 Task: Get directions from Asheville, North Carolina, United States to Baton Rouge, Louisiana, United States  and explore the nearby hotels with guest rating 4 and above during next weekend and 1 guest
Action: Mouse moved to (1168, 0)
Screenshot: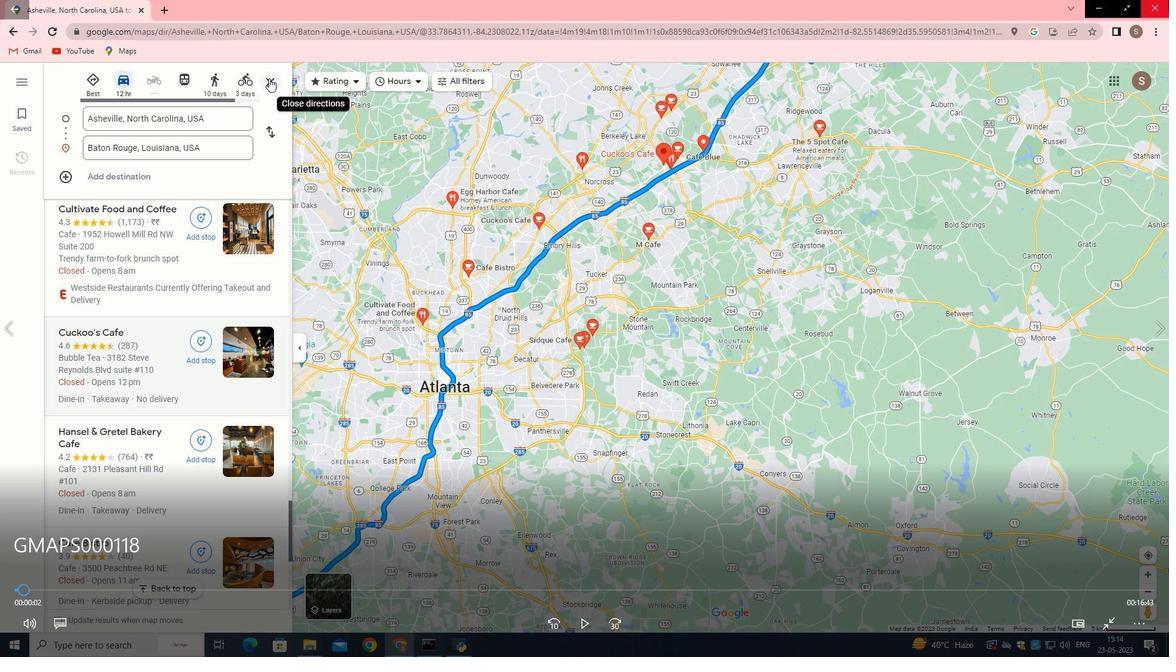 
Action: Mouse pressed left at (1168, 0)
Screenshot: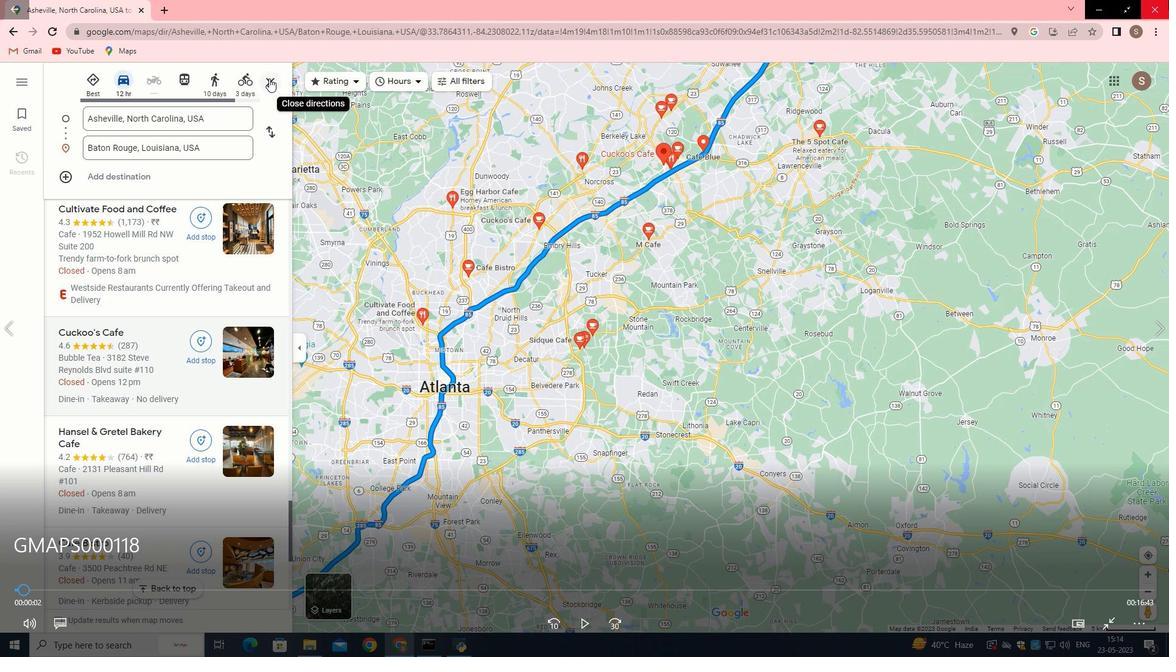
Action: Mouse moved to (383, 643)
Screenshot: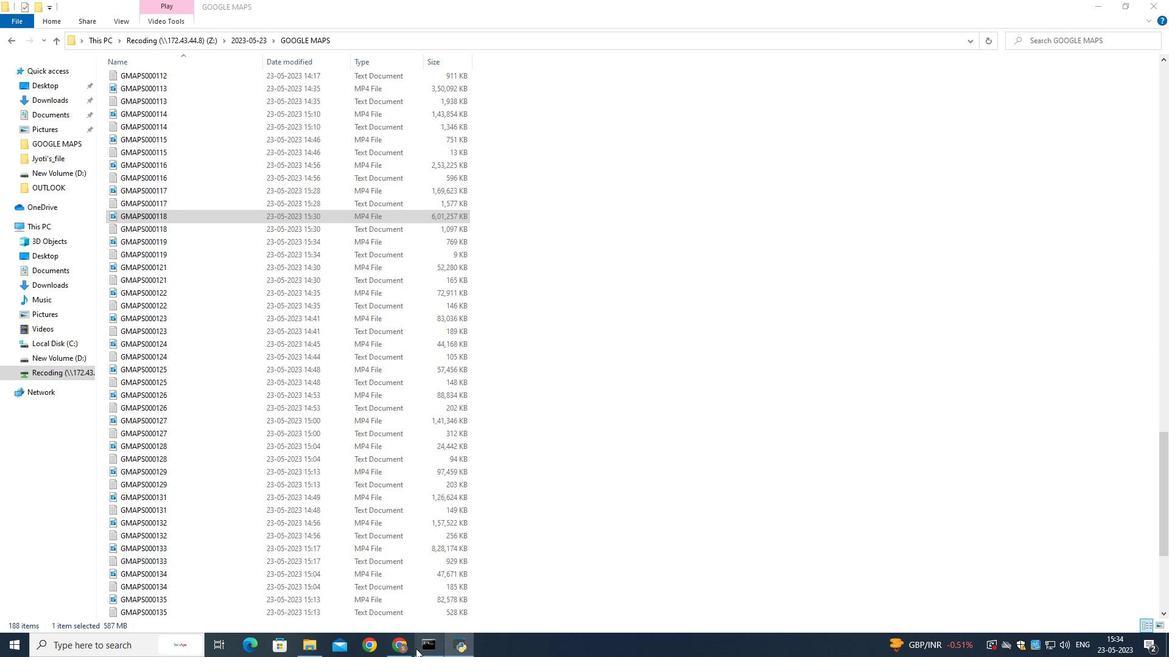 
Action: Mouse pressed left at (383, 643)
Screenshot: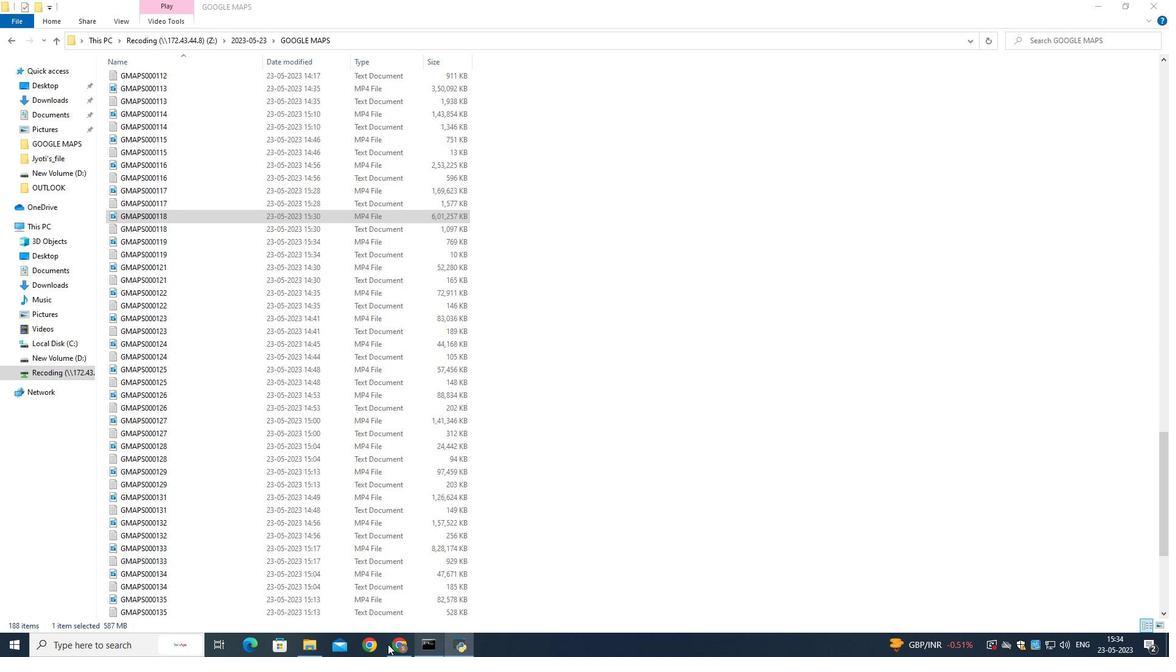 
Action: Mouse moved to (401, 648)
Screenshot: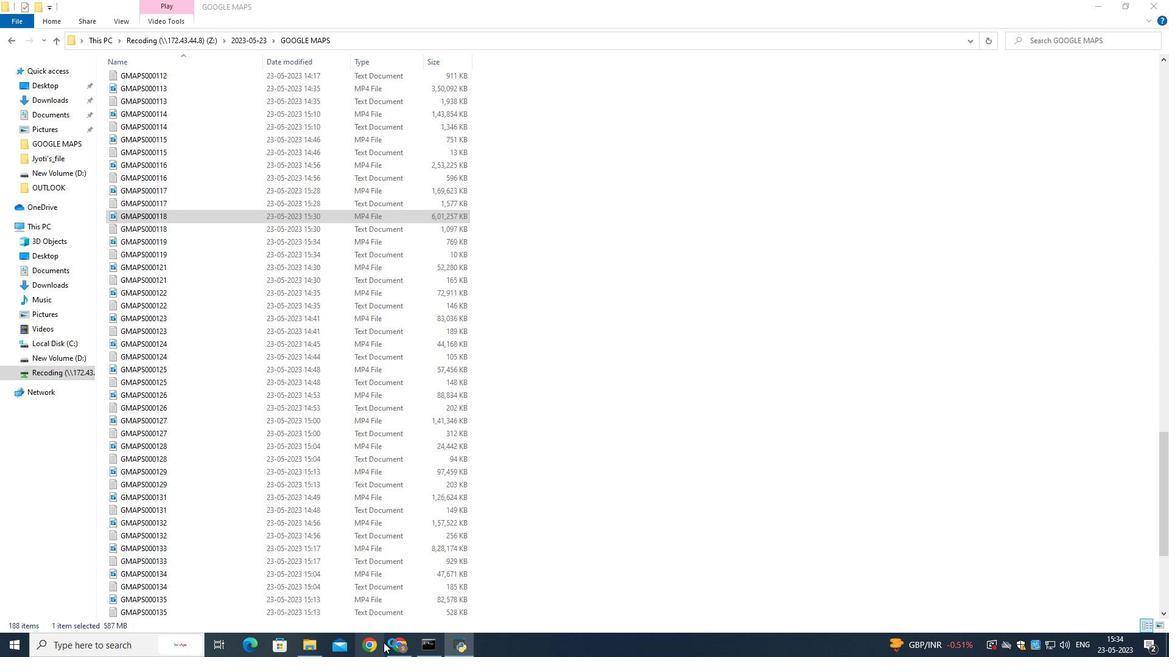 
Action: Mouse pressed left at (401, 648)
Screenshot: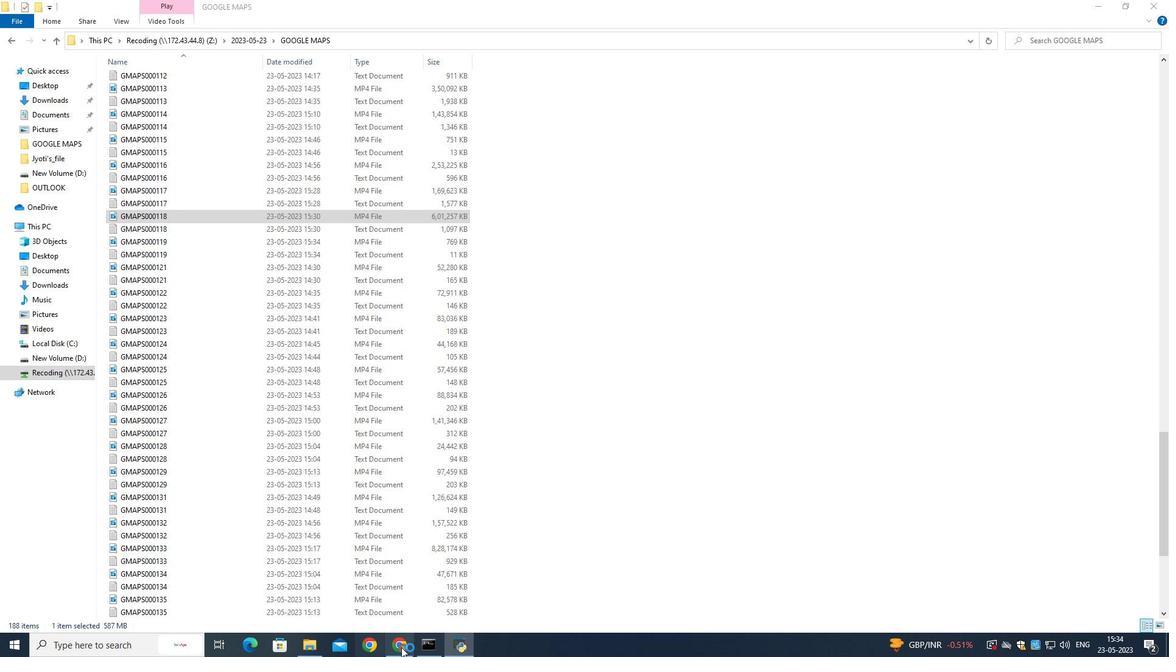 
Action: Mouse moved to (884, 83)
Screenshot: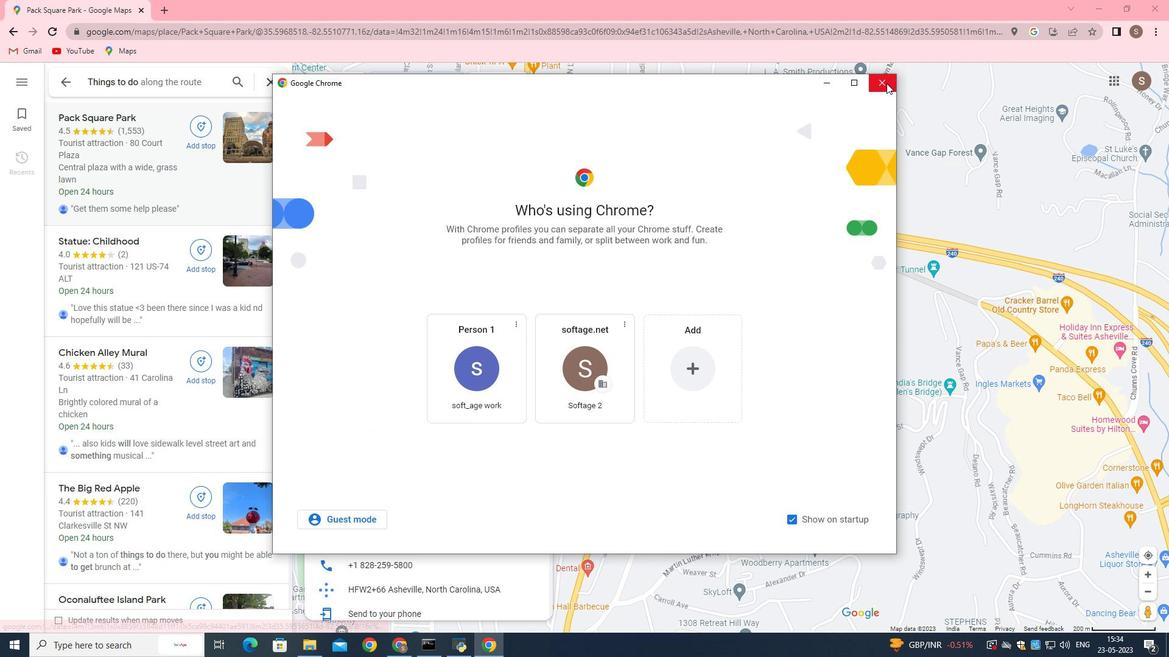 
Action: Mouse pressed left at (884, 83)
Screenshot: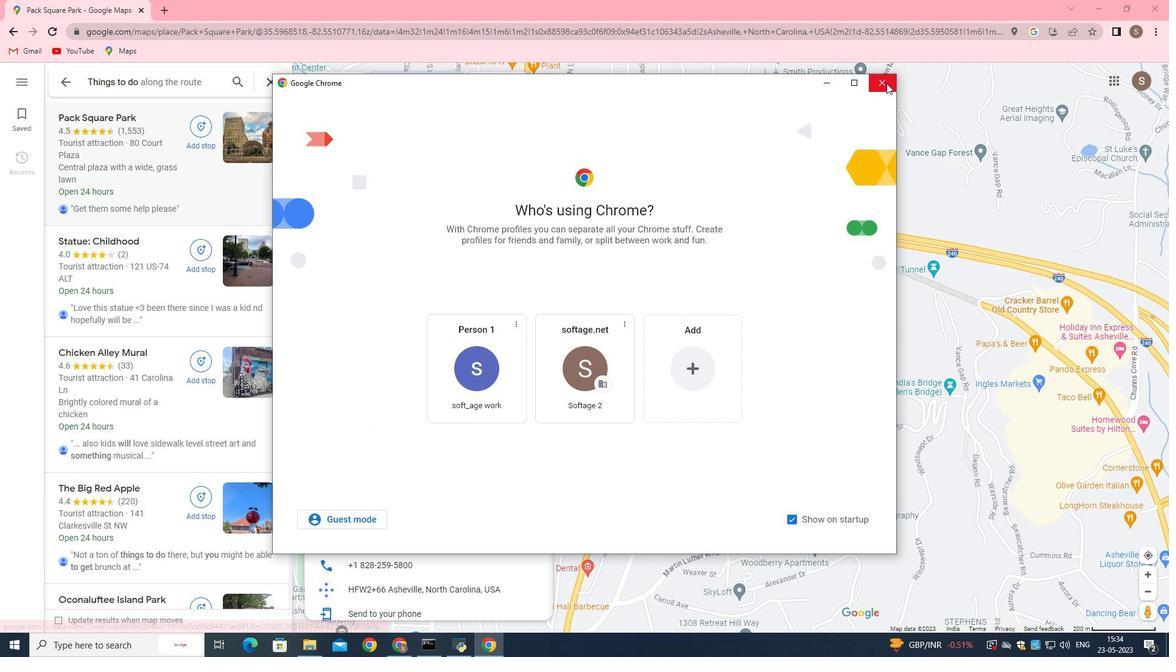 
Action: Mouse moved to (269, 80)
Screenshot: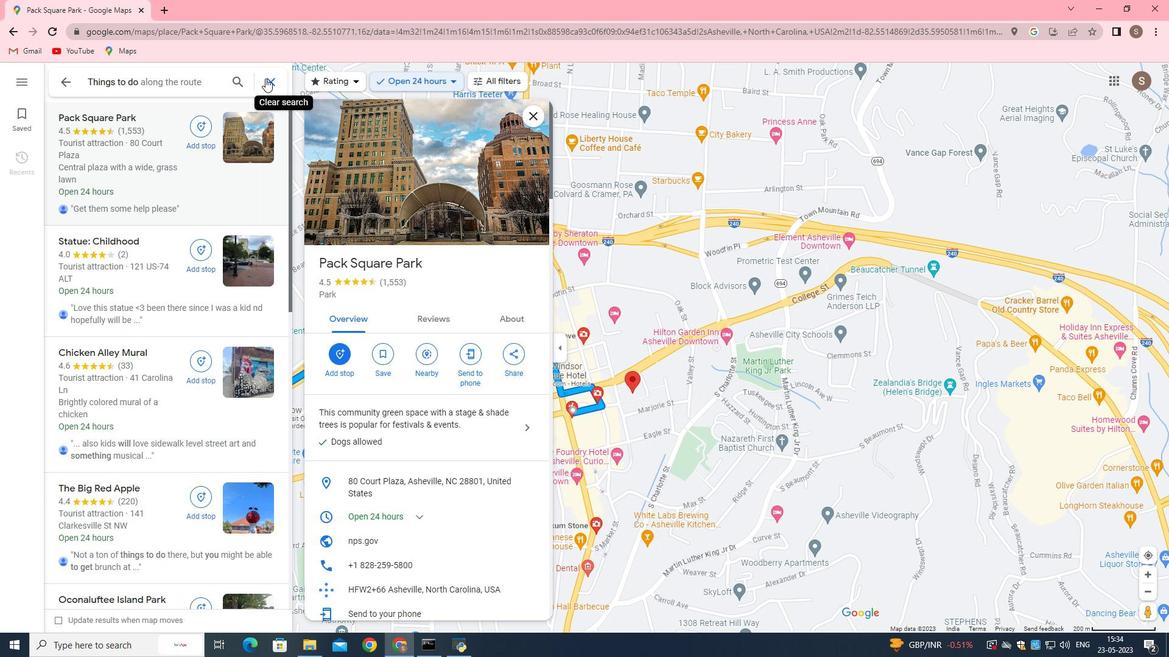 
Action: Mouse pressed left at (269, 80)
Screenshot: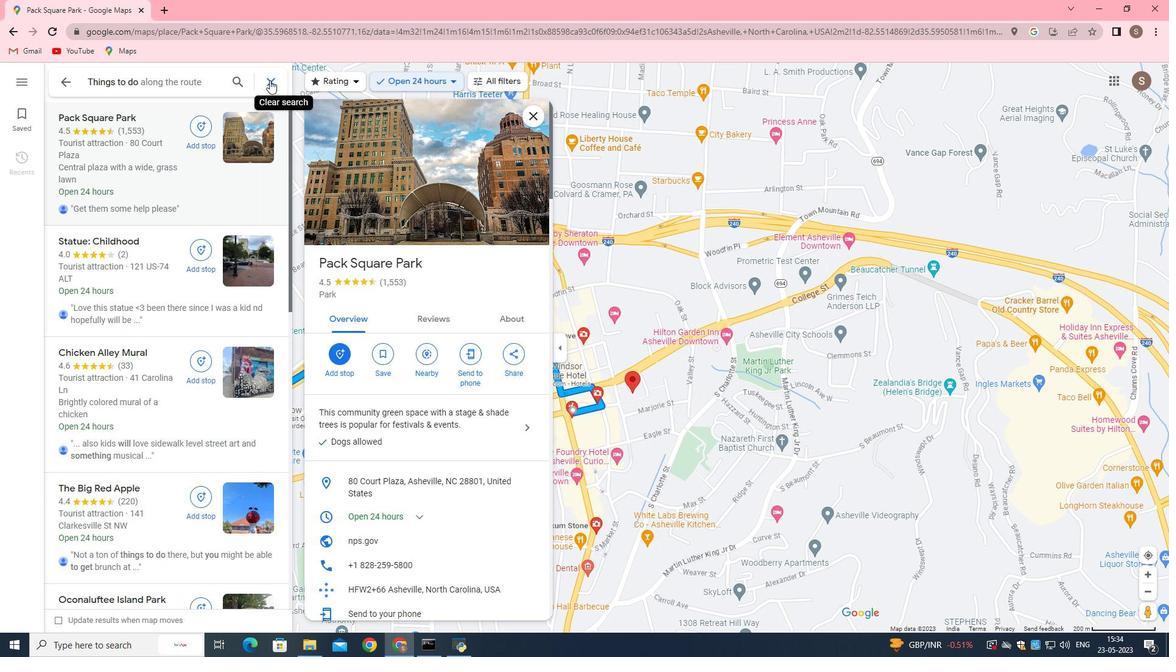 
Action: Mouse moved to (271, 79)
Screenshot: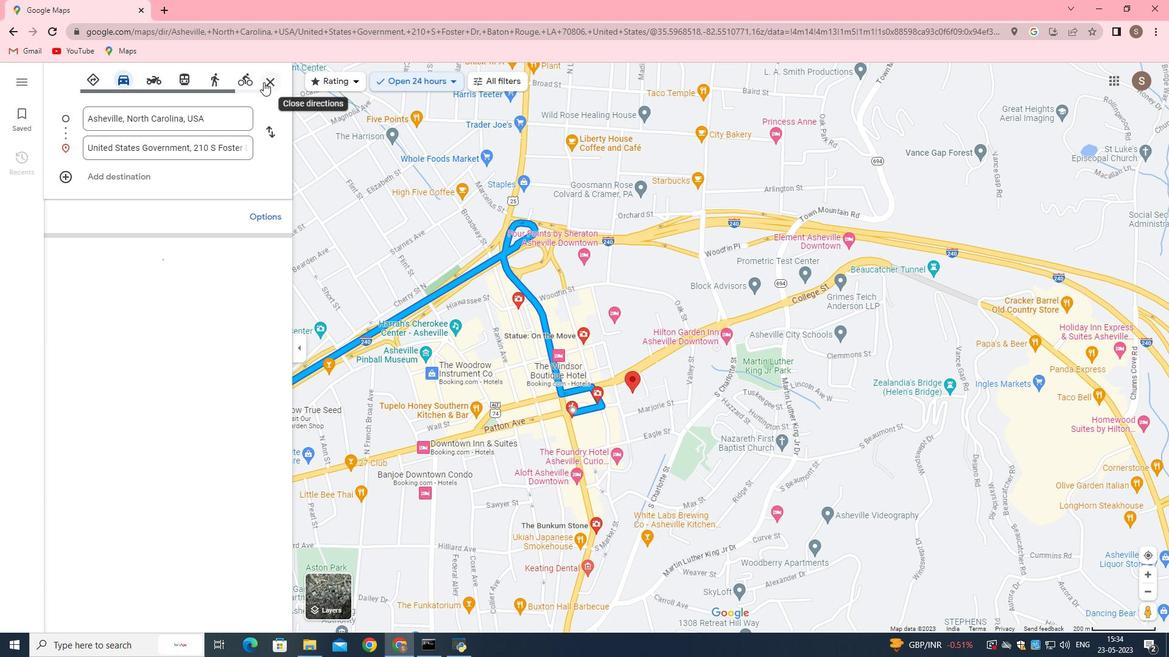 
Action: Mouse pressed left at (271, 79)
Screenshot: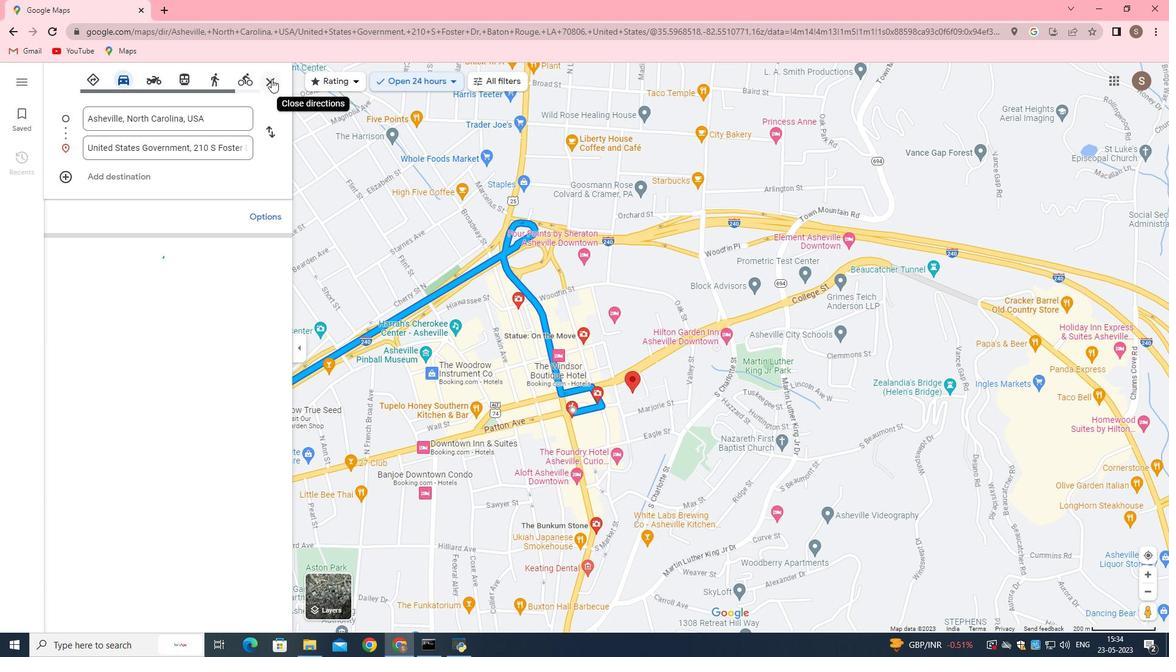 
Action: Mouse moved to (171, 77)
Screenshot: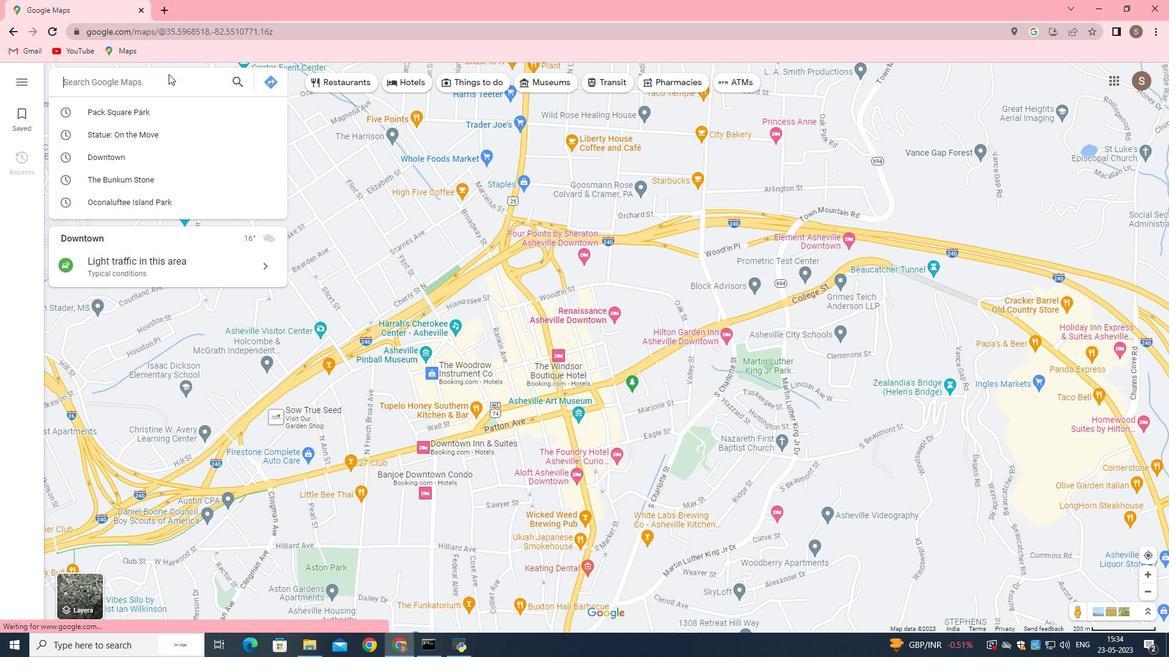 
Action: Mouse pressed left at (171, 77)
Screenshot: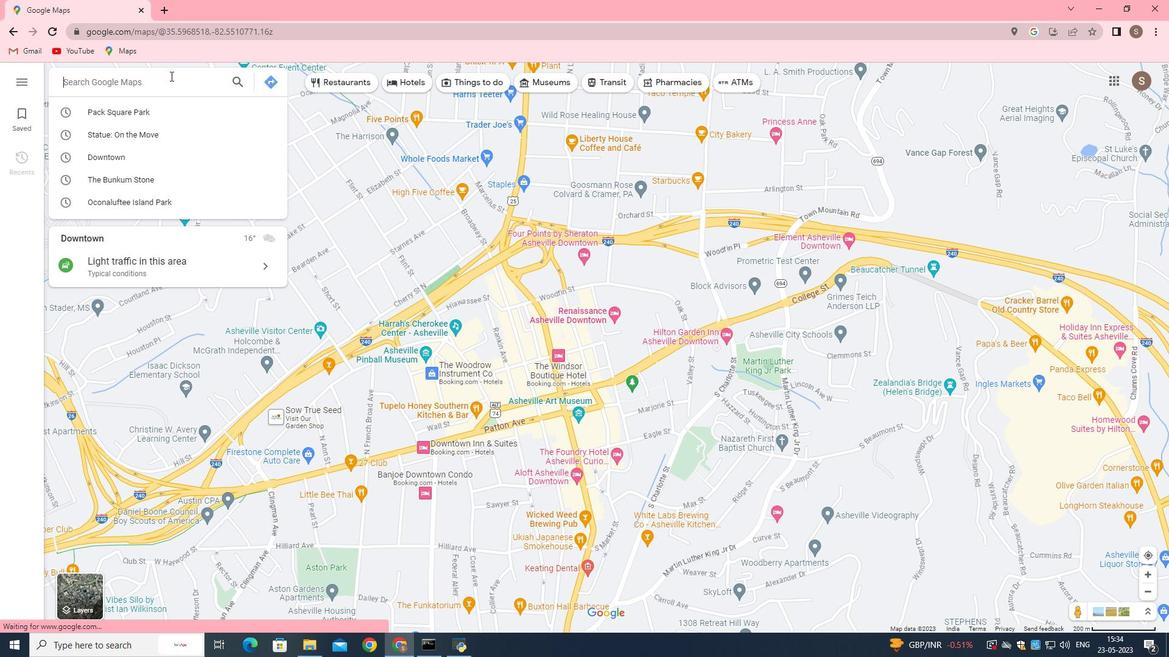 
Action: Mouse moved to (174, 76)
Screenshot: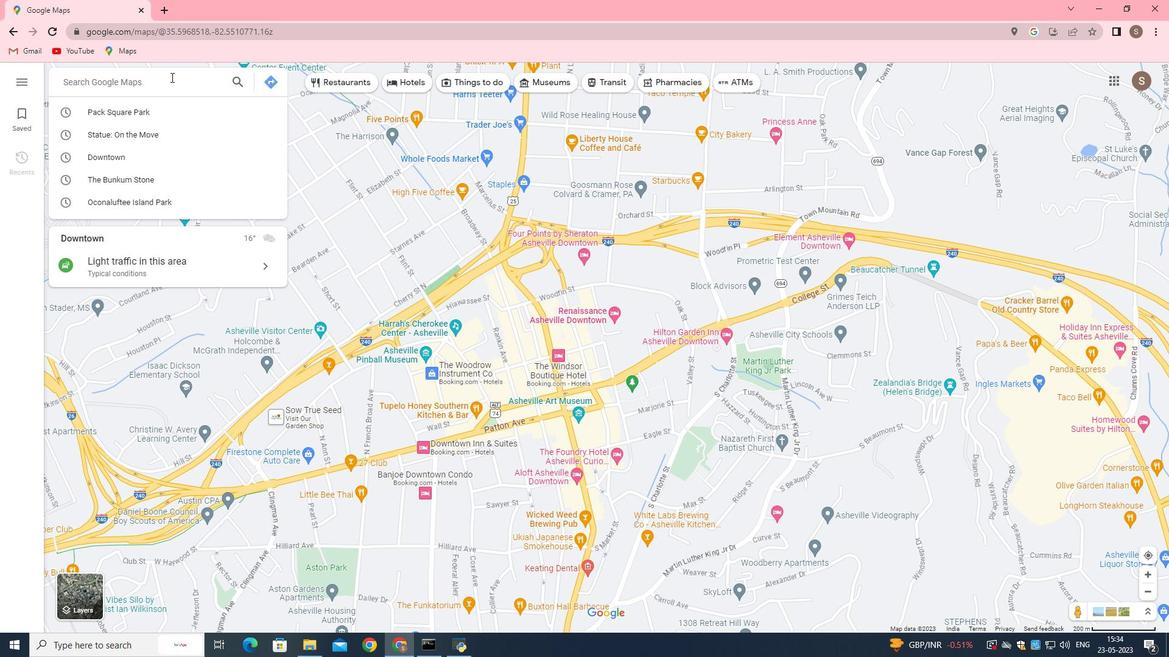 
Action: Key pressed <Key.shift>Asheile<Key.space>,<Key.space>north<Key.space>carolina,<Key.space>united<Key.space>states<Key.enter>
Screenshot: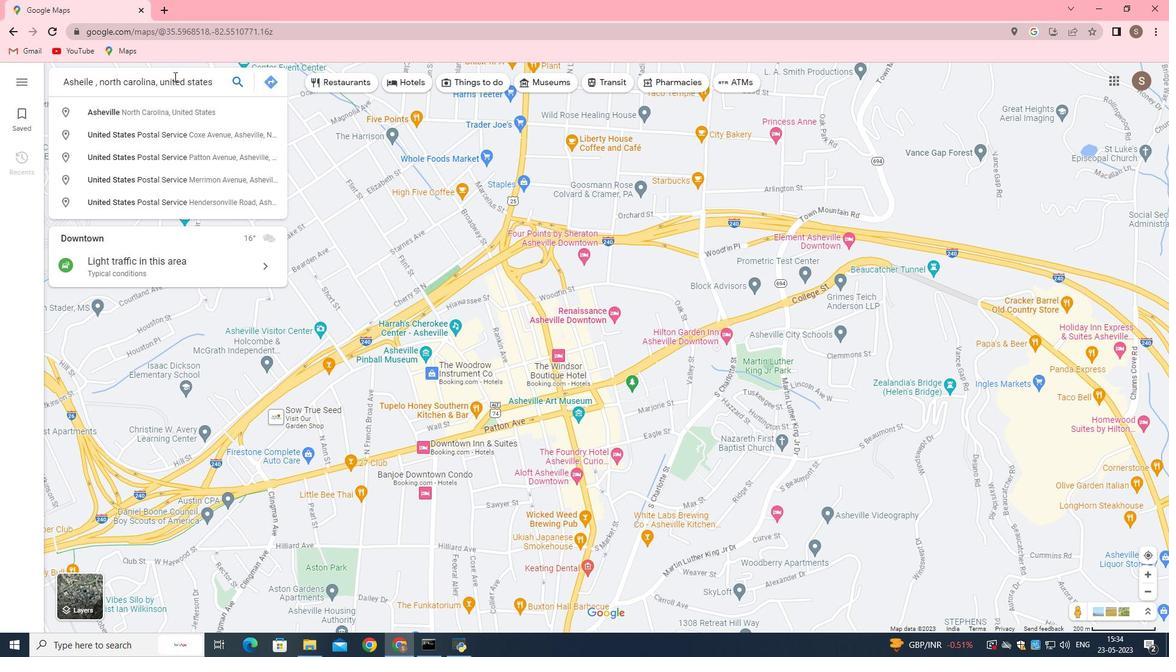 
Action: Mouse moved to (83, 285)
Screenshot: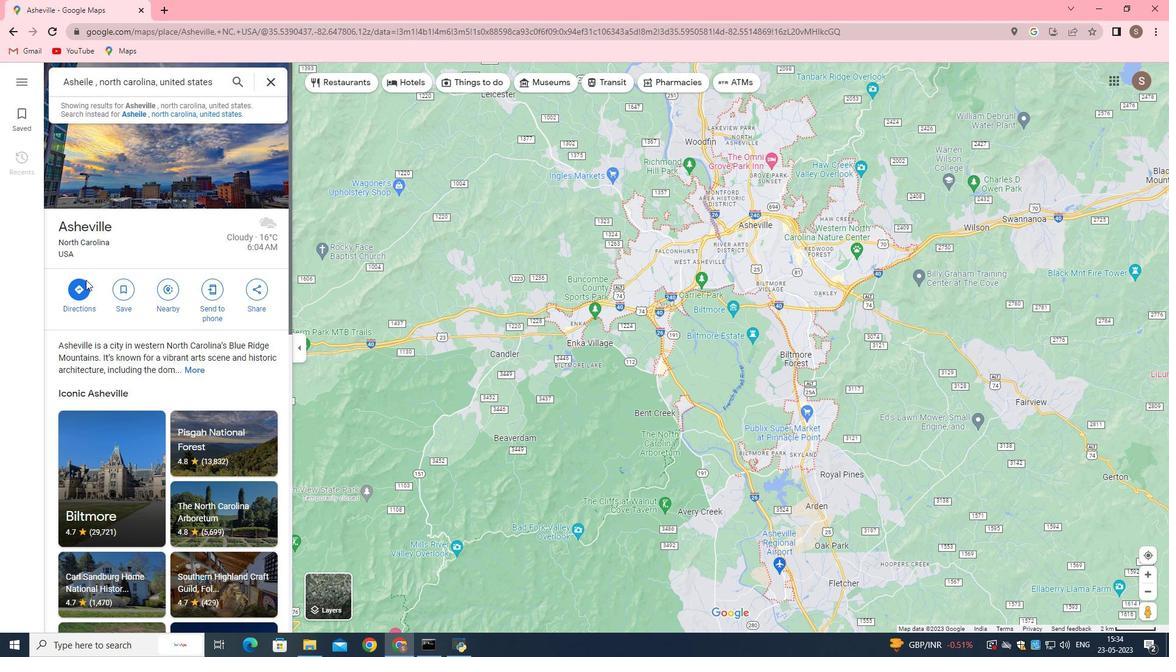 
Action: Mouse pressed left at (83, 285)
Screenshot: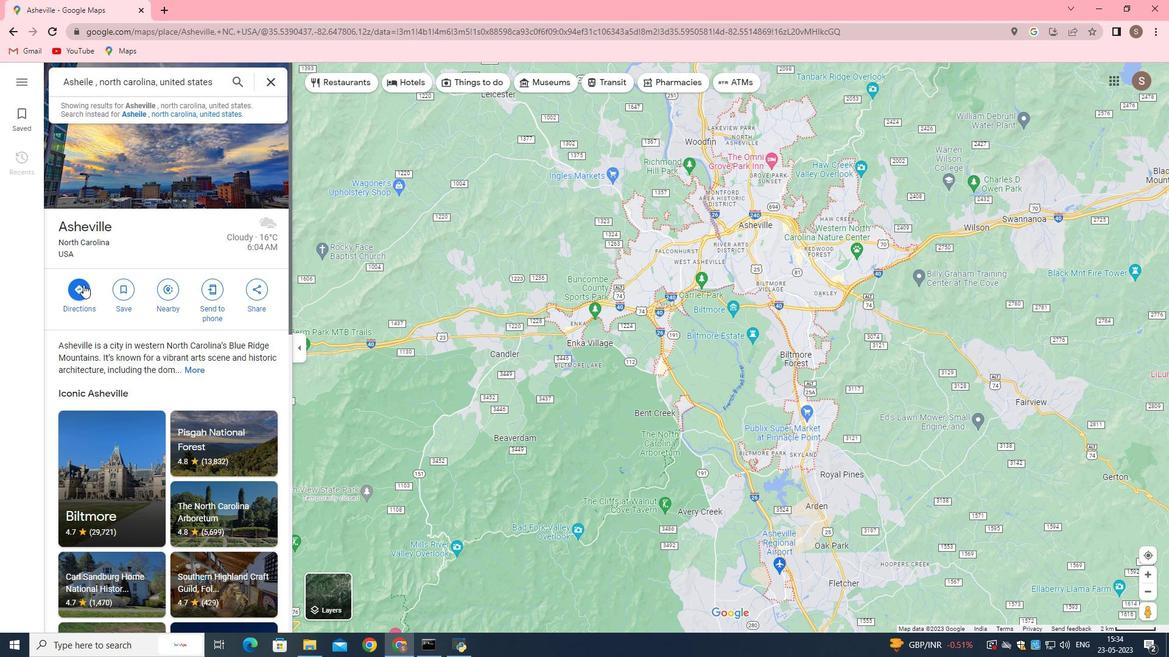 
Action: Mouse moved to (146, 119)
Screenshot: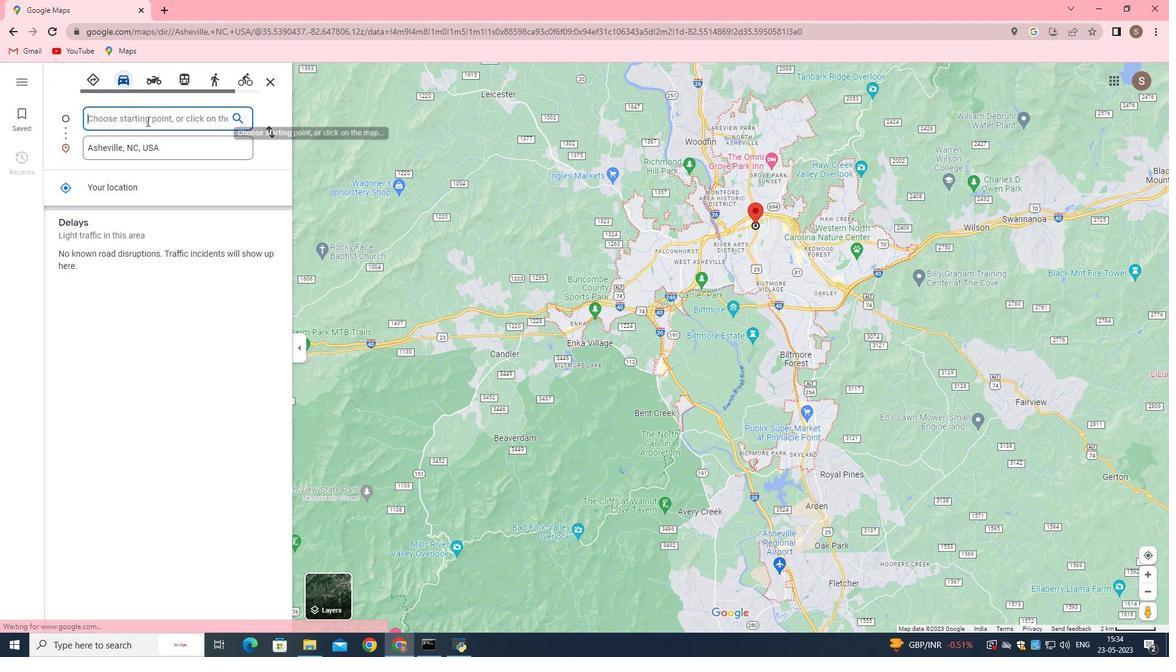 
Action: Mouse pressed left at (146, 119)
Screenshot: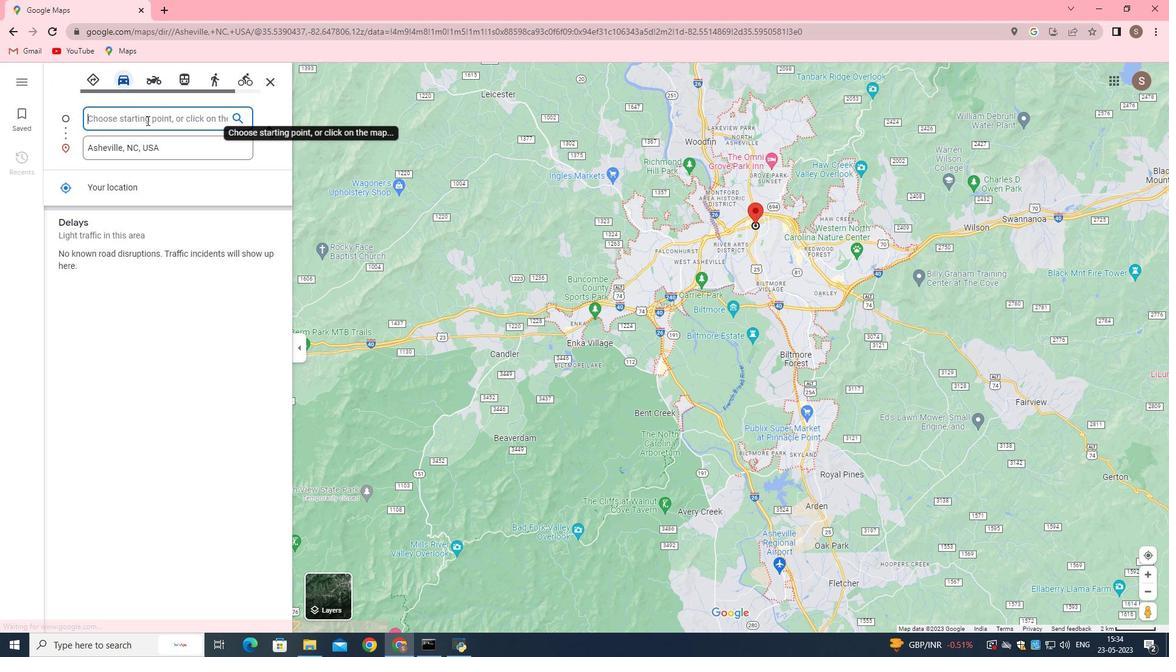 
Action: Key pressed <Key.shift>Baton<Key.space>rouge,<Key.space>louisinan<Key.backspace><Key.backspace><Key.backspace>na<Key.backspace><Key.backspace>ana<Key.space>,<Key.space>united<Key.space>states<Key.enter>
Screenshot: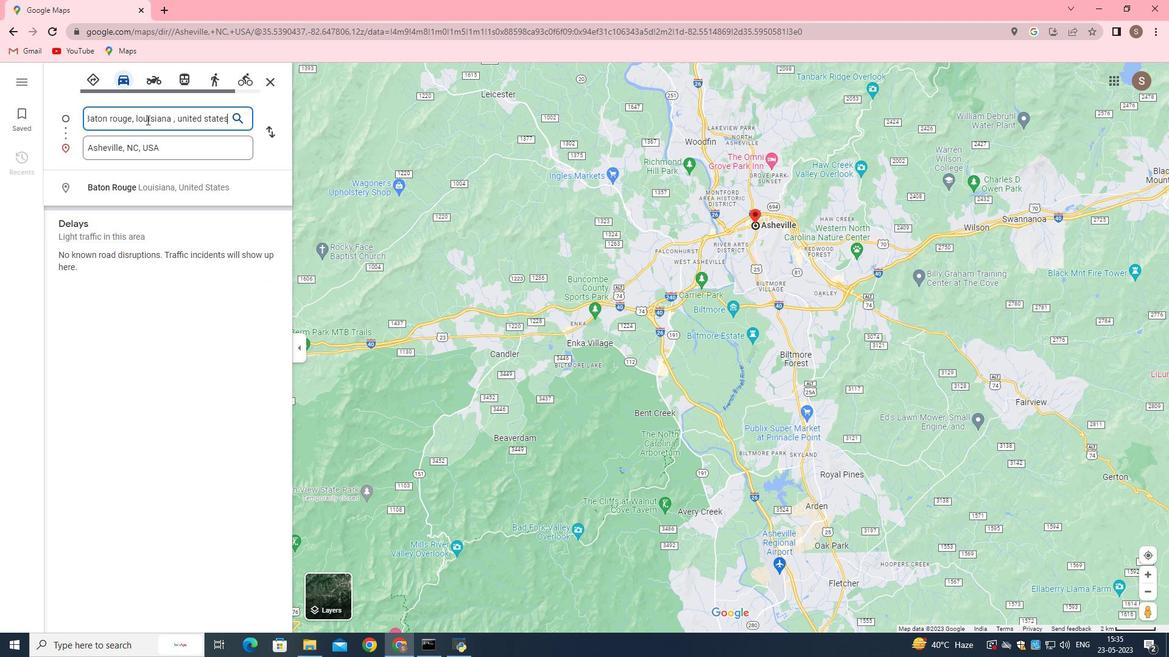 
Action: Mouse moved to (683, 84)
Screenshot: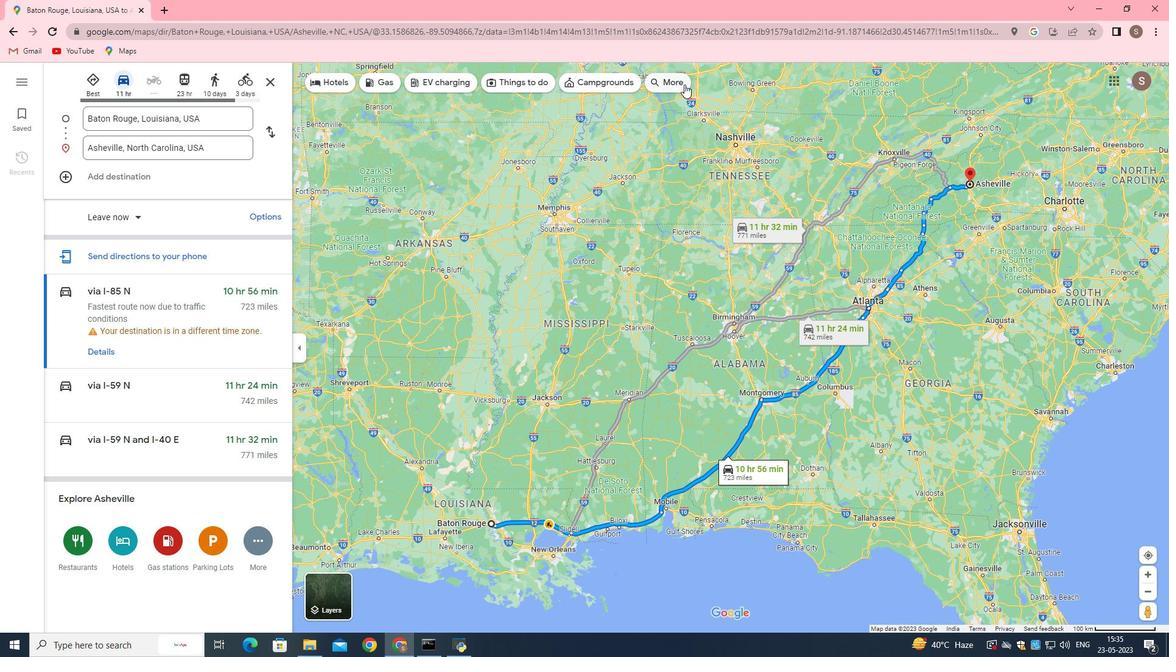 
Action: Mouse pressed left at (683, 84)
Screenshot: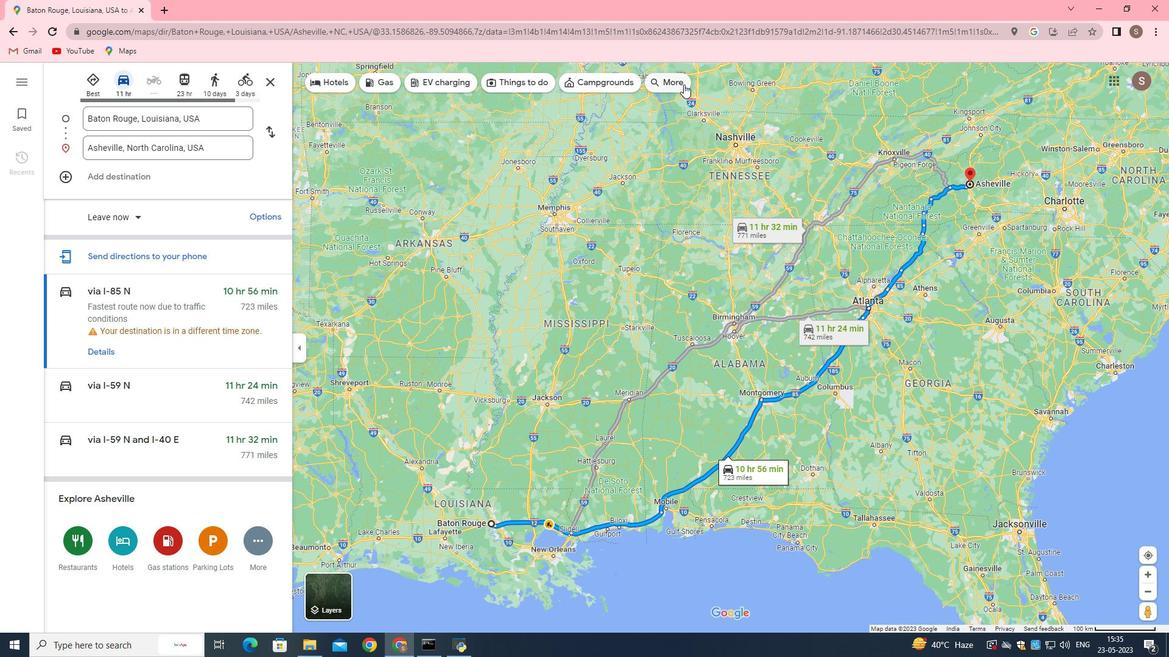 
Action: Mouse moved to (87, 205)
Screenshot: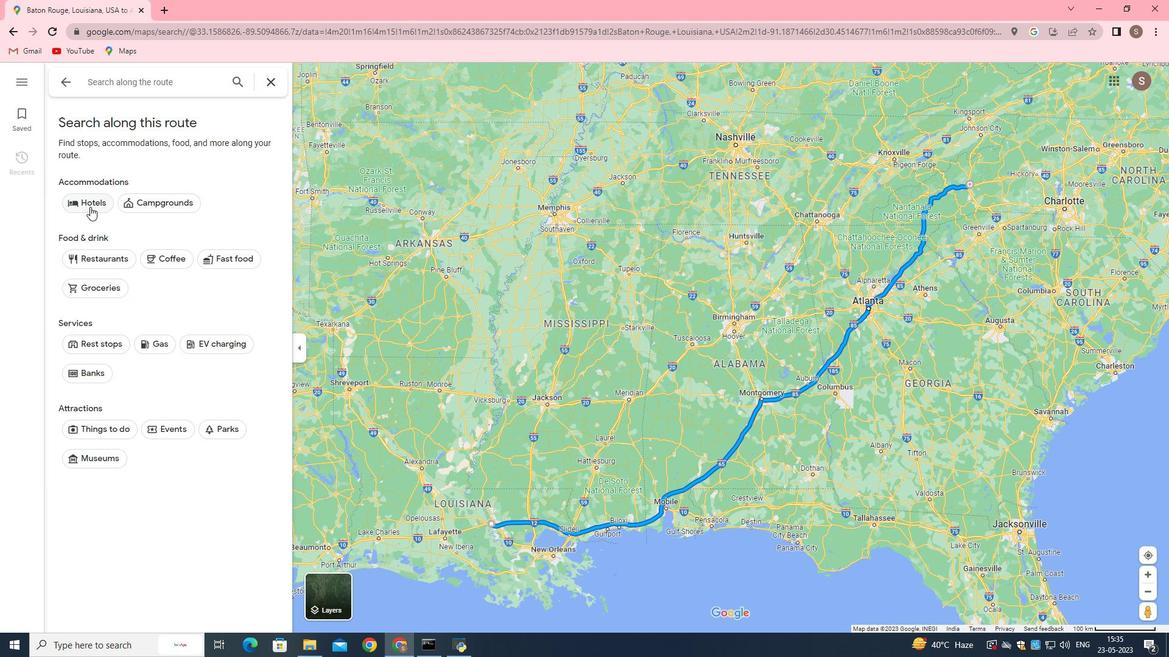 
Action: Mouse pressed left at (87, 205)
Screenshot: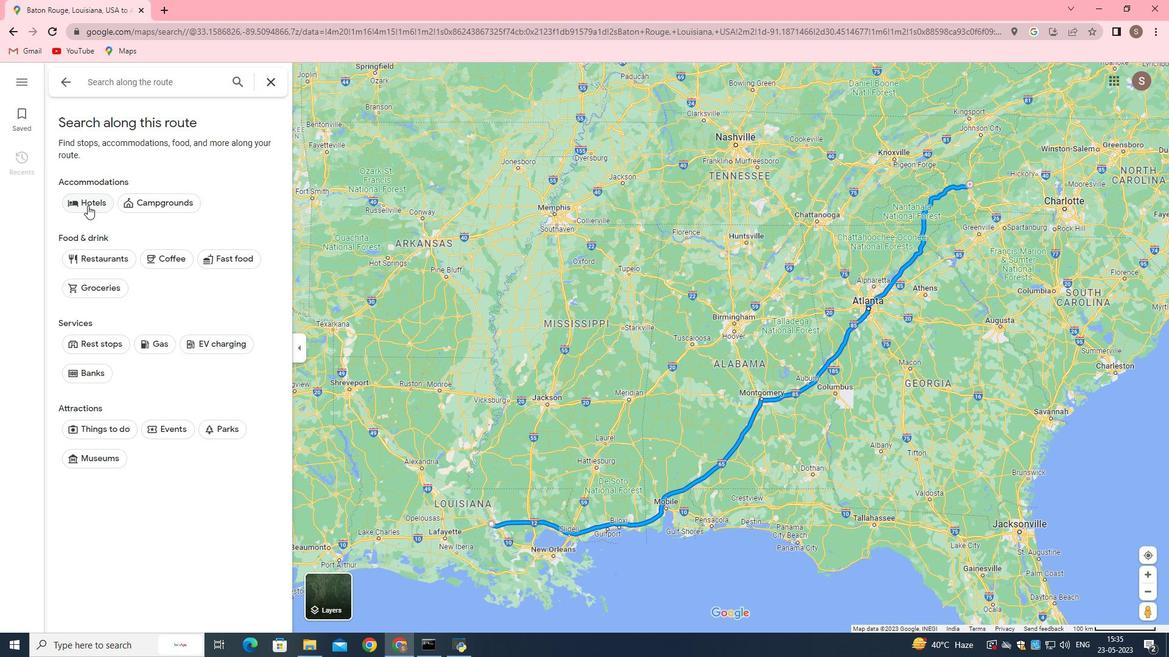 
Action: Mouse moved to (268, 115)
Screenshot: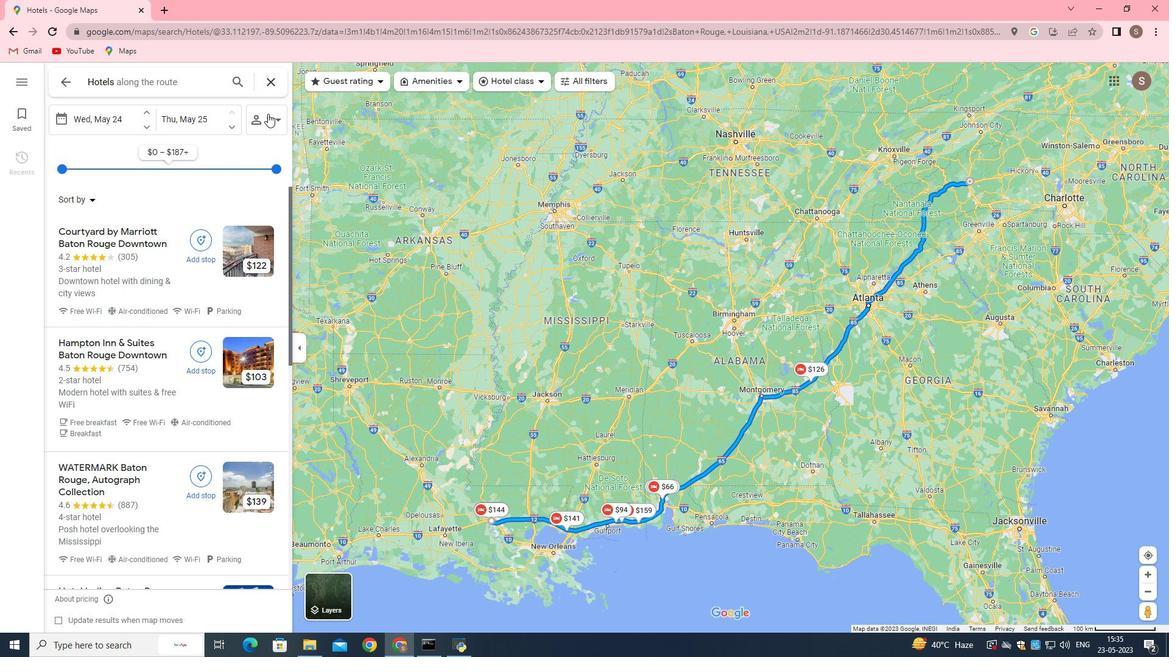 
Action: Mouse pressed left at (268, 115)
Screenshot: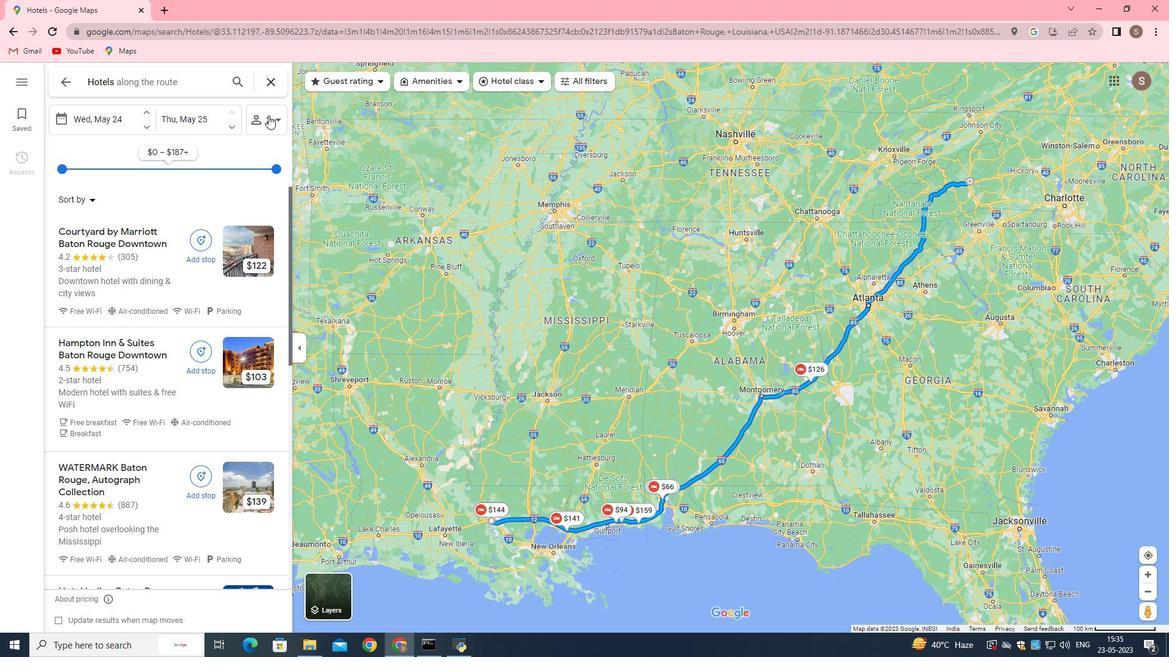 
Action: Mouse moved to (266, 175)
Screenshot: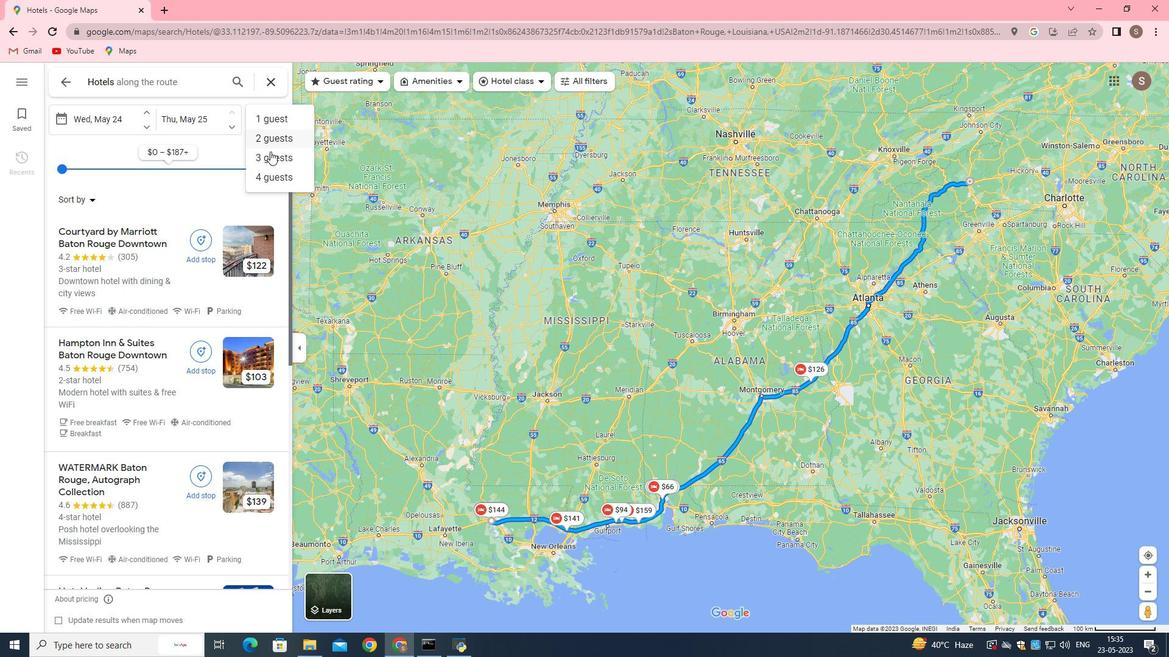 
Action: Mouse pressed left at (266, 175)
Screenshot: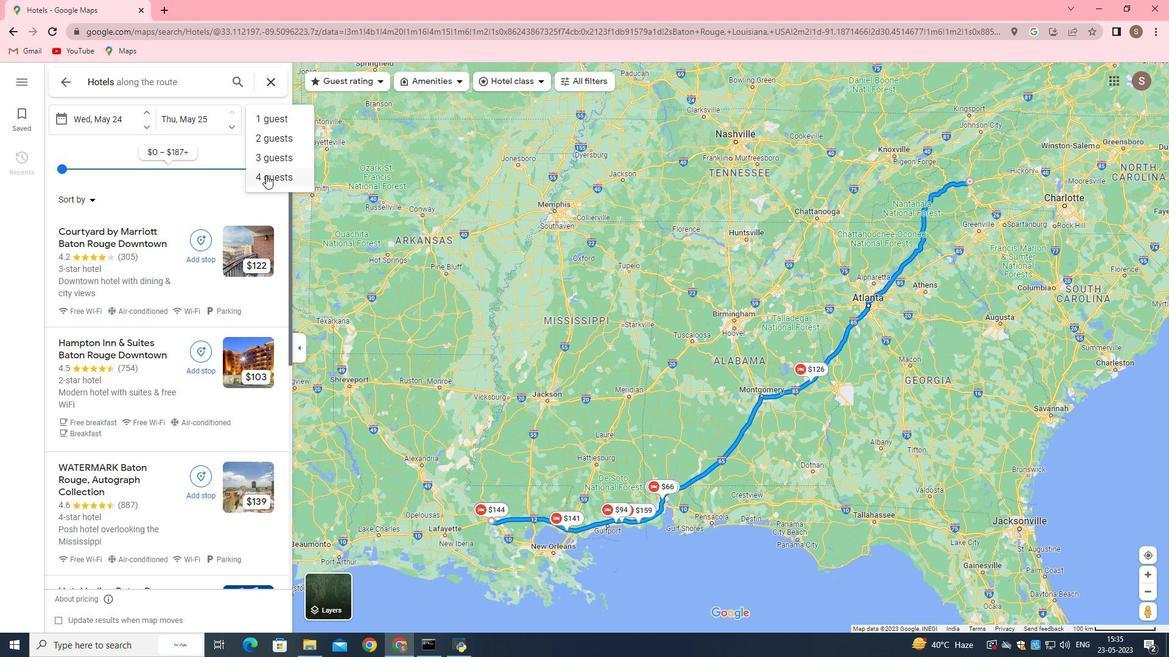 
Action: Mouse moved to (166, 271)
Screenshot: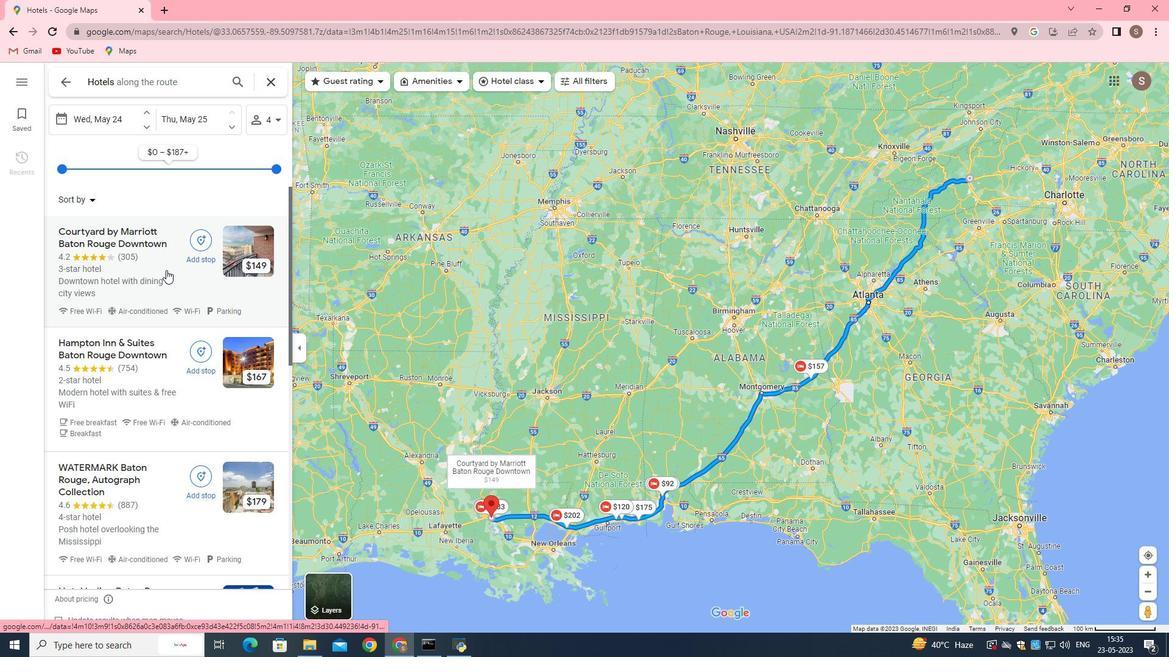 
Action: Mouse scrolled (166, 271) with delta (0, 0)
Screenshot: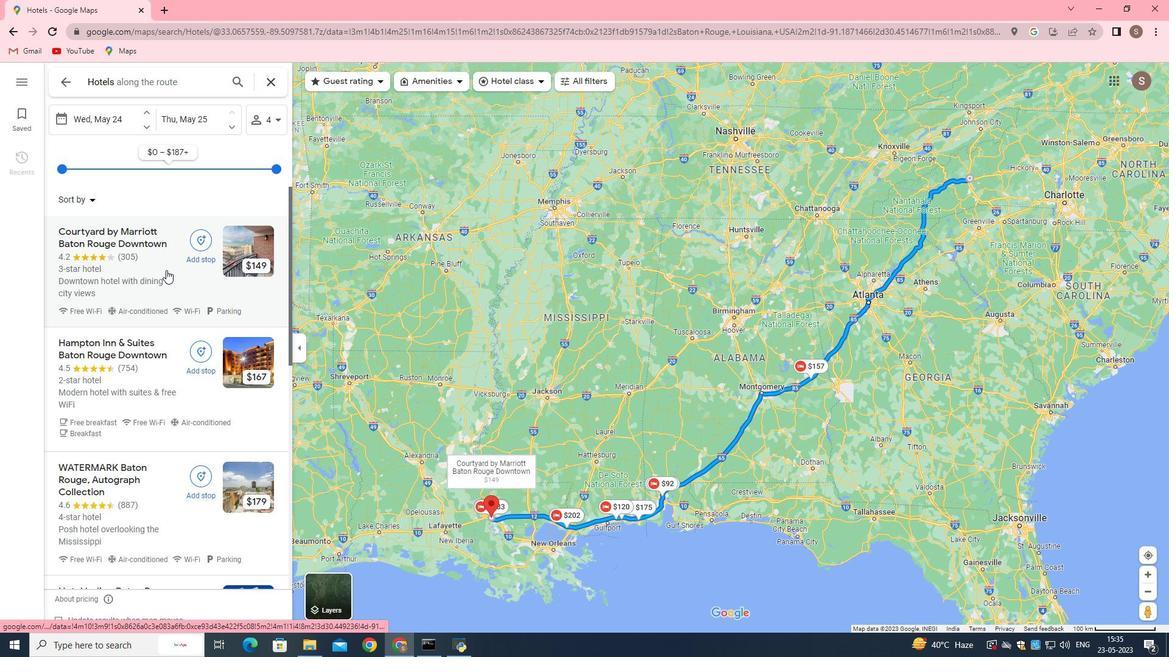 
Action: Mouse moved to (166, 271)
Screenshot: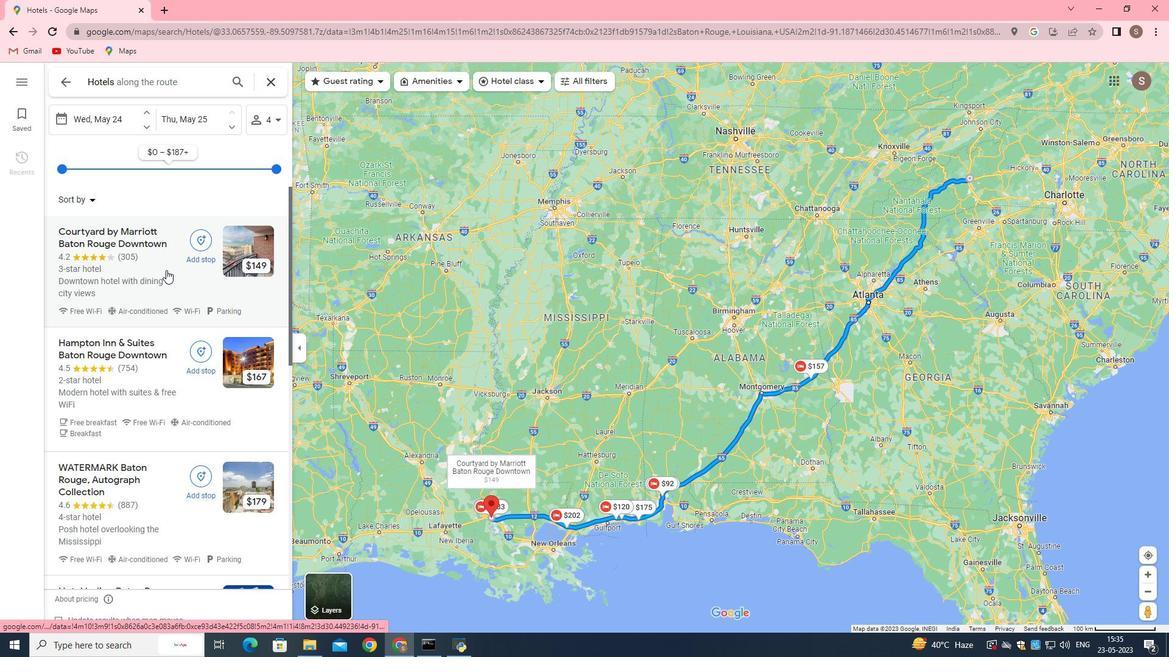 
Action: Mouse scrolled (166, 271) with delta (0, 0)
Screenshot: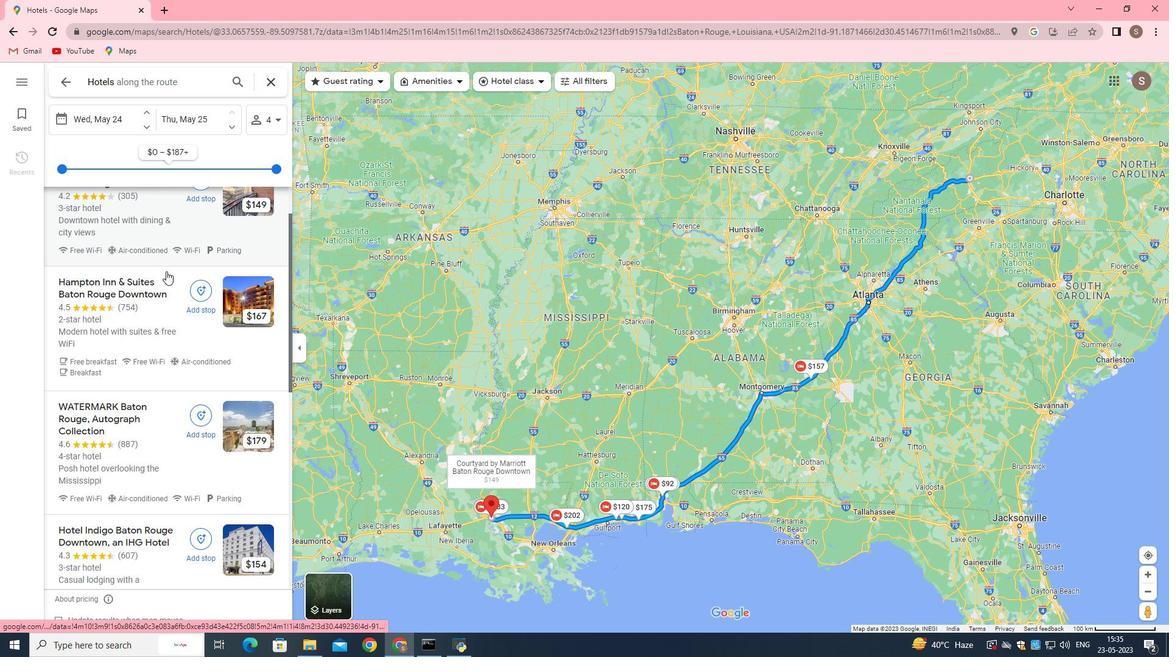 
Action: Mouse scrolled (166, 271) with delta (0, 0)
Screenshot: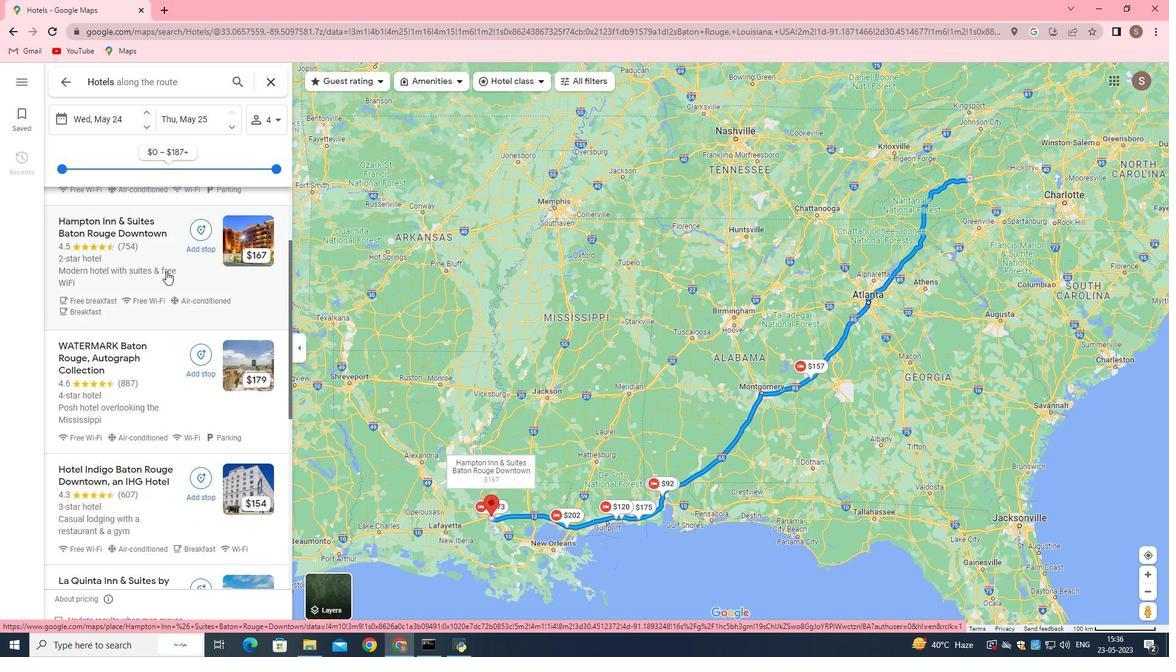 
Action: Mouse scrolled (166, 271) with delta (0, 0)
Screenshot: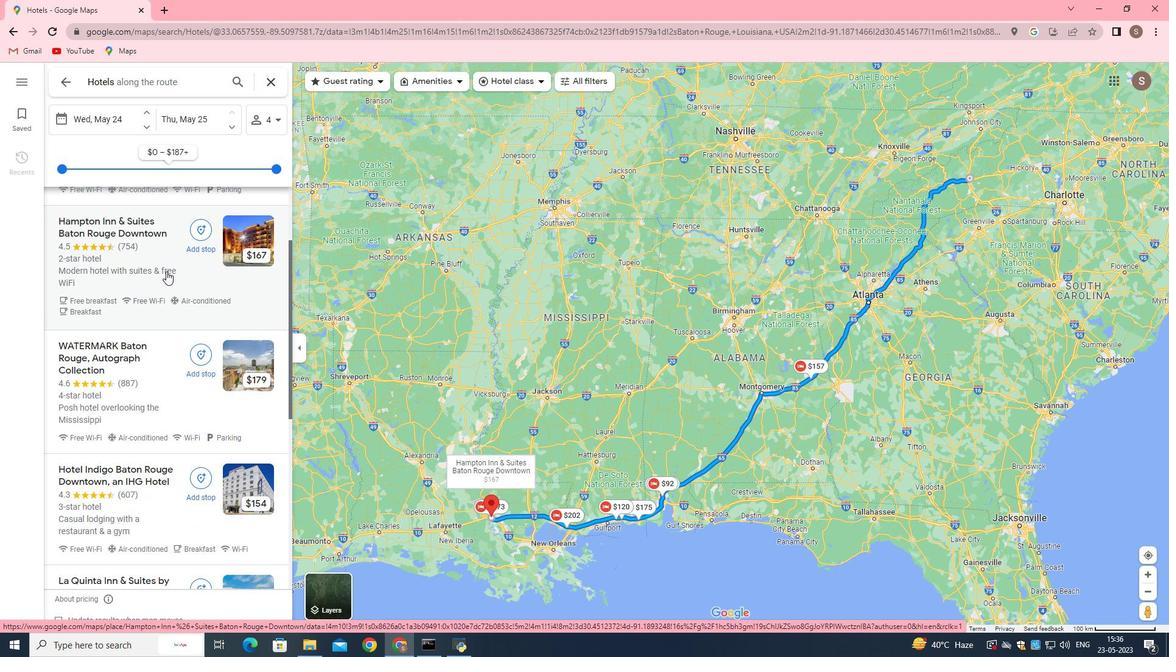 
Action: Mouse scrolled (166, 271) with delta (0, 0)
Screenshot: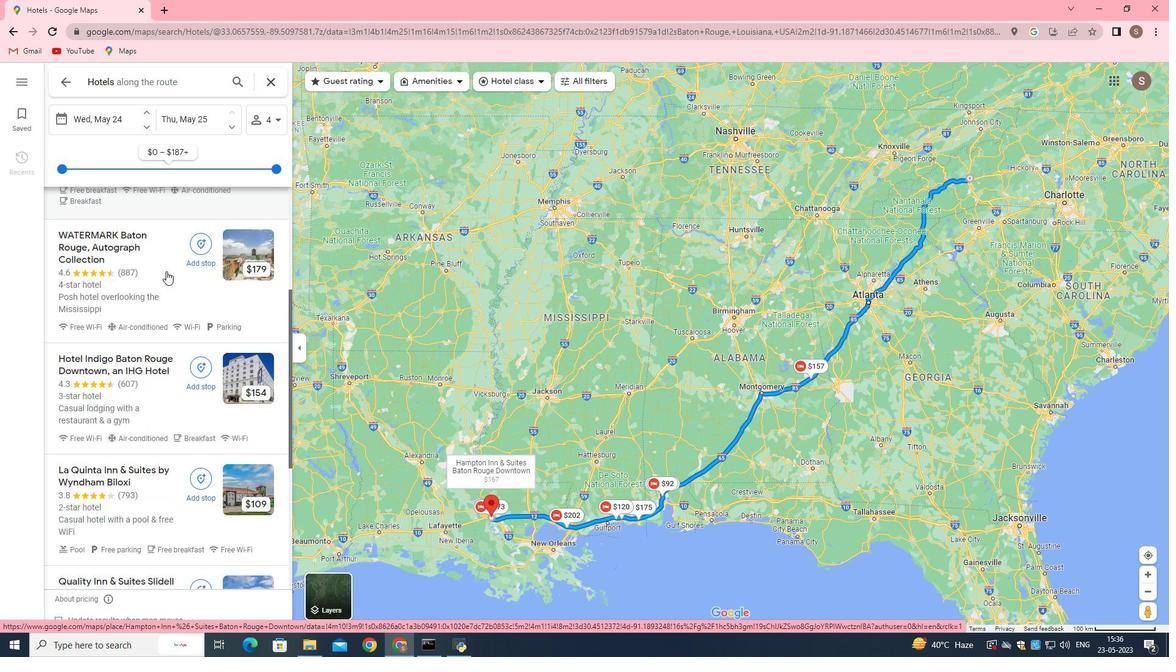 
Action: Mouse scrolled (166, 271) with delta (0, 0)
Screenshot: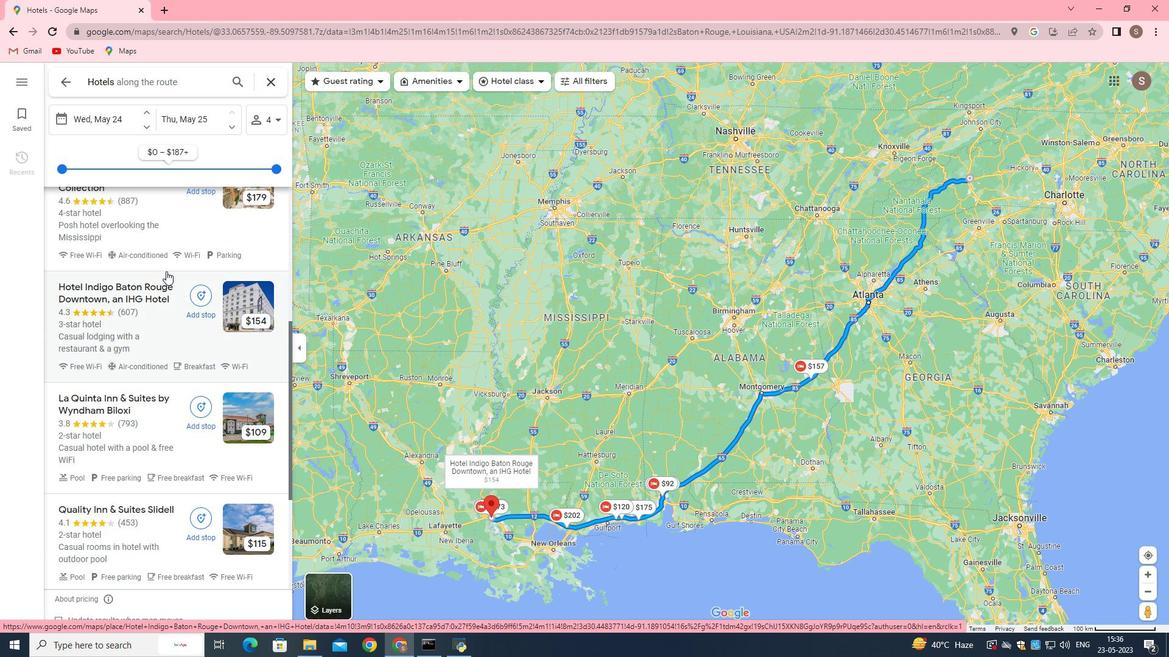 
Action: Mouse scrolled (166, 271) with delta (0, 0)
Screenshot: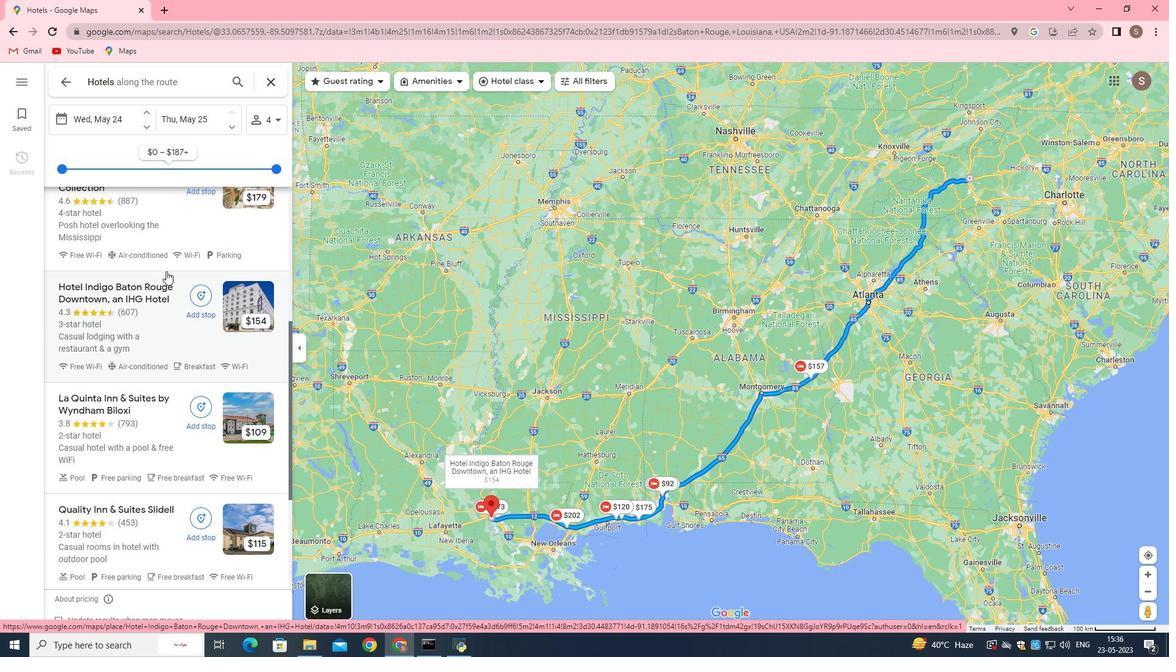 
Action: Mouse moved to (166, 271)
Screenshot: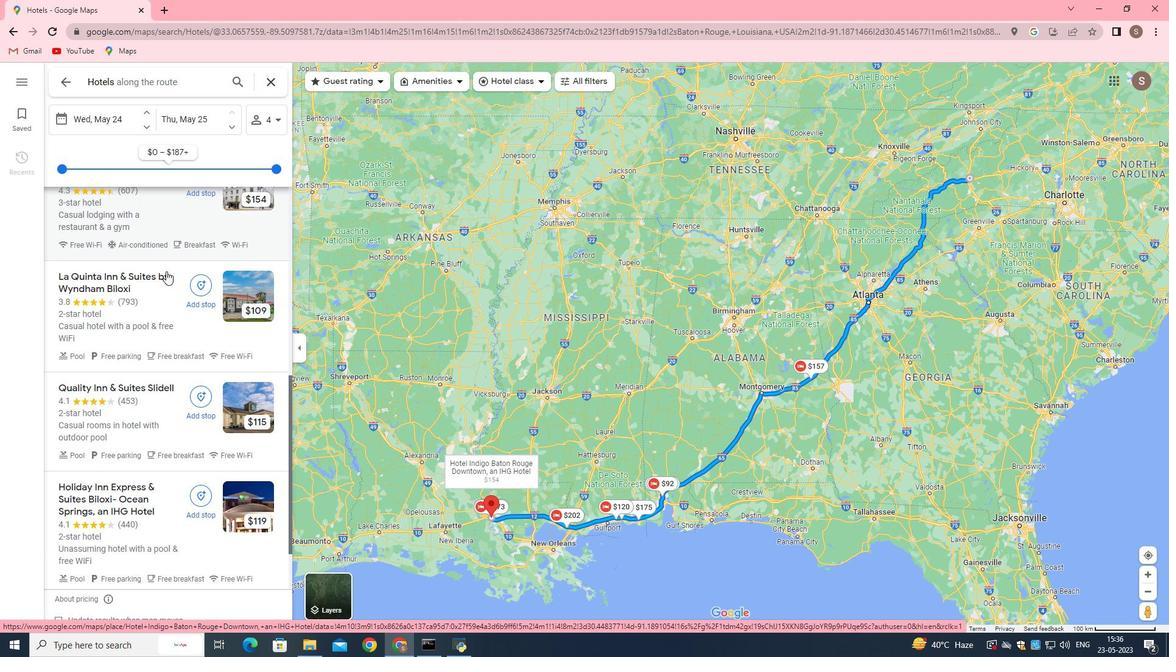 
Action: Mouse scrolled (166, 271) with delta (0, 0)
Screenshot: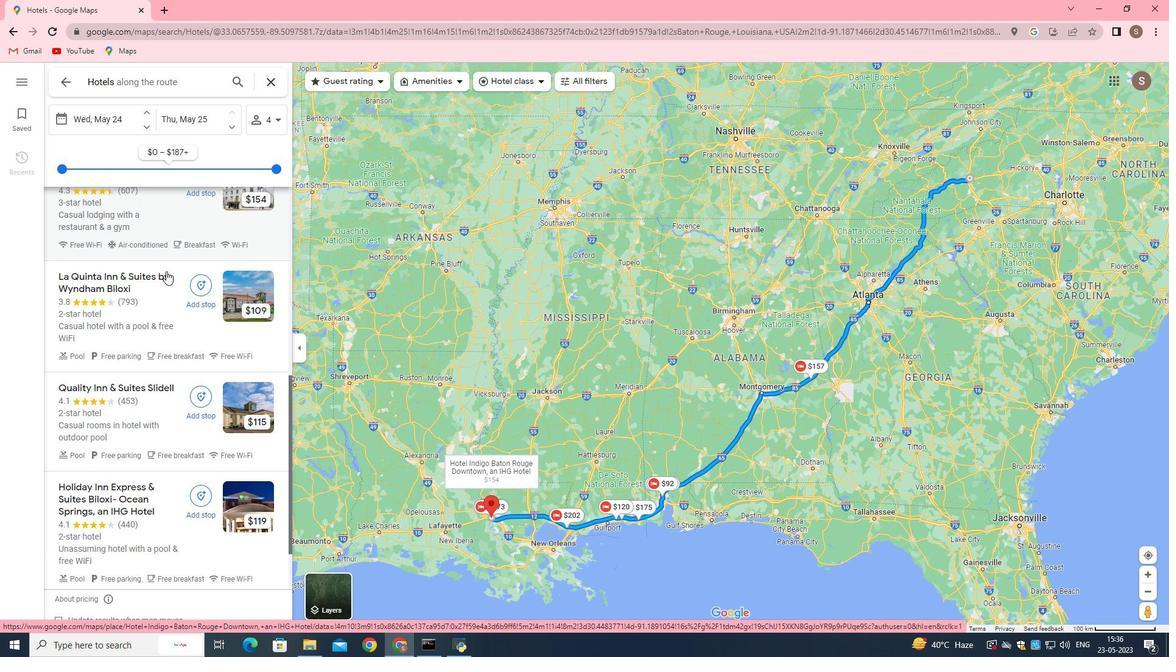 
Action: Mouse moved to (166, 268)
Screenshot: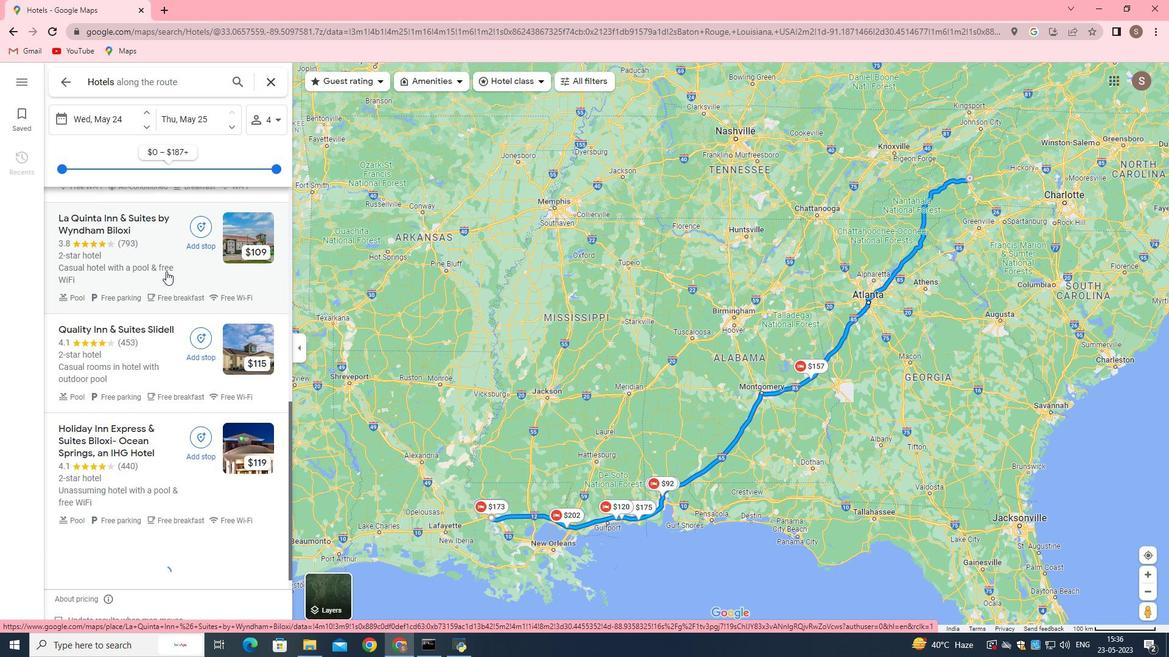 
Action: Mouse scrolled (166, 267) with delta (0, 0)
Screenshot: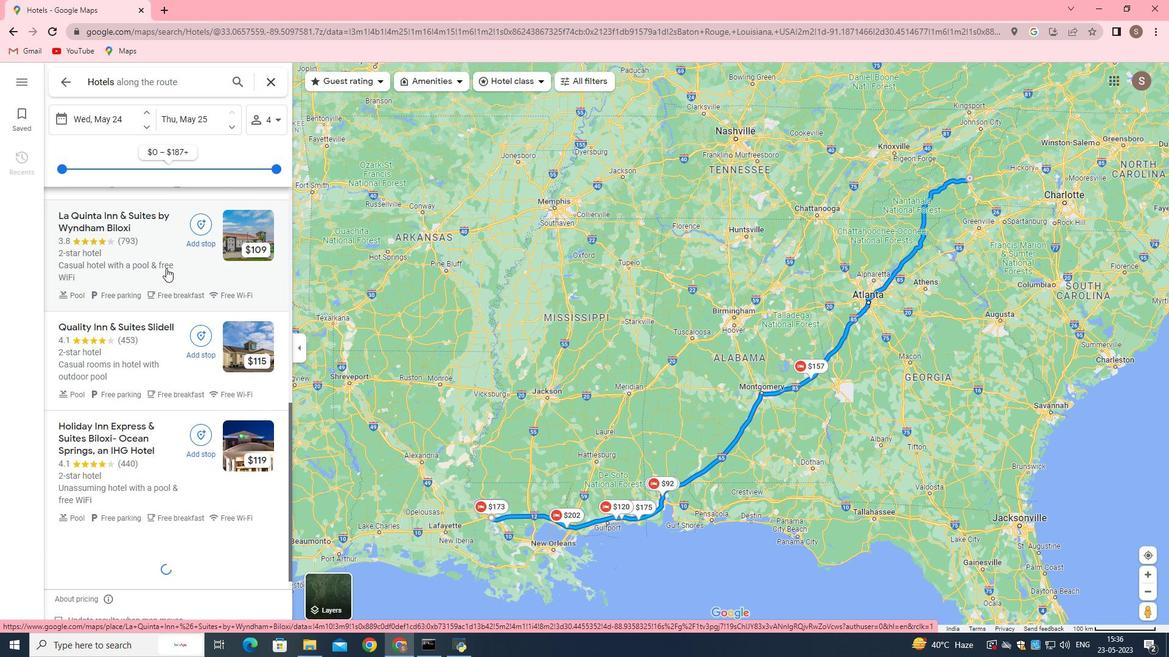 
Action: Mouse scrolled (166, 267) with delta (0, 0)
Screenshot: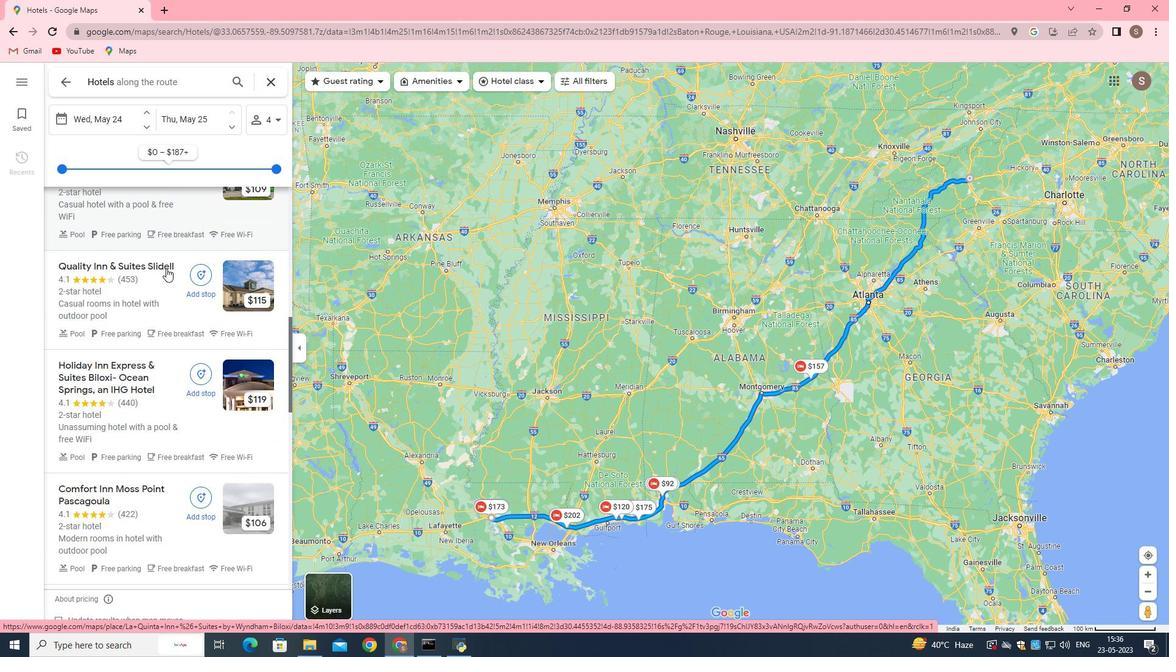 
Action: Mouse scrolled (166, 267) with delta (0, 0)
Screenshot: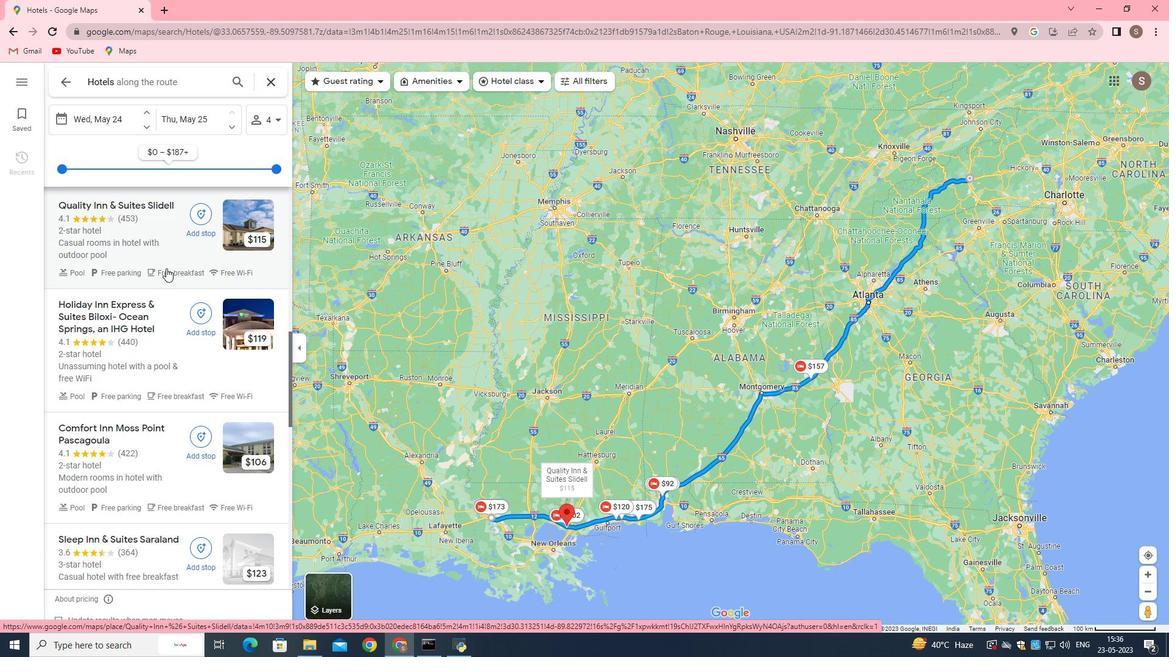 
Action: Mouse scrolled (166, 267) with delta (0, 0)
Screenshot: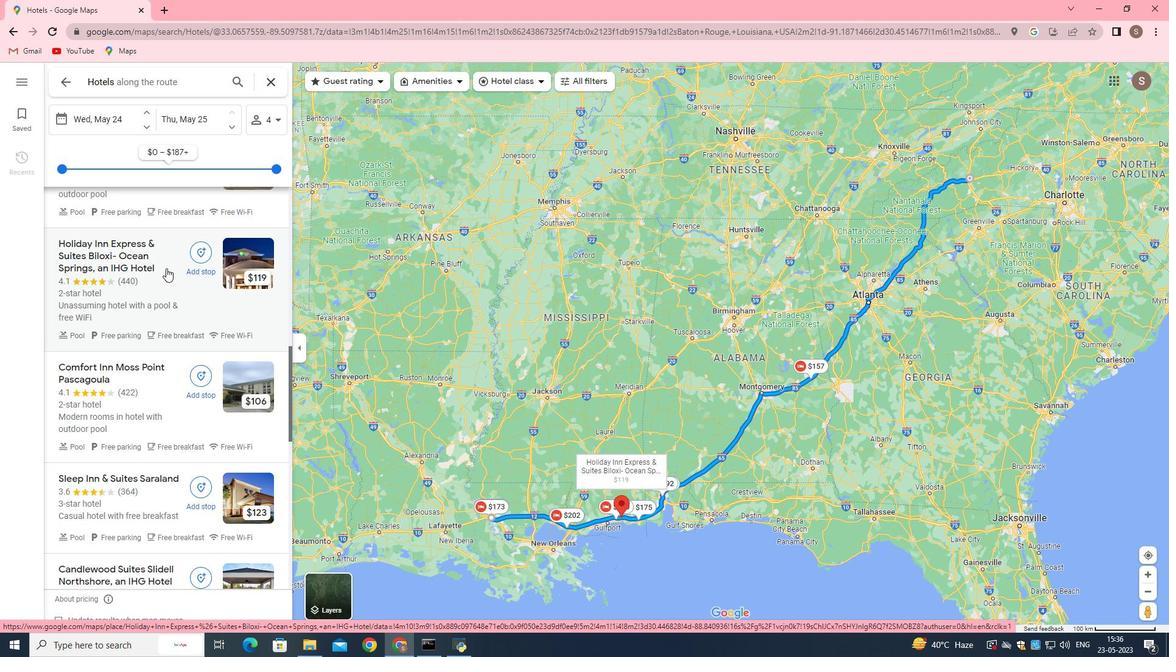 
Action: Mouse scrolled (166, 267) with delta (0, 0)
Screenshot: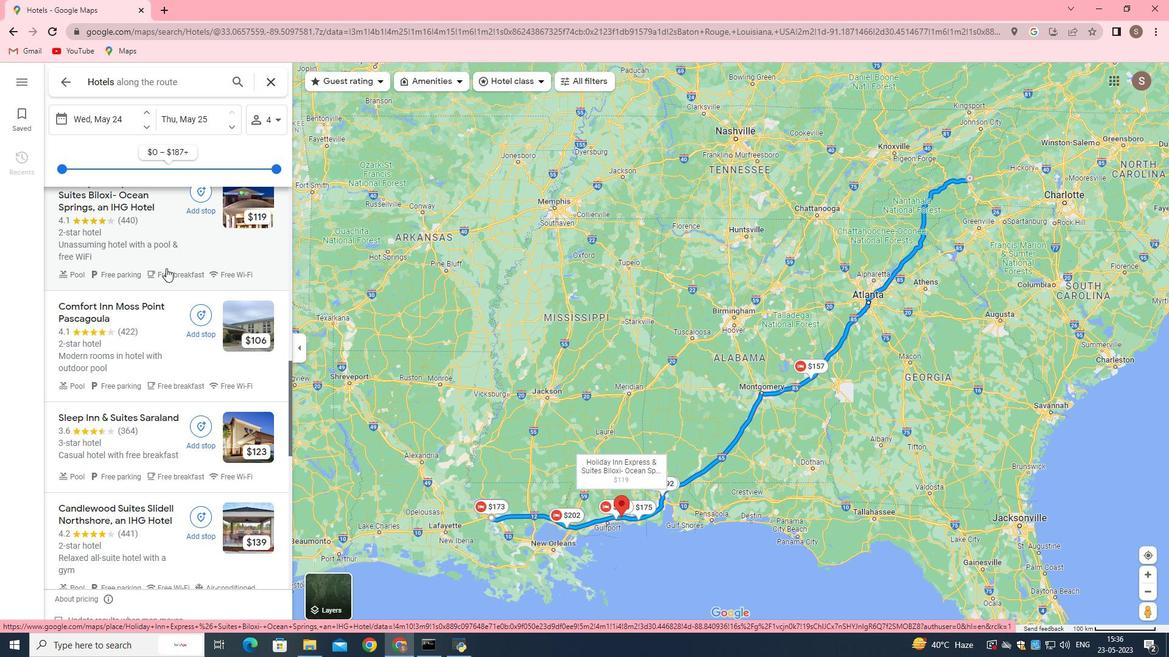 
Action: Mouse scrolled (166, 267) with delta (0, 0)
Screenshot: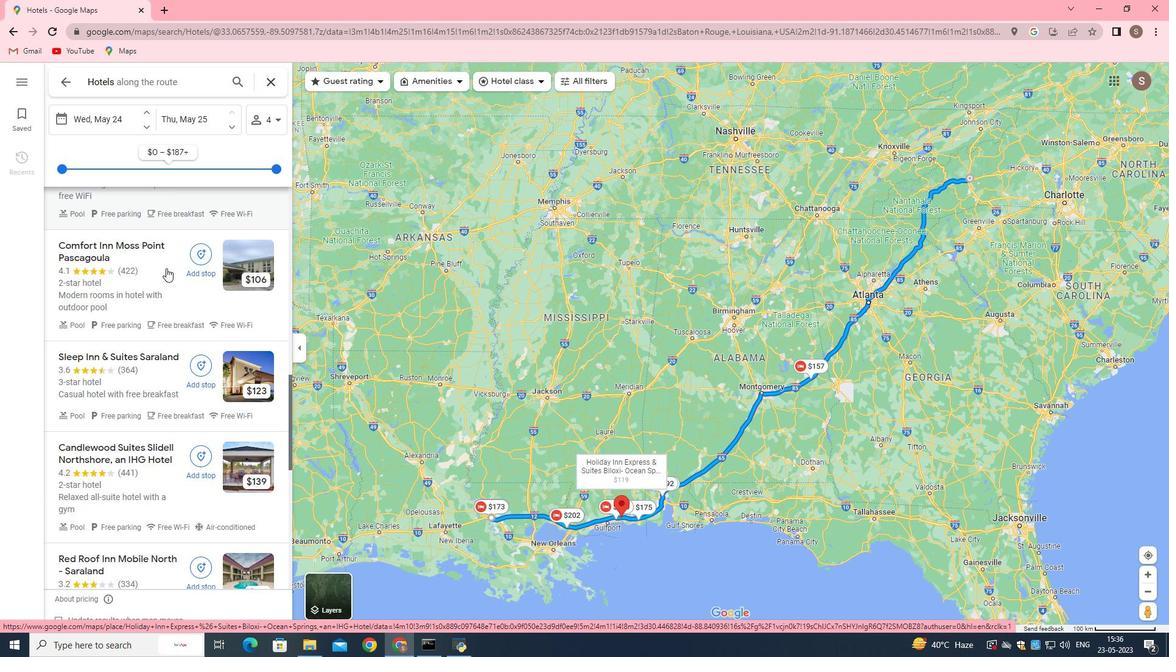 
Action: Mouse moved to (168, 279)
Screenshot: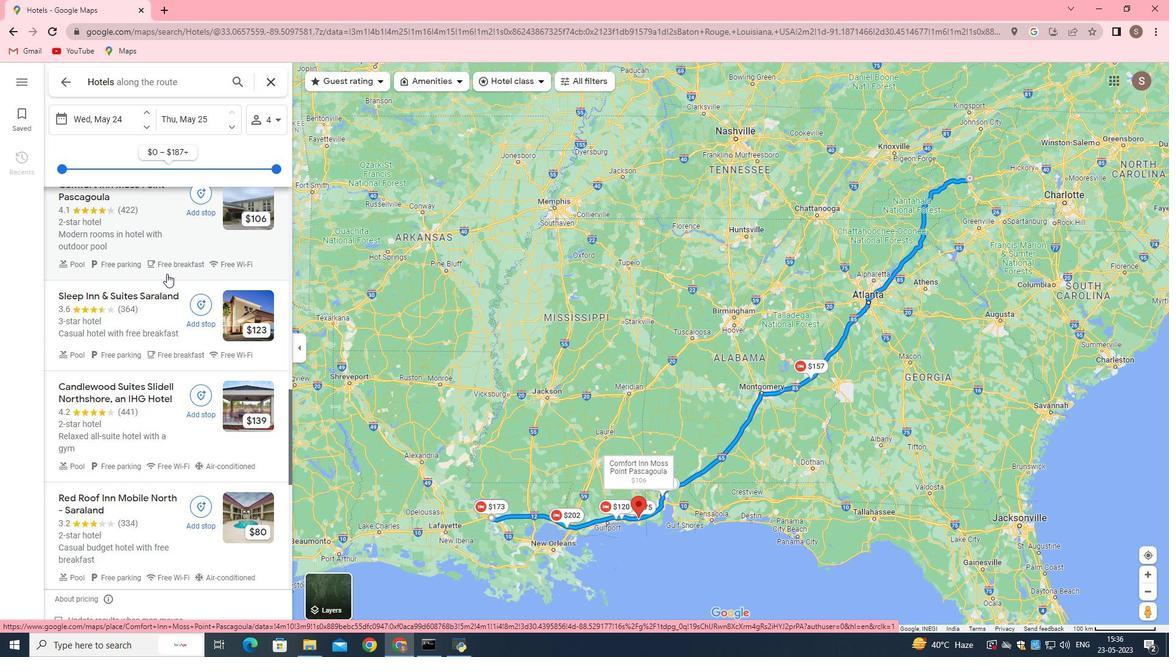 
Action: Mouse scrolled (168, 278) with delta (0, 0)
Screenshot: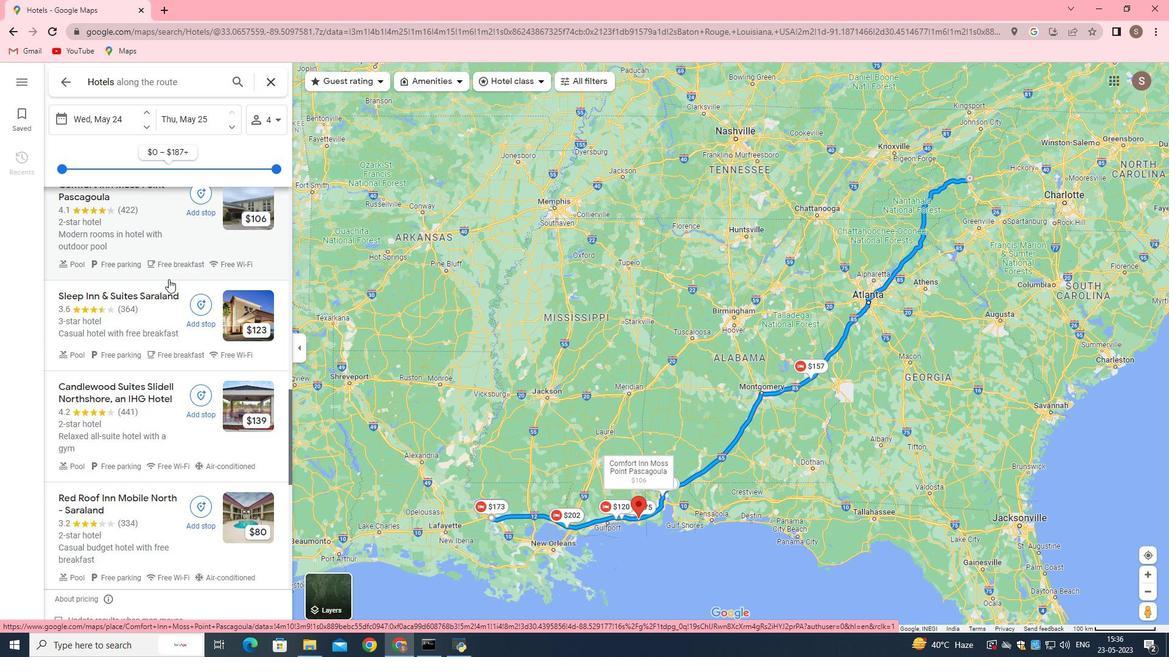 
Action: Mouse scrolled (168, 278) with delta (0, 0)
Screenshot: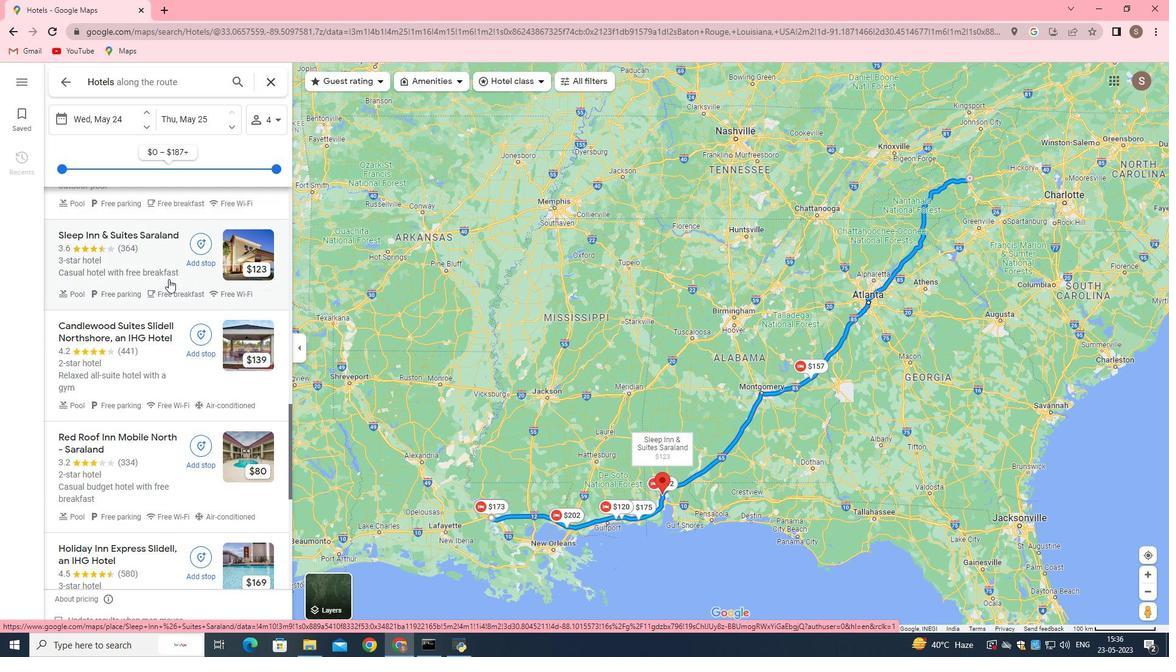 
Action: Mouse scrolled (168, 278) with delta (0, 0)
Screenshot: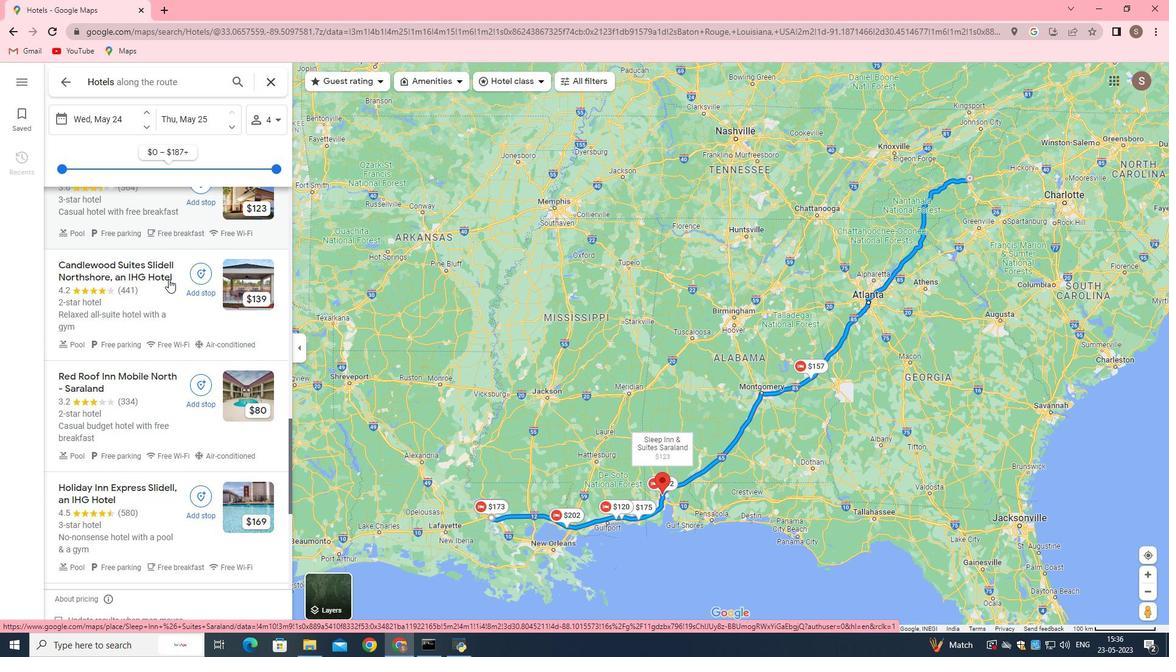 
Action: Mouse moved to (171, 274)
Screenshot: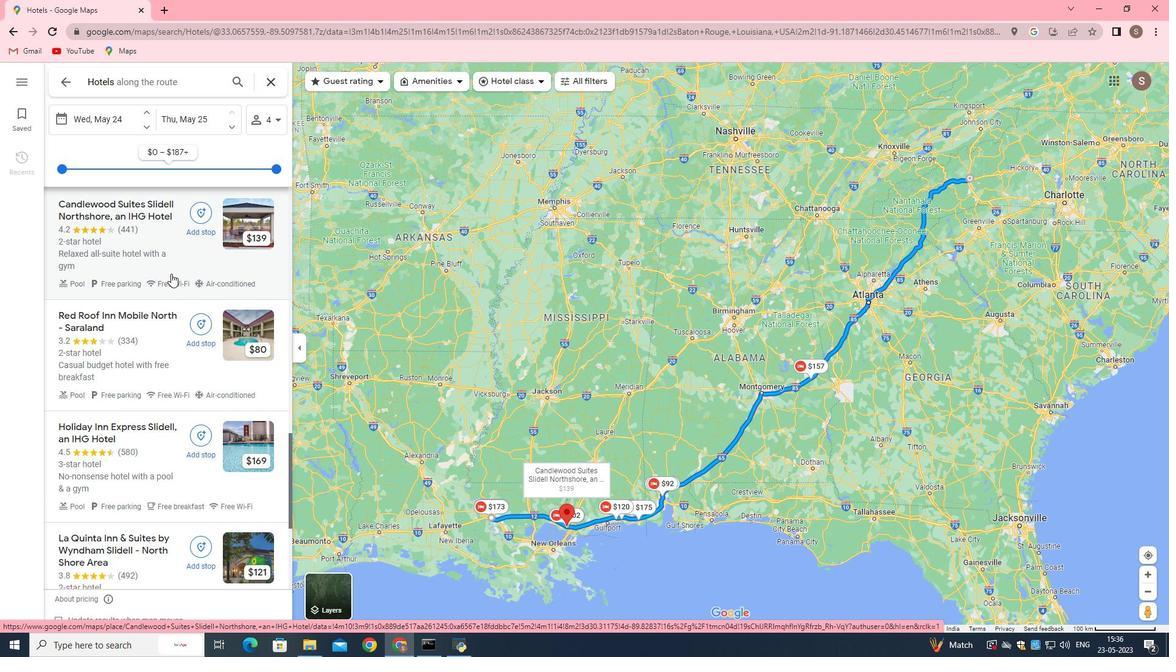 
Action: Mouse scrolled (171, 273) with delta (0, 0)
Screenshot: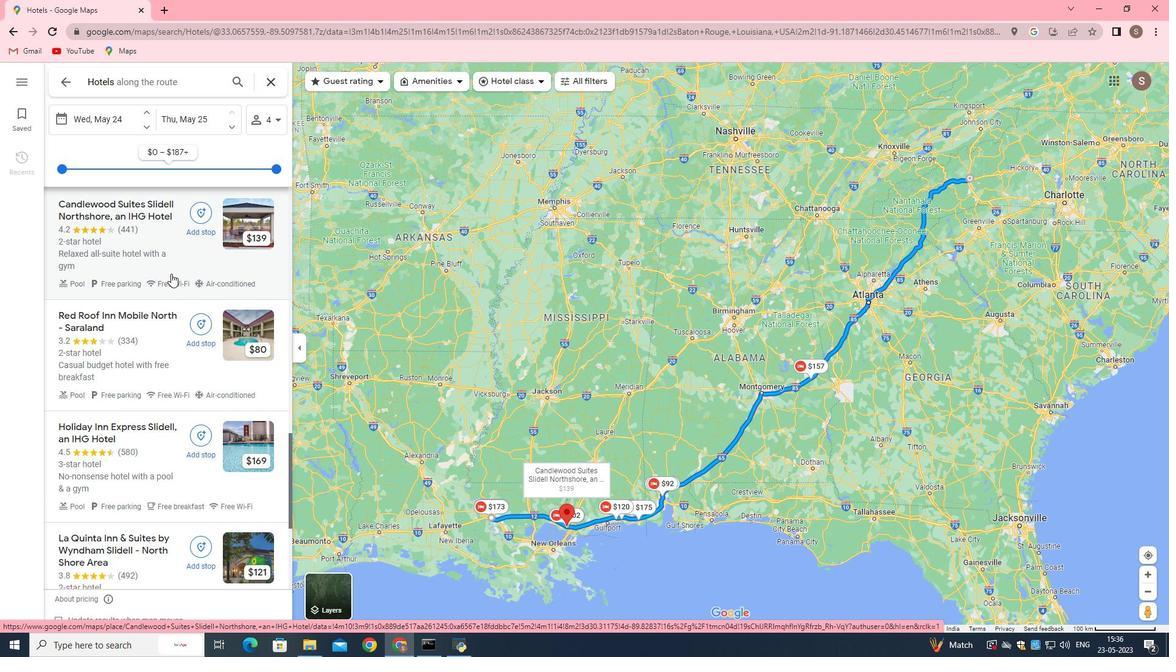 
Action: Mouse scrolled (171, 273) with delta (0, 0)
Screenshot: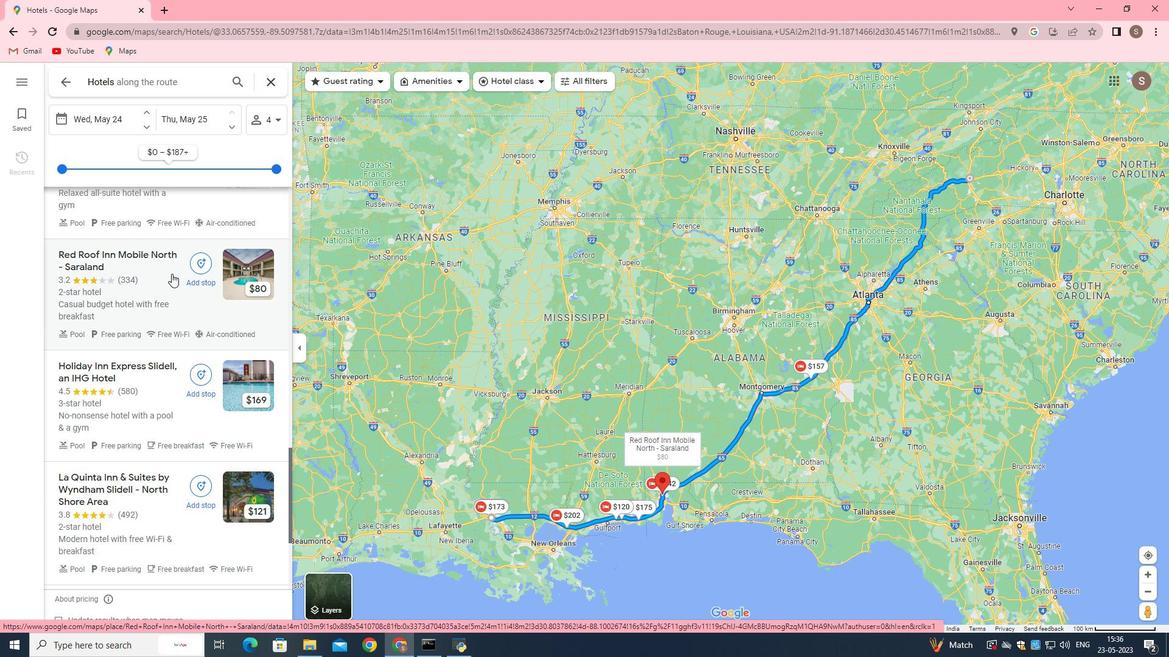 
Action: Mouse moved to (174, 277)
Screenshot: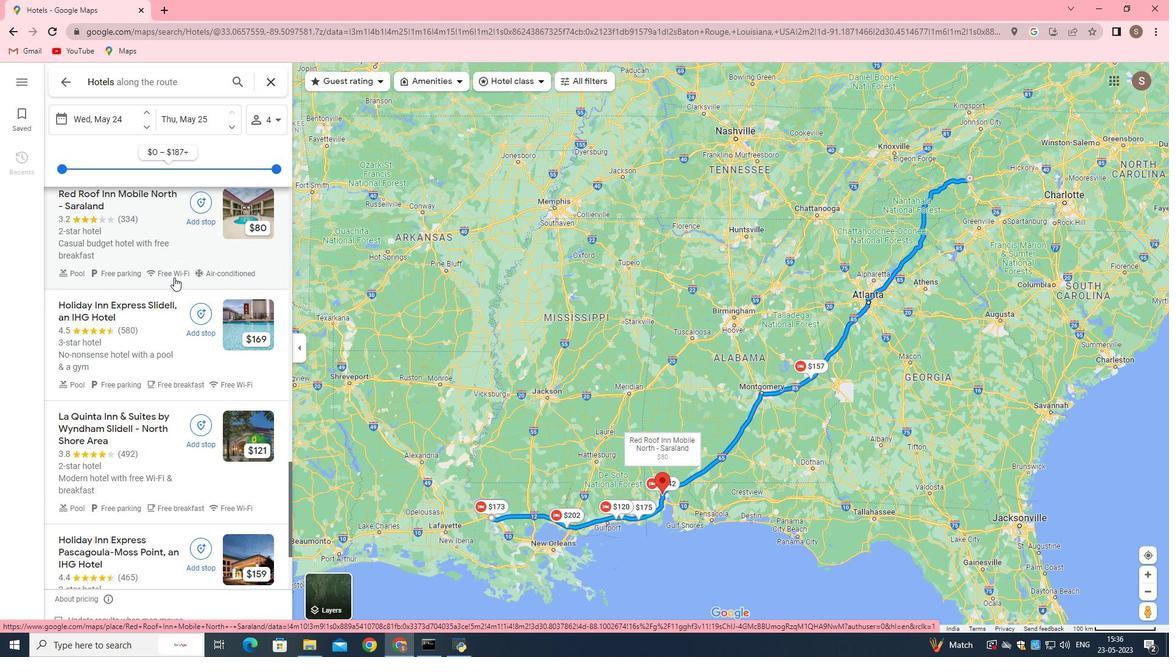 
Action: Mouse scrolled (174, 277) with delta (0, 0)
Screenshot: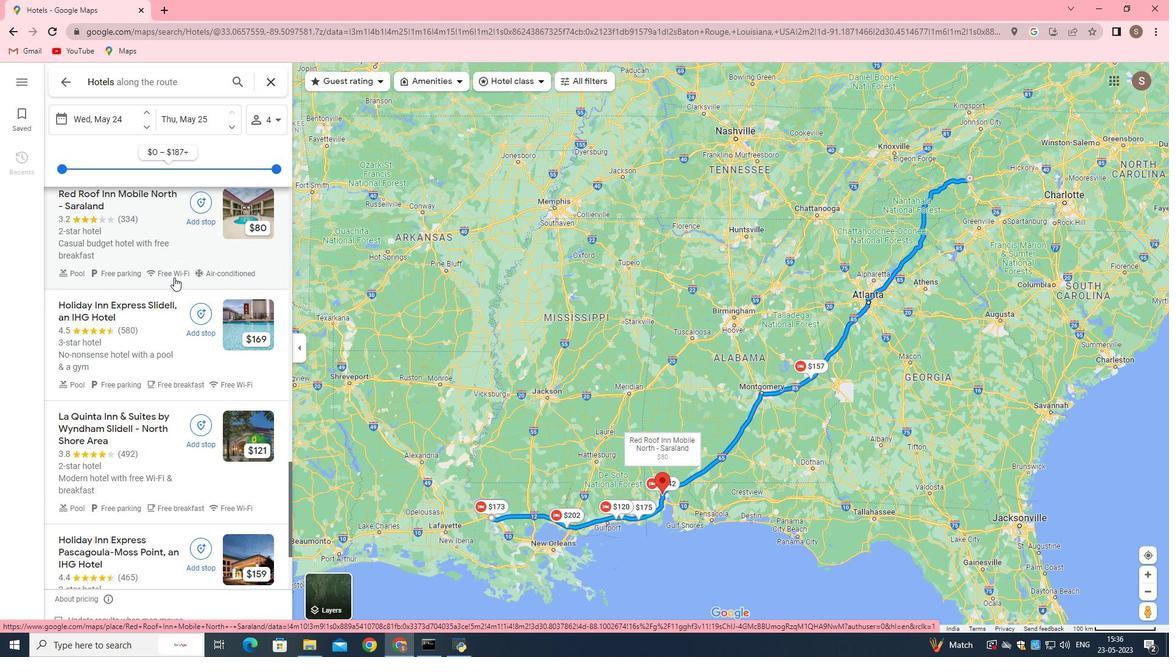 
Action: Mouse scrolled (174, 278) with delta (0, 0)
Screenshot: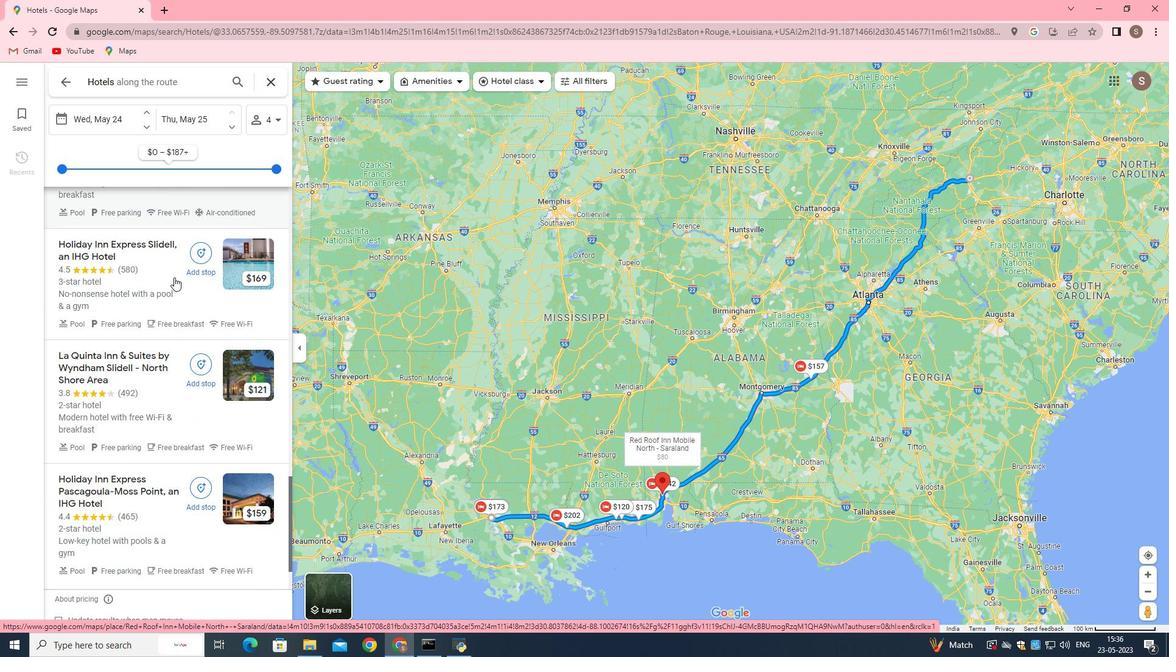 
Action: Mouse moved to (174, 277)
Screenshot: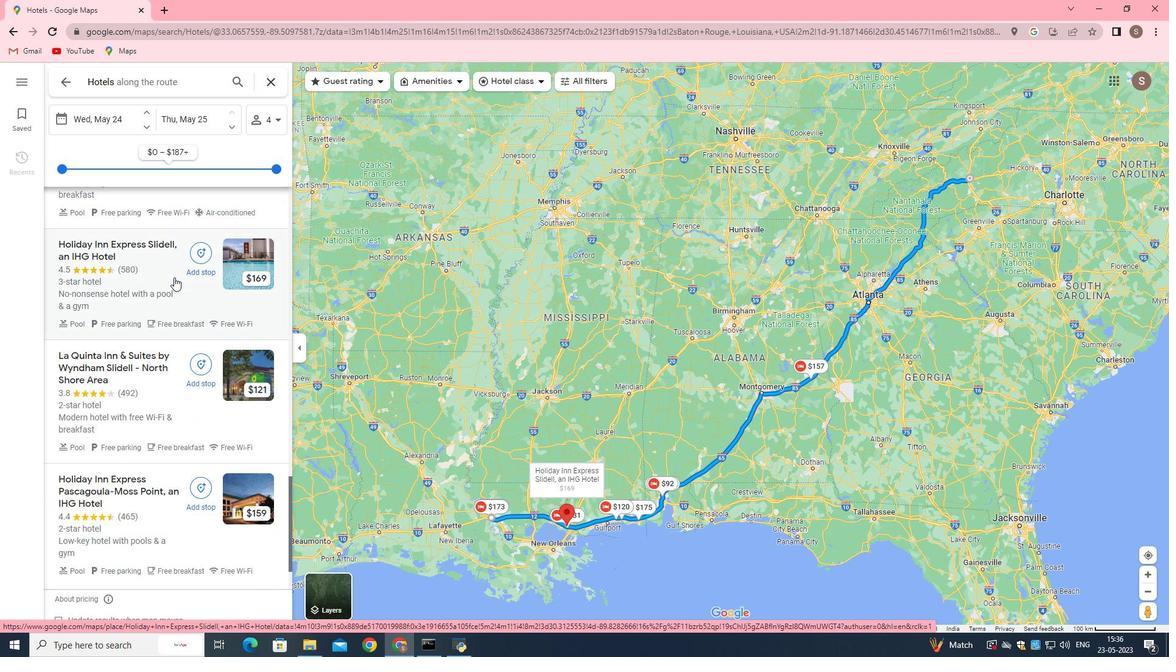 
Action: Mouse scrolled (174, 277) with delta (0, 0)
Screenshot: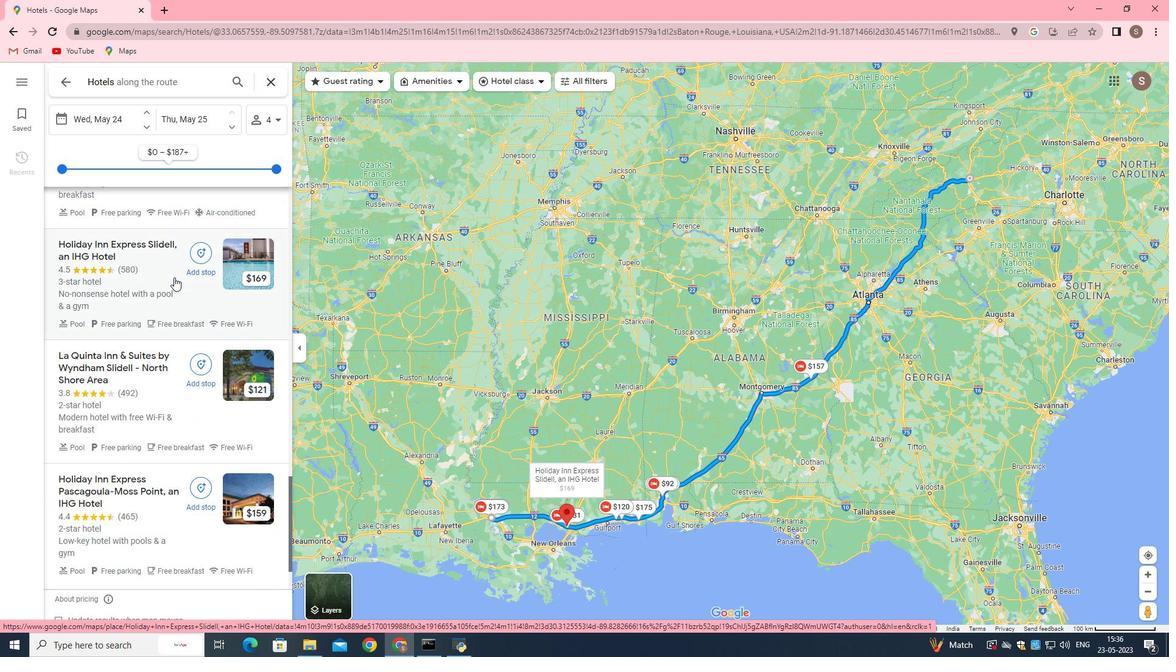 
Action: Mouse moved to (174, 275)
Screenshot: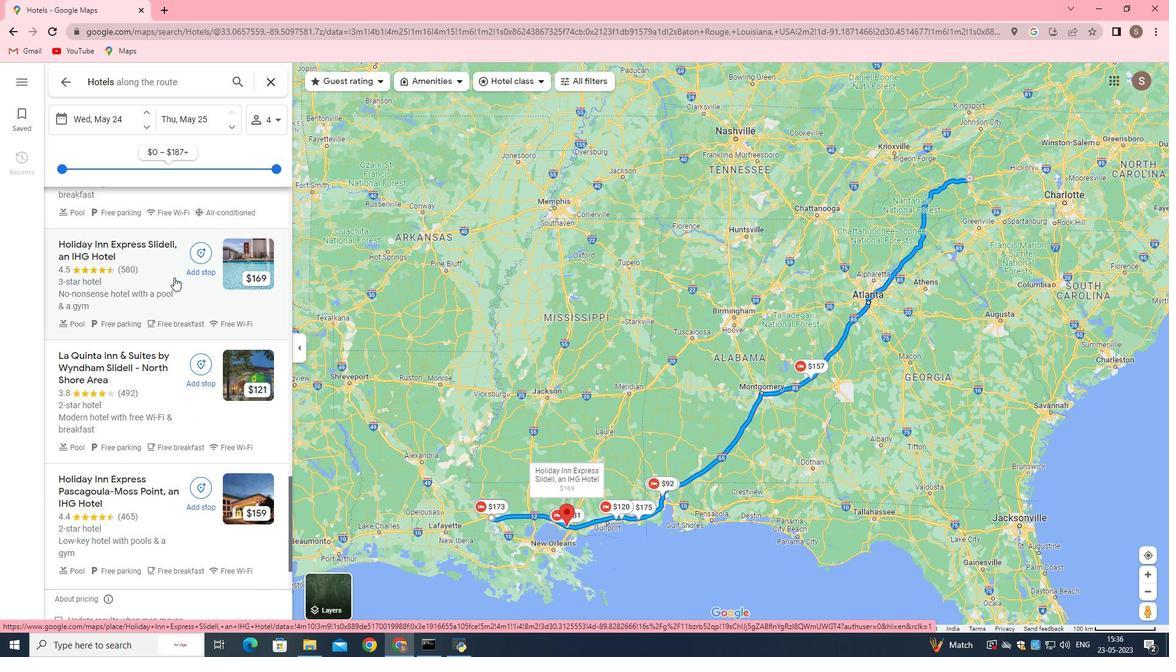
Action: Mouse scrolled (174, 276) with delta (0, 0)
Screenshot: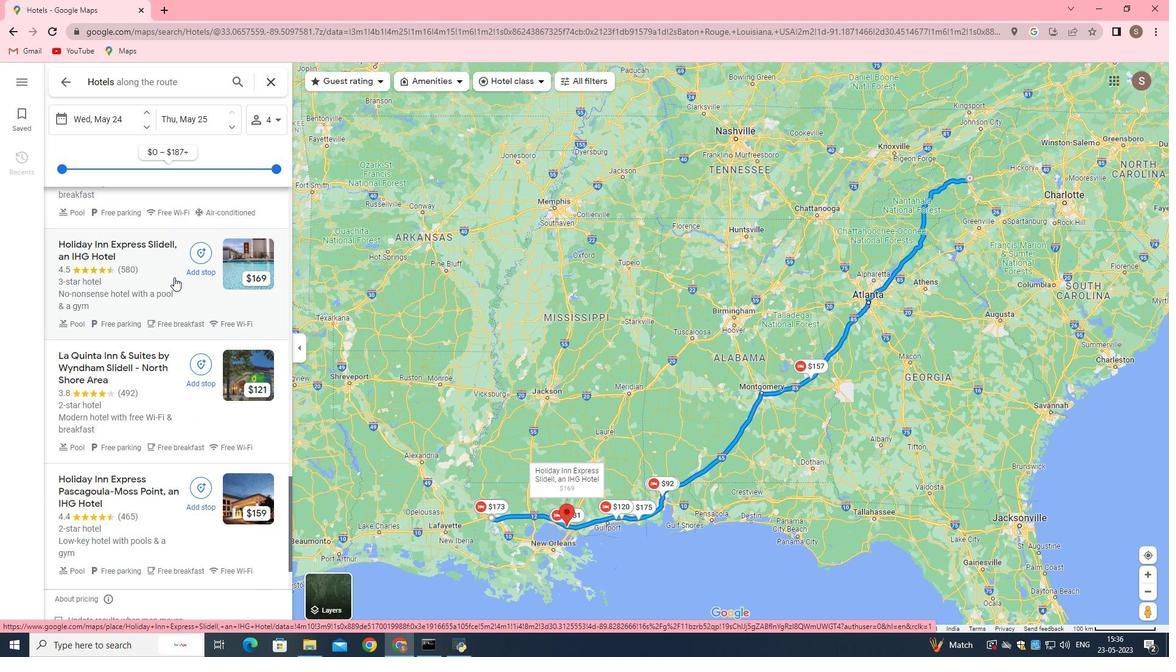 
Action: Mouse moved to (174, 275)
Screenshot: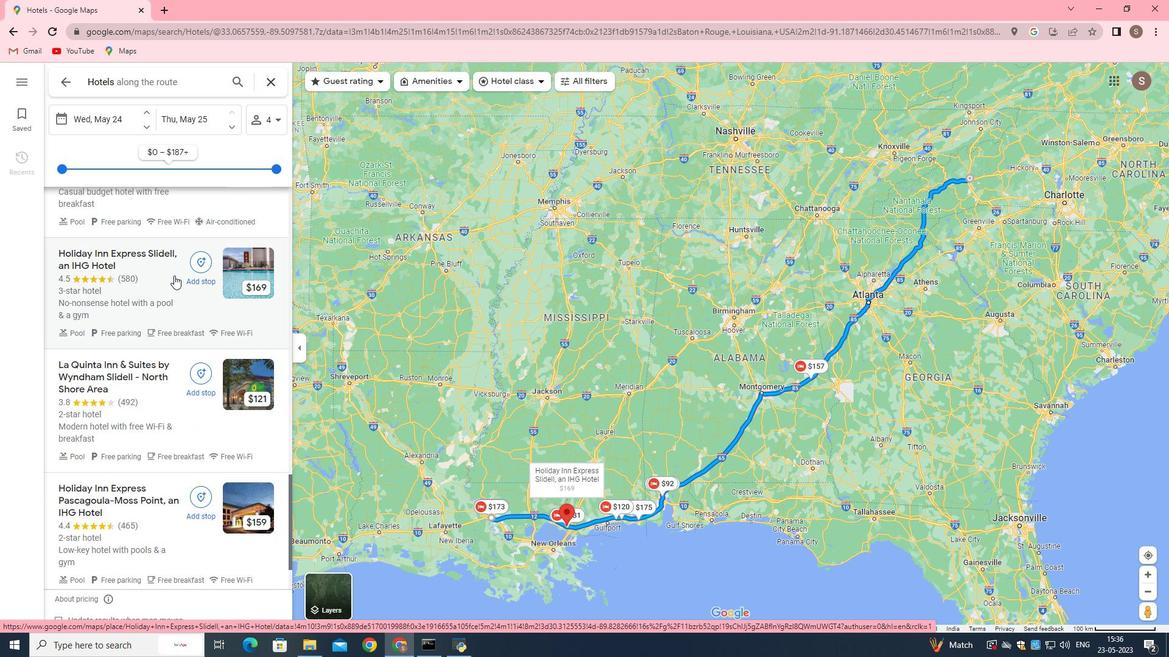 
Action: Mouse scrolled (174, 275) with delta (0, 0)
Screenshot: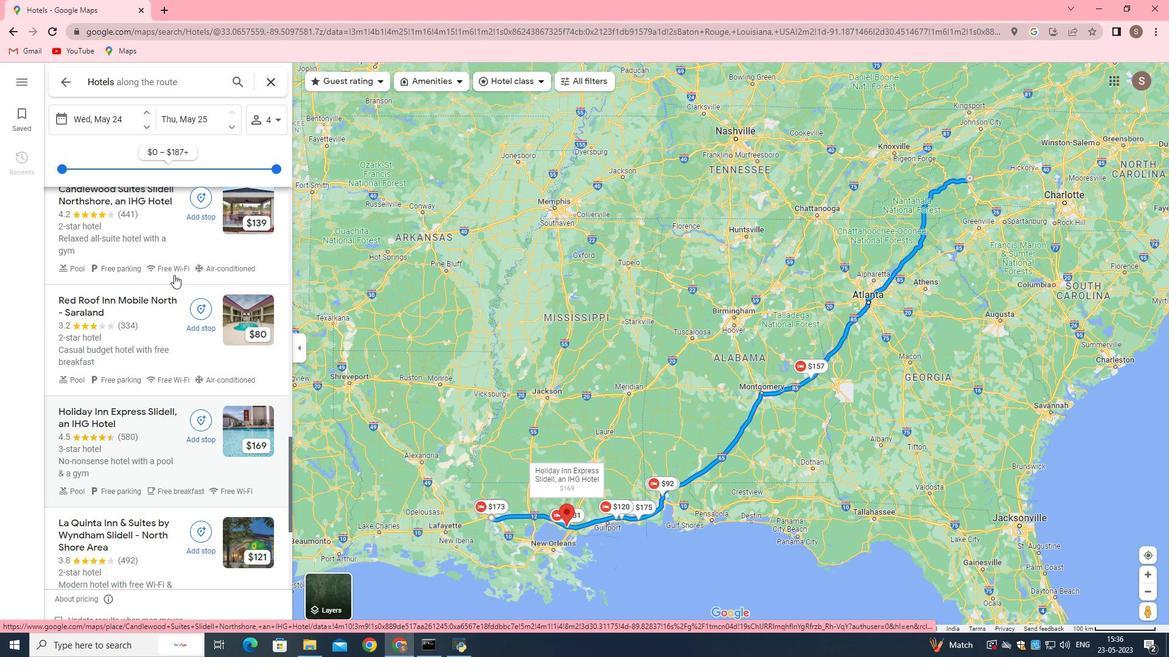 
Action: Mouse scrolled (174, 275) with delta (0, 0)
Screenshot: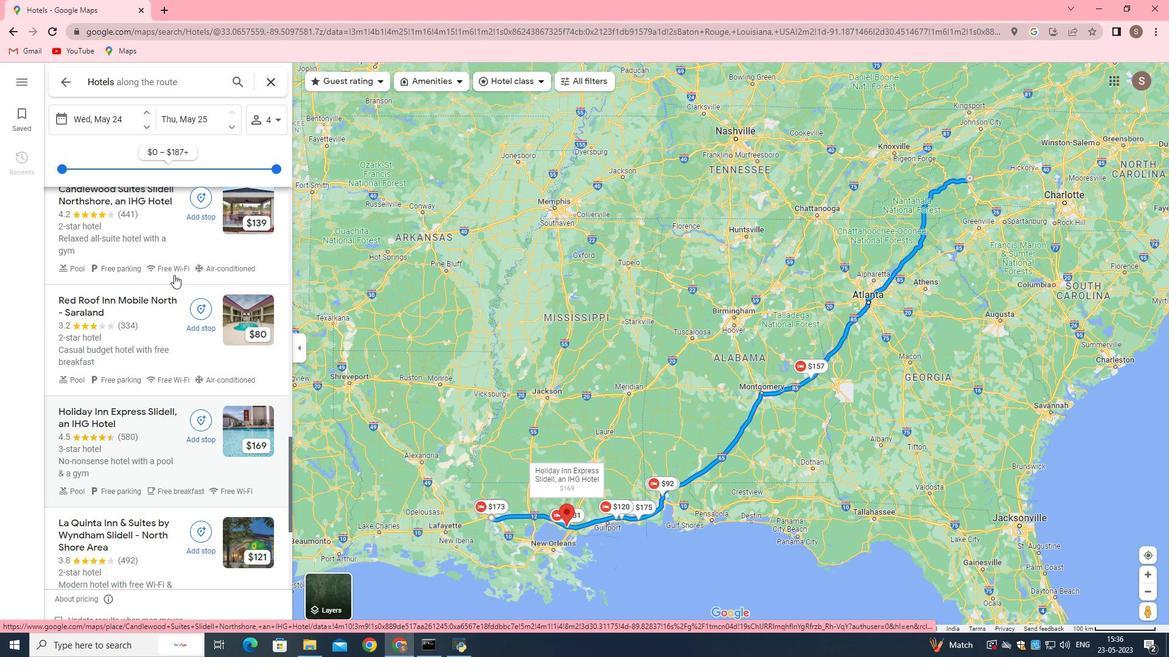 
Action: Mouse scrolled (174, 275) with delta (0, 0)
Screenshot: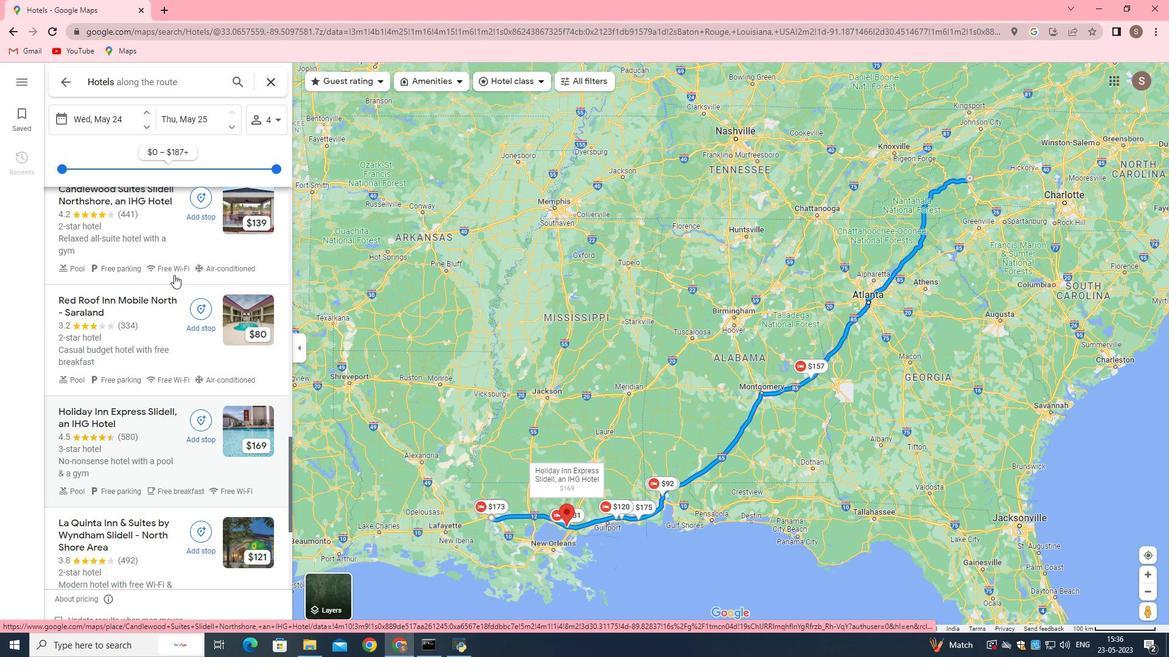 
Action: Mouse scrolled (174, 275) with delta (0, 0)
Screenshot: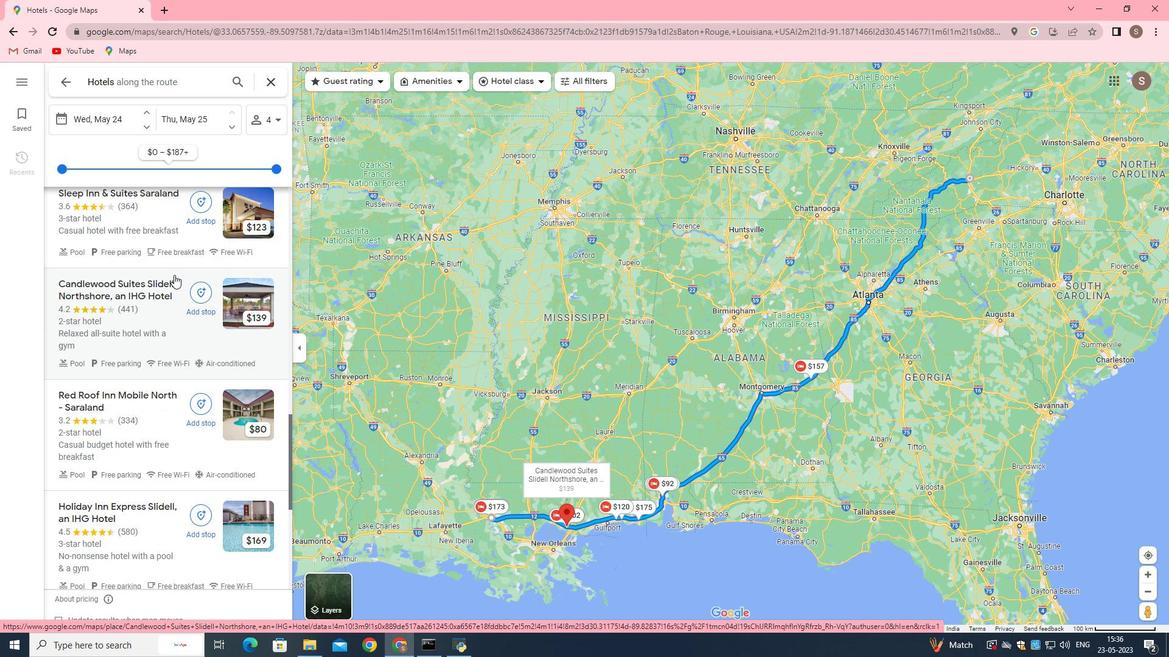 
Action: Mouse scrolled (174, 275) with delta (0, 0)
Screenshot: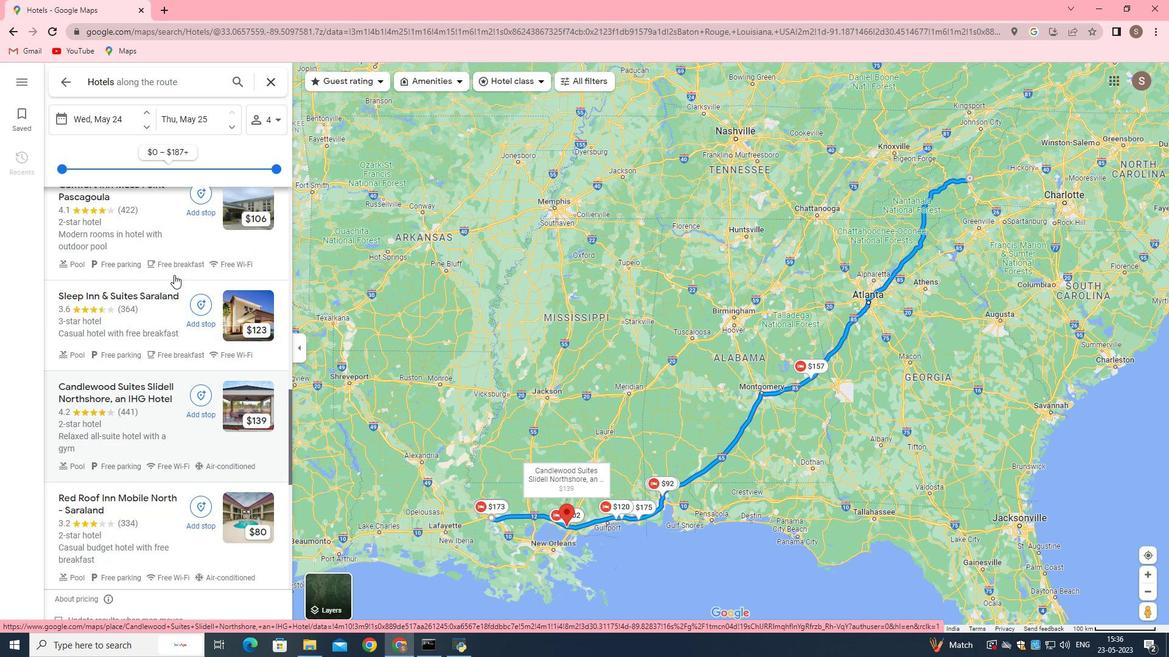 
Action: Mouse scrolled (174, 275) with delta (0, 0)
Screenshot: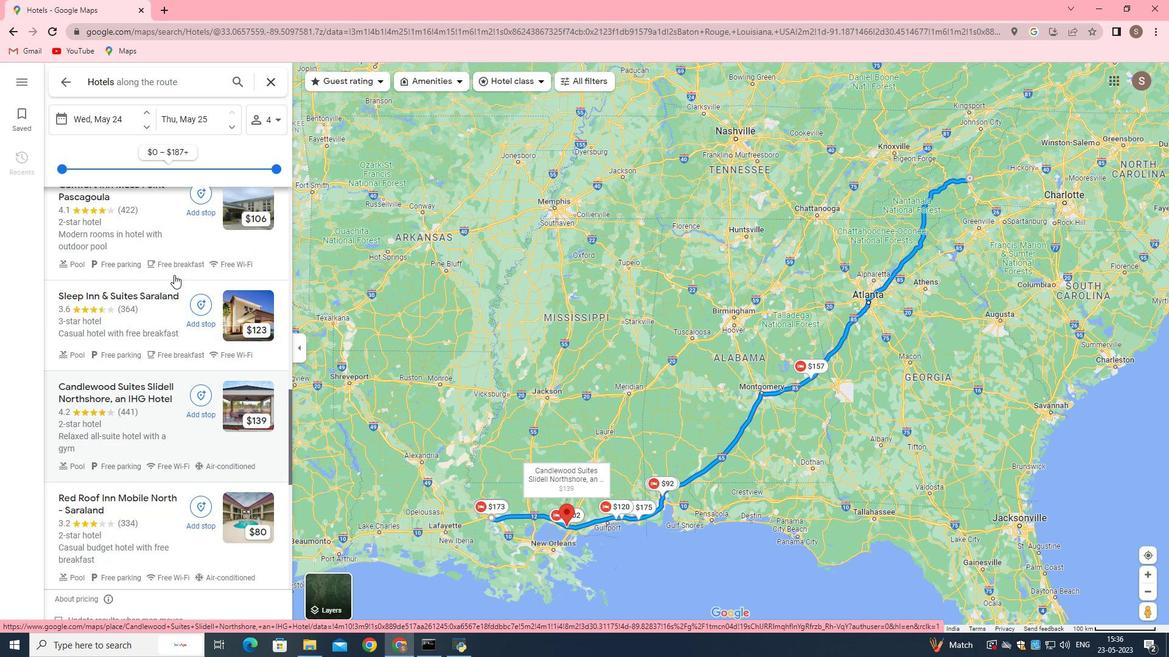 
Action: Mouse scrolled (174, 275) with delta (0, 0)
Screenshot: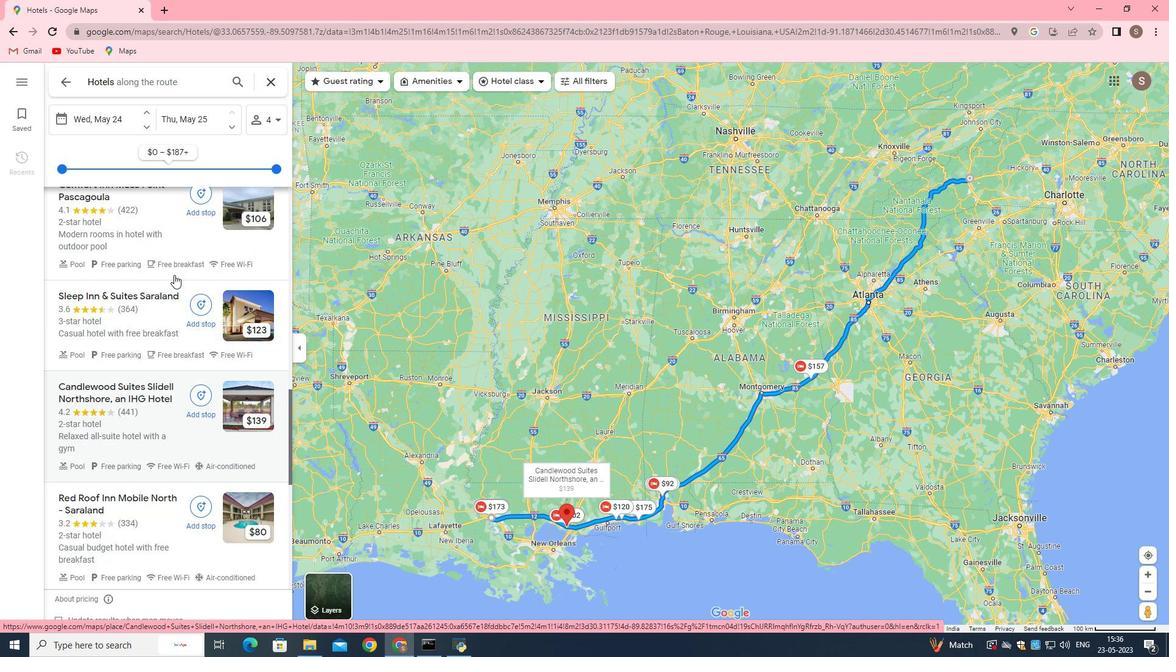 
Action: Mouse scrolled (174, 275) with delta (0, 0)
Screenshot: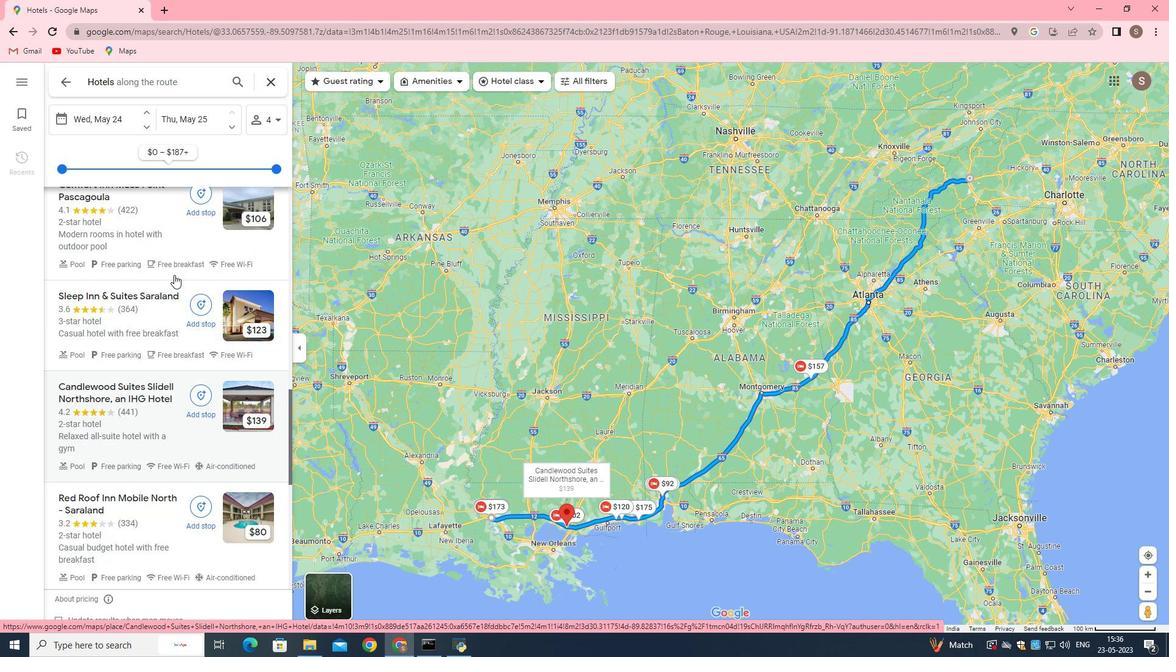 
Action: Mouse scrolled (174, 275) with delta (0, 0)
Screenshot: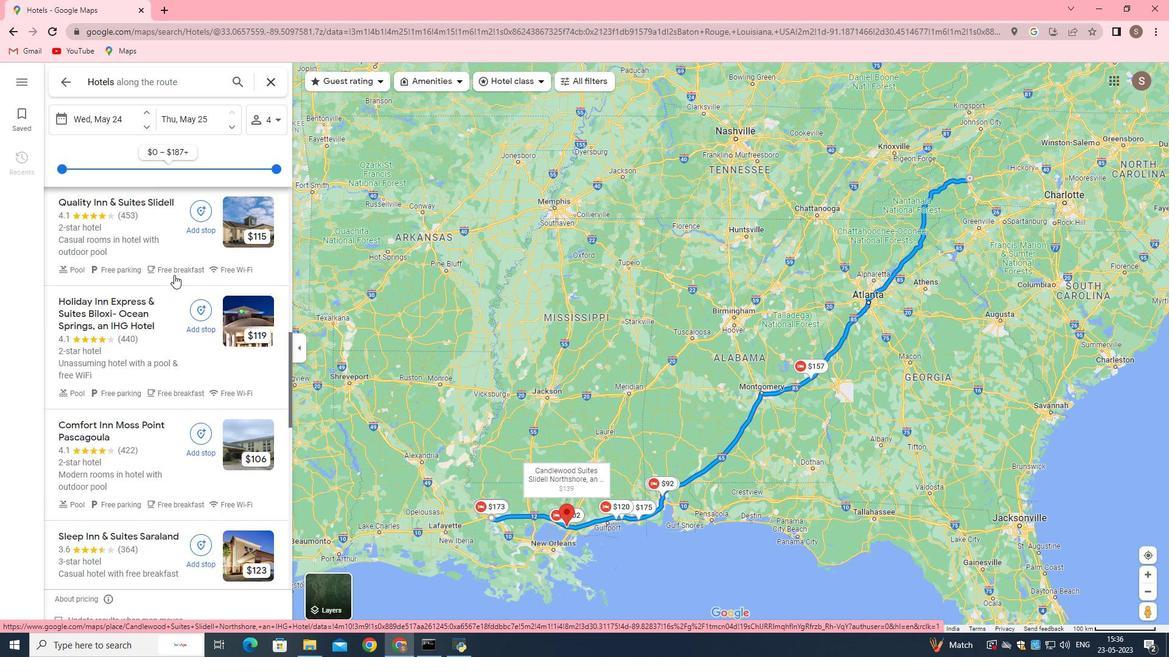 
Action: Mouse scrolled (174, 275) with delta (0, 0)
Screenshot: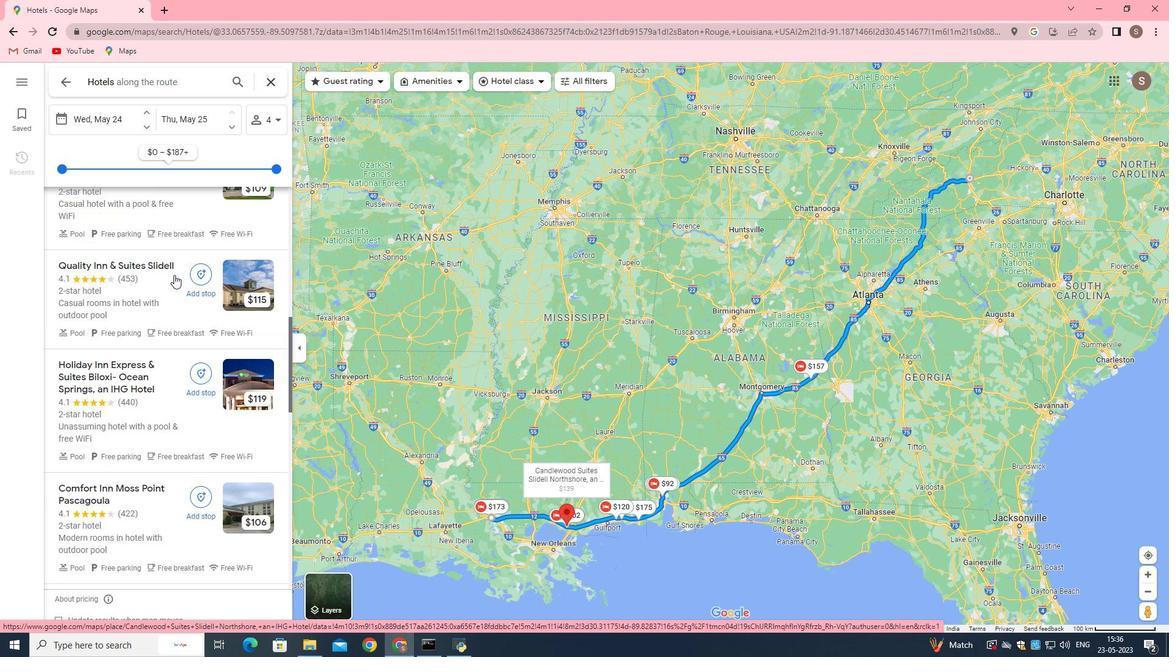 
Action: Mouse scrolled (174, 275) with delta (0, 0)
Screenshot: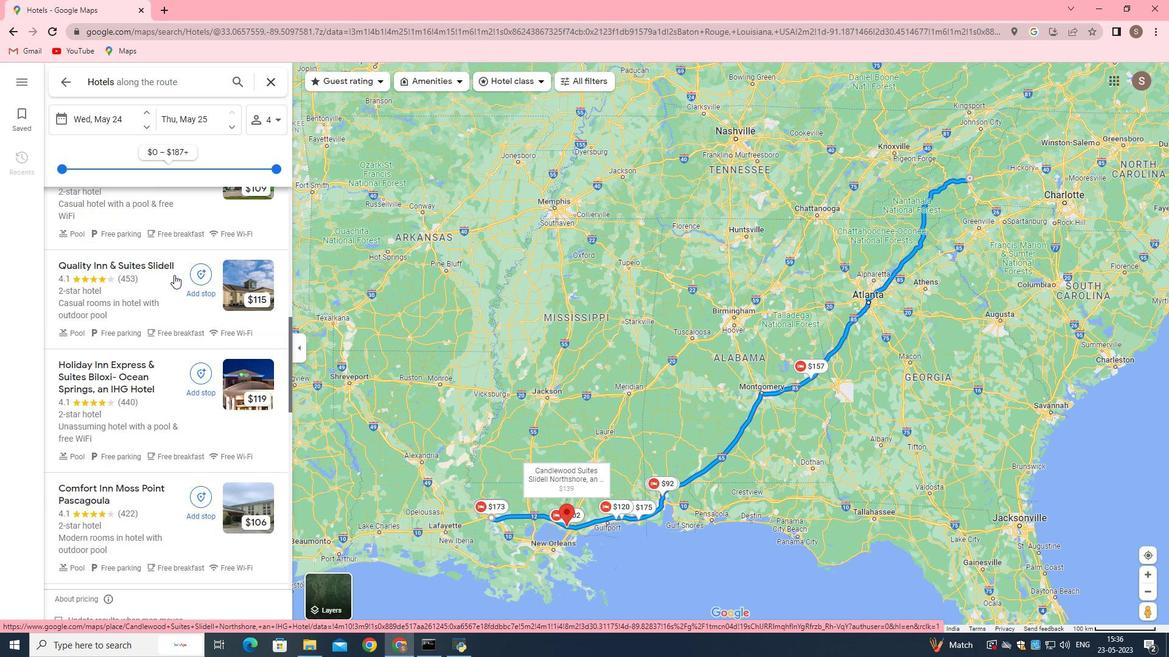 
Action: Mouse scrolled (174, 275) with delta (0, 0)
Screenshot: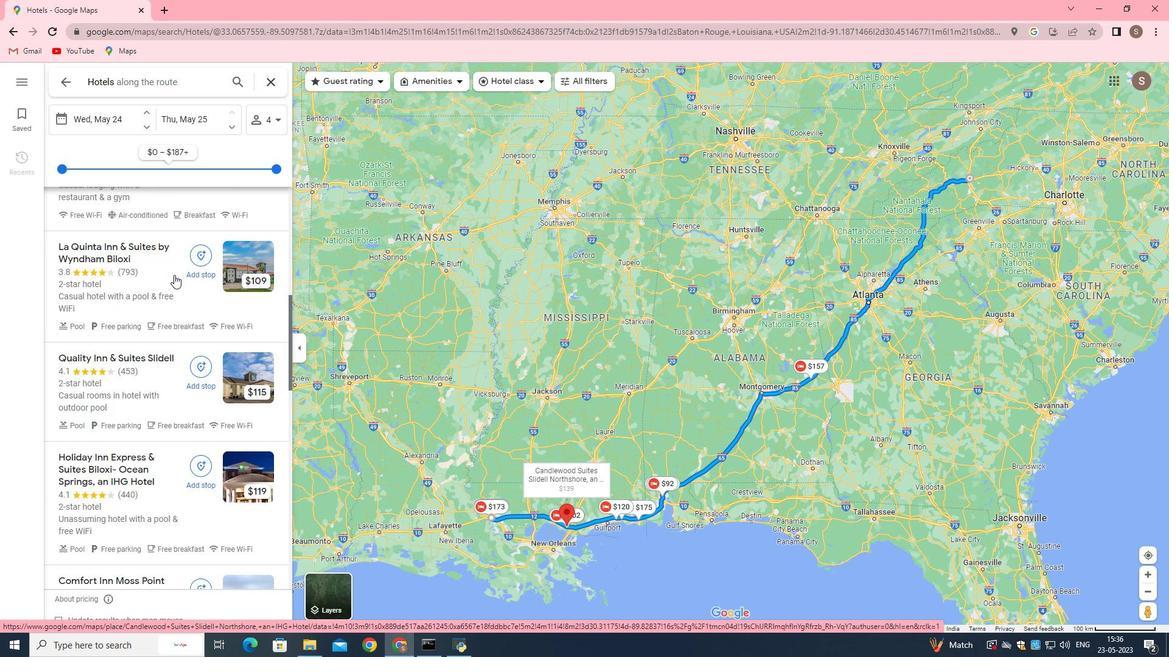 
Action: Mouse scrolled (174, 275) with delta (0, 0)
Screenshot: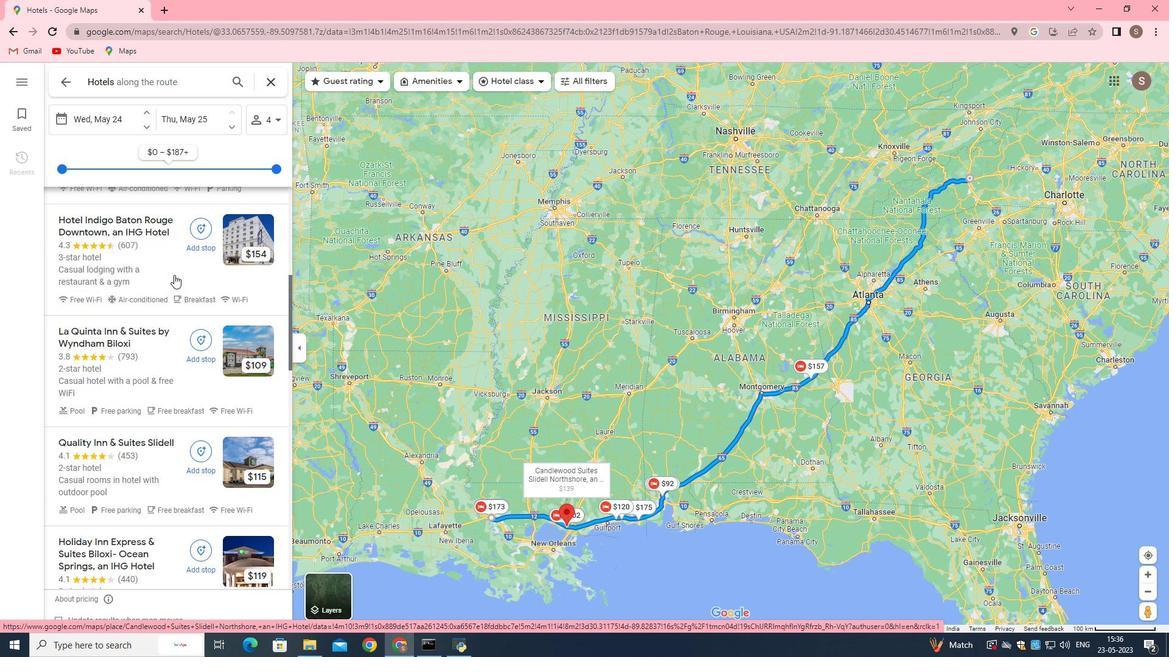 
Action: Mouse scrolled (174, 275) with delta (0, 0)
Screenshot: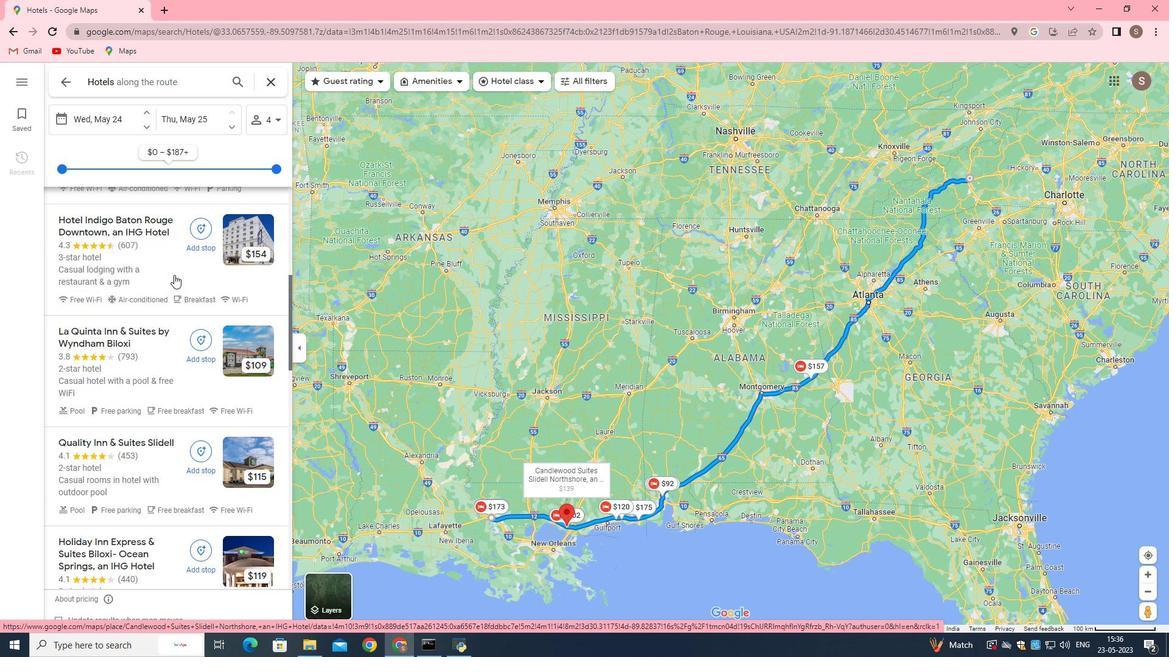 
Action: Mouse scrolled (174, 275) with delta (0, 0)
Screenshot: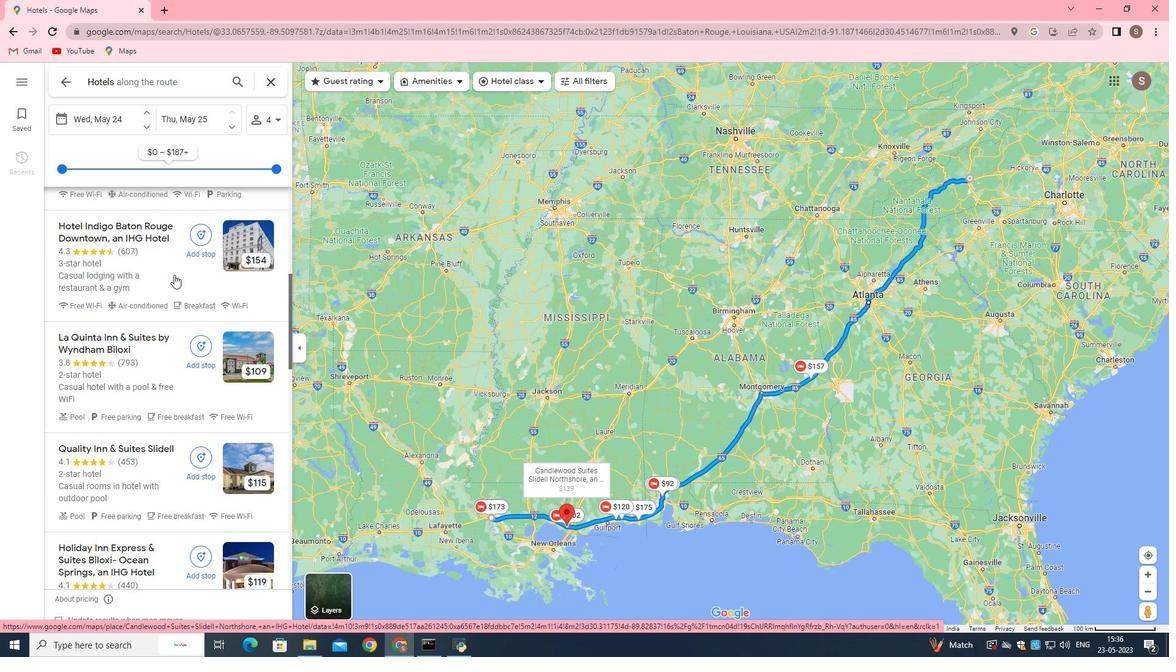 
Action: Mouse scrolled (174, 275) with delta (0, 0)
Screenshot: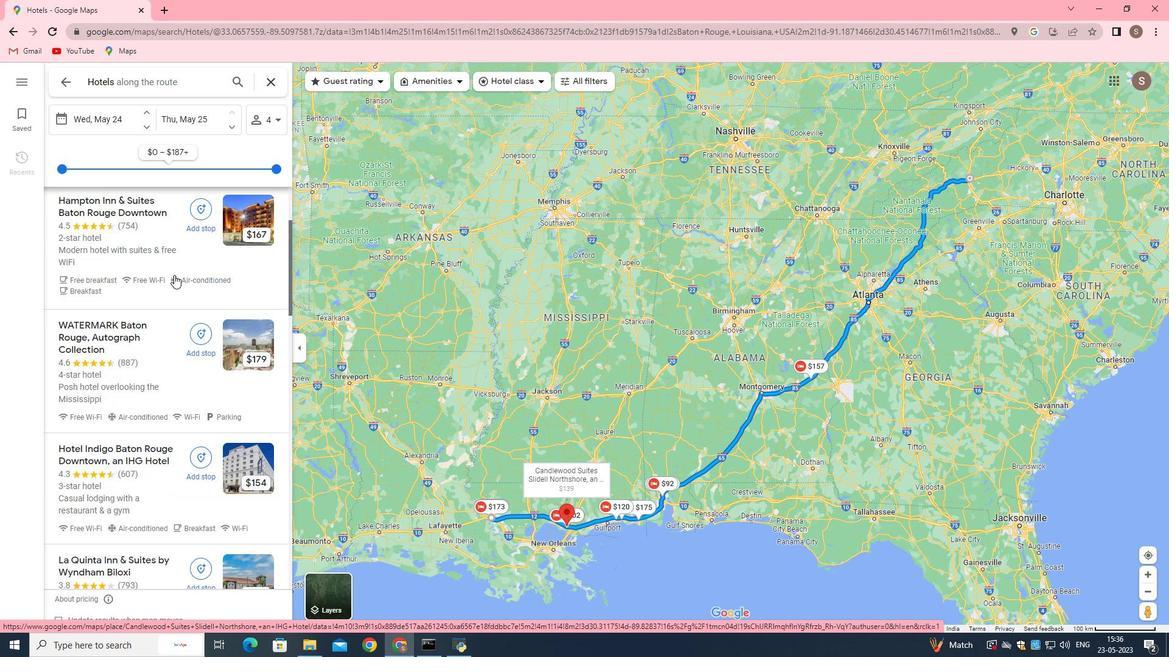 
Action: Mouse scrolled (174, 275) with delta (0, 0)
Screenshot: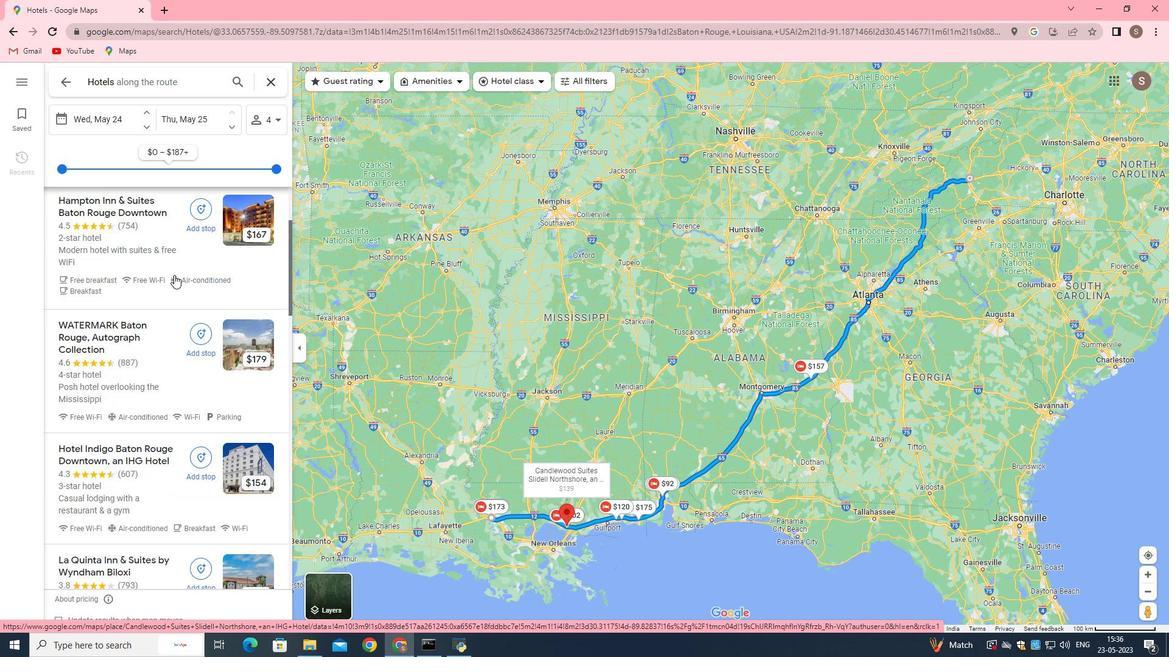 
Action: Mouse scrolled (174, 275) with delta (0, 0)
Screenshot: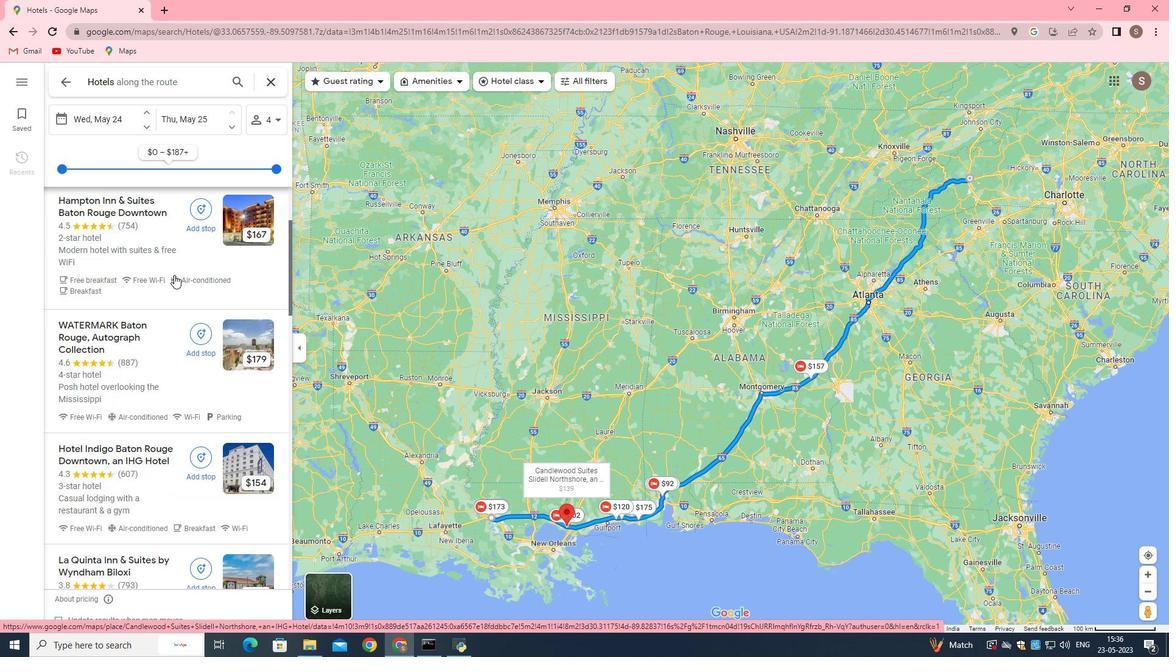 
Action: Mouse scrolled (174, 275) with delta (0, 0)
Screenshot: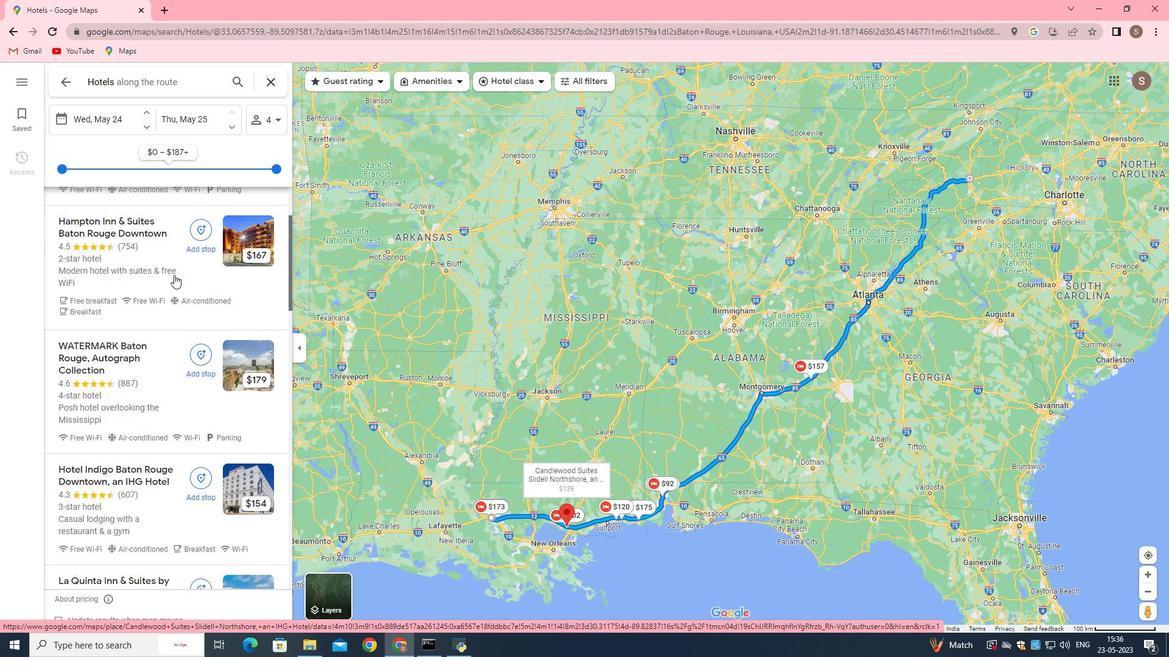 
Action: Mouse scrolled (174, 275) with delta (0, 0)
Screenshot: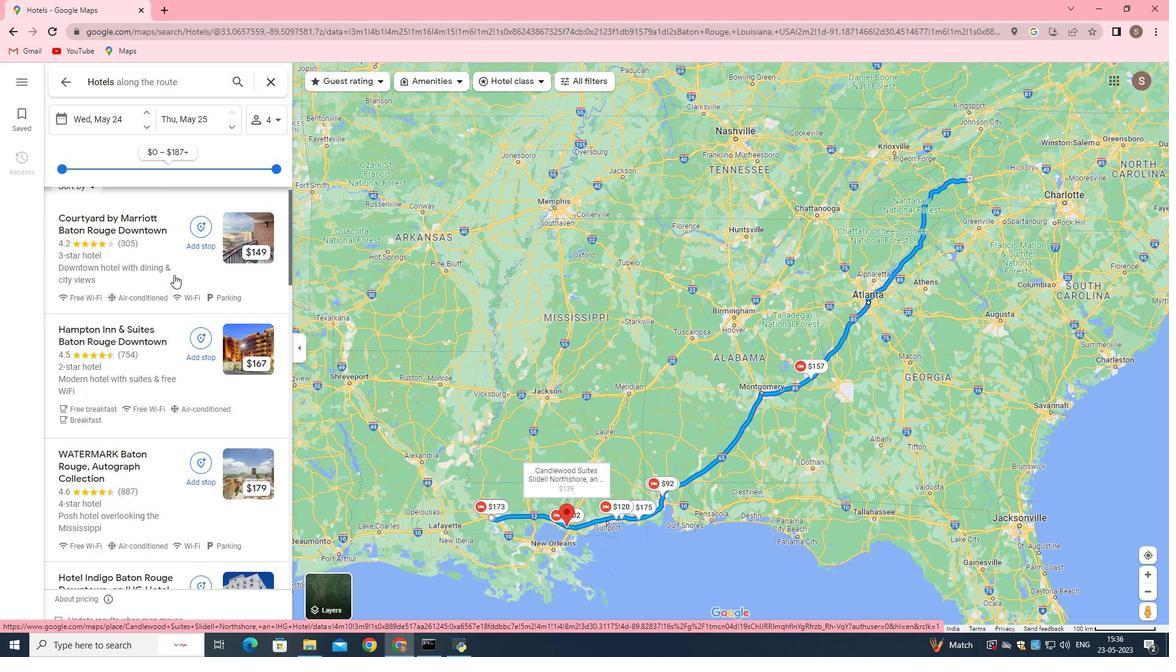 
Action: Mouse scrolled (174, 275) with delta (0, 0)
Screenshot: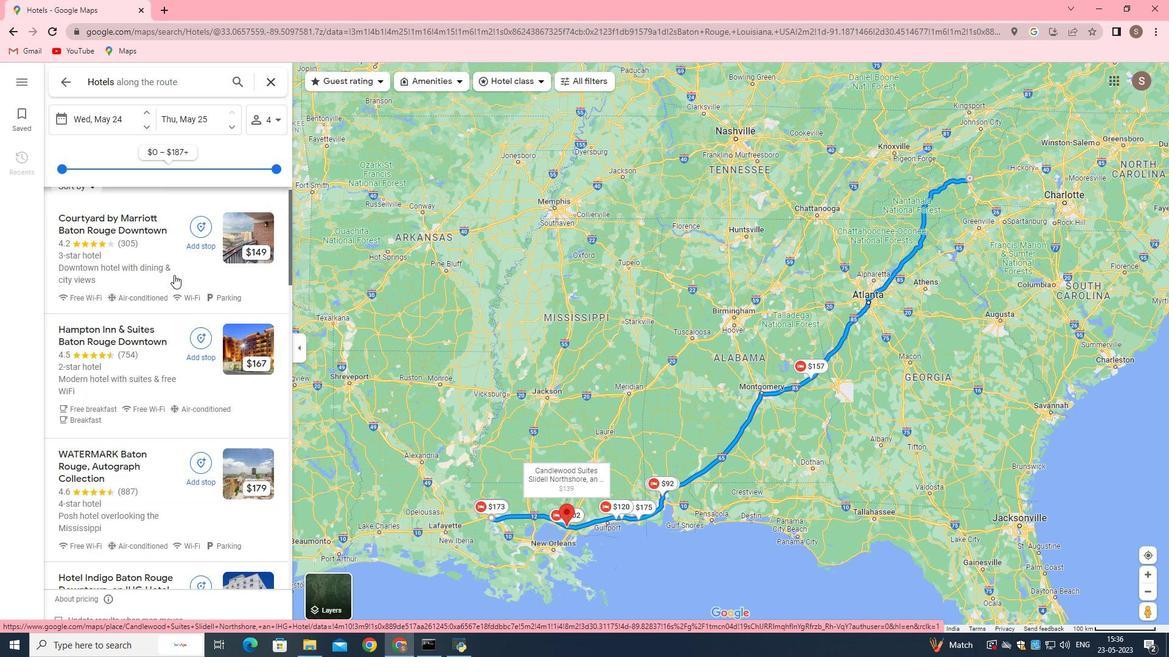 
Action: Mouse scrolled (174, 275) with delta (0, 0)
Screenshot: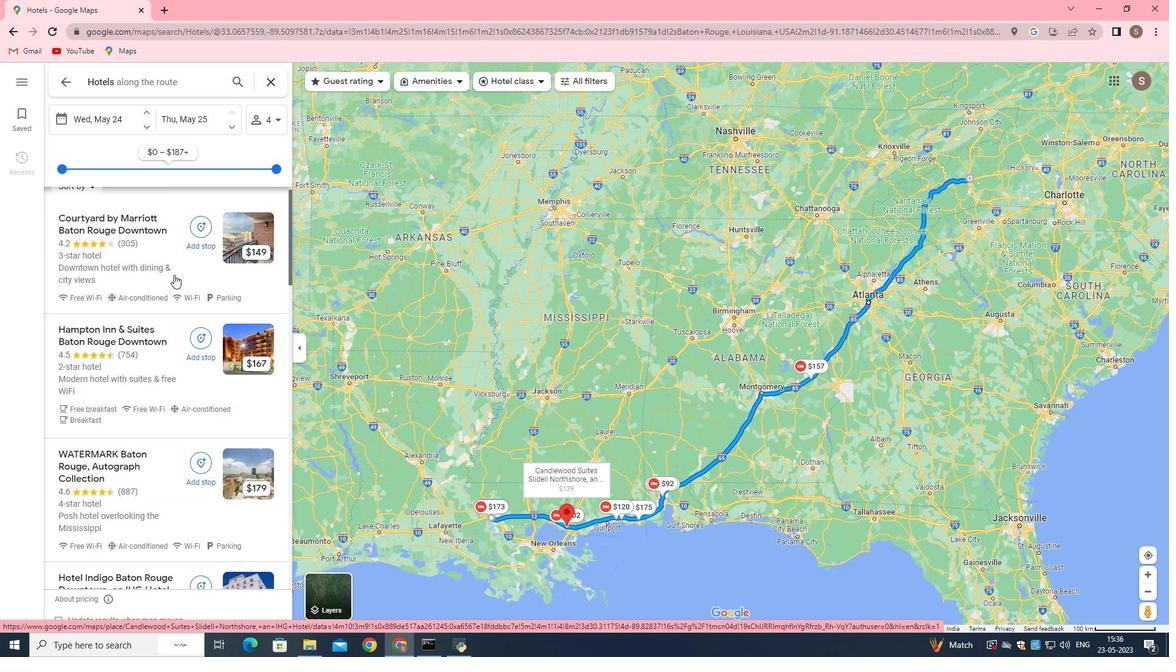
Action: Mouse scrolled (174, 275) with delta (0, 0)
Screenshot: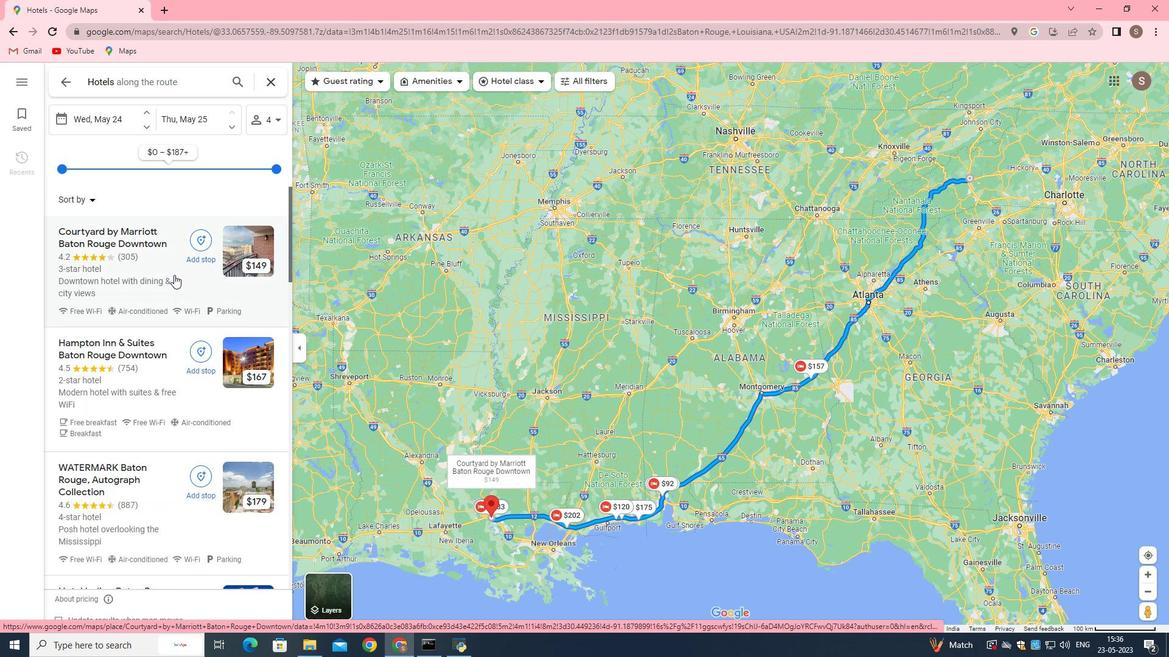 
Action: Mouse scrolled (174, 275) with delta (0, 0)
Screenshot: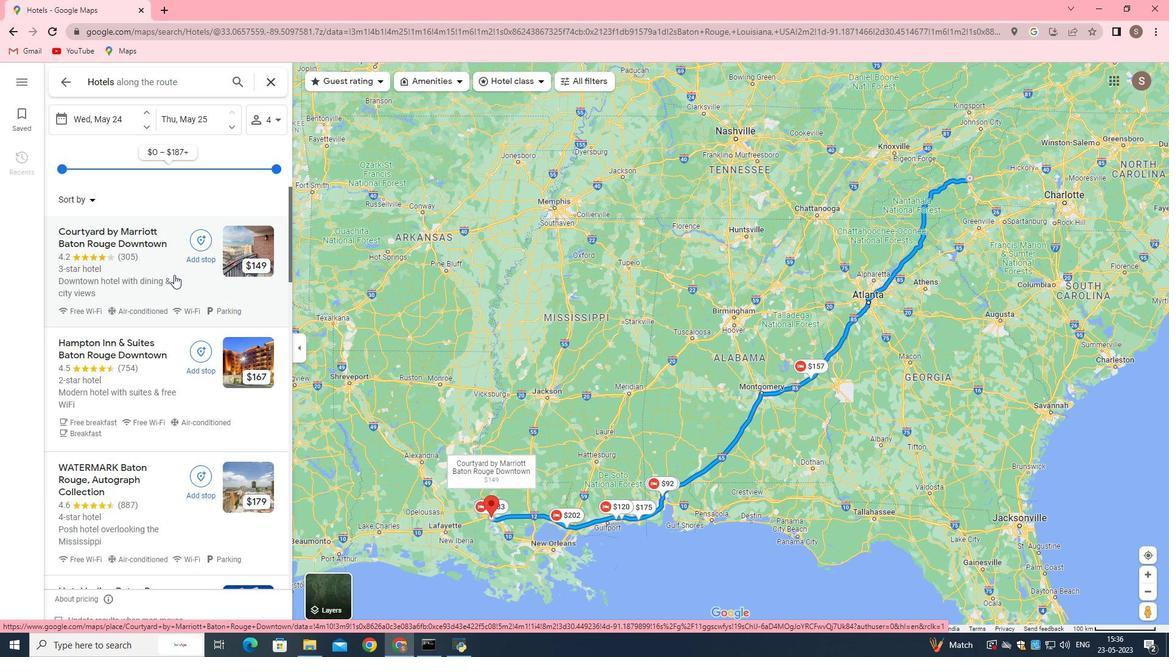
Action: Mouse scrolled (174, 275) with delta (0, 0)
Screenshot: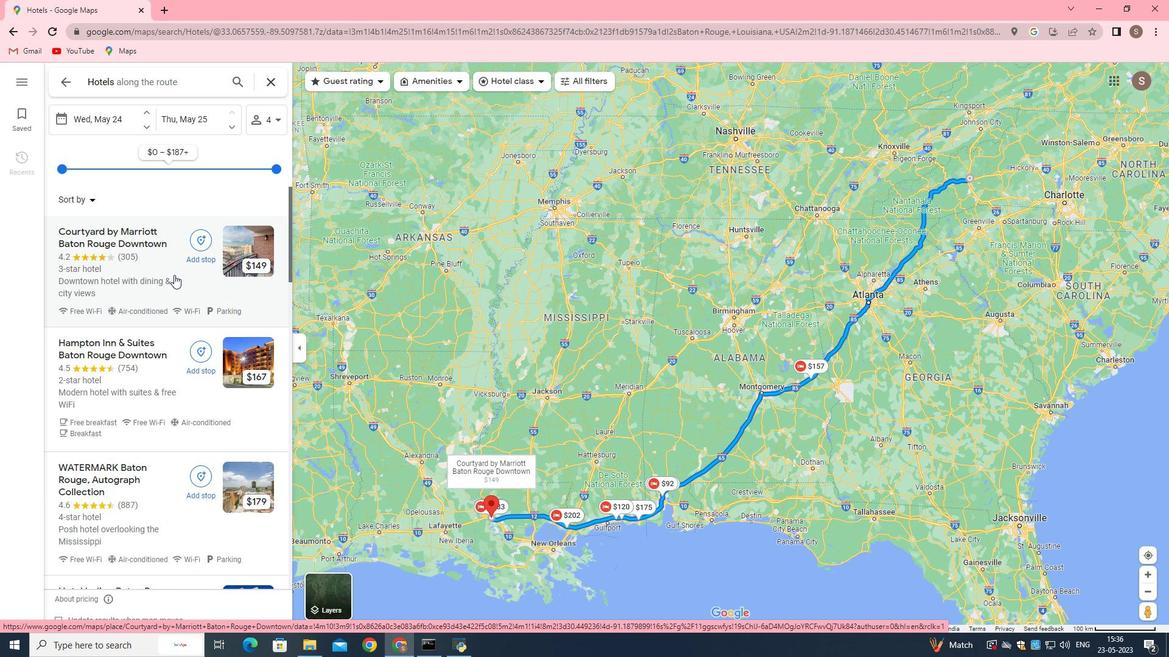 
Action: Mouse scrolled (174, 275) with delta (0, 0)
Screenshot: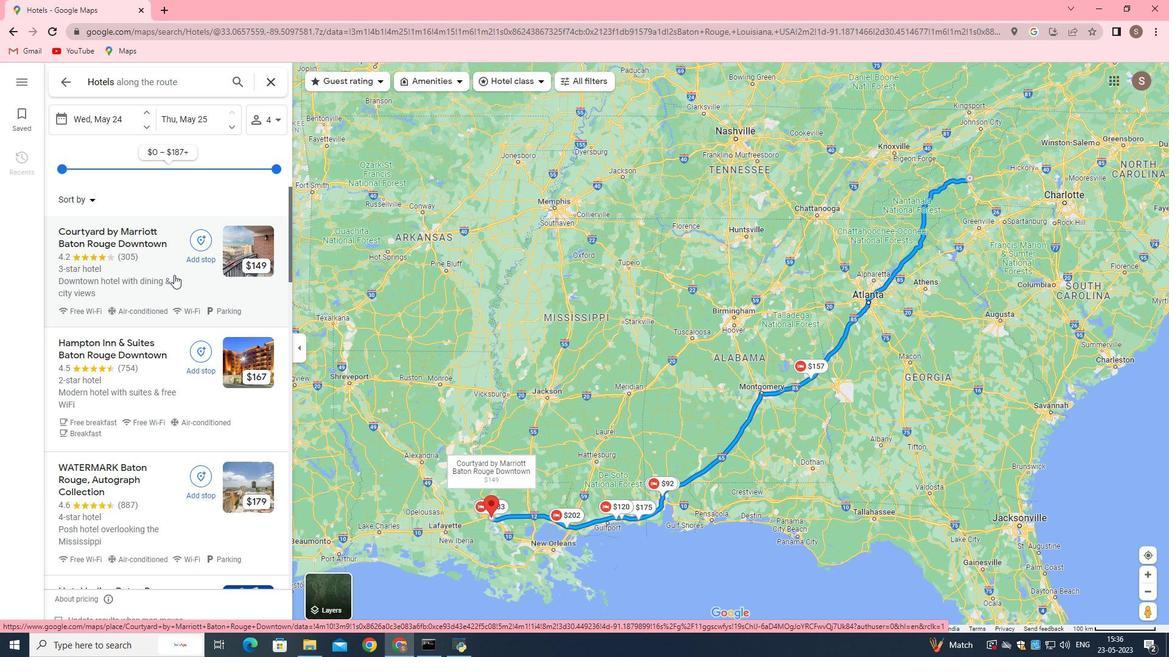 
Action: Mouse moved to (236, 249)
Screenshot: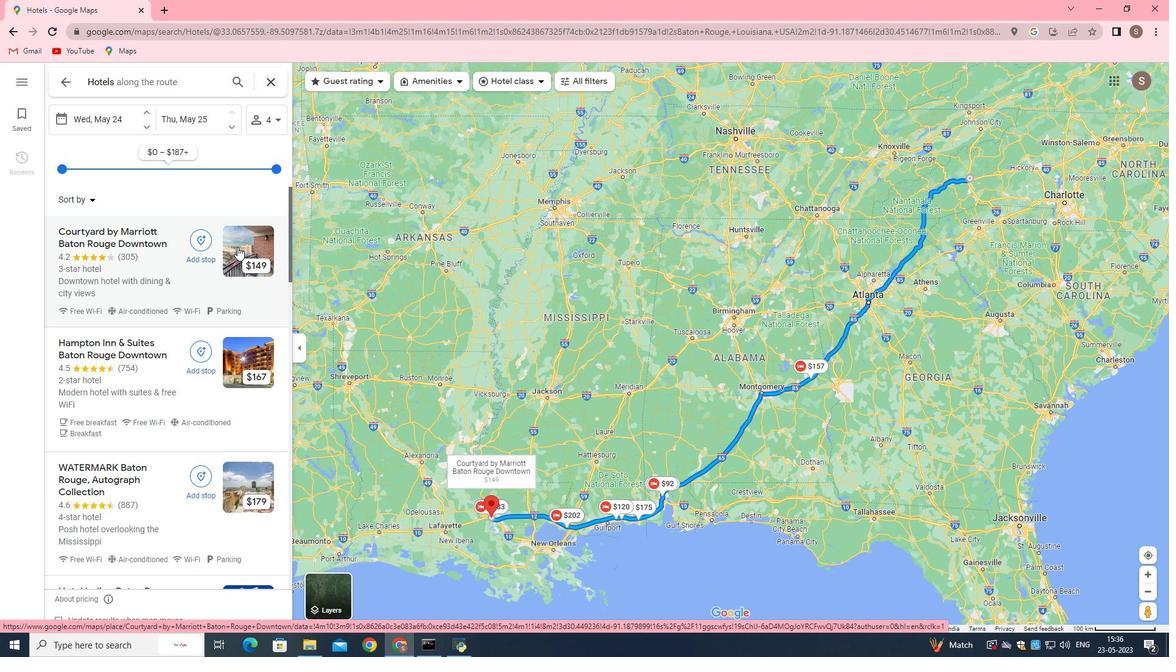 
Action: Mouse scrolled (236, 249) with delta (0, 0)
Screenshot: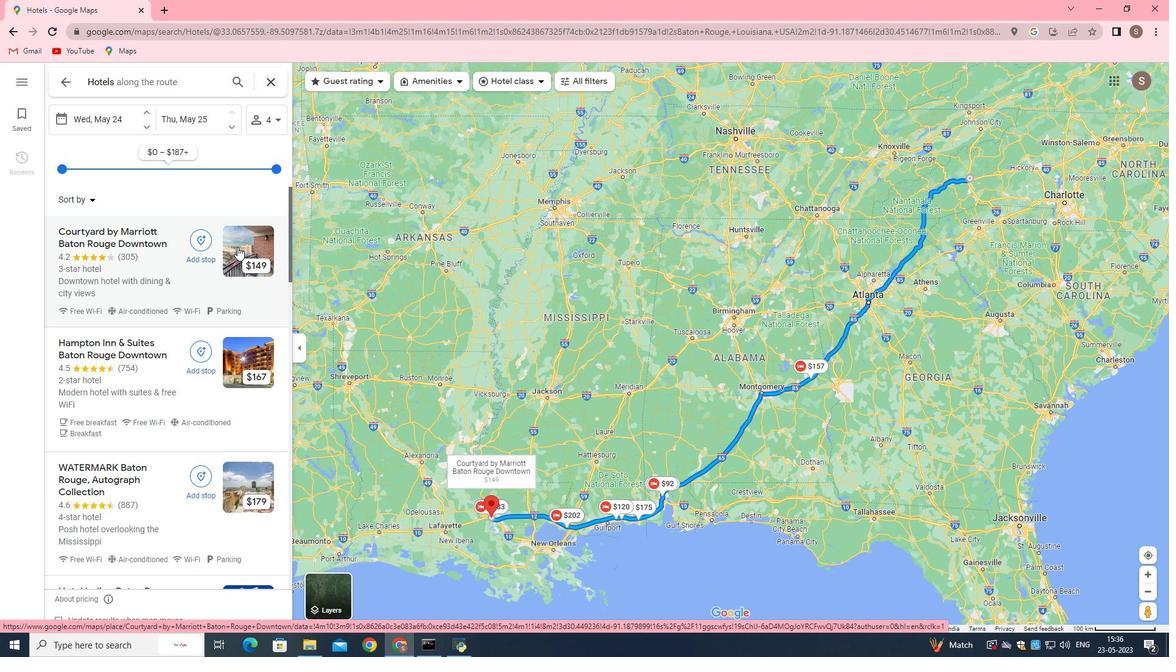 
Action: Mouse moved to (234, 255)
Screenshot: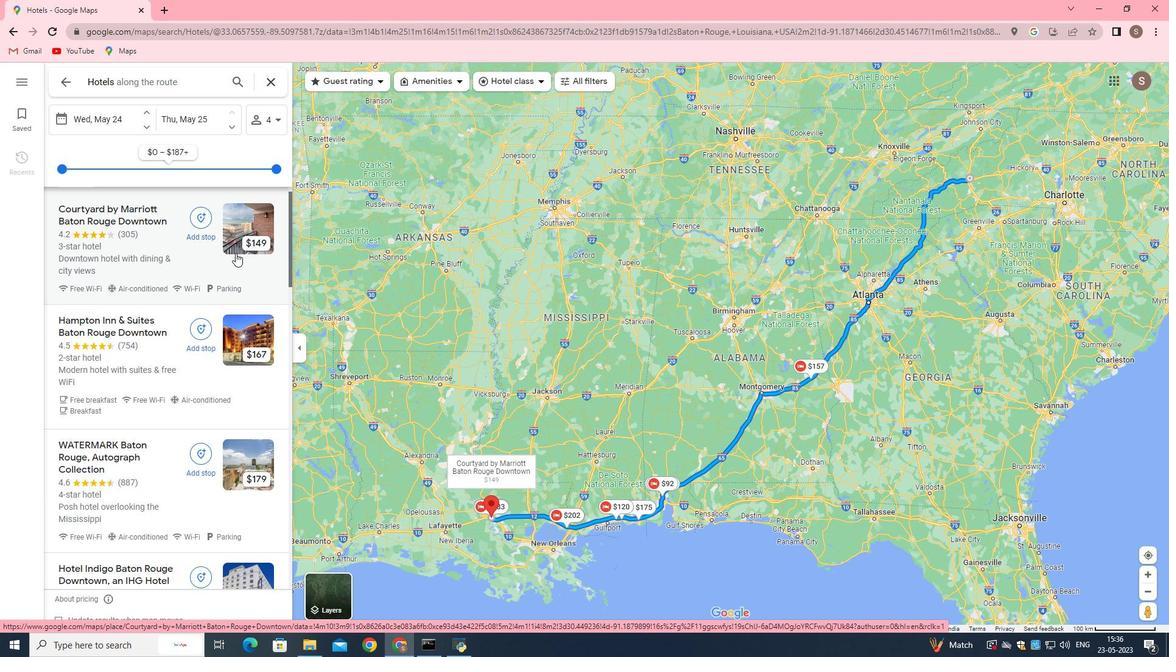 
Action: Mouse scrolled (234, 255) with delta (0, 0)
Screenshot: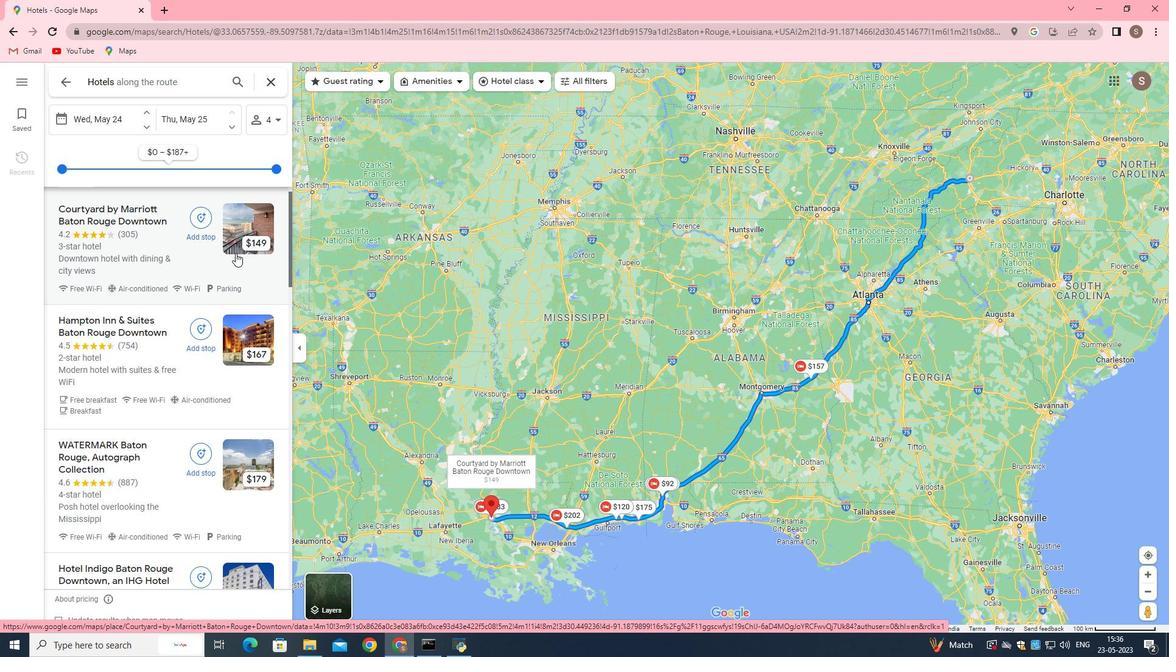 
Action: Mouse moved to (239, 224)
Screenshot: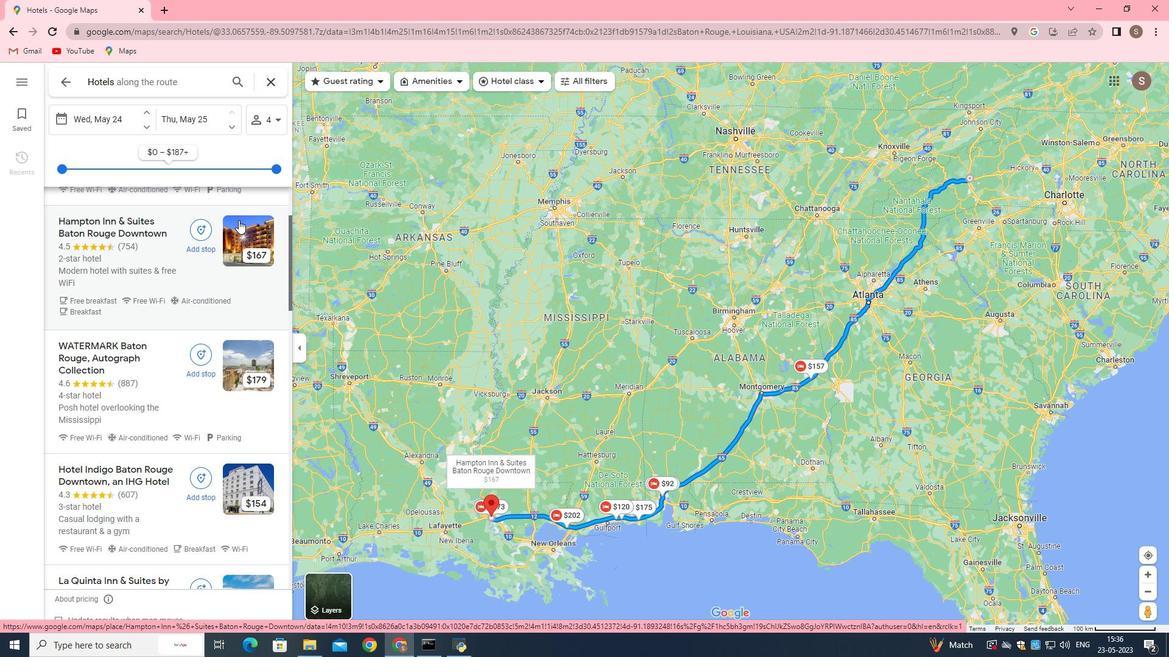 
Action: Mouse pressed left at (239, 224)
Screenshot: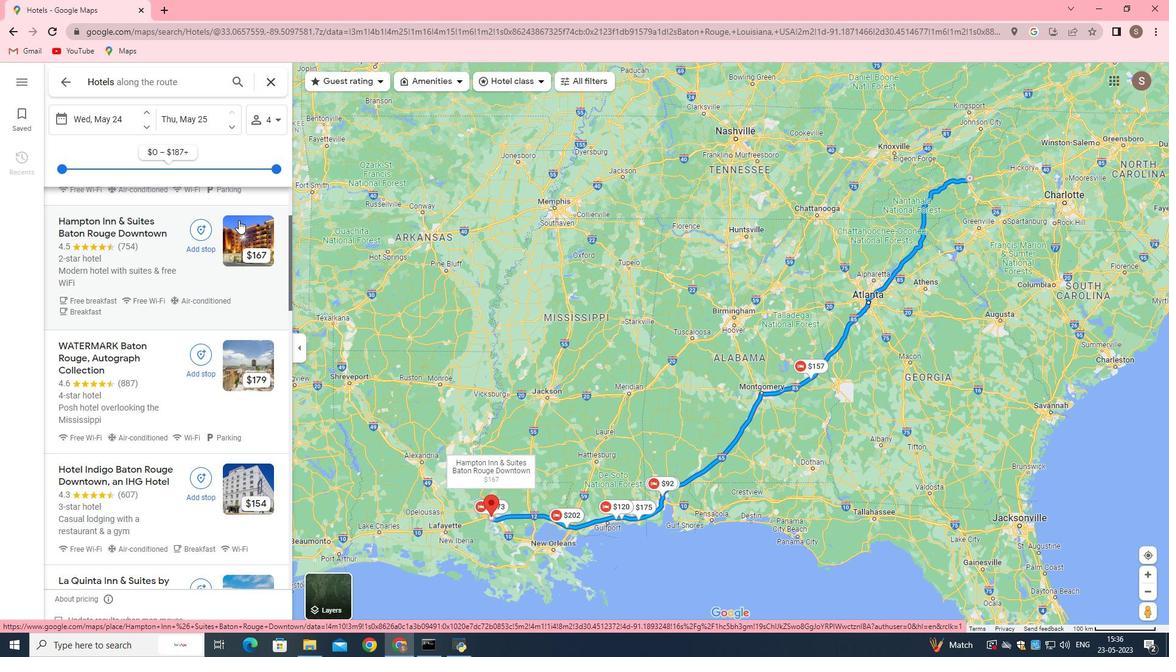 
Action: Mouse moved to (350, 183)
Screenshot: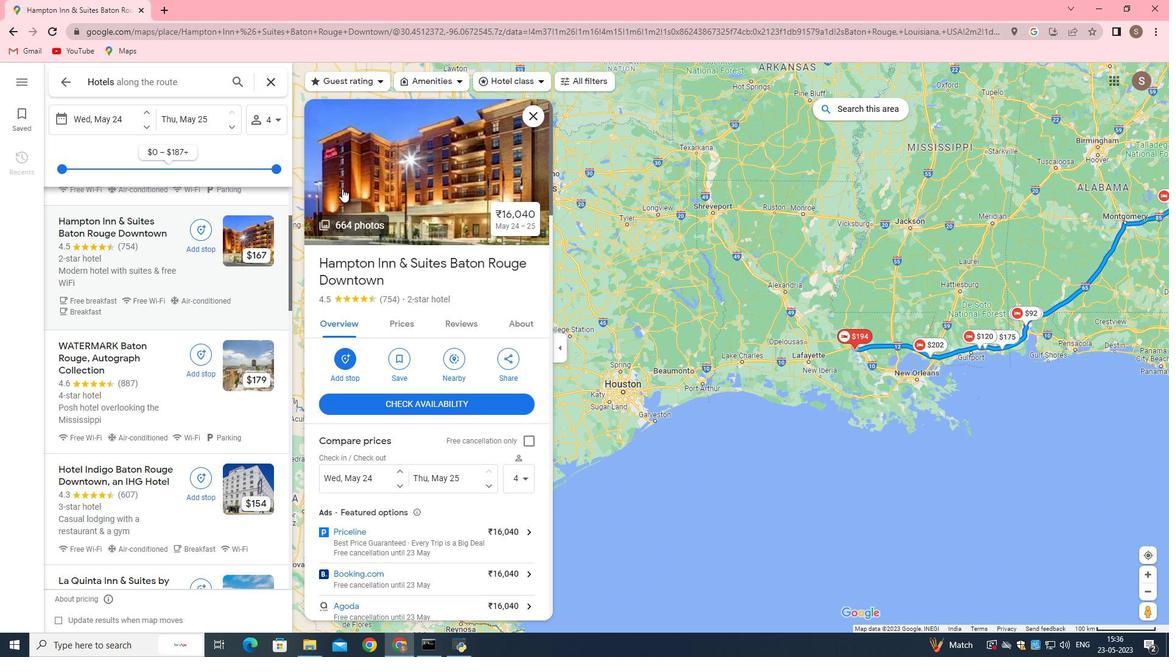 
Action: Mouse pressed left at (350, 183)
Screenshot: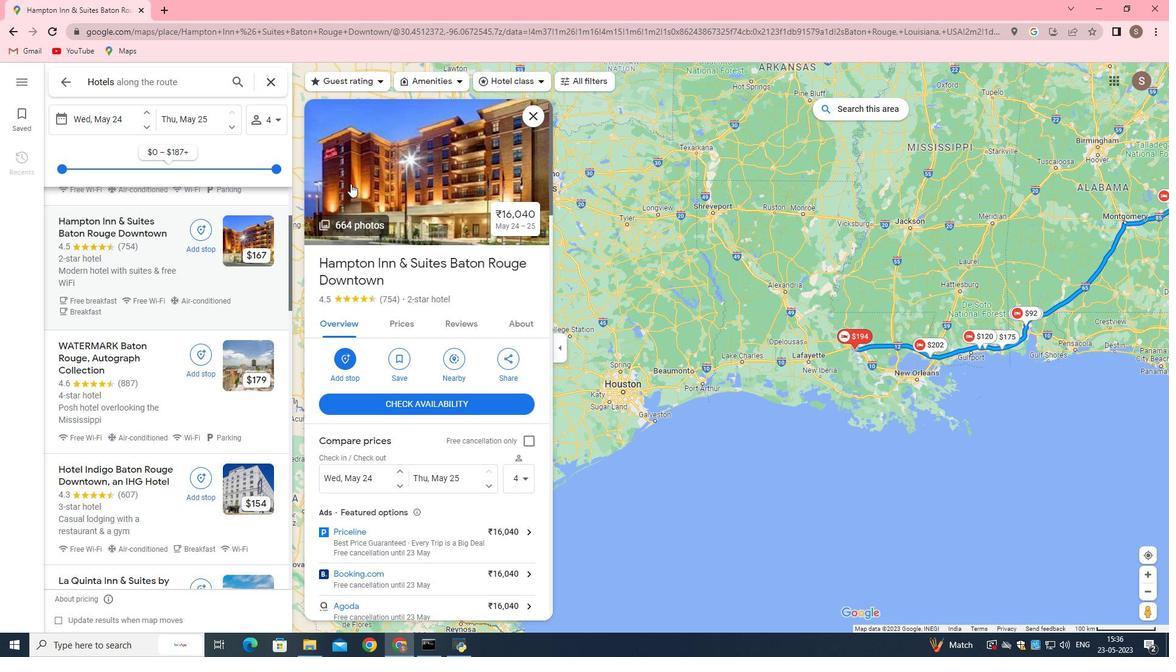 
Action: Mouse moved to (197, 379)
Screenshot: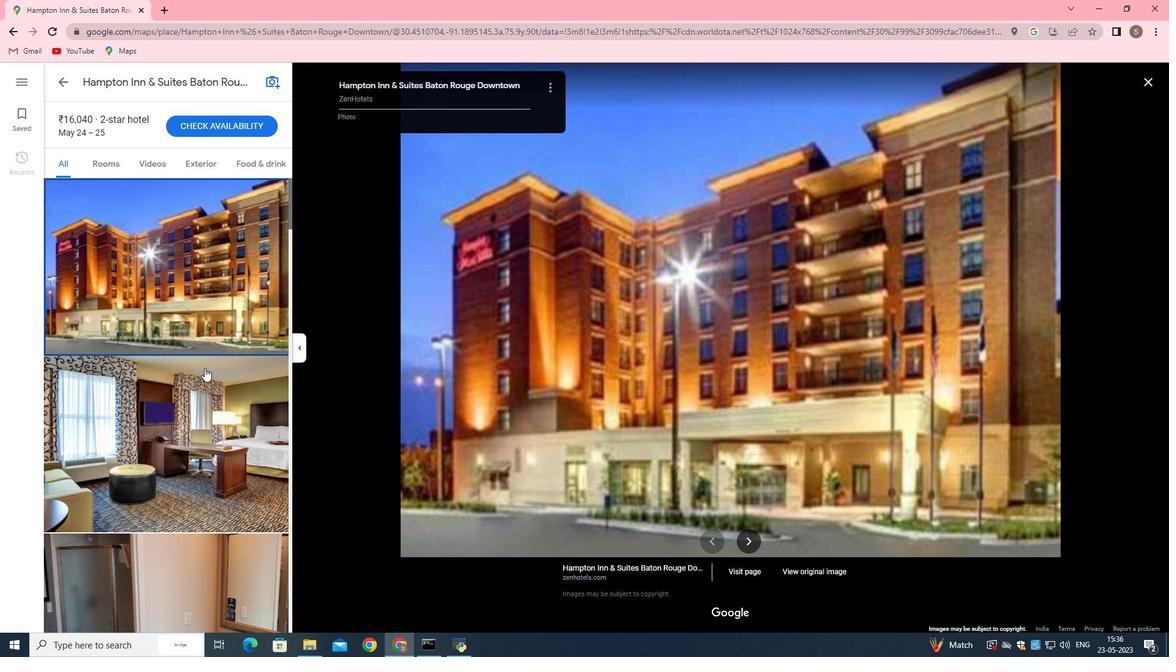 
Action: Mouse pressed left at (197, 379)
Screenshot: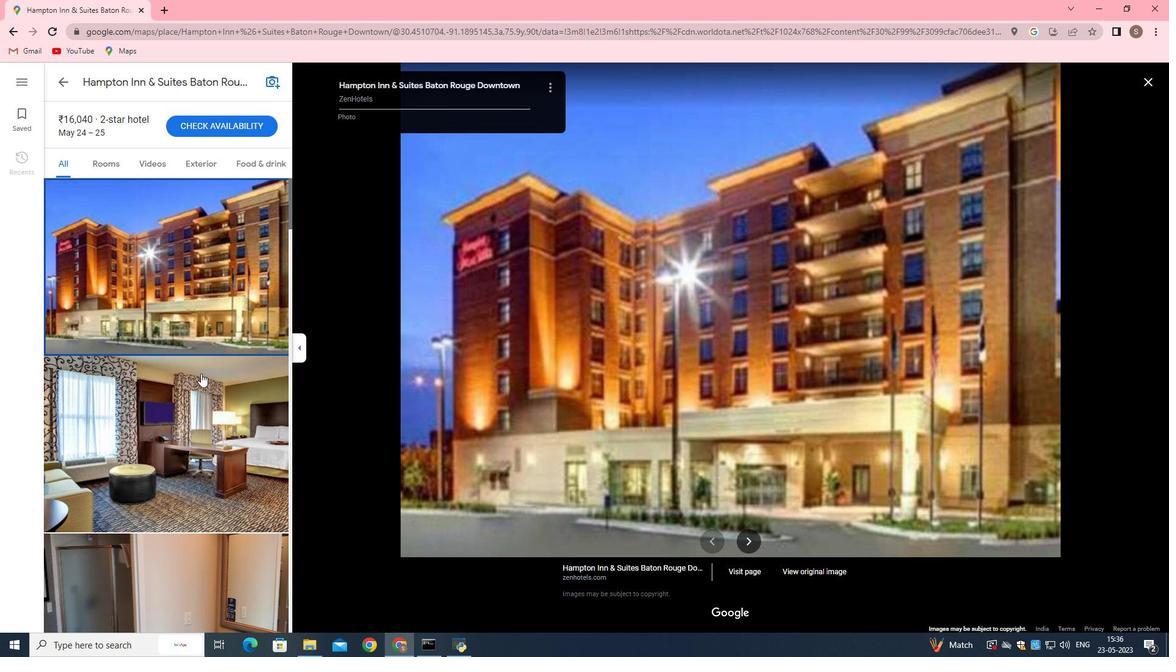 
Action: Mouse moved to (197, 375)
Screenshot: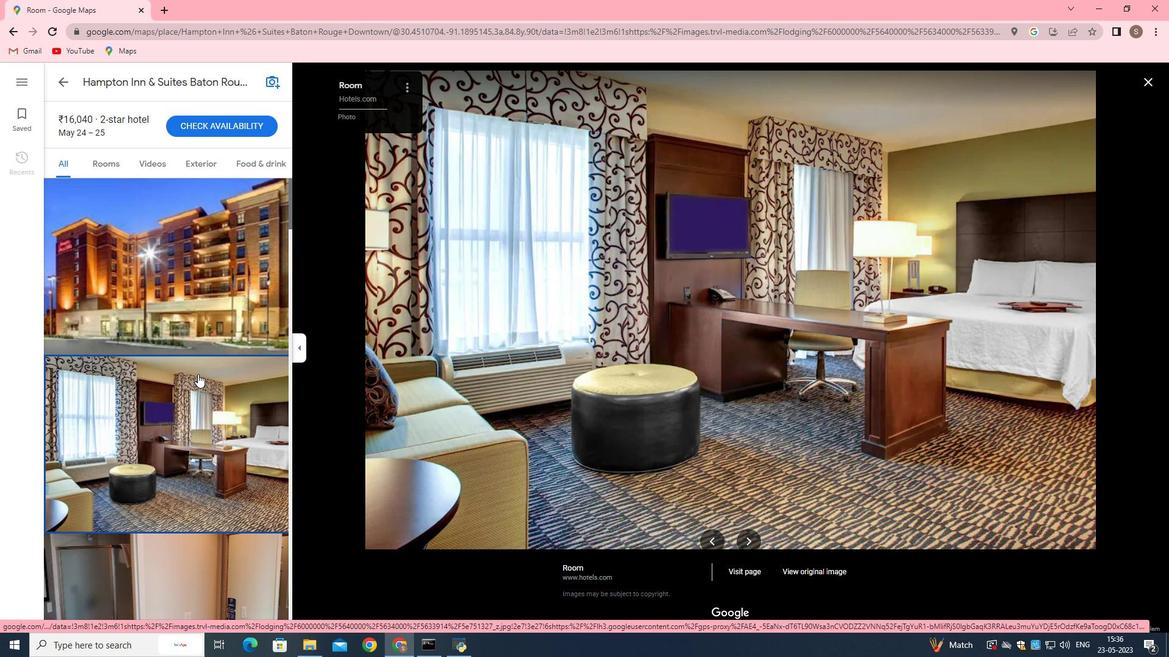 
Action: Mouse scrolled (197, 374) with delta (0, 0)
Screenshot: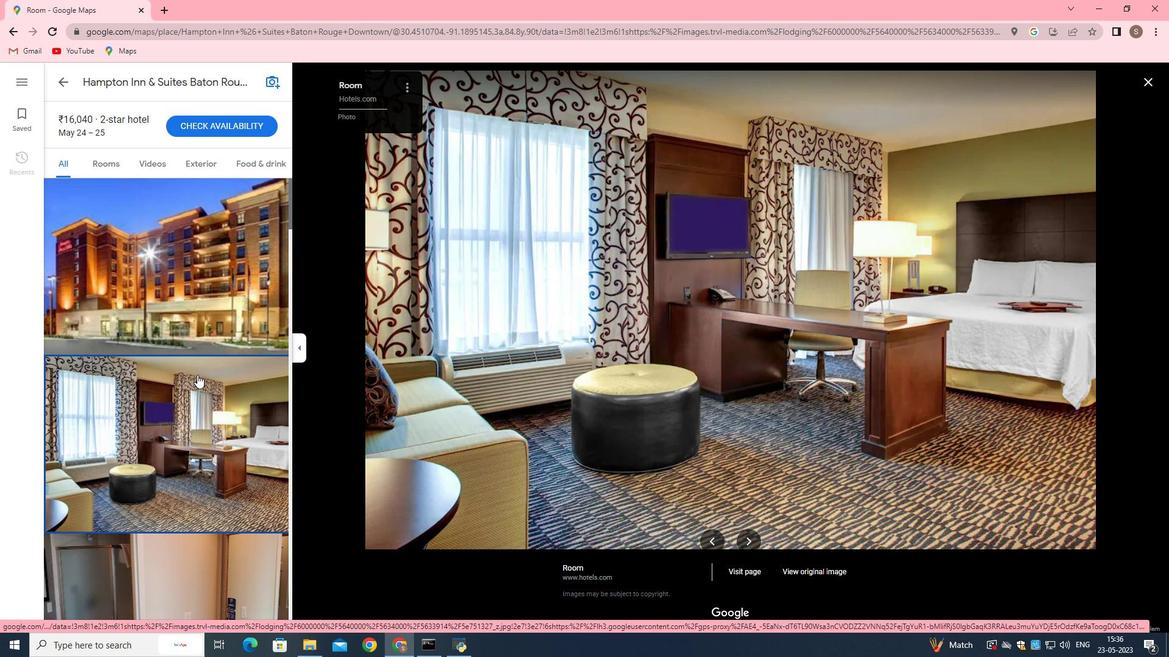 
Action: Mouse scrolled (197, 374) with delta (0, 0)
Screenshot: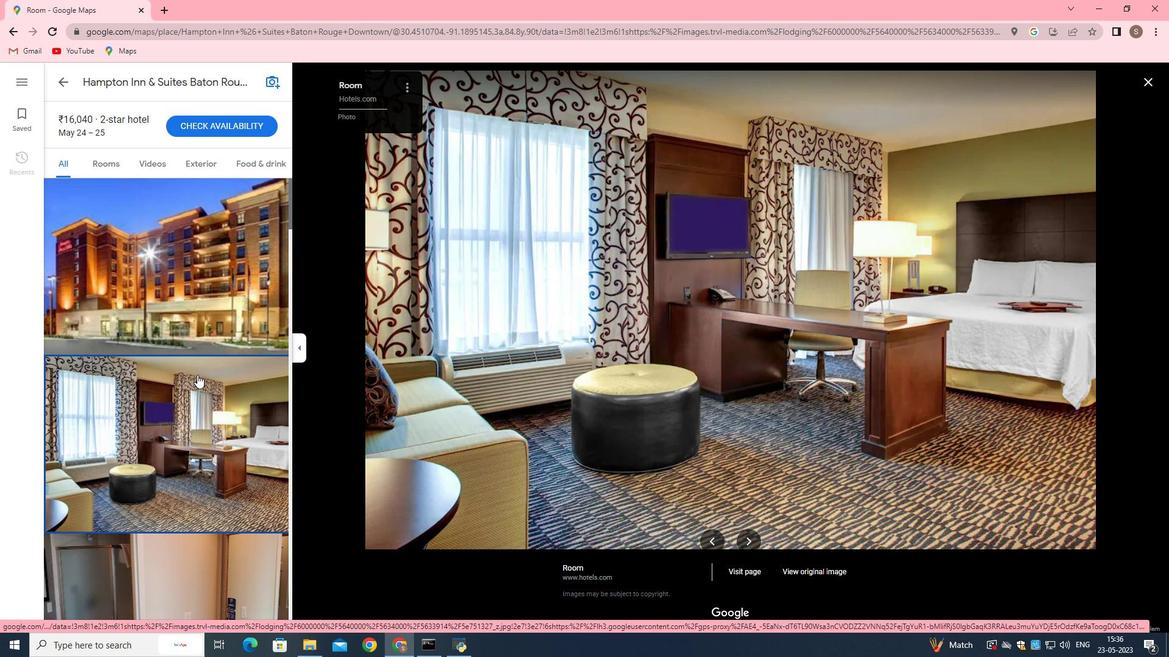 
Action: Mouse scrolled (197, 374) with delta (0, 0)
Screenshot: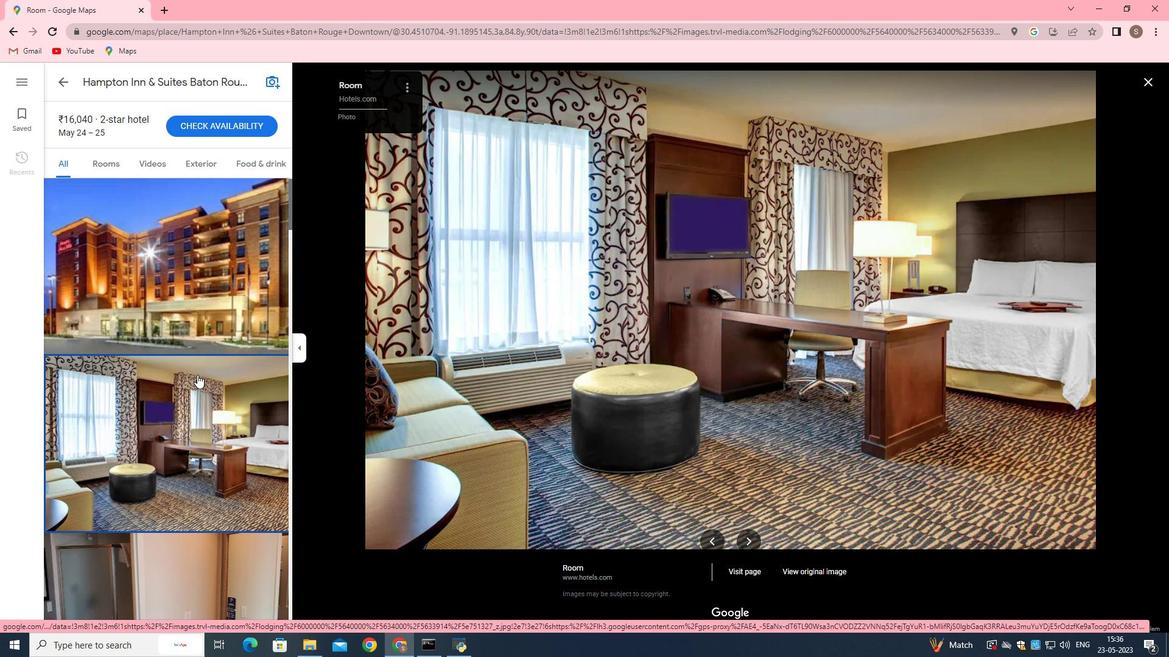 
Action: Mouse scrolled (197, 374) with delta (0, 0)
Screenshot: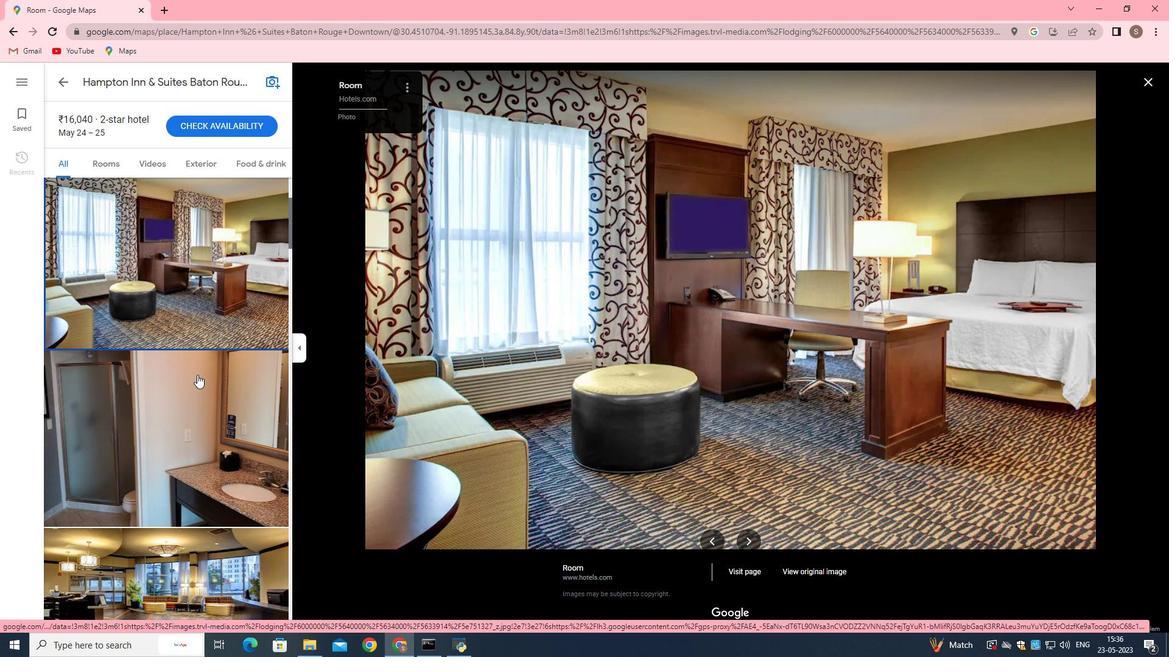 
Action: Mouse moved to (749, 538)
Screenshot: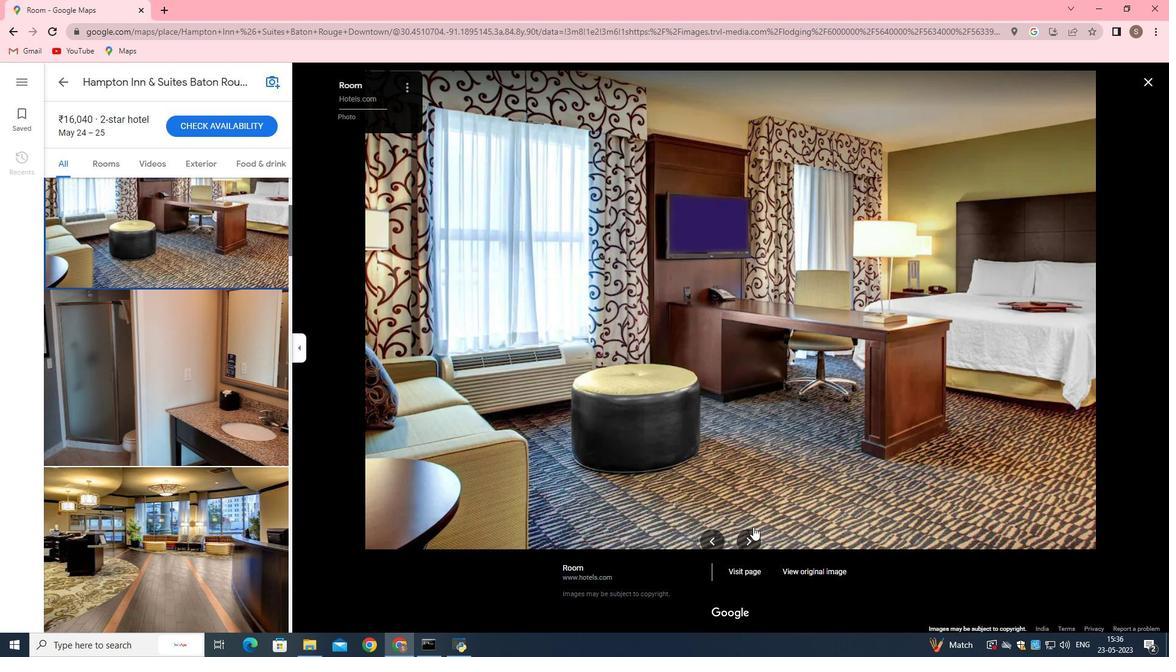 
Action: Mouse pressed left at (749, 538)
Screenshot: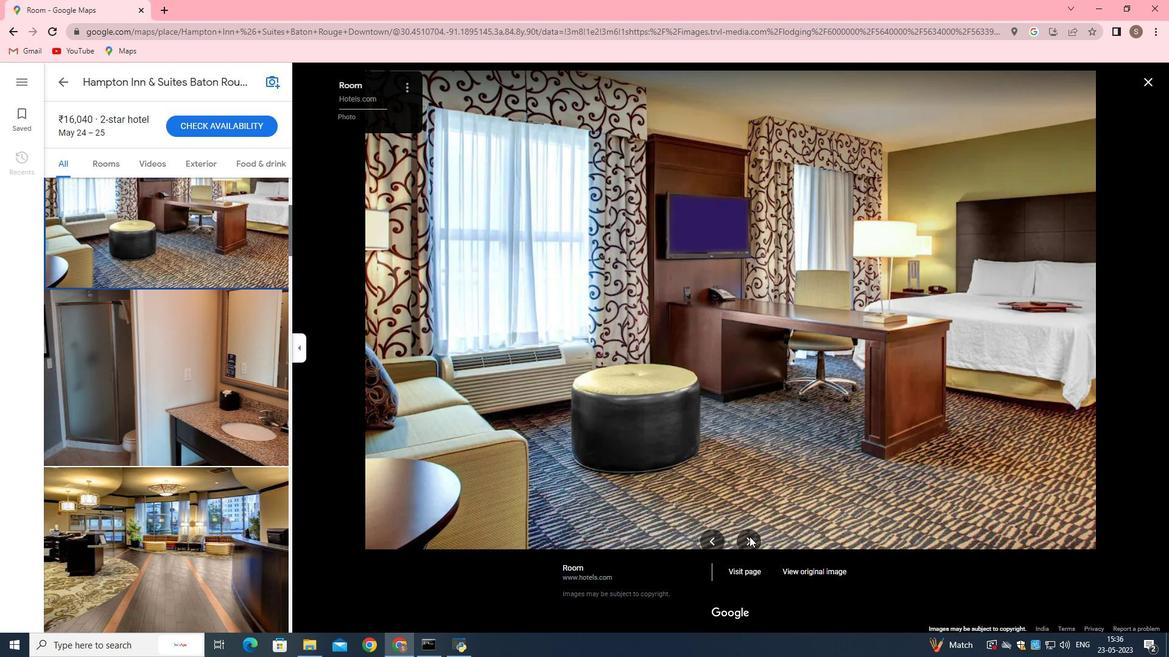 
Action: Mouse moved to (748, 540)
Screenshot: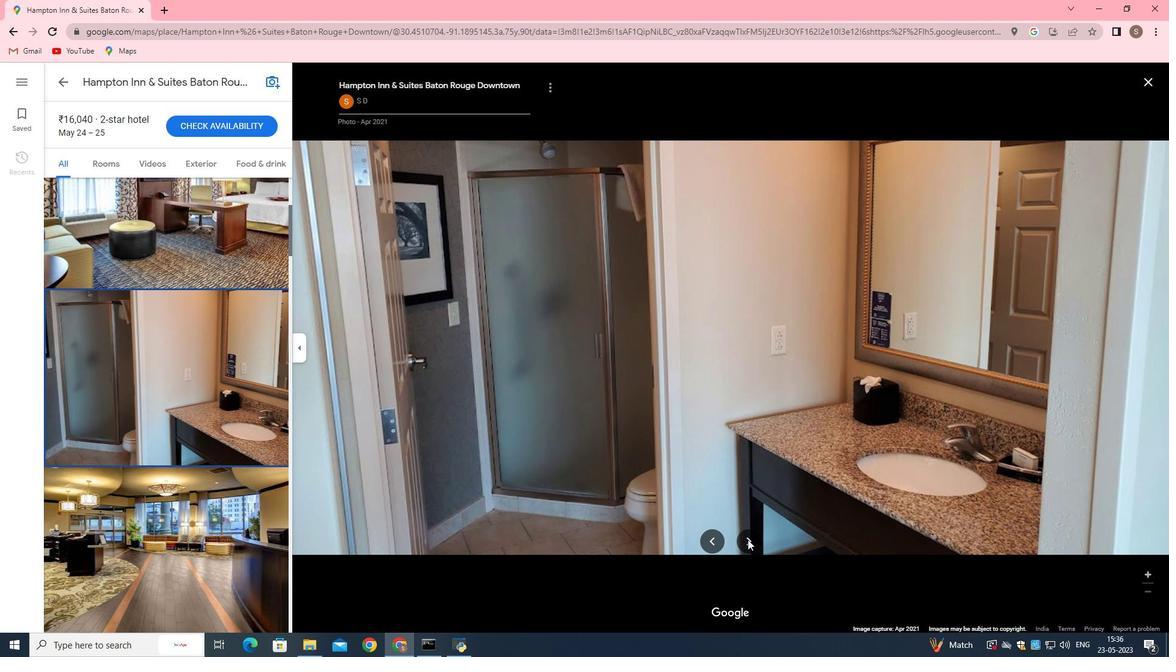 
Action: Mouse pressed left at (748, 540)
Screenshot: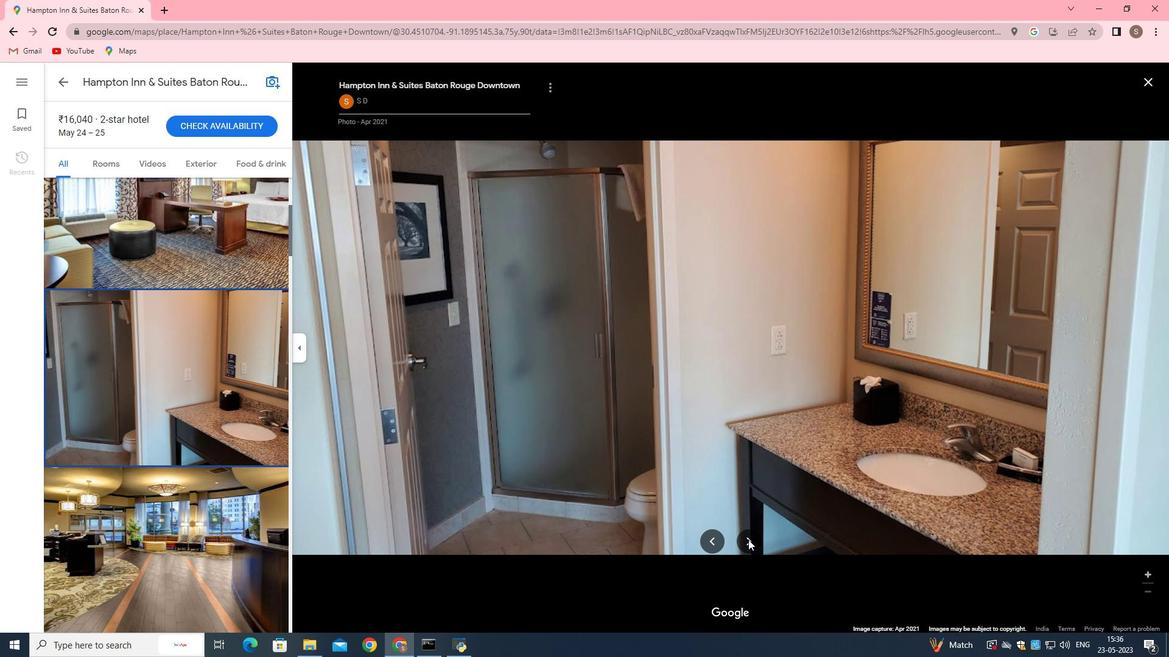 
Action: Mouse pressed left at (748, 540)
Screenshot: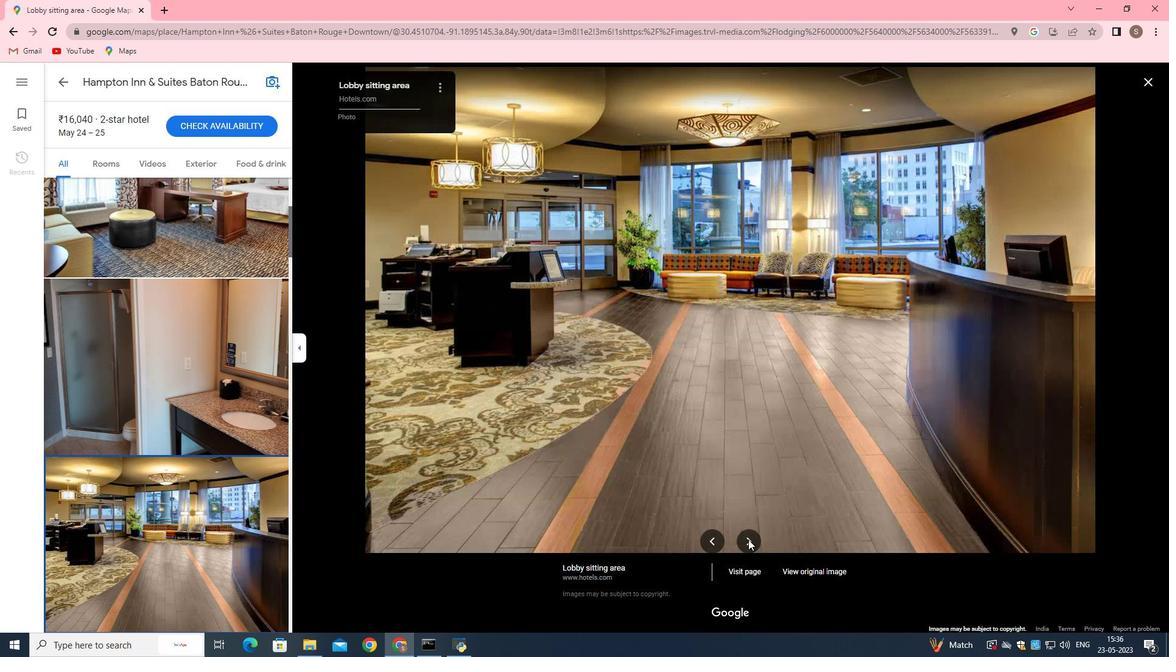 
Action: Mouse pressed left at (748, 540)
Screenshot: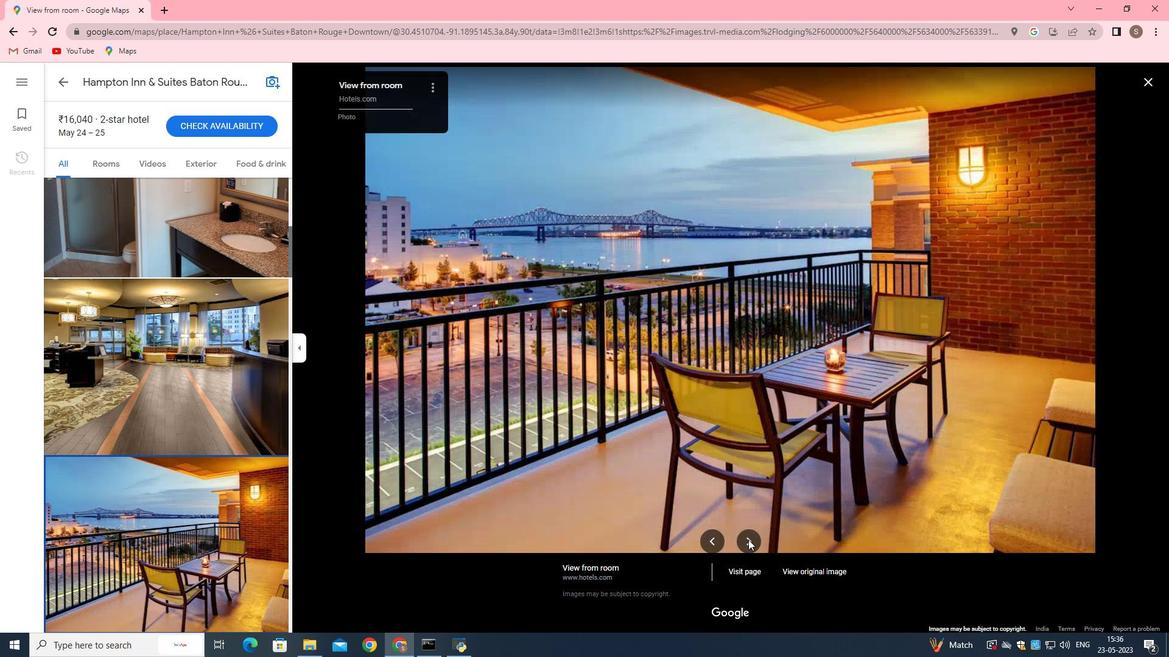 
Action: Mouse pressed left at (748, 540)
Screenshot: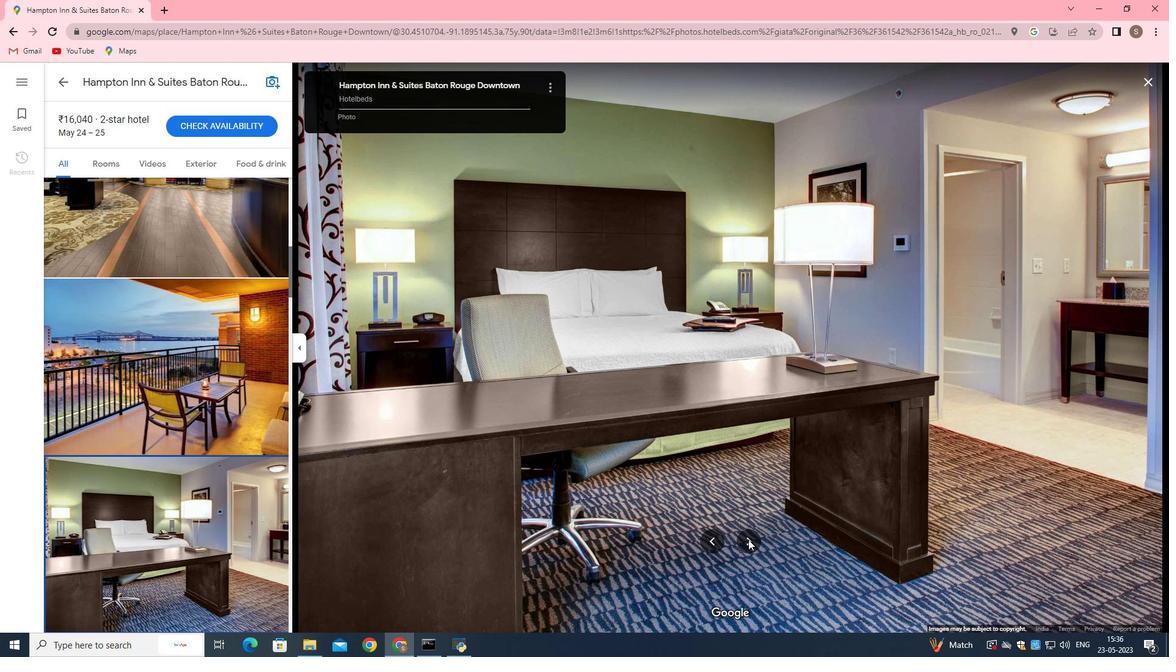 
Action: Mouse pressed left at (748, 540)
Screenshot: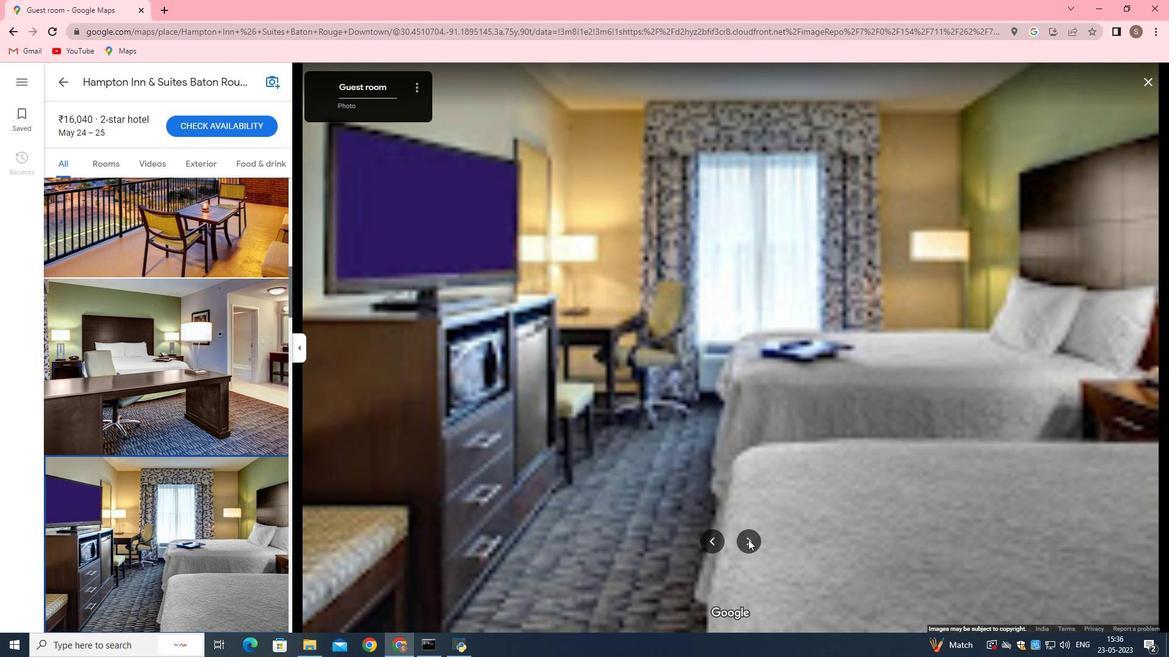 
Action: Mouse pressed left at (748, 540)
Screenshot: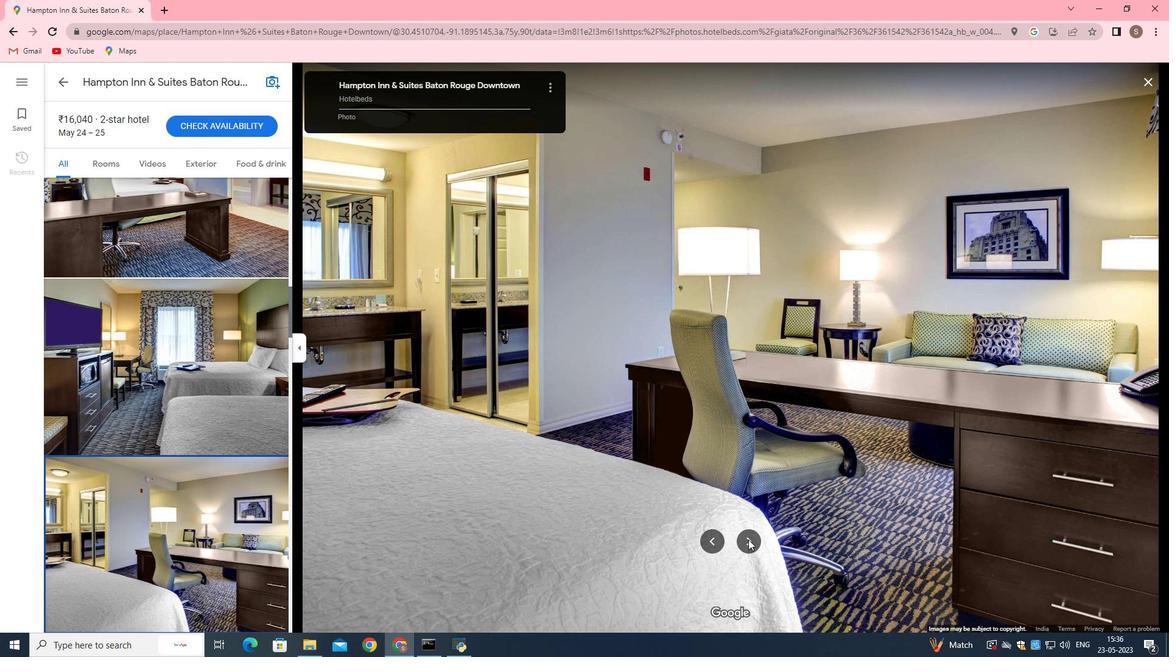 
Action: Mouse moved to (748, 538)
Screenshot: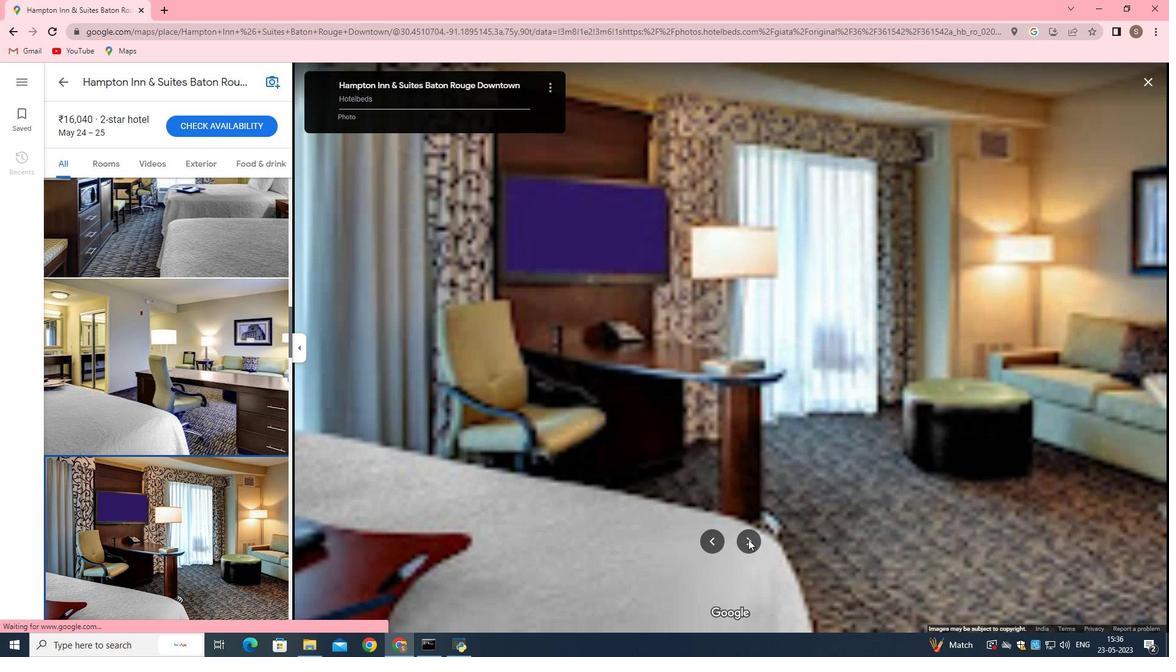 
Action: Mouse pressed left at (748, 538)
Screenshot: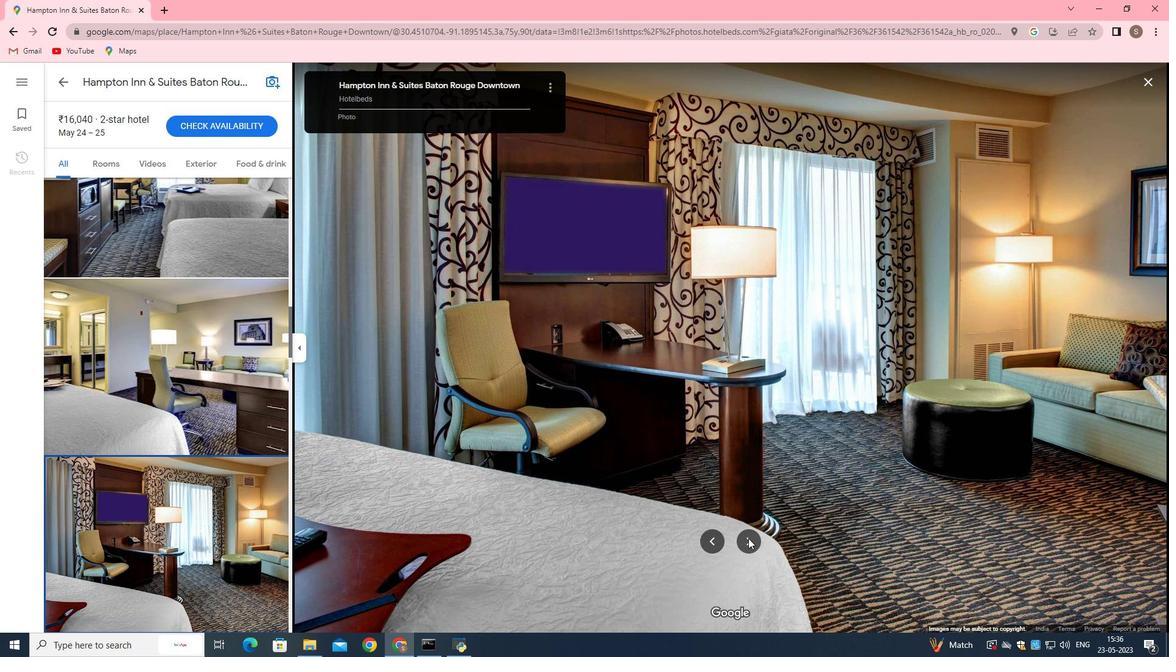 
Action: Mouse pressed left at (748, 538)
Screenshot: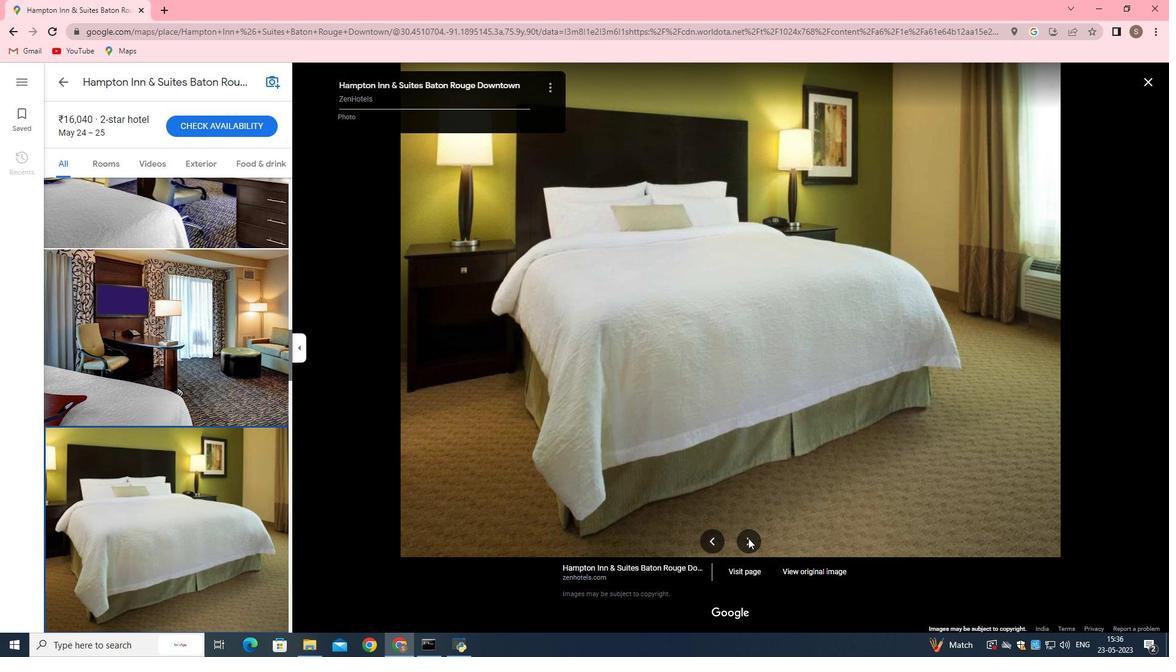 
Action: Mouse moved to (155, 166)
Screenshot: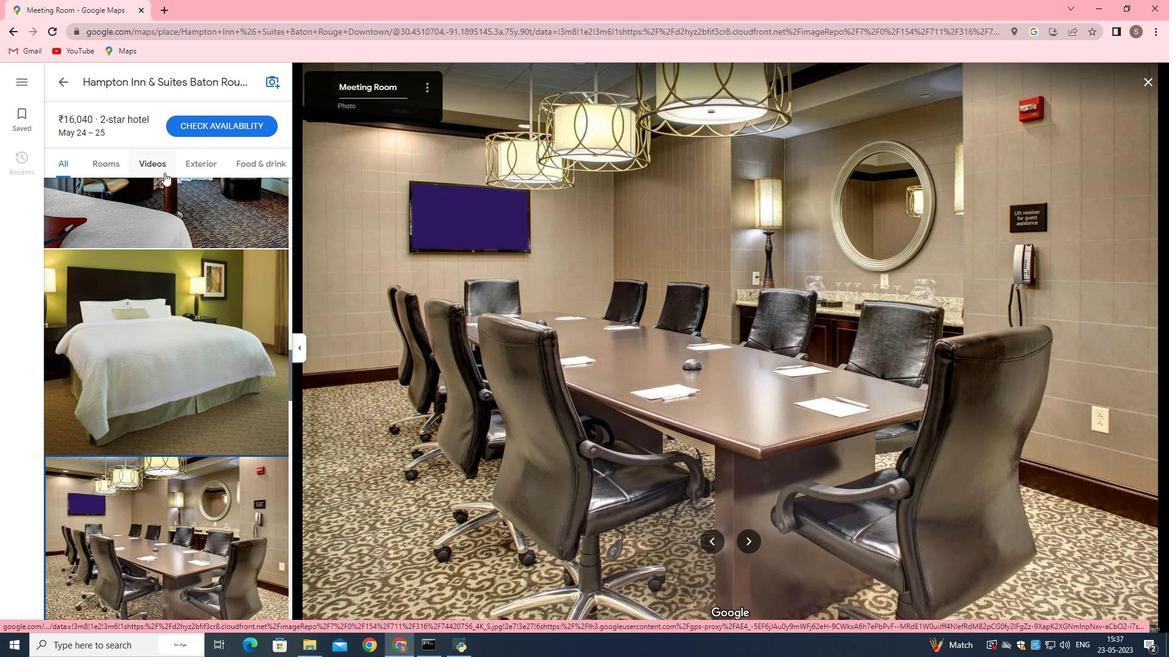 
Action: Mouse pressed left at (155, 166)
Screenshot: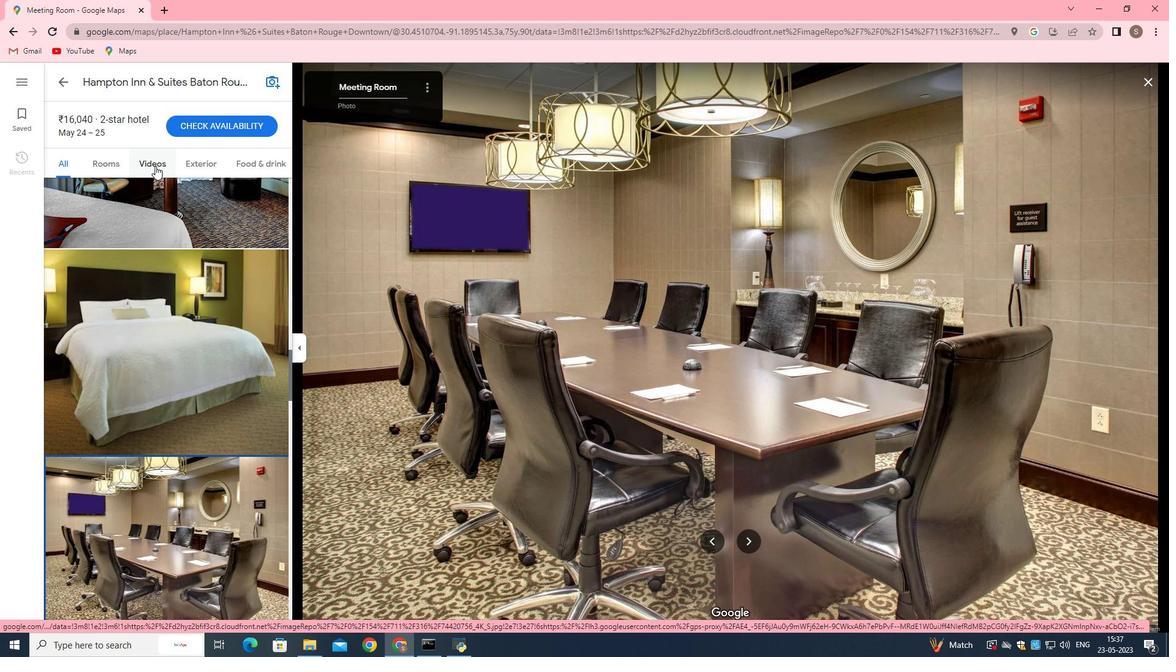 
Action: Mouse moved to (240, 375)
Screenshot: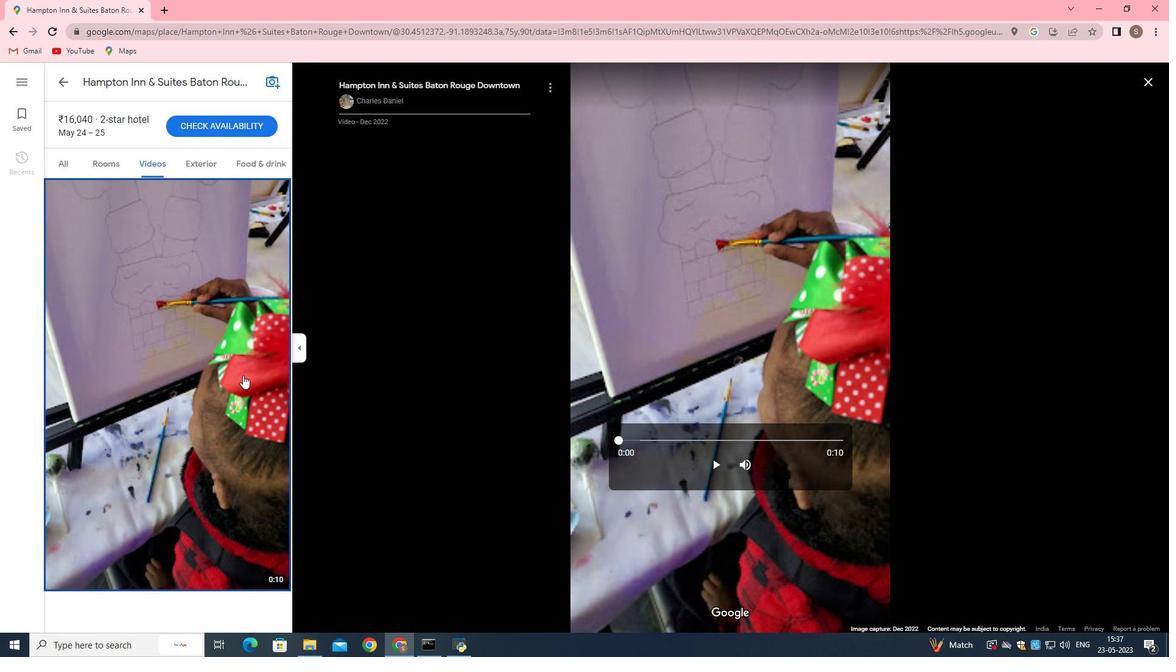 
Action: Mouse scrolled (240, 375) with delta (0, 0)
Screenshot: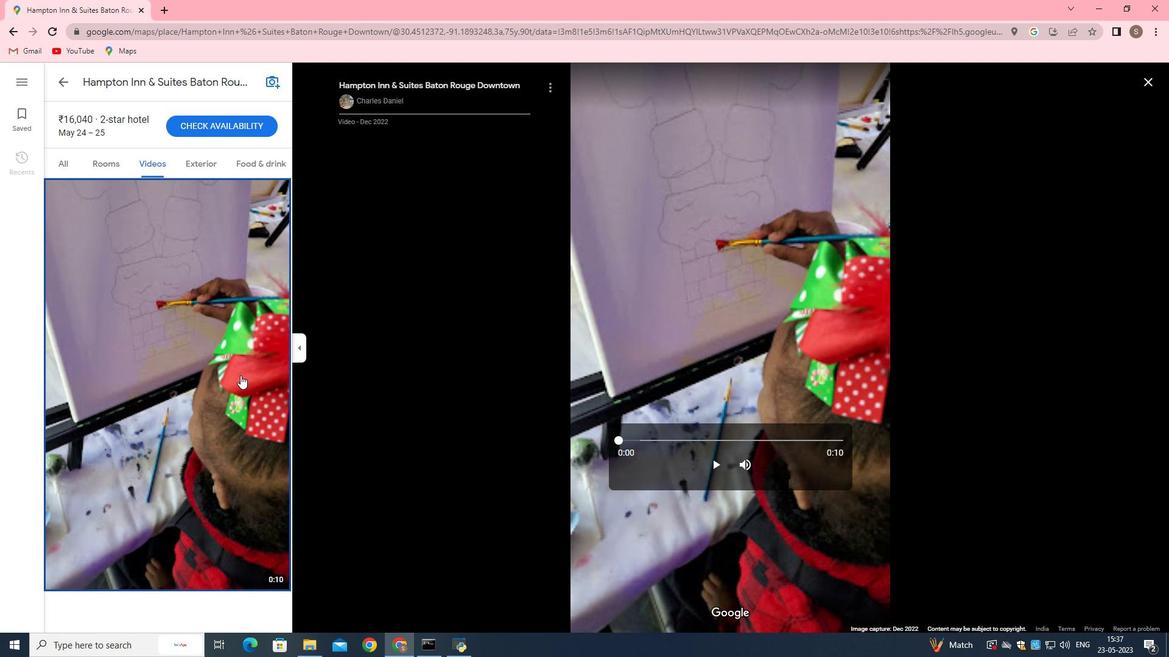 
Action: Mouse scrolled (240, 375) with delta (0, 0)
Screenshot: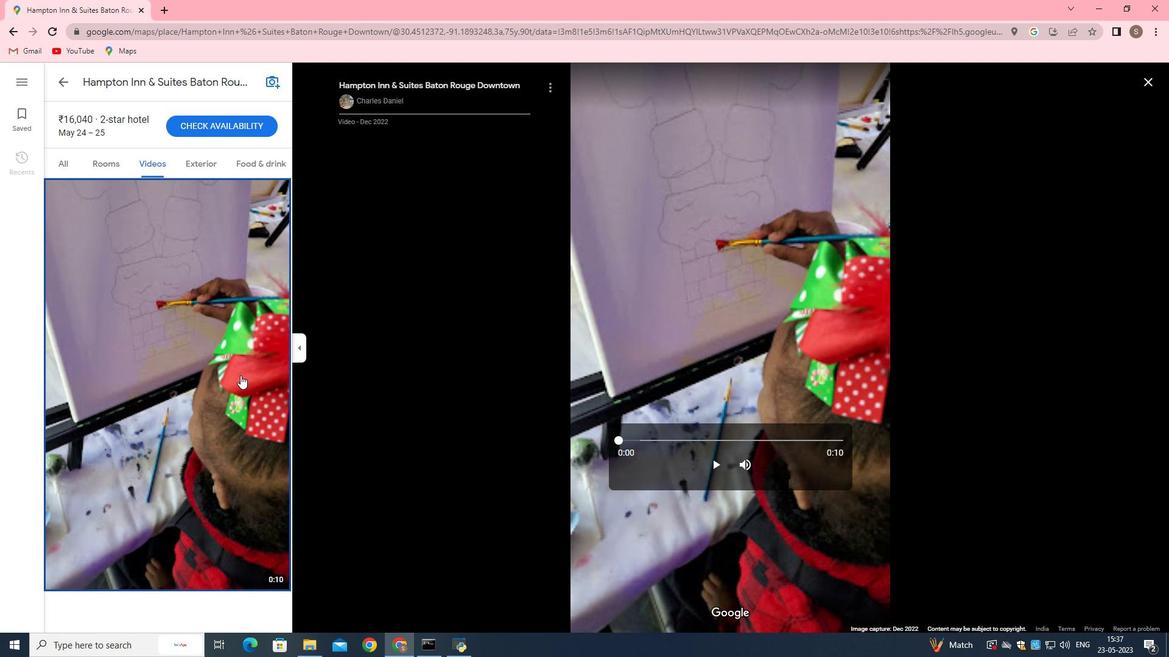 
Action: Mouse scrolled (240, 375) with delta (0, 0)
Screenshot: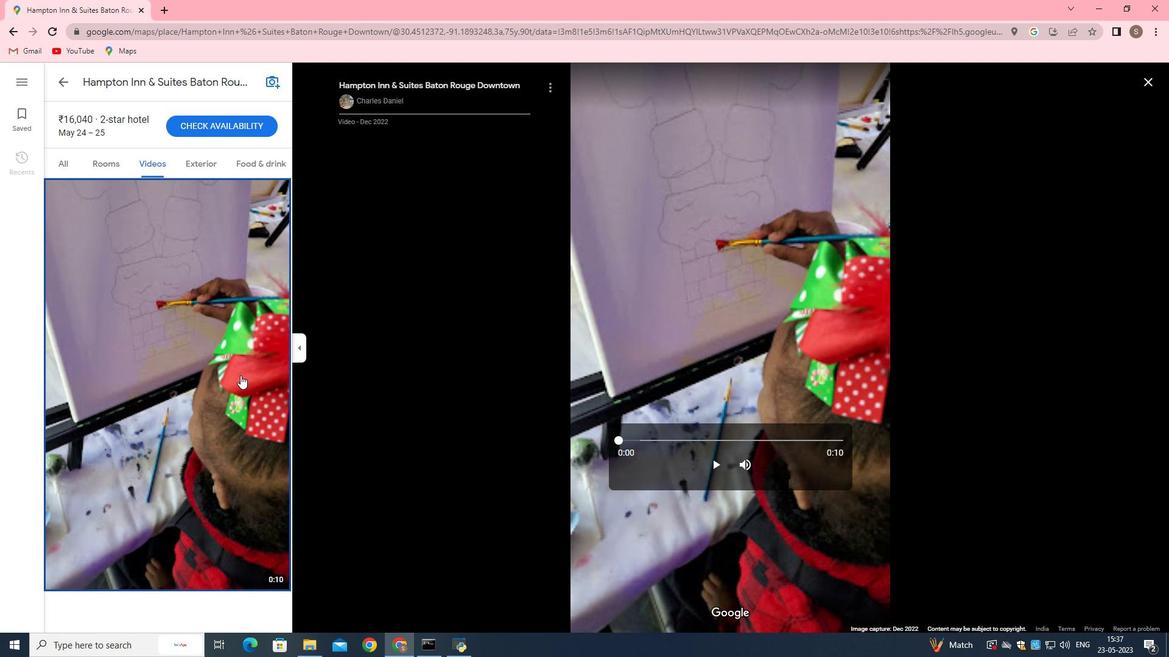 
Action: Mouse moved to (714, 461)
Screenshot: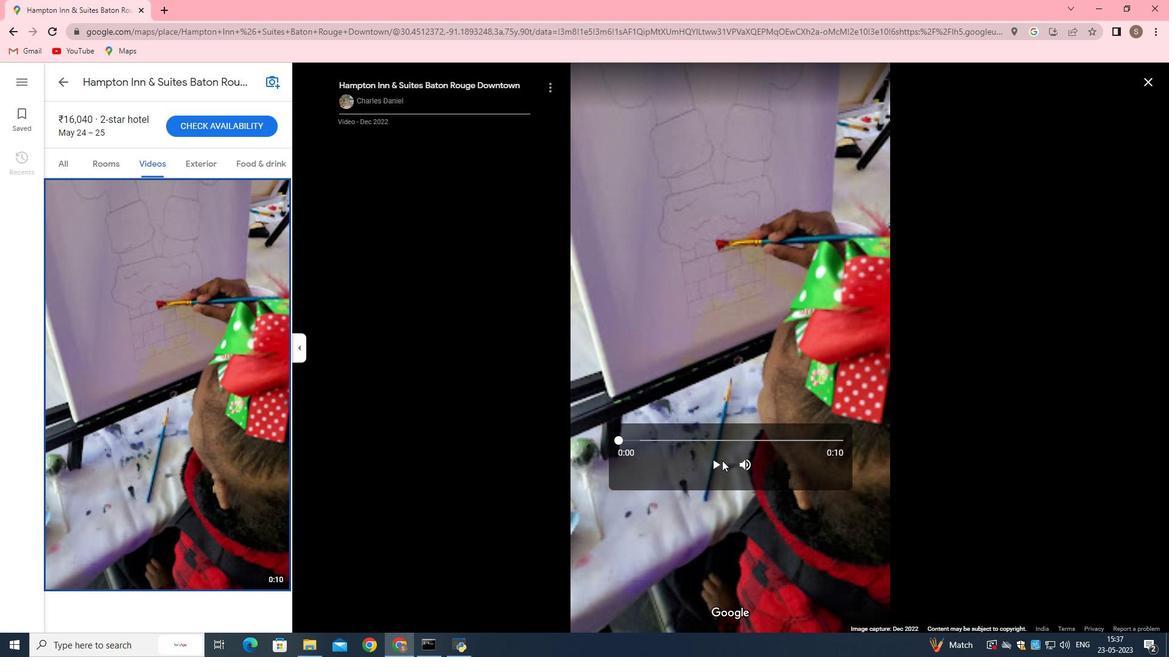 
Action: Mouse pressed left at (714, 461)
Screenshot: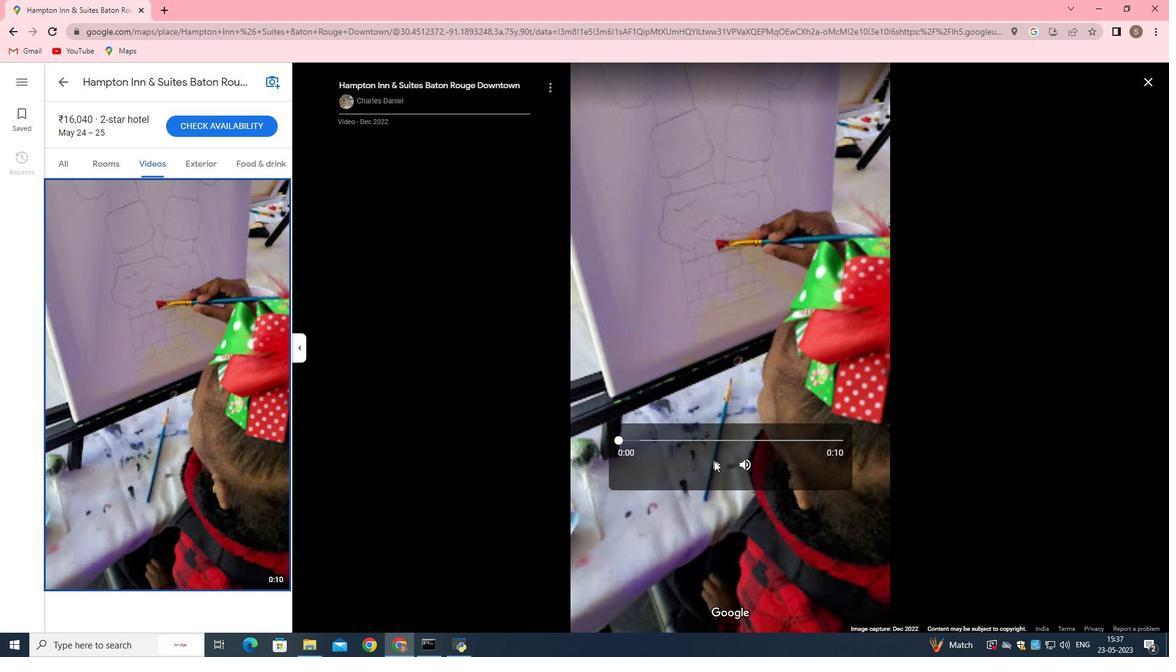 
Action: Mouse moved to (203, 166)
Screenshot: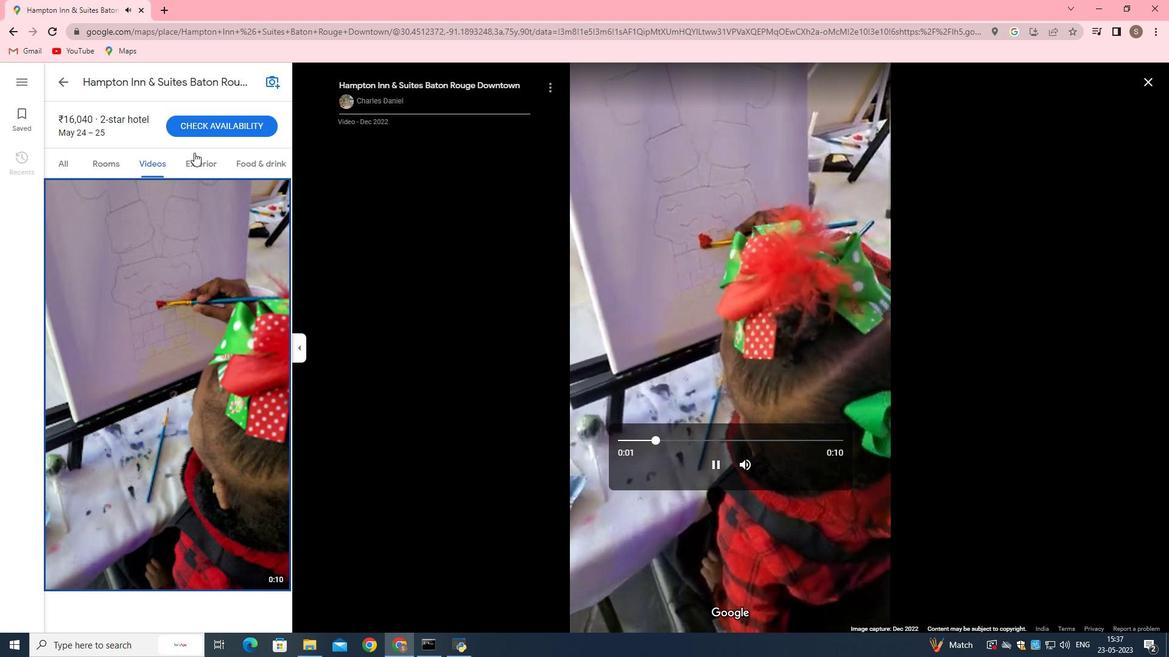 
Action: Mouse pressed left at (203, 166)
Screenshot: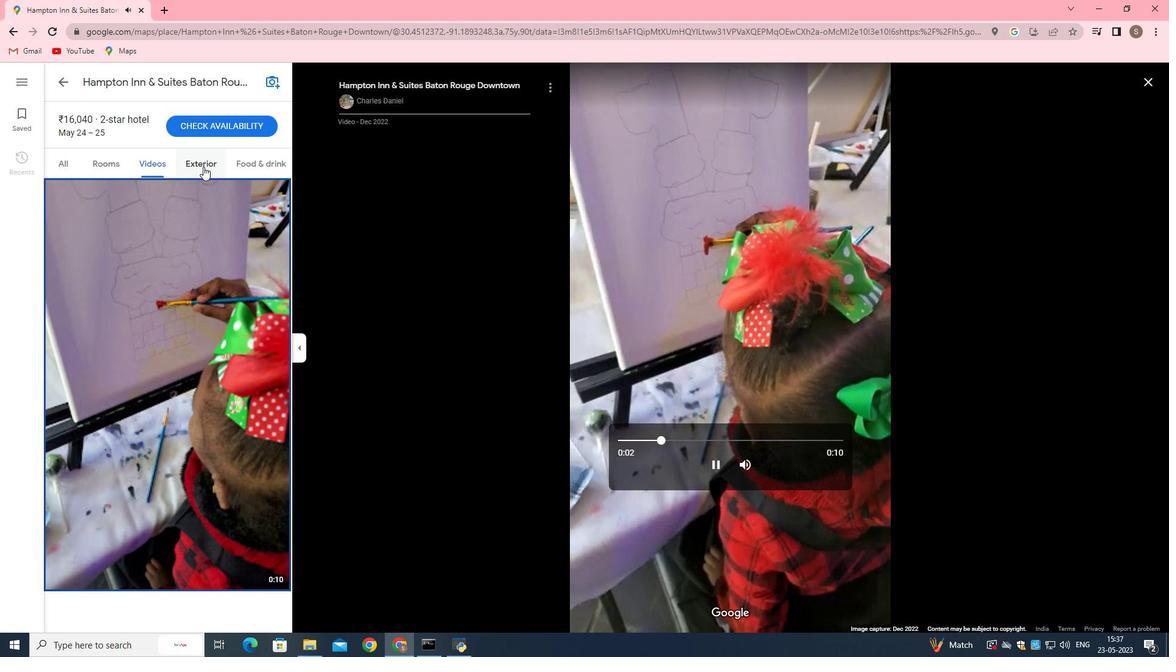 
Action: Mouse moved to (177, 229)
Screenshot: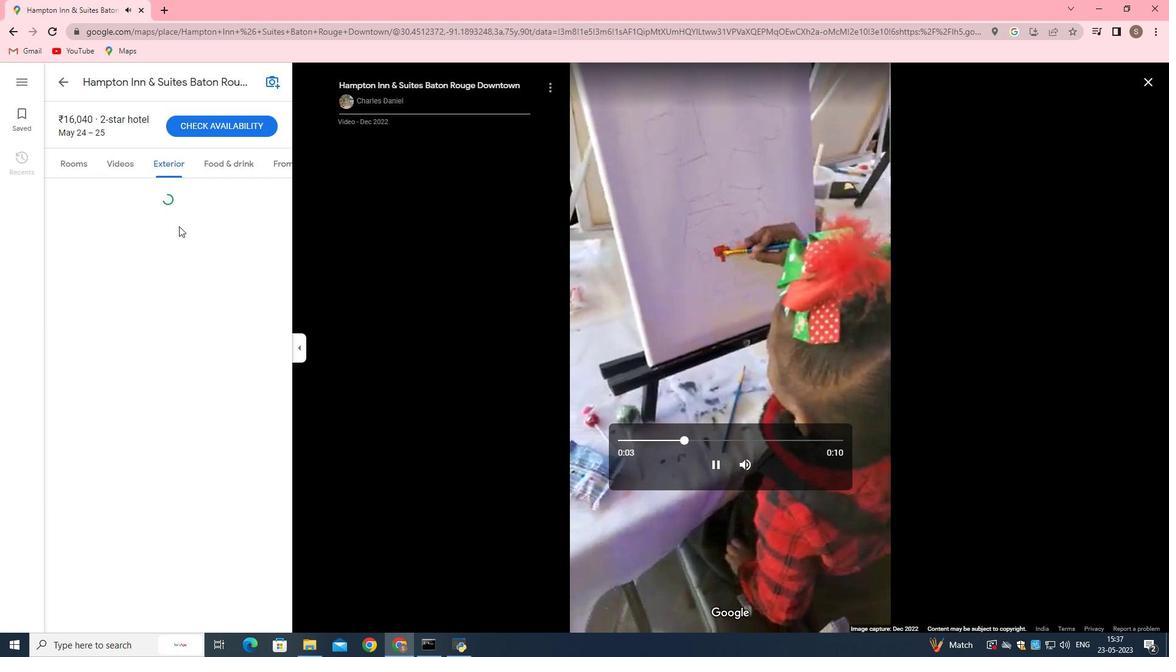 
Action: Mouse scrolled (177, 228) with delta (0, 0)
Screenshot: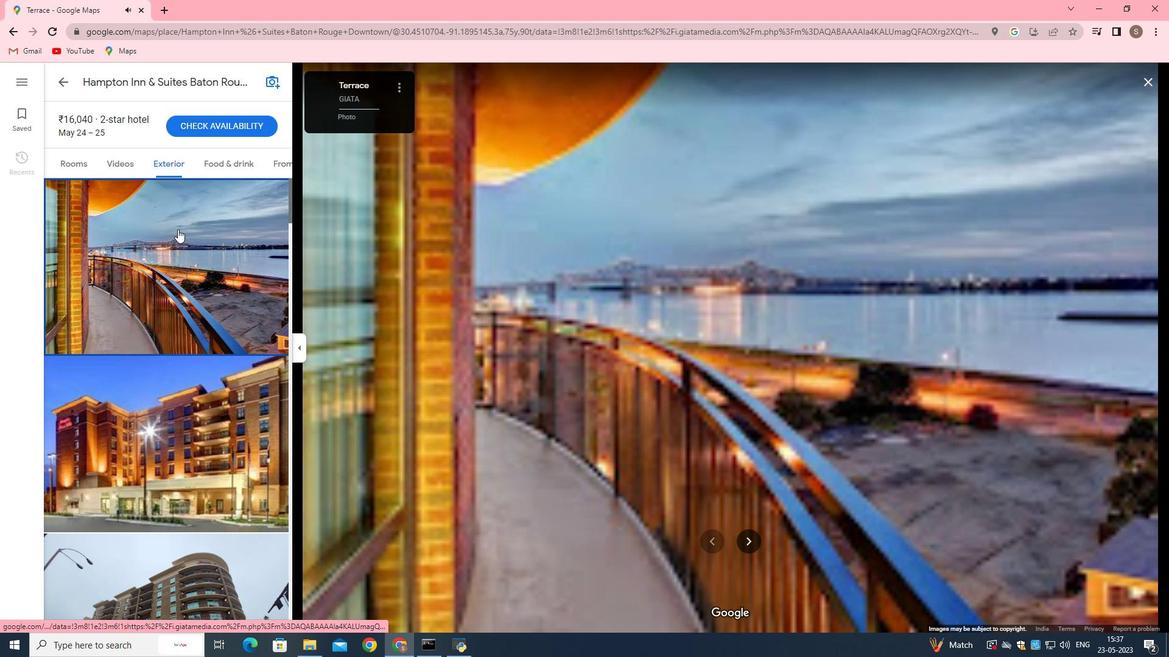 
Action: Mouse scrolled (177, 228) with delta (0, 0)
Screenshot: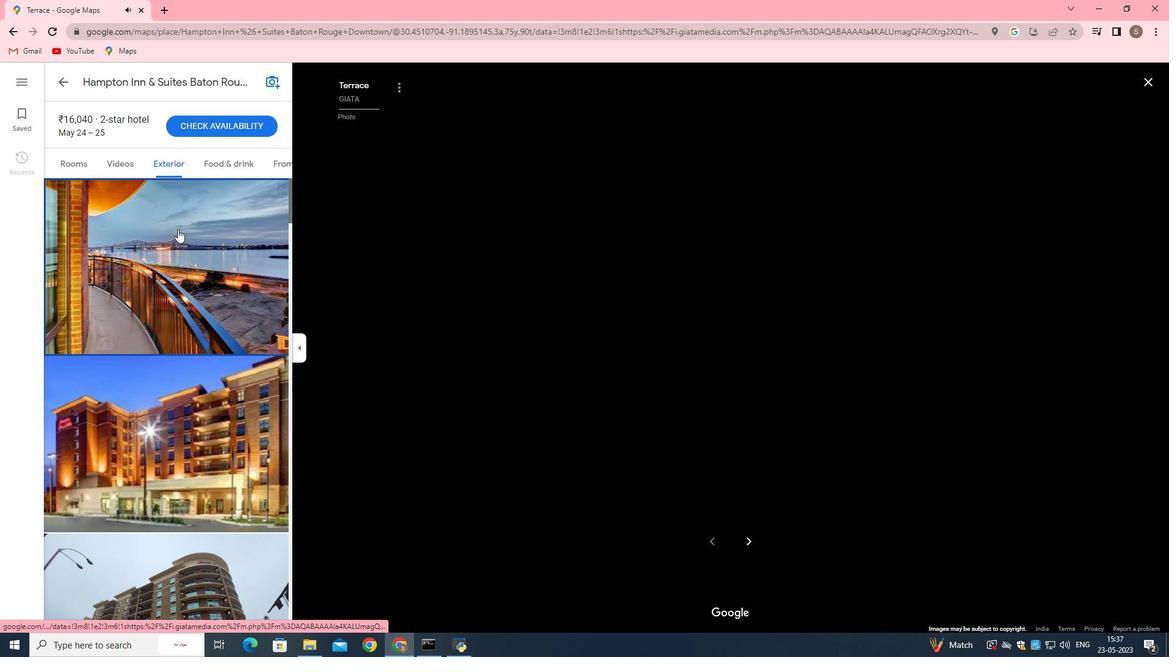 
Action: Mouse scrolled (177, 228) with delta (0, 0)
Screenshot: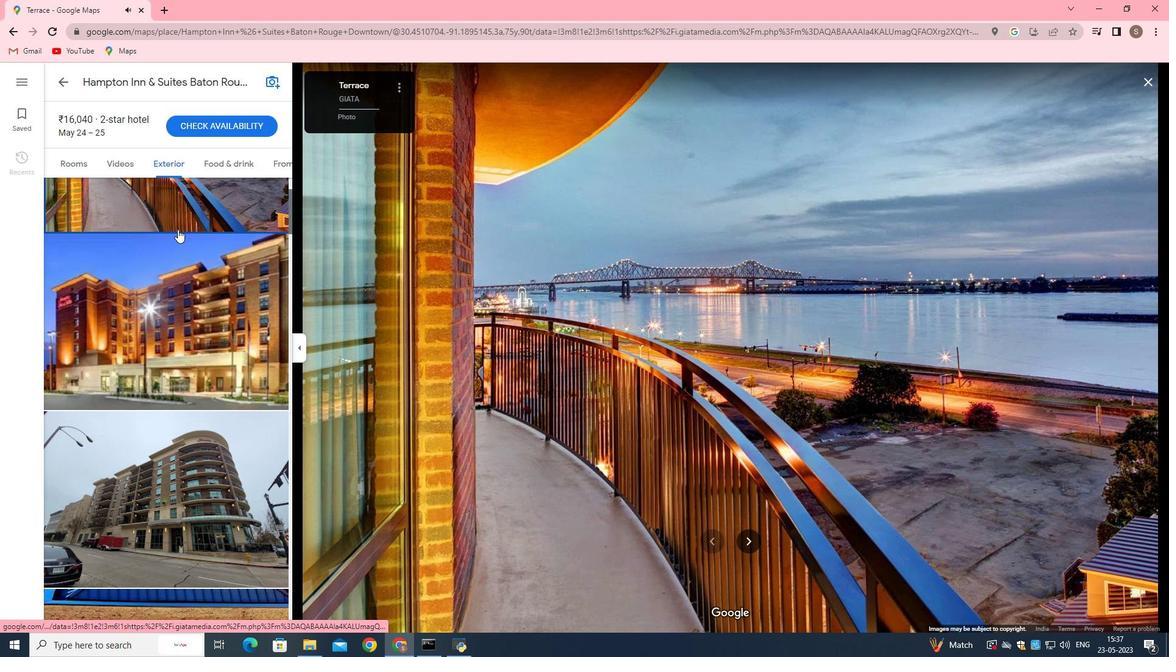 
Action: Mouse scrolled (177, 228) with delta (0, 0)
Screenshot: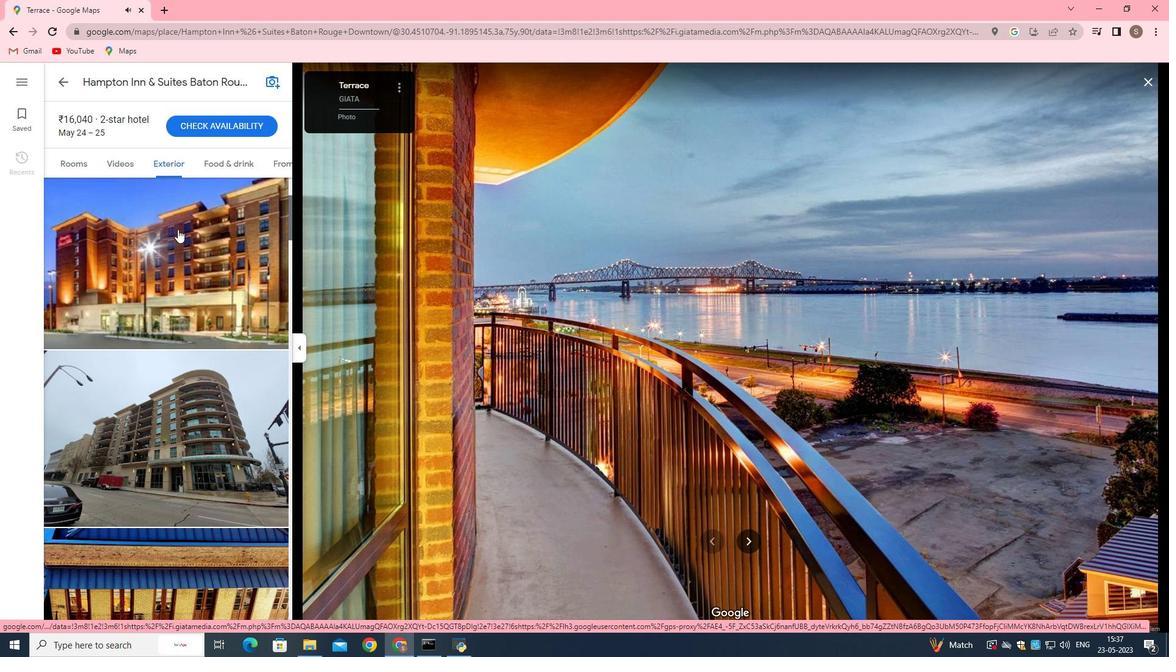
Action: Mouse scrolled (177, 228) with delta (0, 0)
Screenshot: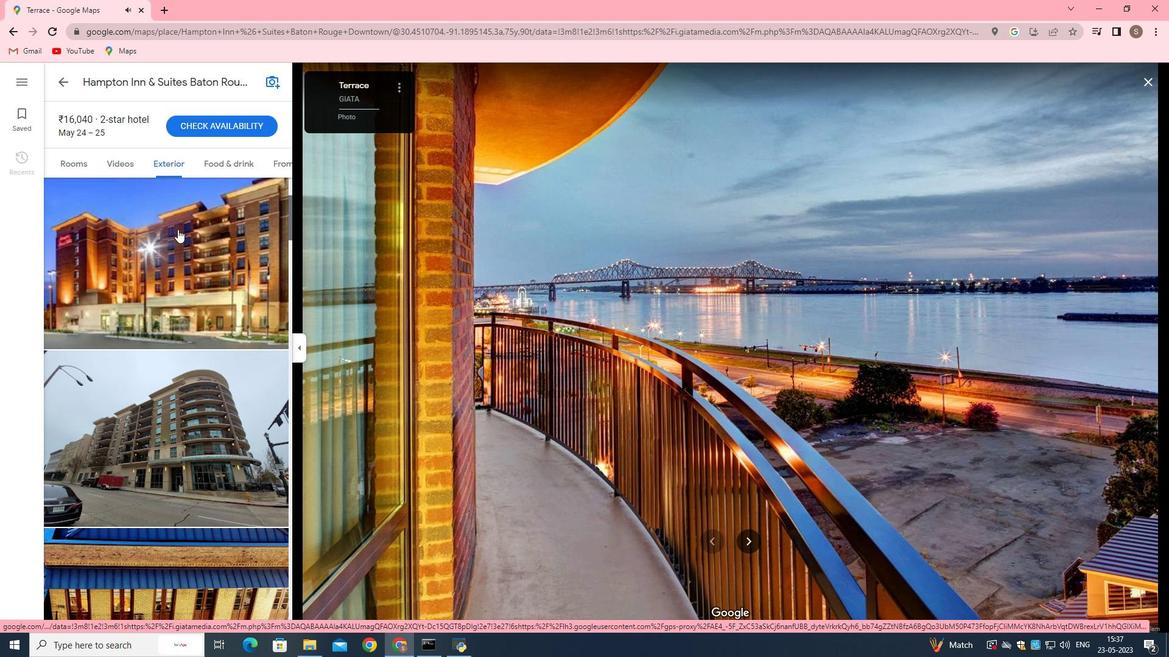 
Action: Mouse scrolled (177, 228) with delta (0, 0)
Screenshot: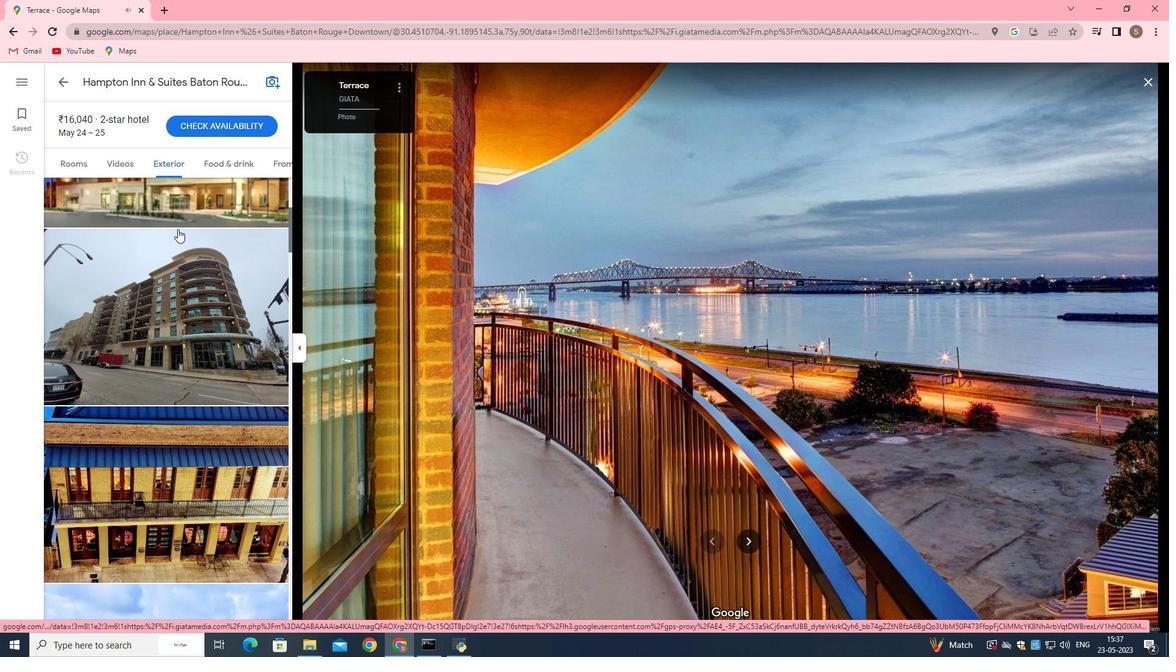 
Action: Mouse scrolled (177, 228) with delta (0, 0)
Screenshot: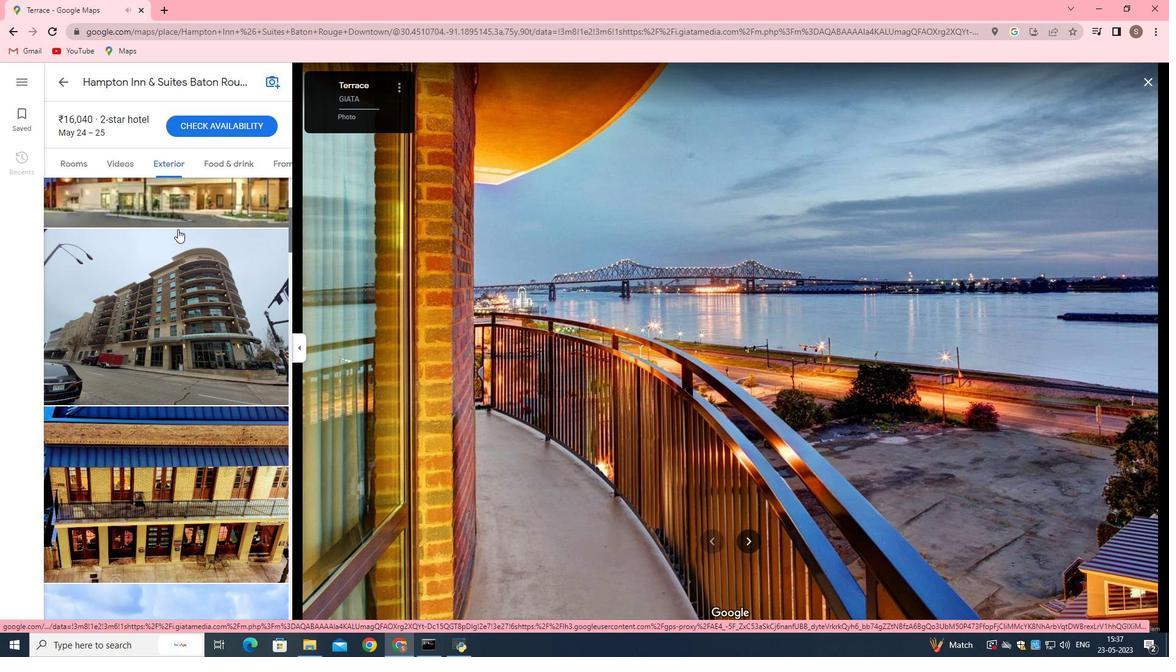 
Action: Mouse scrolled (177, 228) with delta (0, 0)
Screenshot: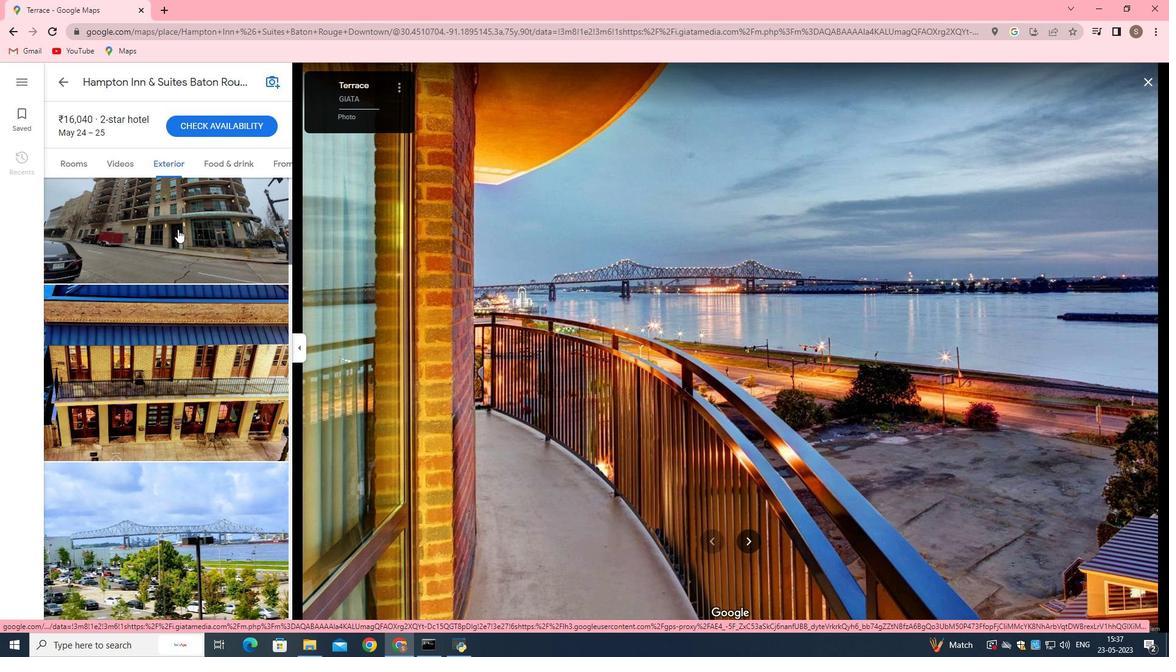 
Action: Mouse scrolled (177, 228) with delta (0, 0)
Screenshot: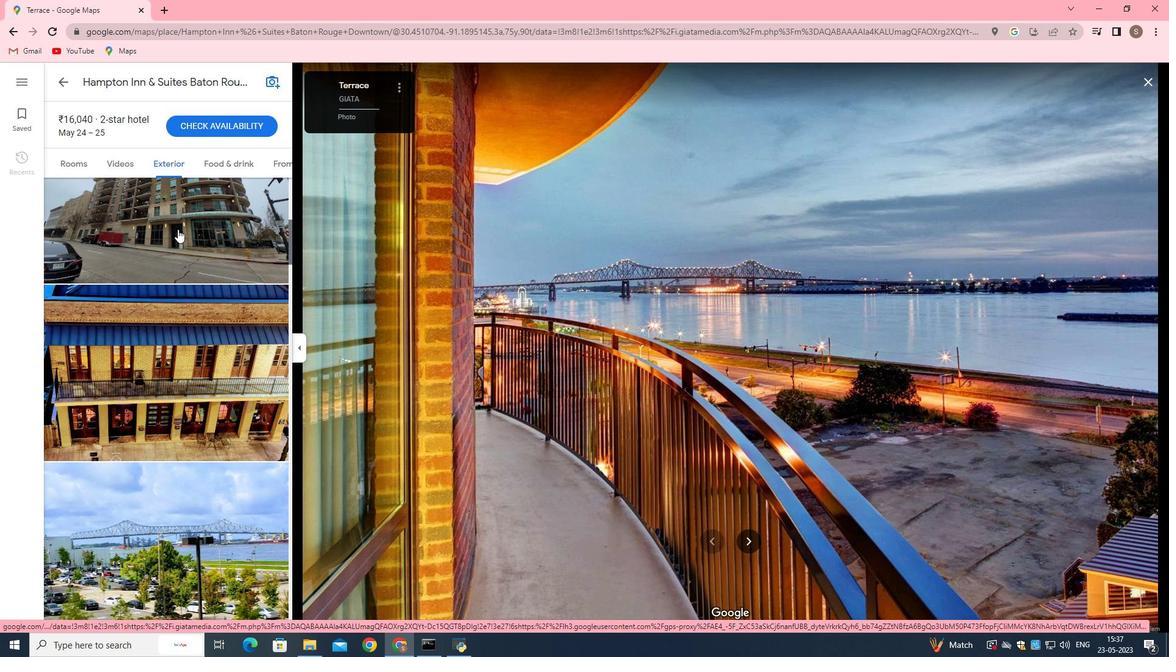 
Action: Mouse moved to (177, 230)
Screenshot: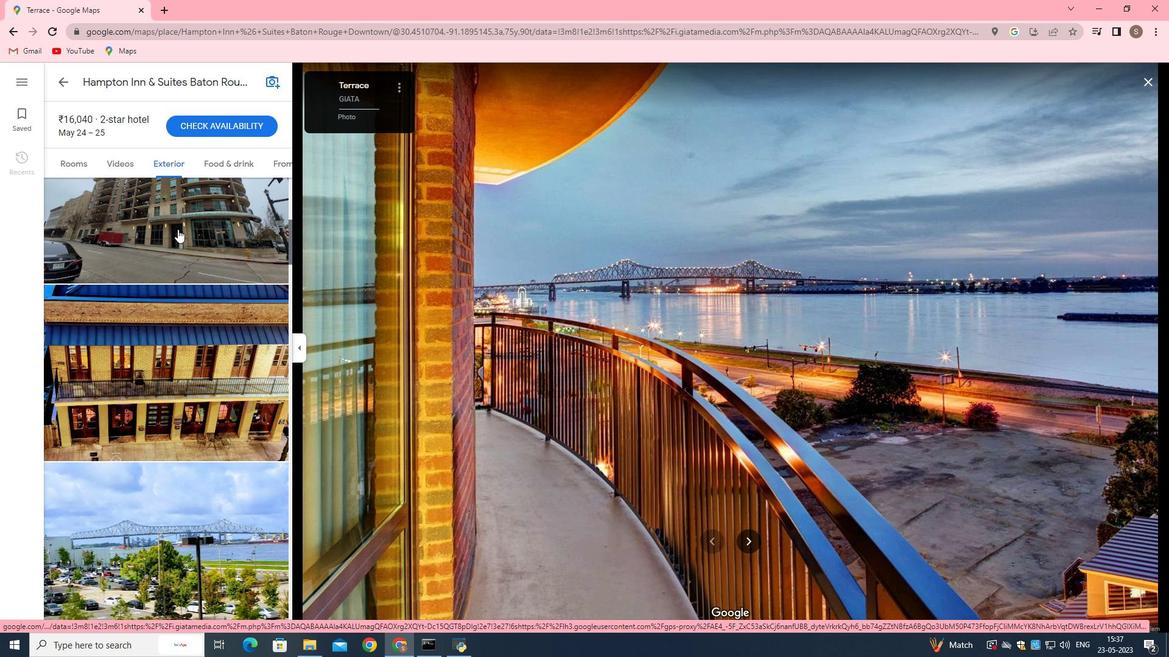 
Action: Mouse scrolled (177, 229) with delta (0, 0)
Screenshot: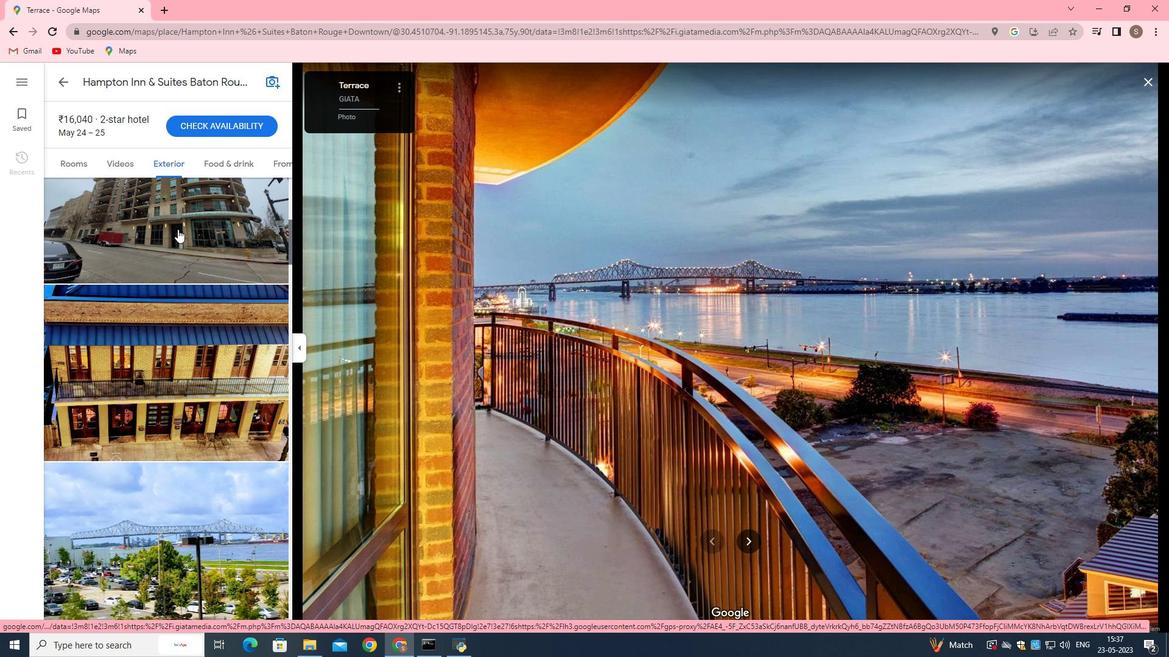 
Action: Mouse moved to (177, 230)
Screenshot: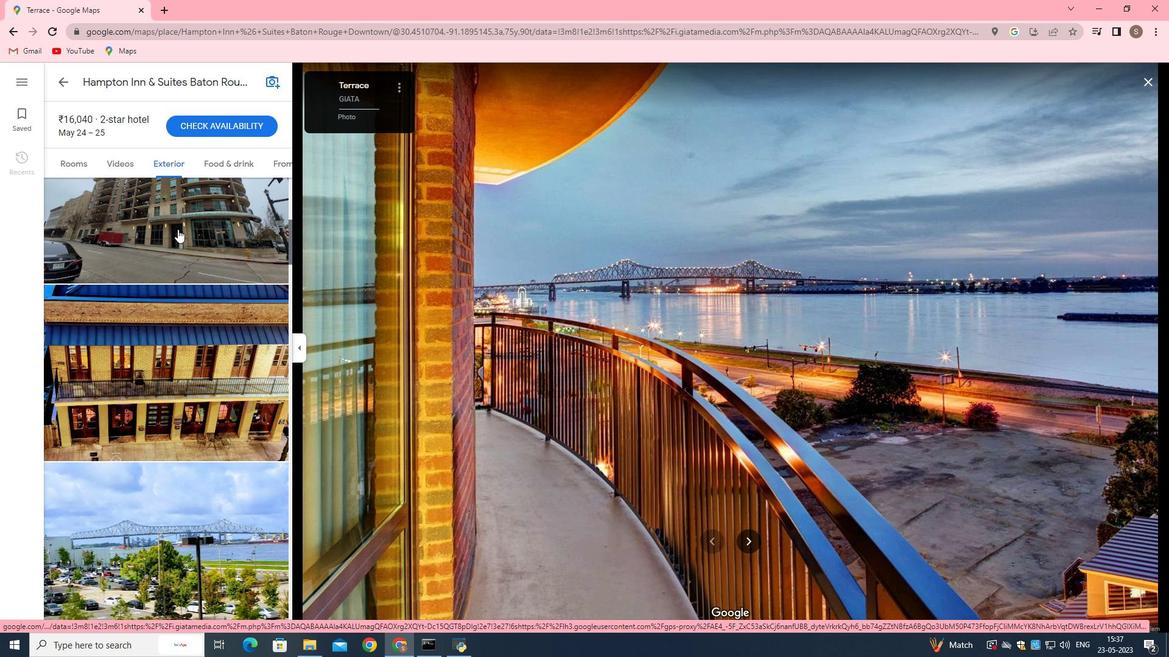 
Action: Mouse scrolled (177, 229) with delta (0, 0)
Screenshot: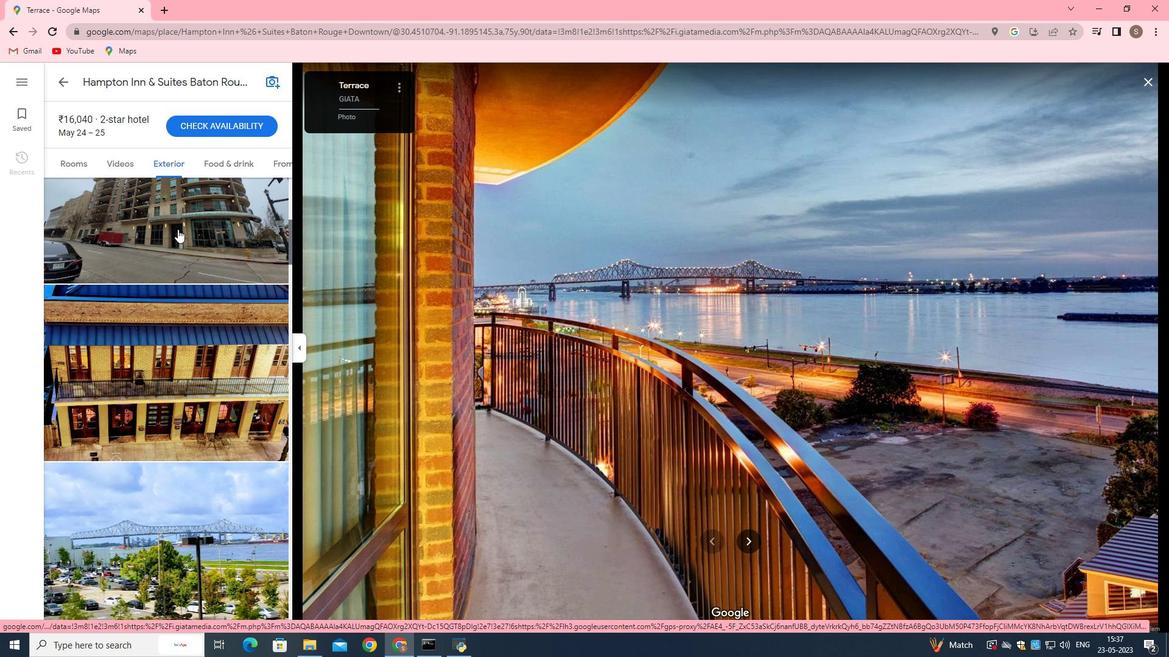 
Action: Mouse scrolled (177, 229) with delta (0, 0)
Screenshot: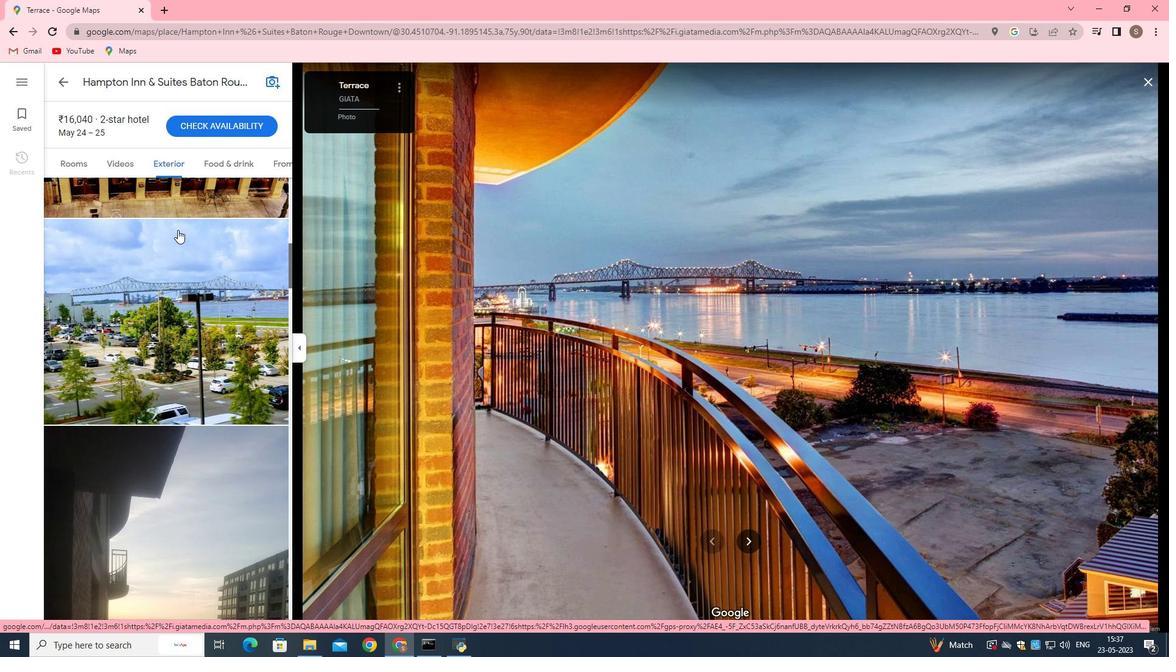 
Action: Mouse scrolled (177, 229) with delta (0, 0)
Screenshot: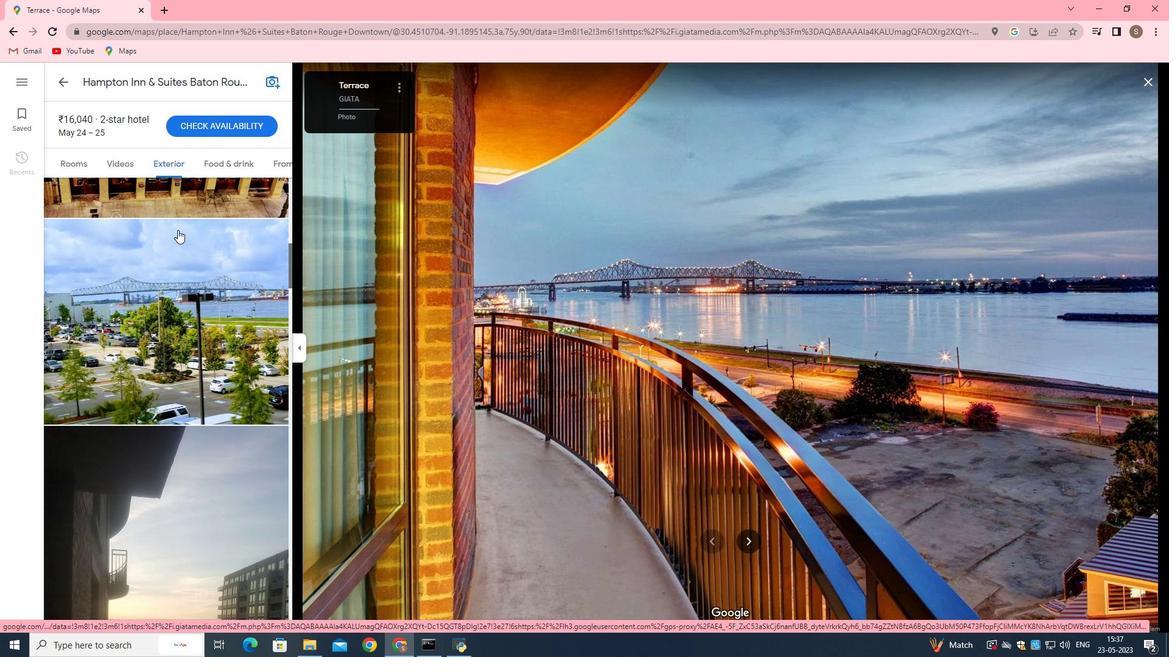 
Action: Mouse scrolled (177, 229) with delta (0, 0)
Screenshot: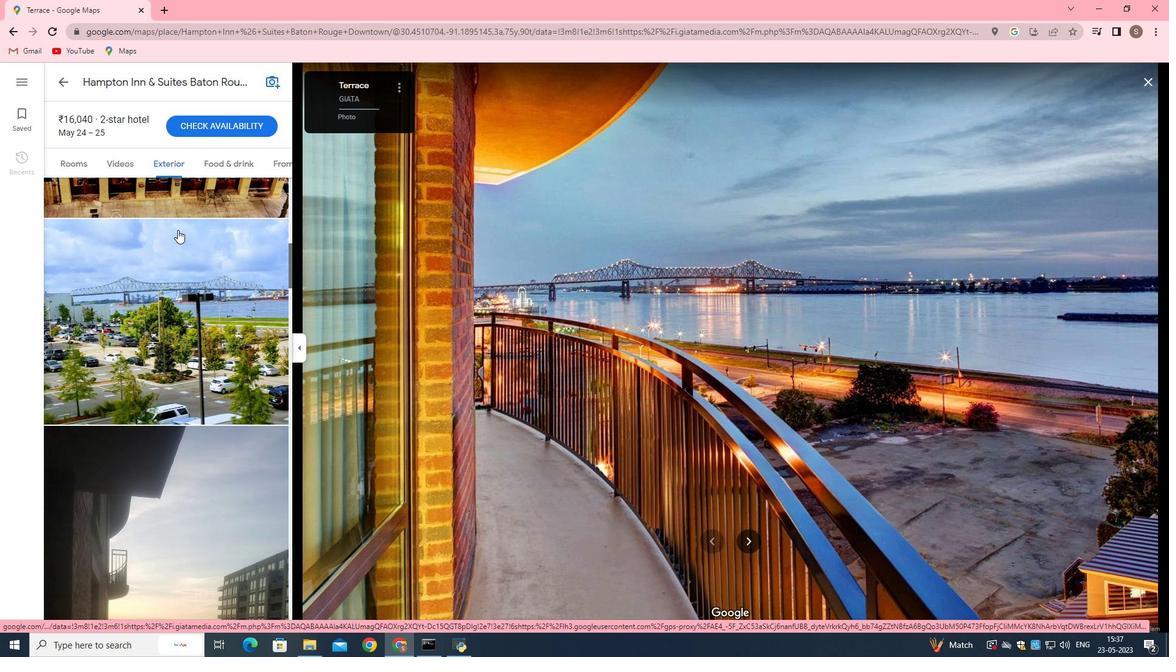 
Action: Mouse scrolled (177, 229) with delta (0, 0)
Screenshot: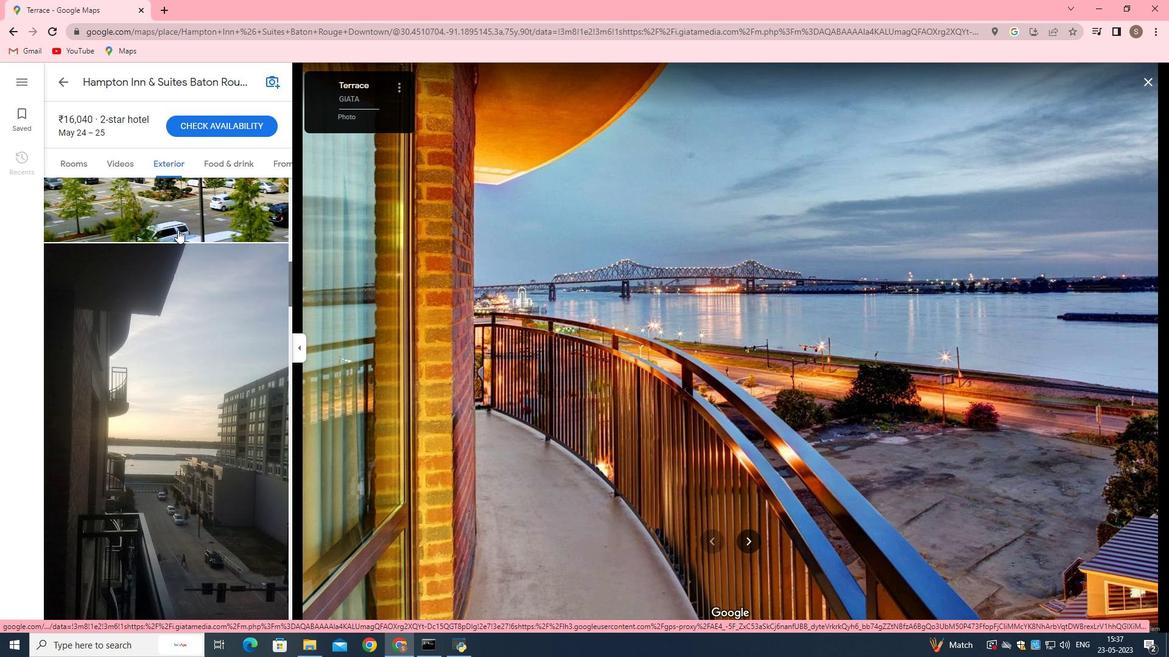 
Action: Mouse scrolled (177, 229) with delta (0, 0)
Screenshot: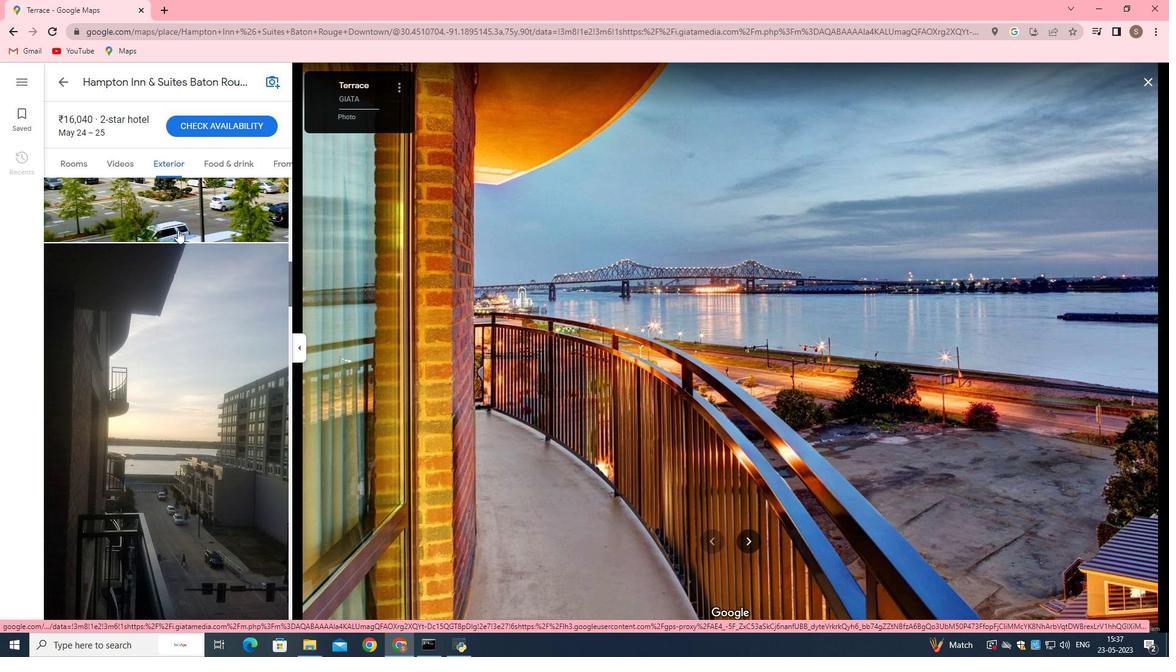 
Action: Mouse scrolled (177, 229) with delta (0, 0)
Screenshot: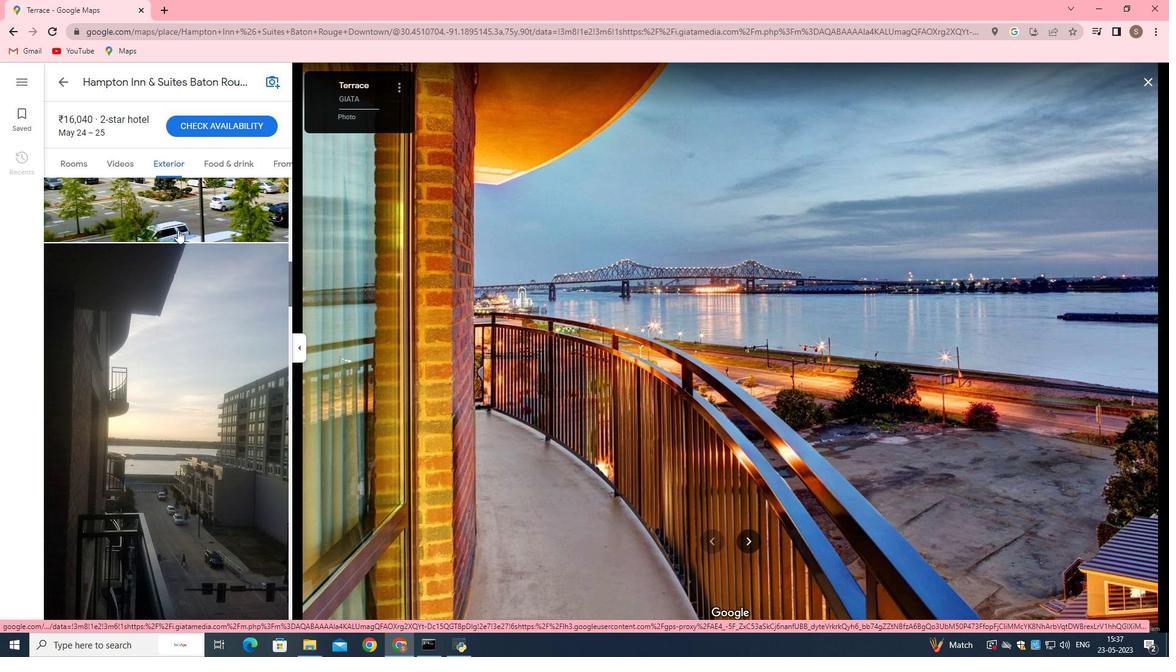 
Action: Mouse scrolled (177, 229) with delta (0, 0)
Screenshot: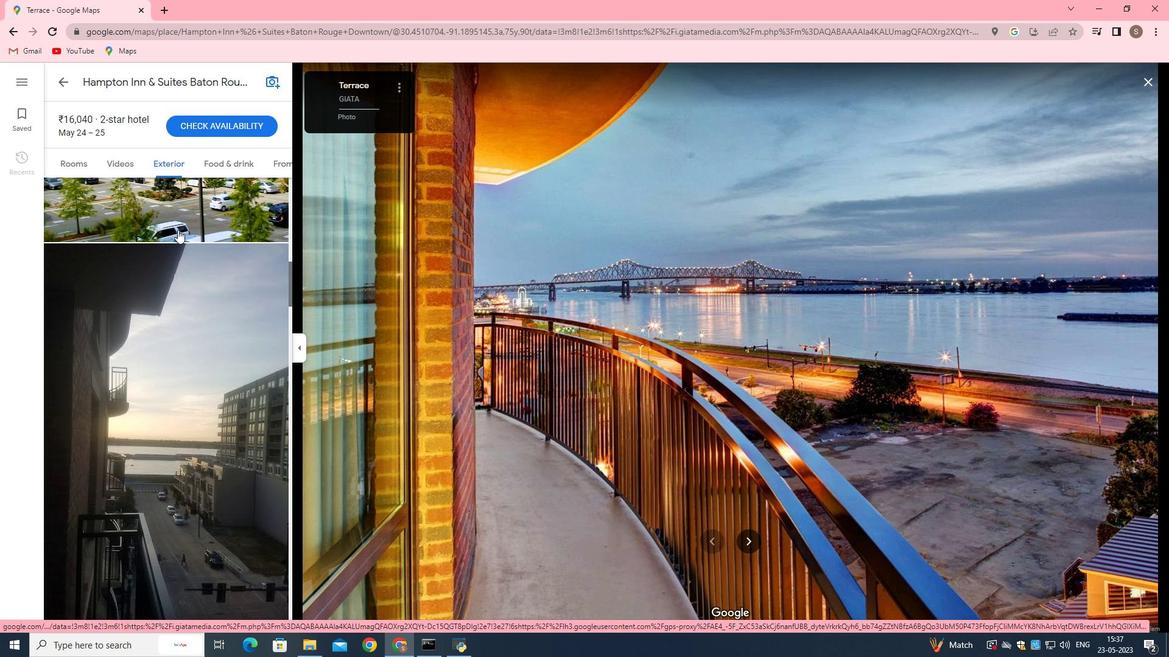 
Action: Mouse scrolled (177, 229) with delta (0, 0)
Screenshot: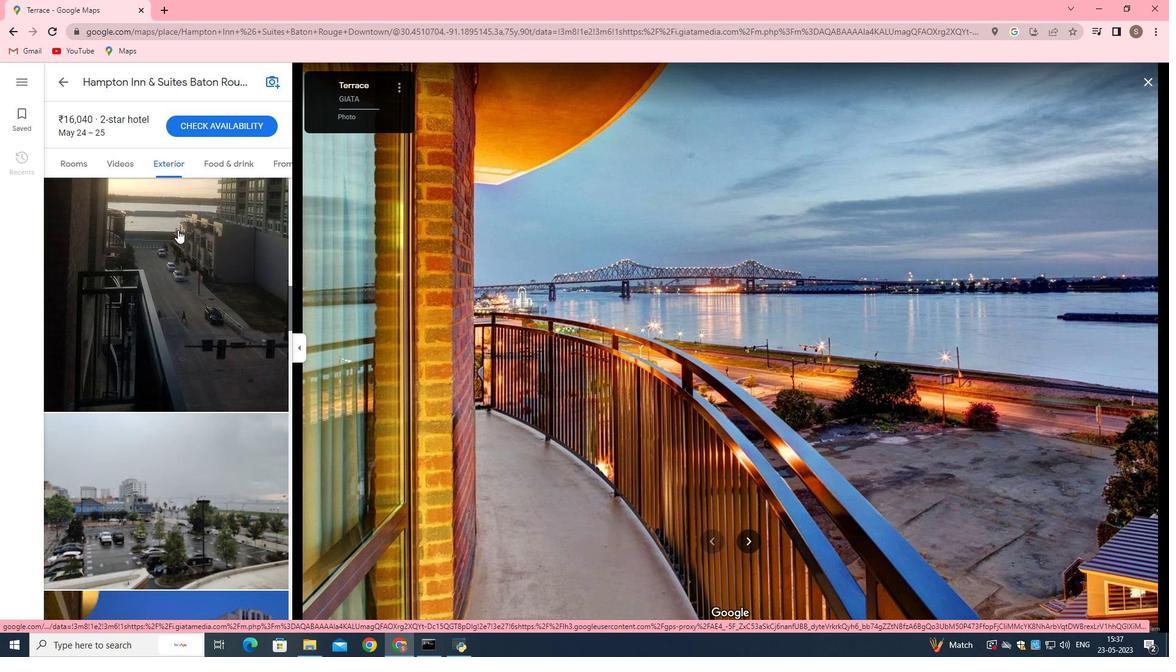 
Action: Mouse scrolled (177, 229) with delta (0, 0)
Screenshot: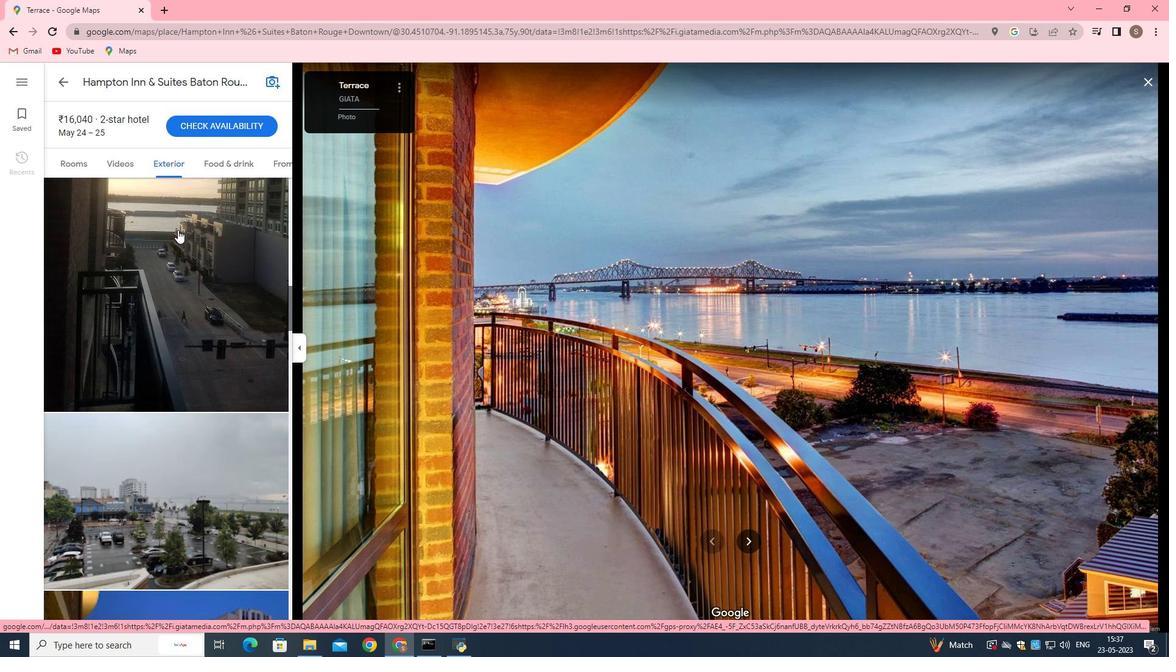 
Action: Mouse scrolled (177, 229) with delta (0, 0)
Screenshot: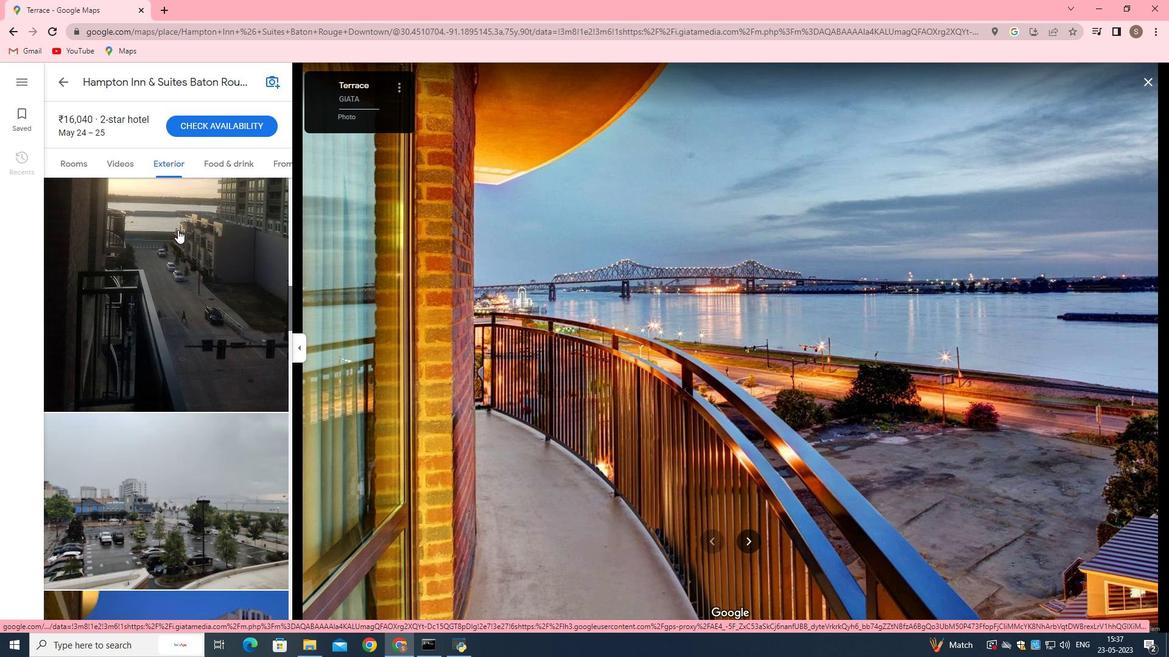 
Action: Mouse scrolled (177, 229) with delta (0, 0)
Screenshot: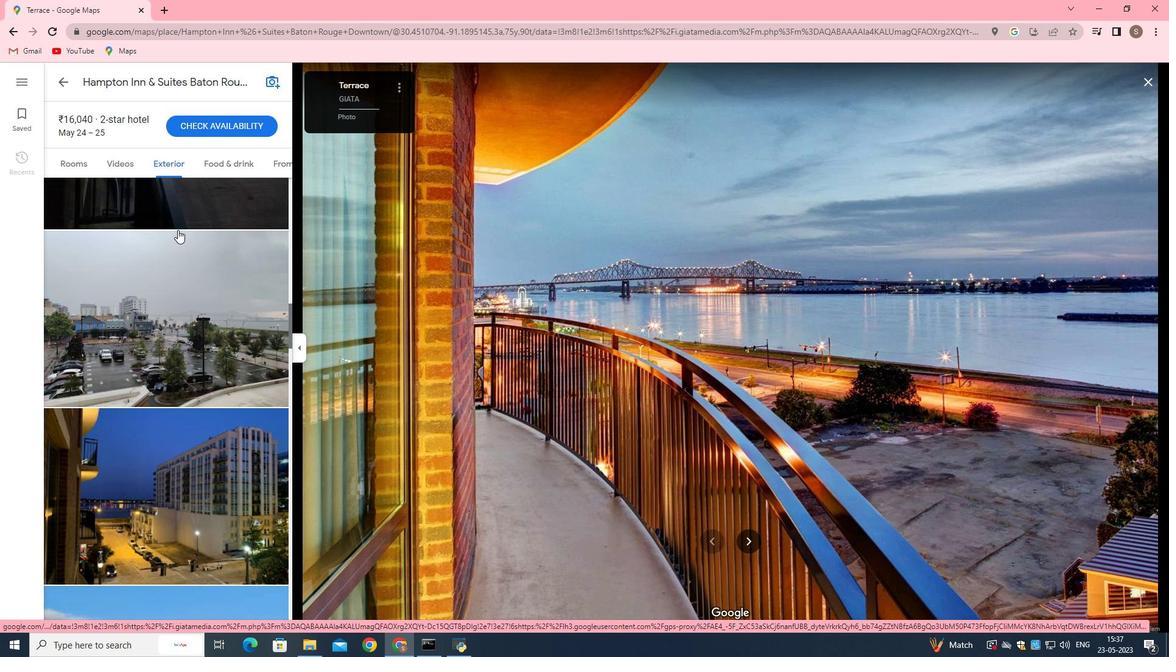 
Action: Mouse scrolled (177, 229) with delta (0, 0)
Screenshot: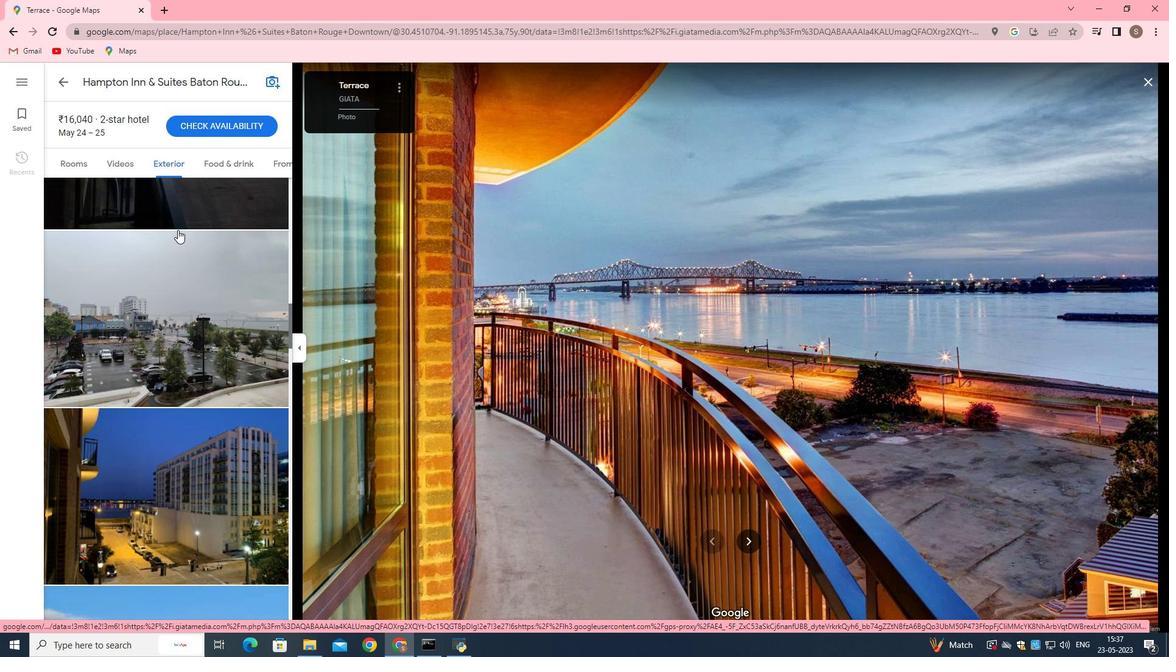 
Action: Mouse scrolled (177, 229) with delta (0, 0)
Screenshot: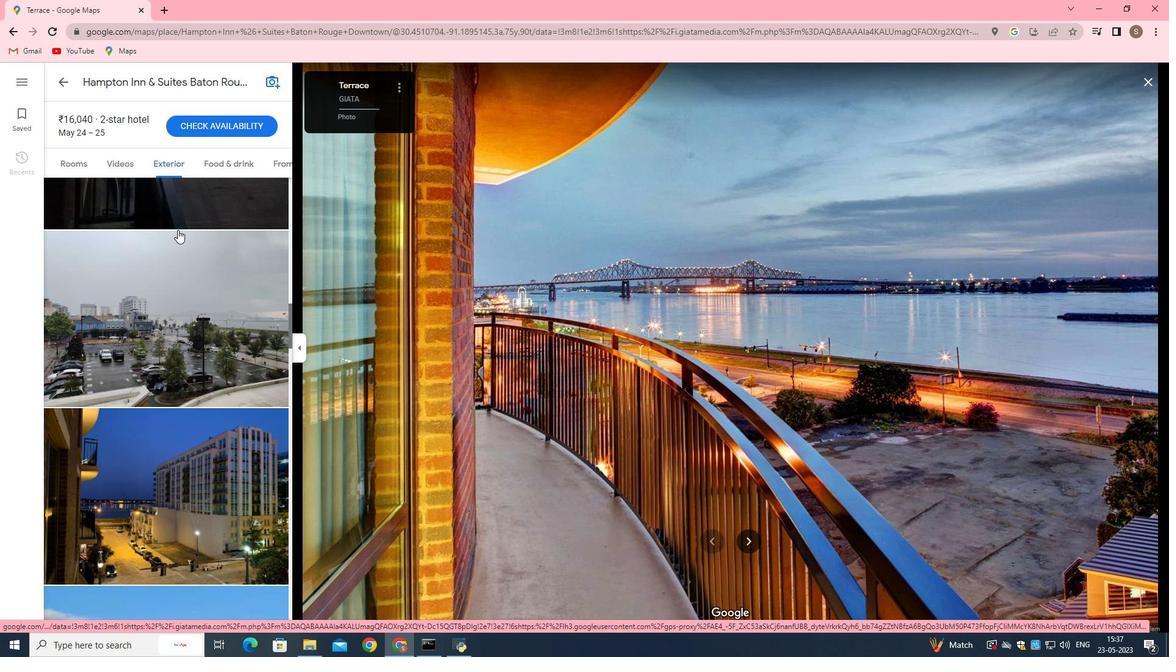 
Action: Mouse scrolled (177, 229) with delta (0, 0)
Screenshot: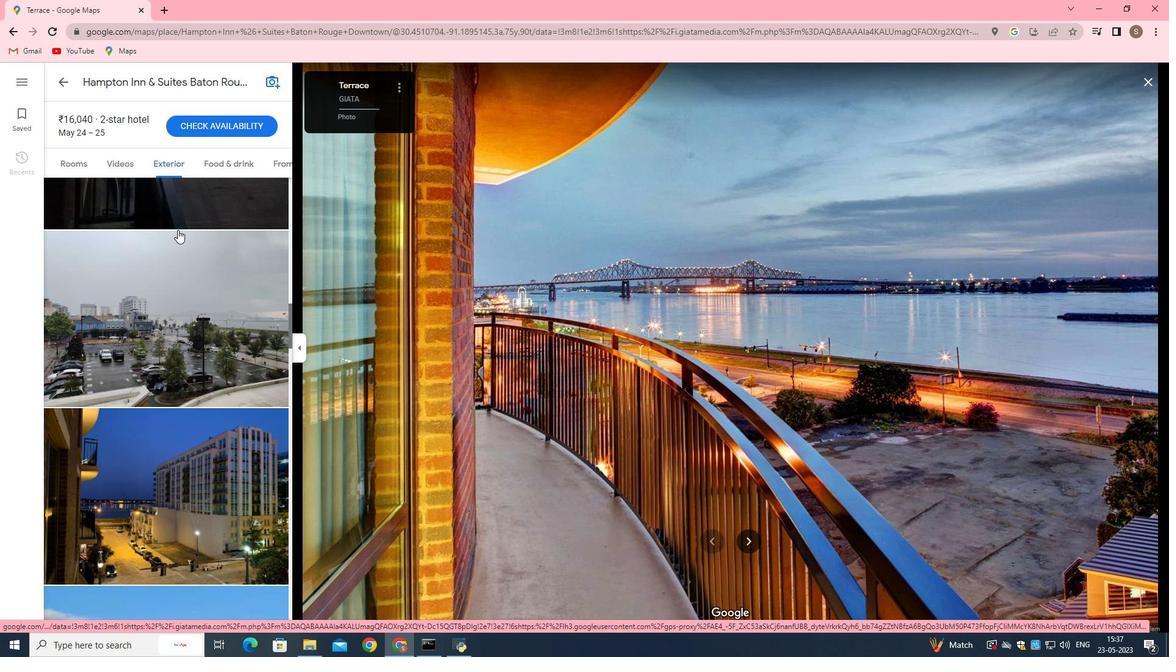 
Action: Mouse scrolled (177, 229) with delta (0, 0)
Screenshot: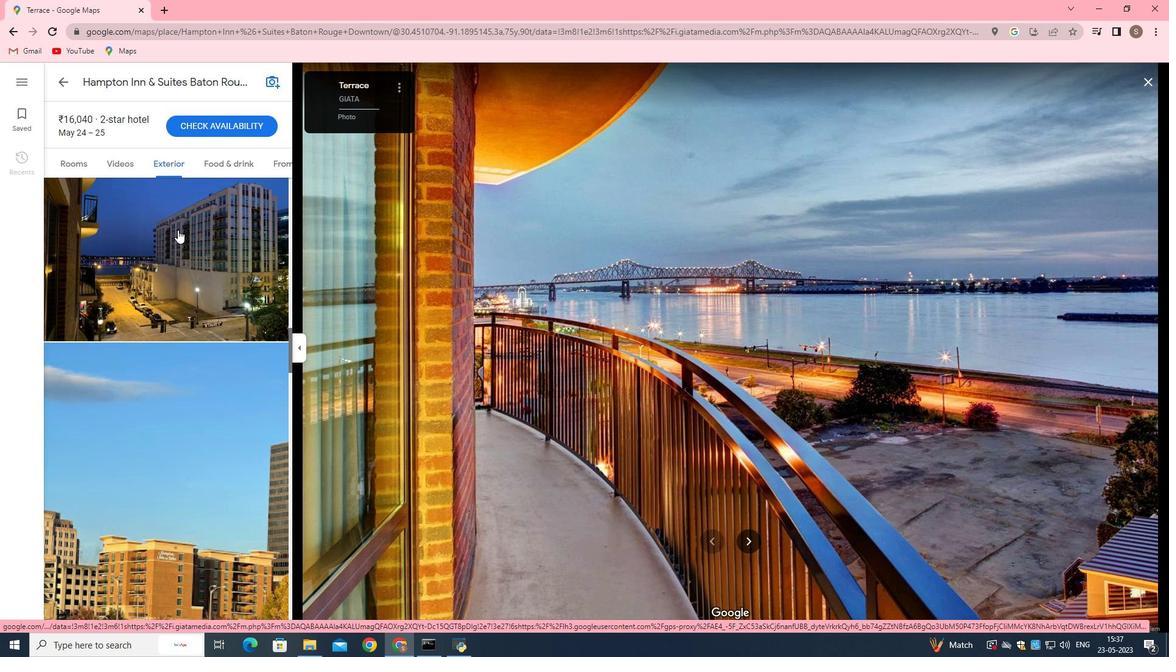 
Action: Mouse scrolled (177, 229) with delta (0, 0)
Screenshot: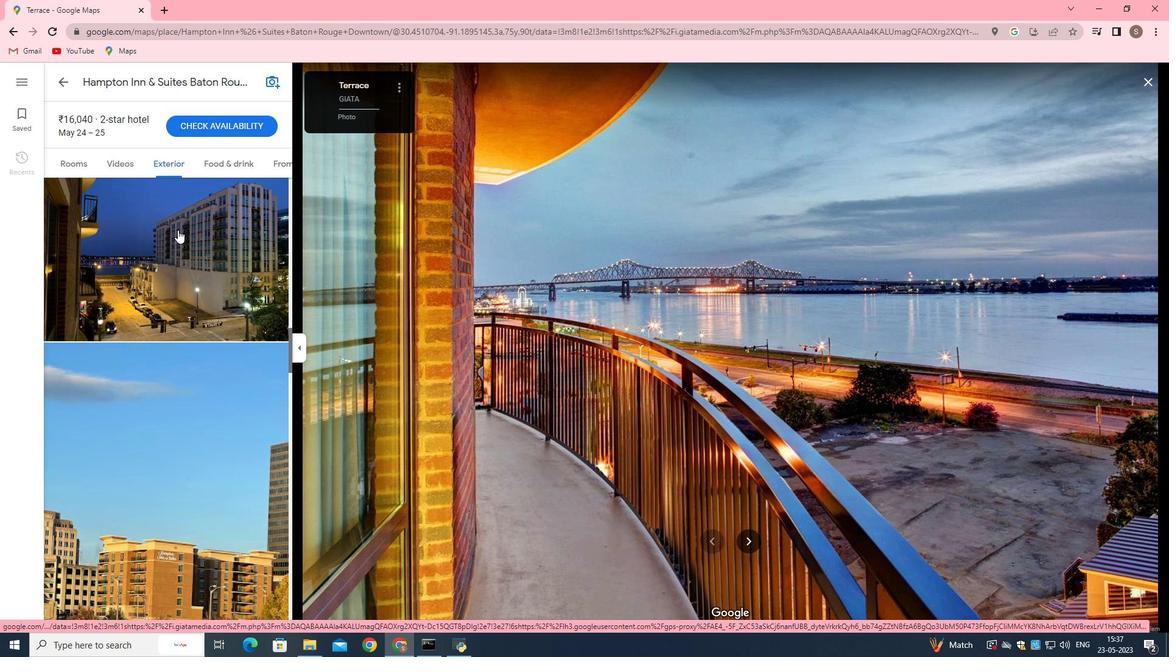 
Action: Mouse scrolled (177, 229) with delta (0, 0)
Screenshot: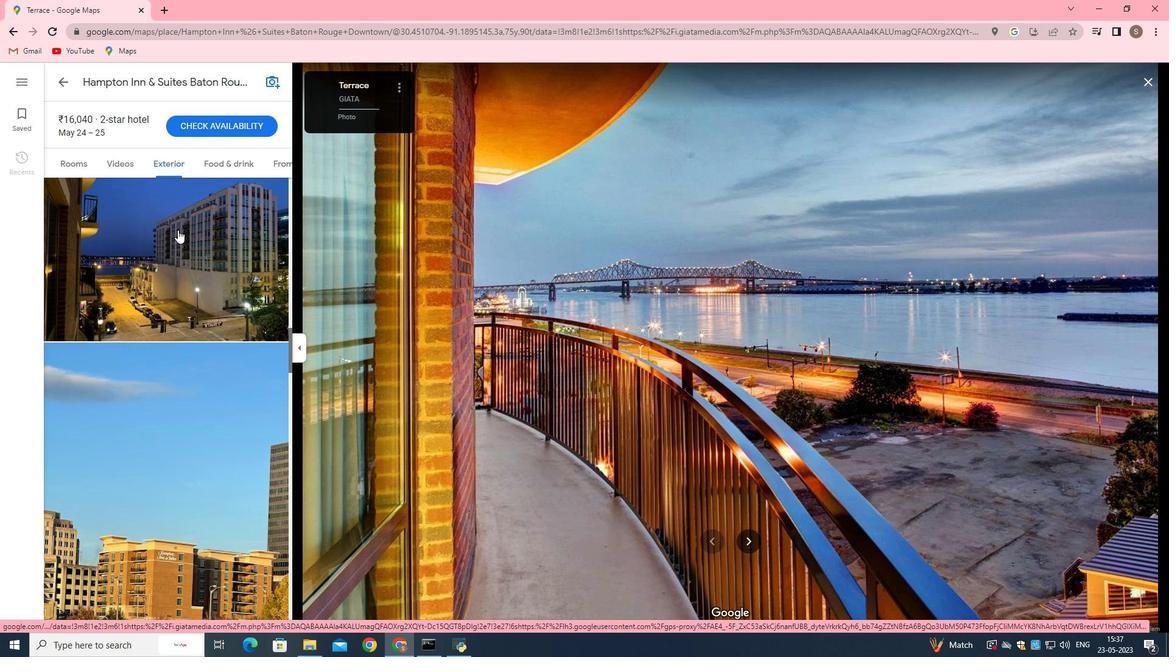 
Action: Mouse scrolled (177, 229) with delta (0, 0)
Screenshot: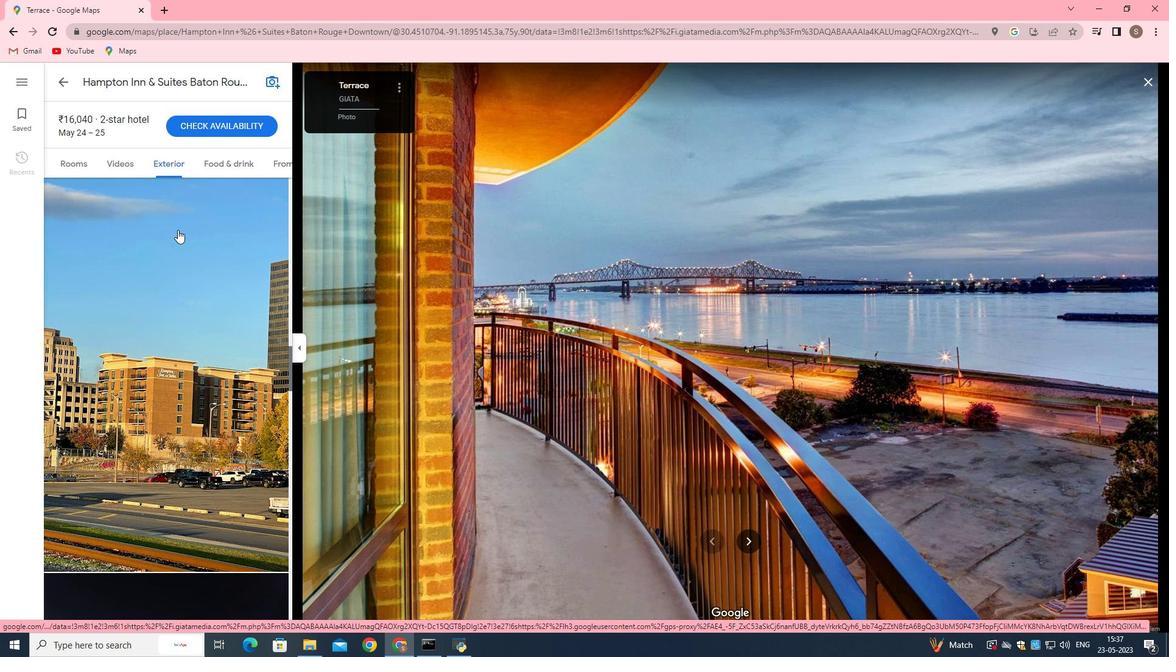
Action: Mouse scrolled (177, 229) with delta (0, 0)
Screenshot: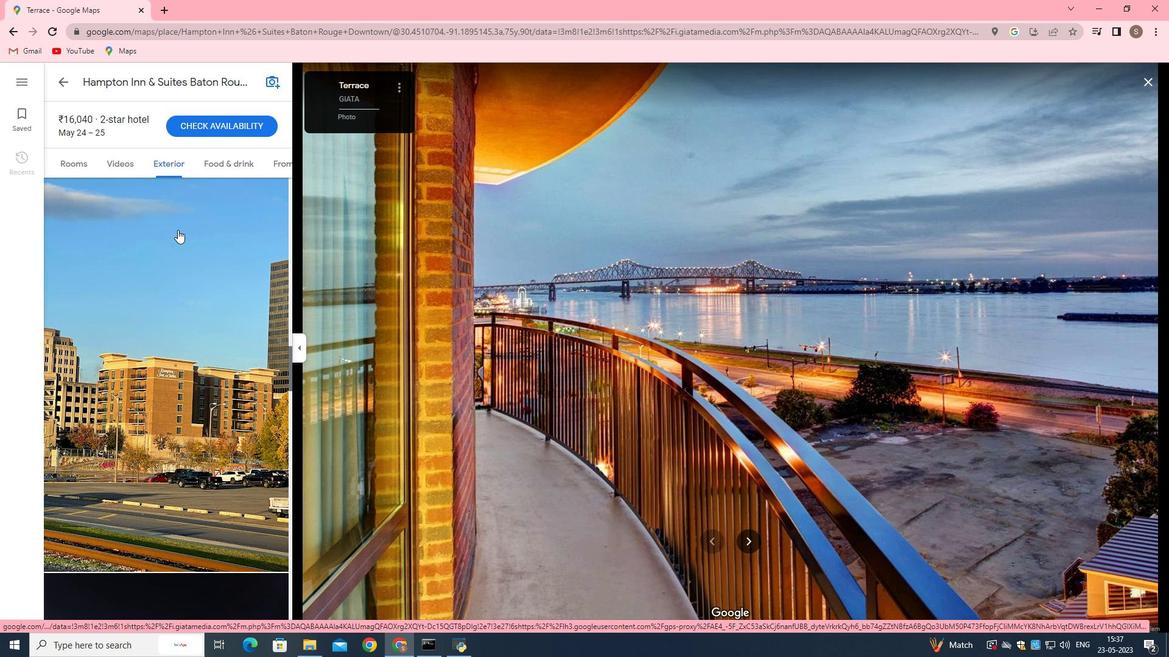 
Action: Mouse scrolled (177, 229) with delta (0, 0)
Screenshot: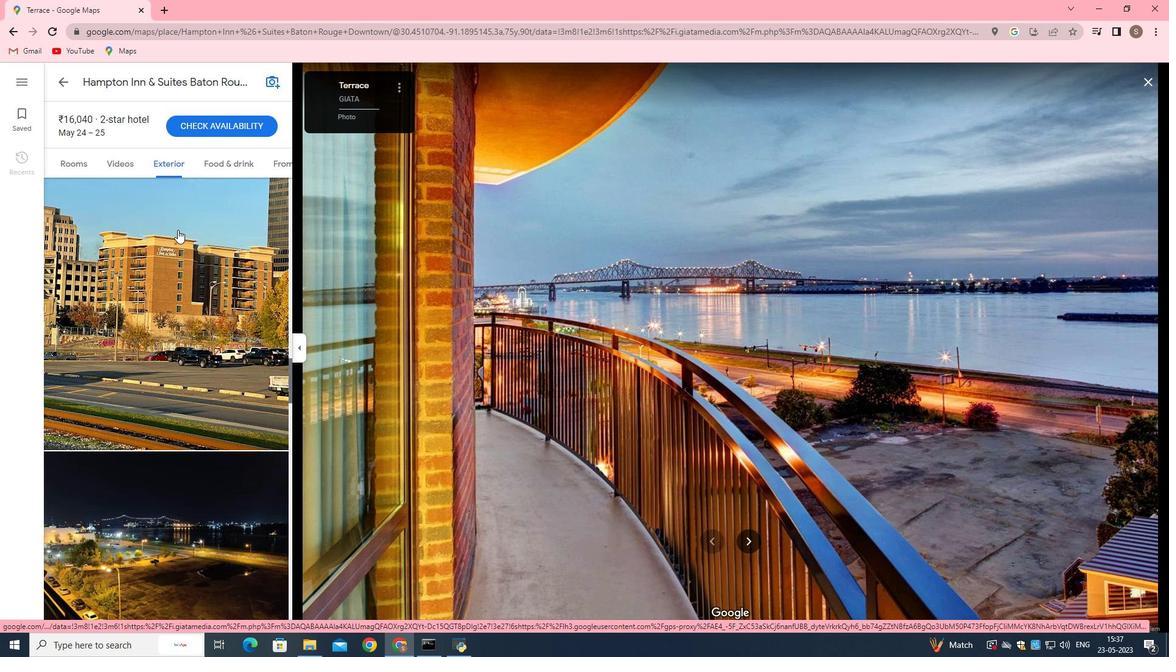 
Action: Mouse scrolled (177, 229) with delta (0, 0)
Screenshot: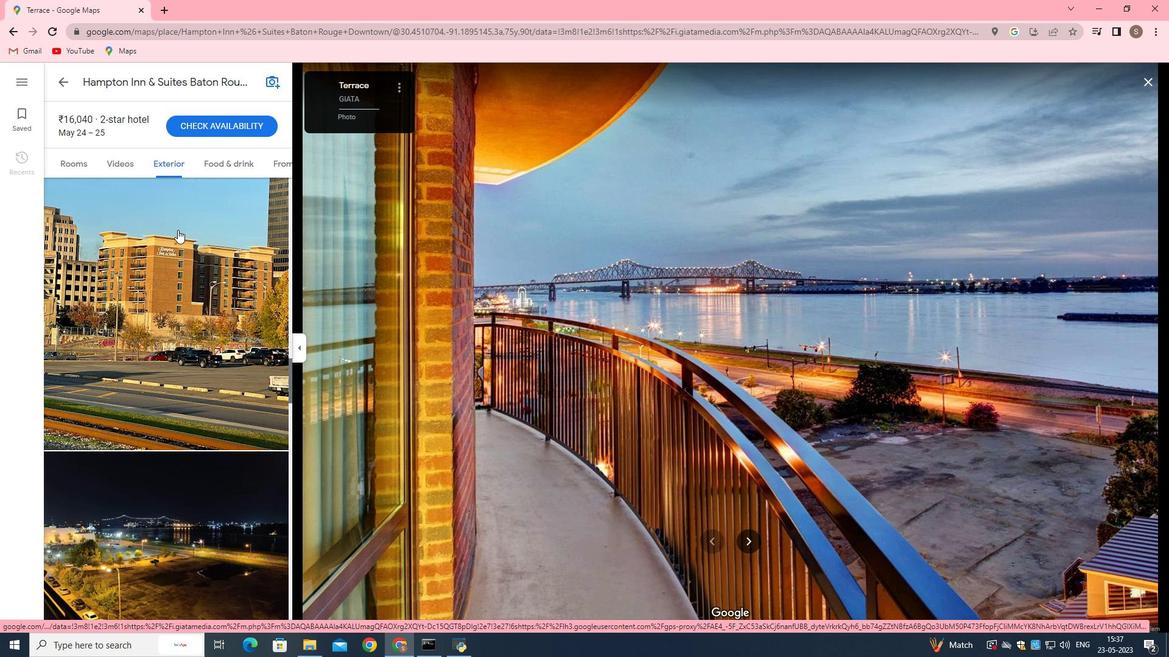 
Action: Mouse scrolled (177, 229) with delta (0, 0)
Screenshot: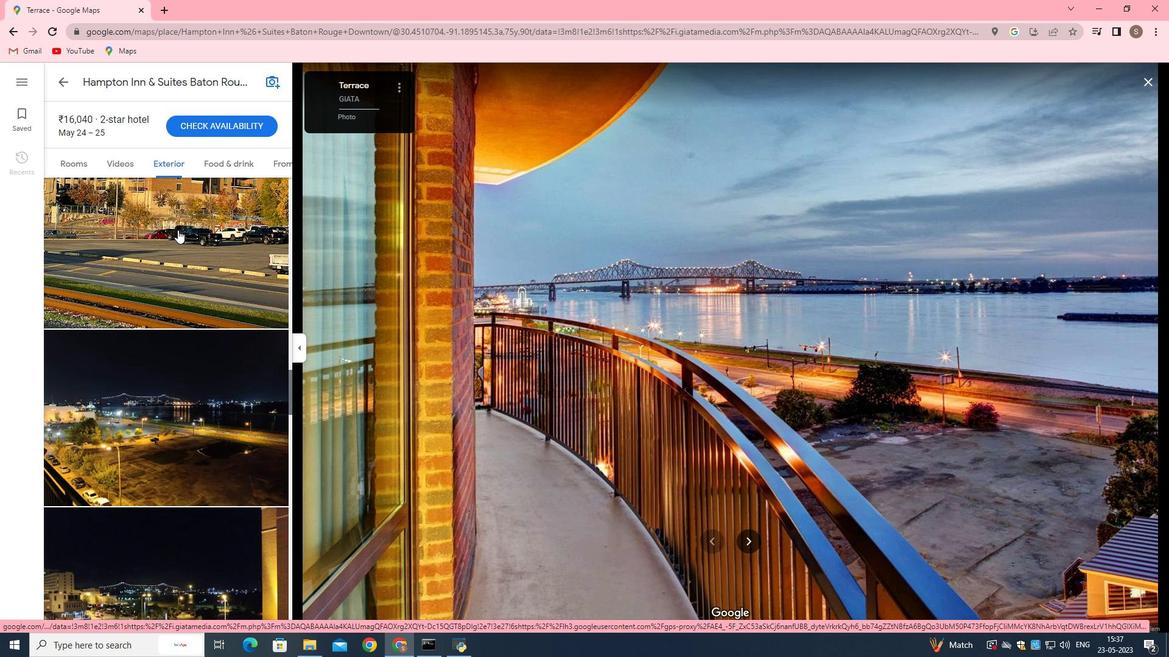 
Action: Mouse scrolled (177, 229) with delta (0, 0)
Screenshot: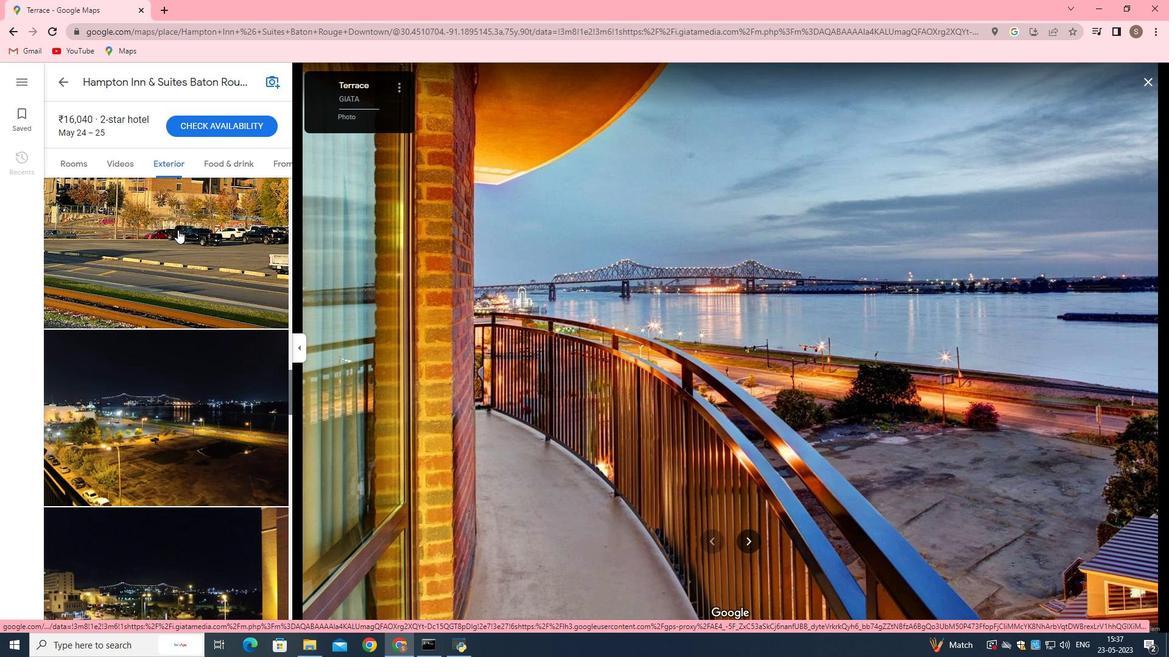
Action: Mouse moved to (177, 237)
Screenshot: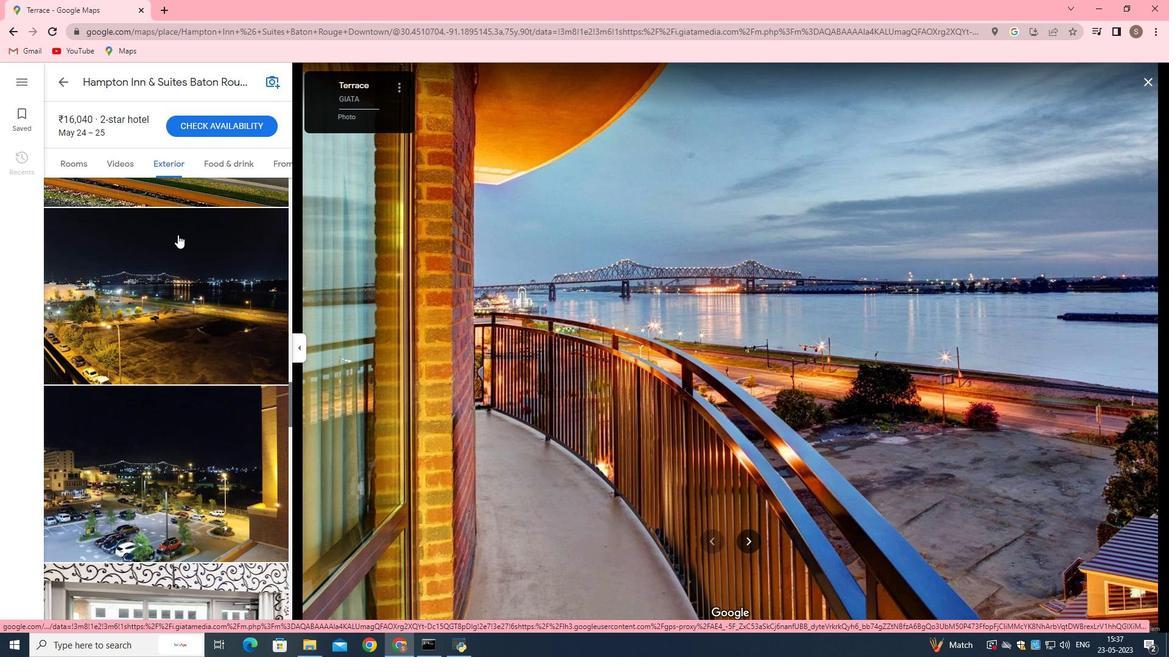 
Action: Mouse scrolled (177, 236) with delta (0, 0)
Screenshot: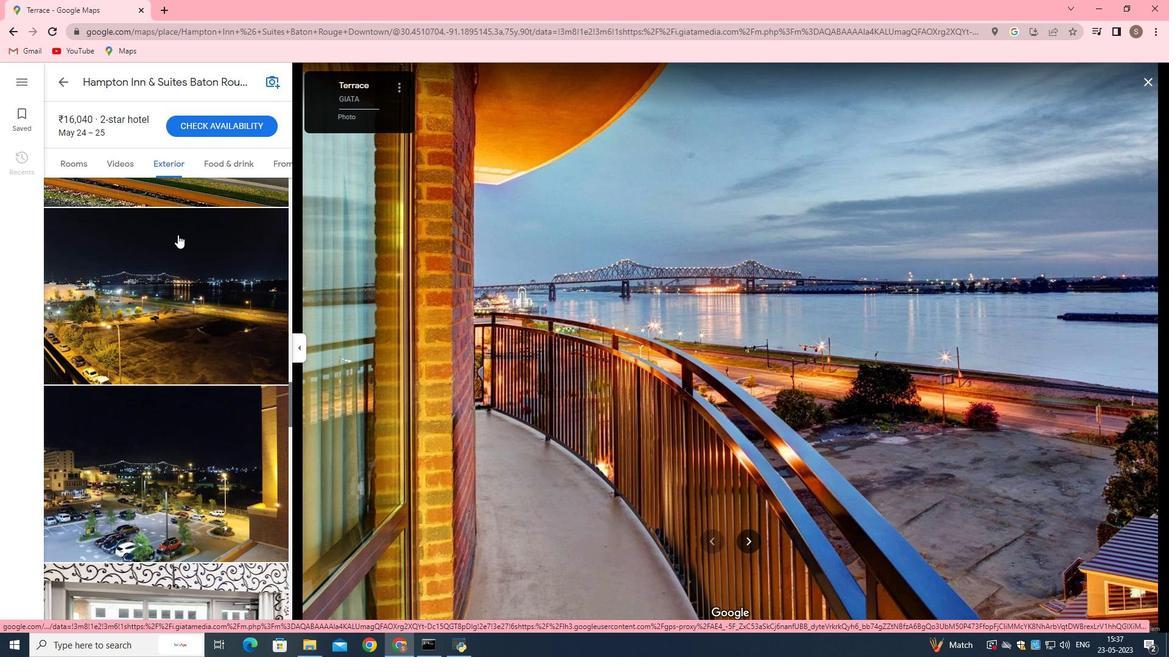 
Action: Mouse moved to (177, 238)
Screenshot: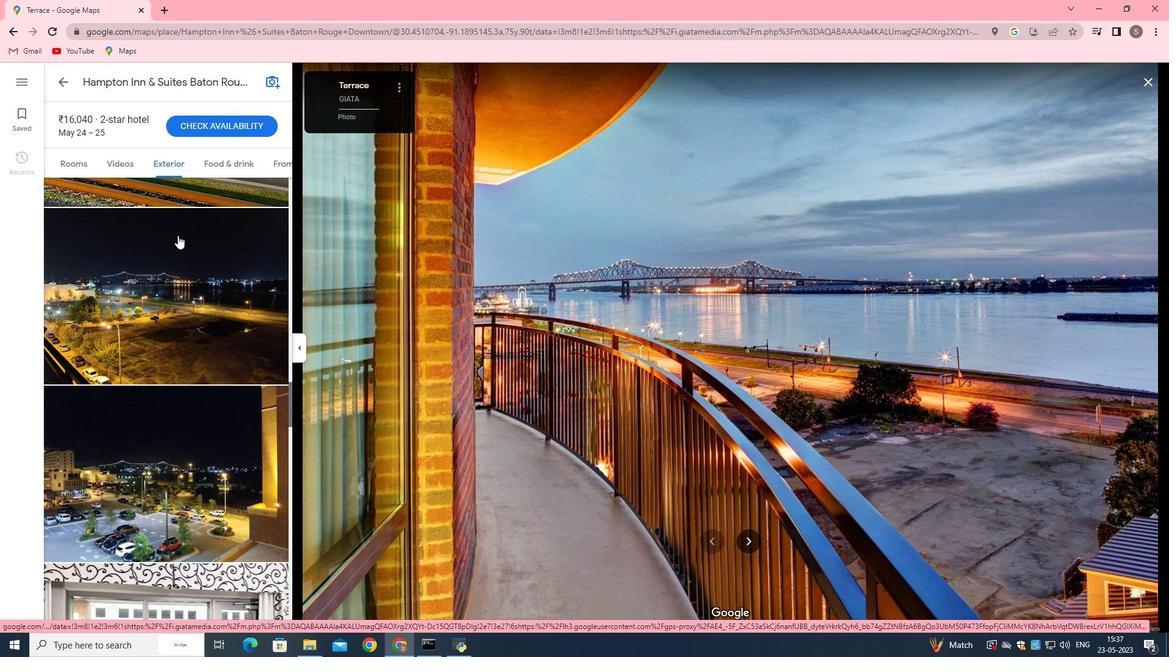 
Action: Mouse scrolled (177, 237) with delta (0, 0)
Screenshot: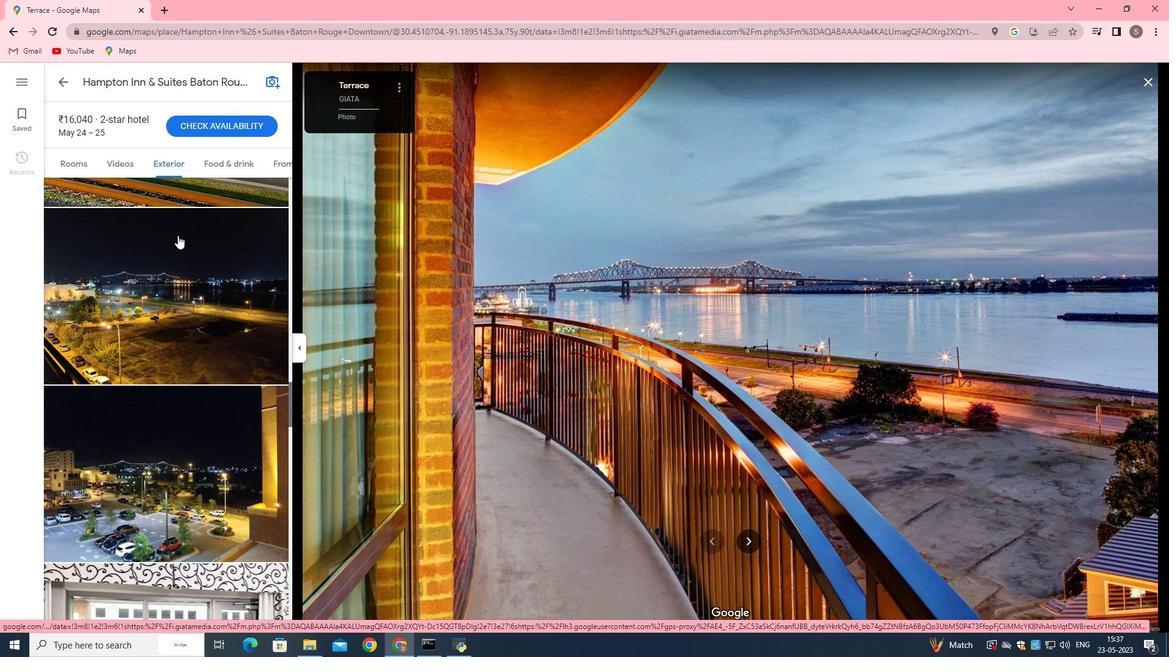 
Action: Mouse scrolled (177, 237) with delta (0, 0)
Screenshot: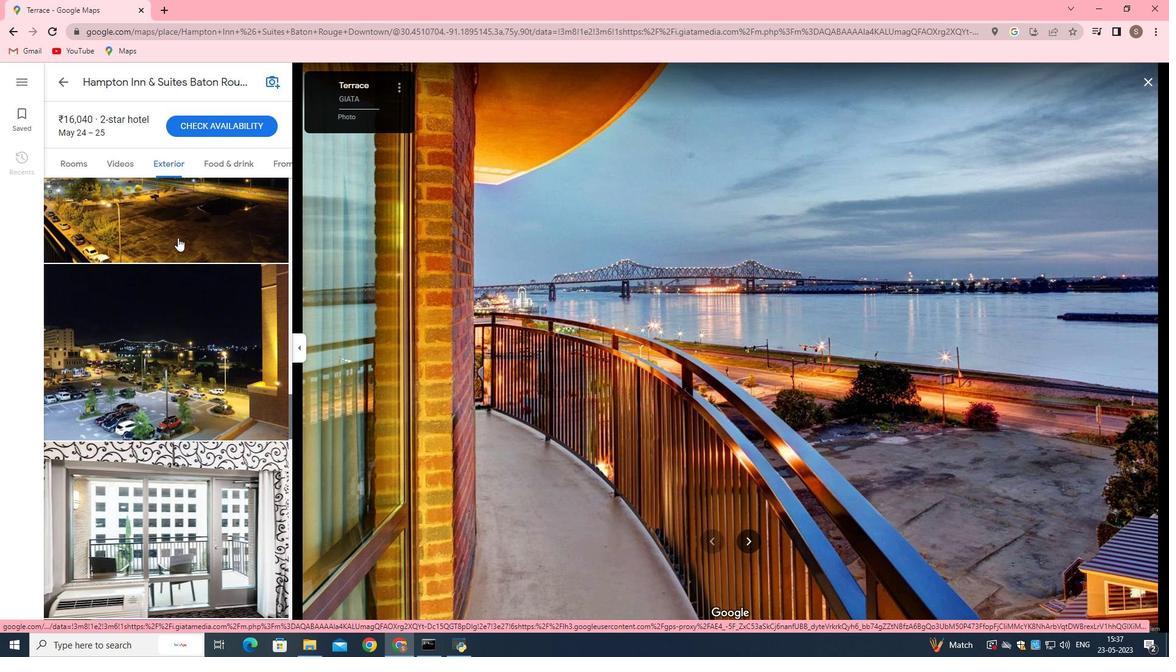 
Action: Mouse scrolled (177, 237) with delta (0, 0)
Screenshot: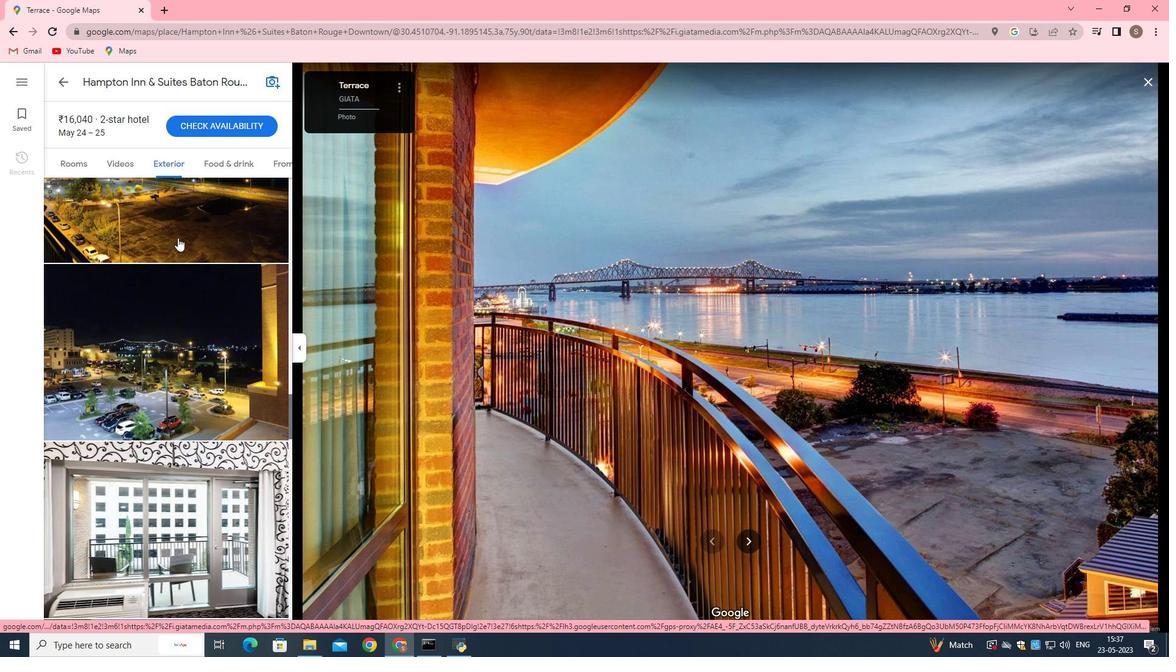 
Action: Mouse scrolled (177, 237) with delta (0, 0)
Screenshot: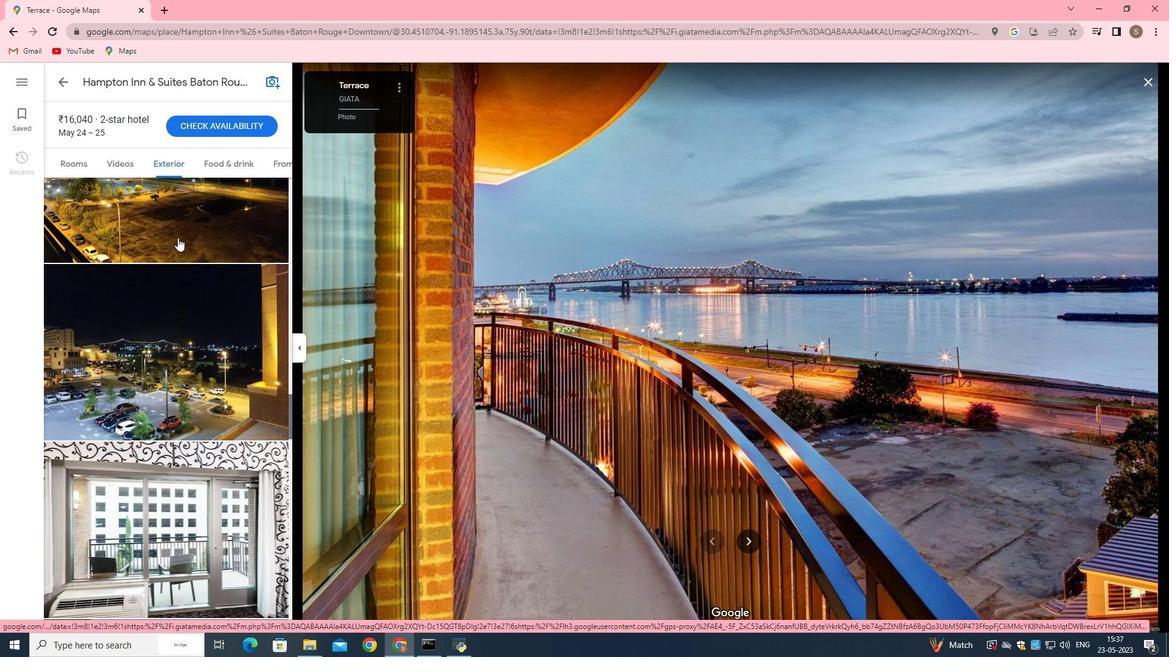 
Action: Mouse scrolled (177, 237) with delta (0, 0)
Screenshot: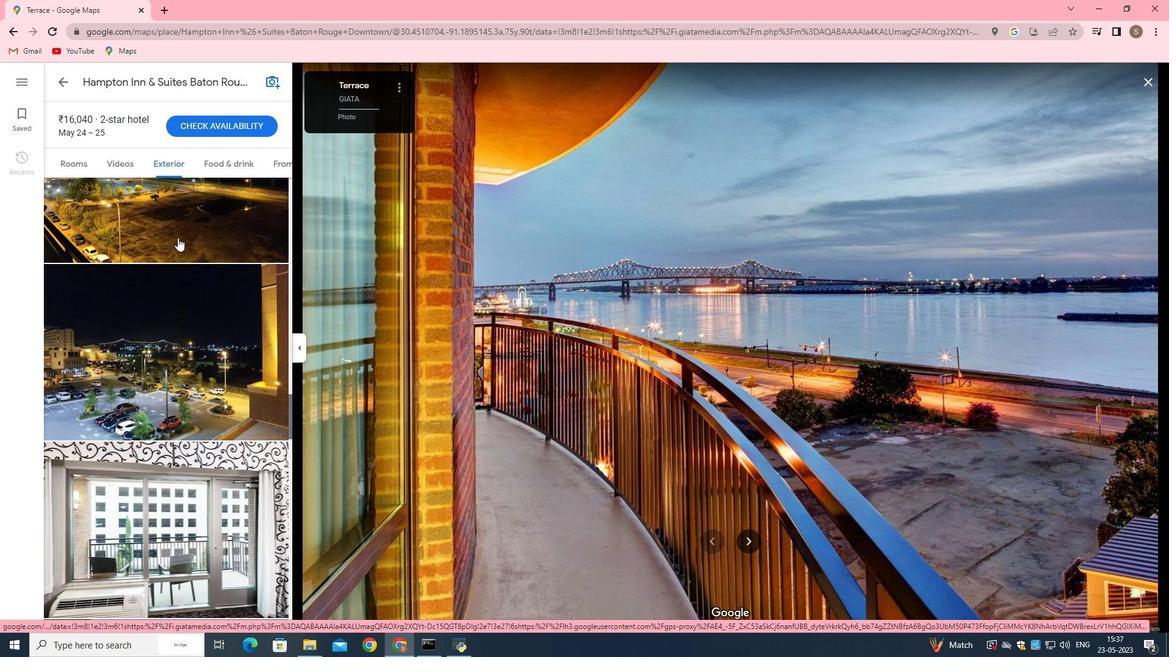 
Action: Mouse scrolled (177, 237) with delta (0, 0)
Screenshot: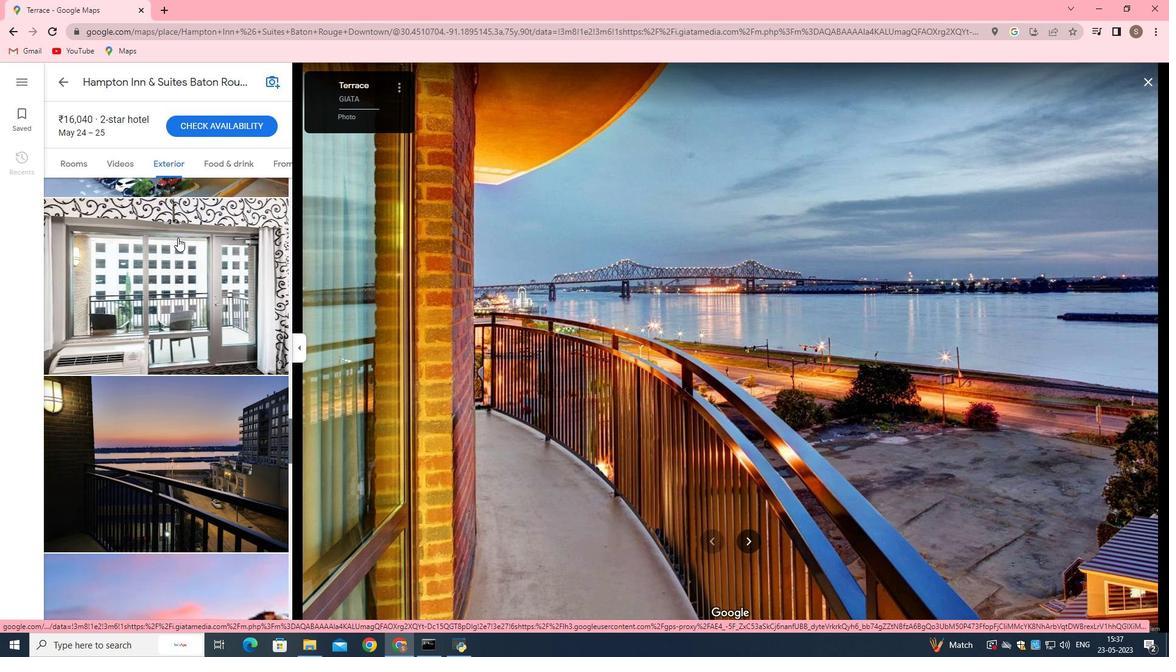 
Action: Mouse scrolled (177, 237) with delta (0, 0)
Screenshot: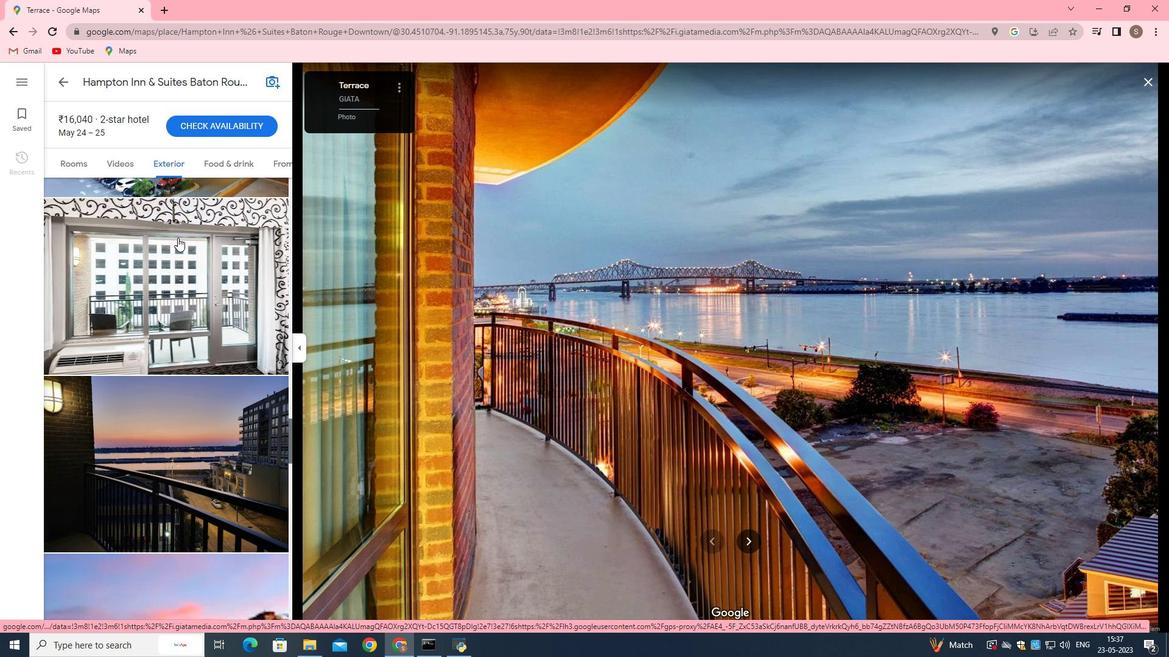 
Action: Mouse scrolled (177, 237) with delta (0, 0)
Screenshot: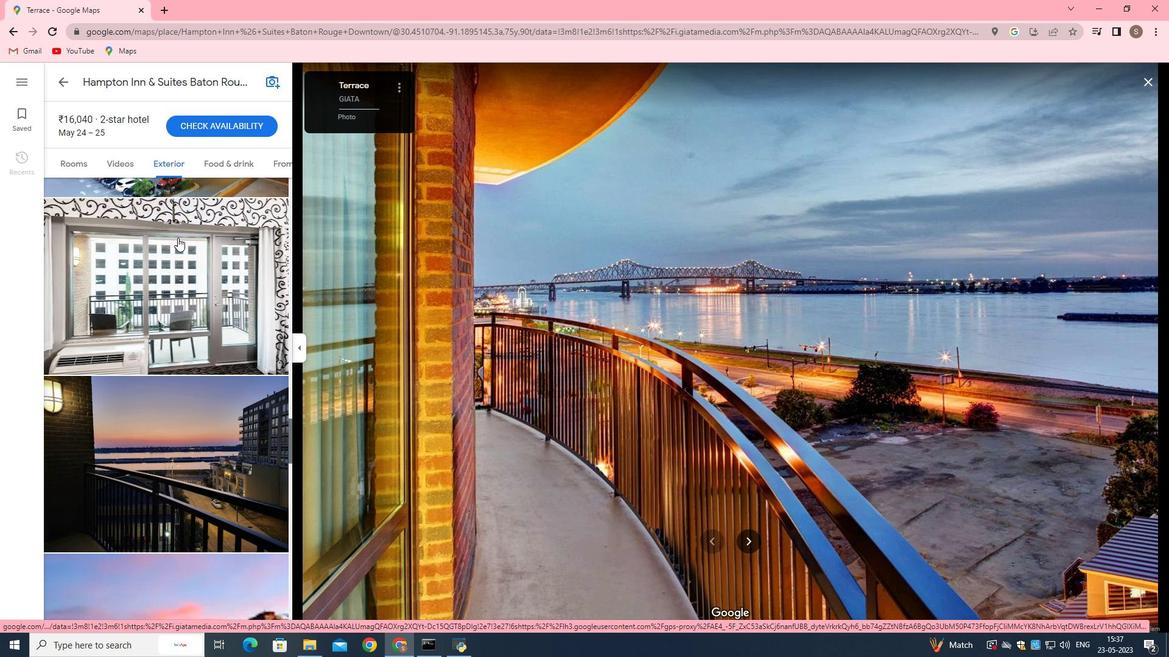 
Action: Mouse scrolled (177, 237) with delta (0, 0)
Screenshot: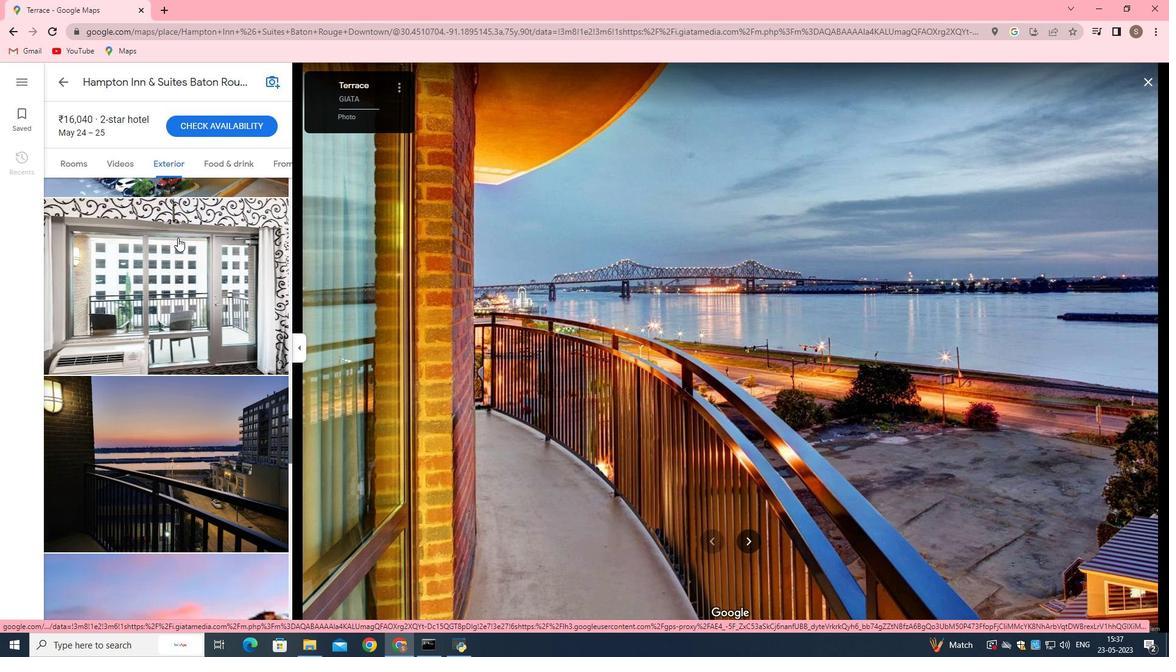 
Action: Mouse scrolled (177, 237) with delta (0, 0)
Screenshot: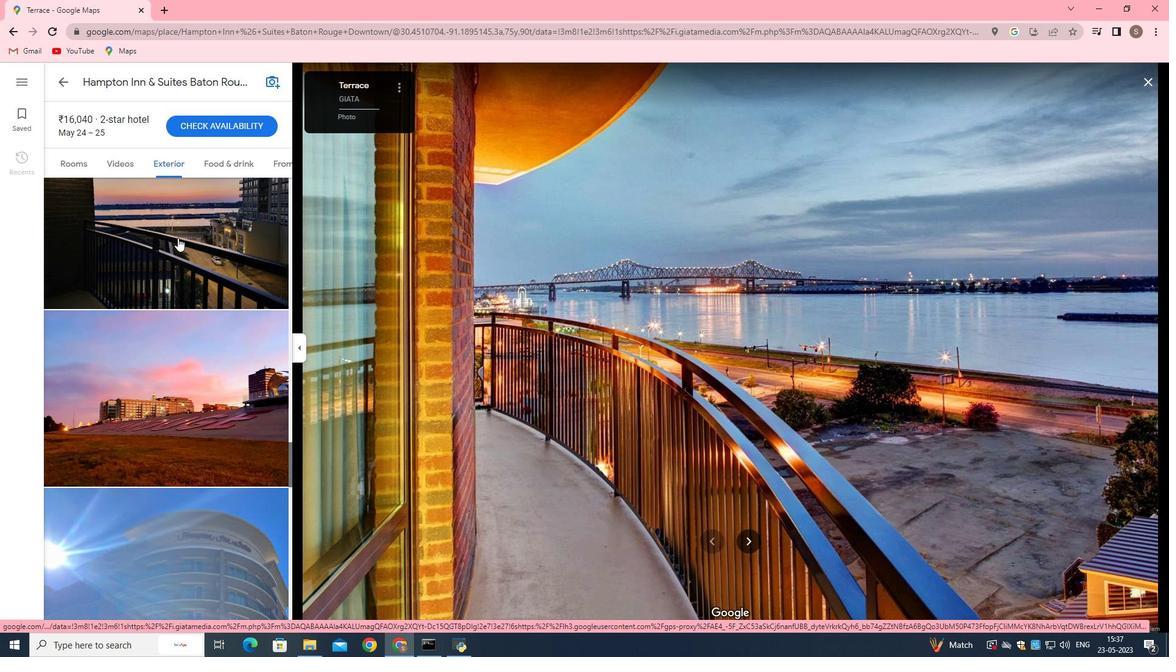 
Action: Mouse scrolled (177, 237) with delta (0, 0)
Screenshot: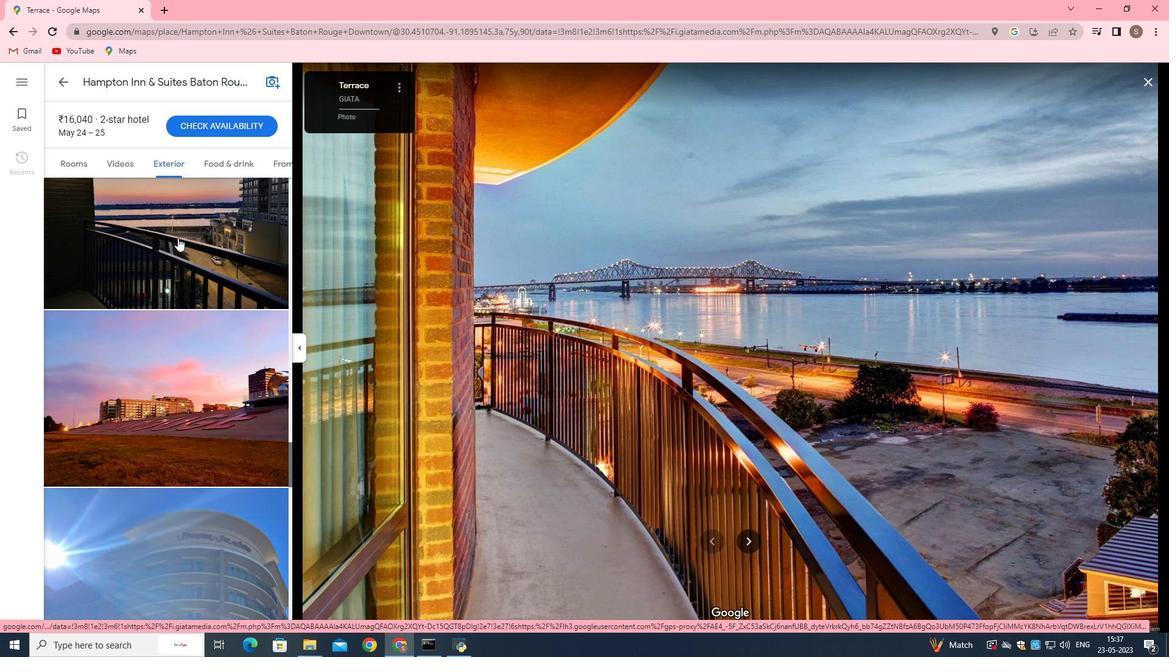 
Action: Mouse scrolled (177, 237) with delta (0, 0)
Screenshot: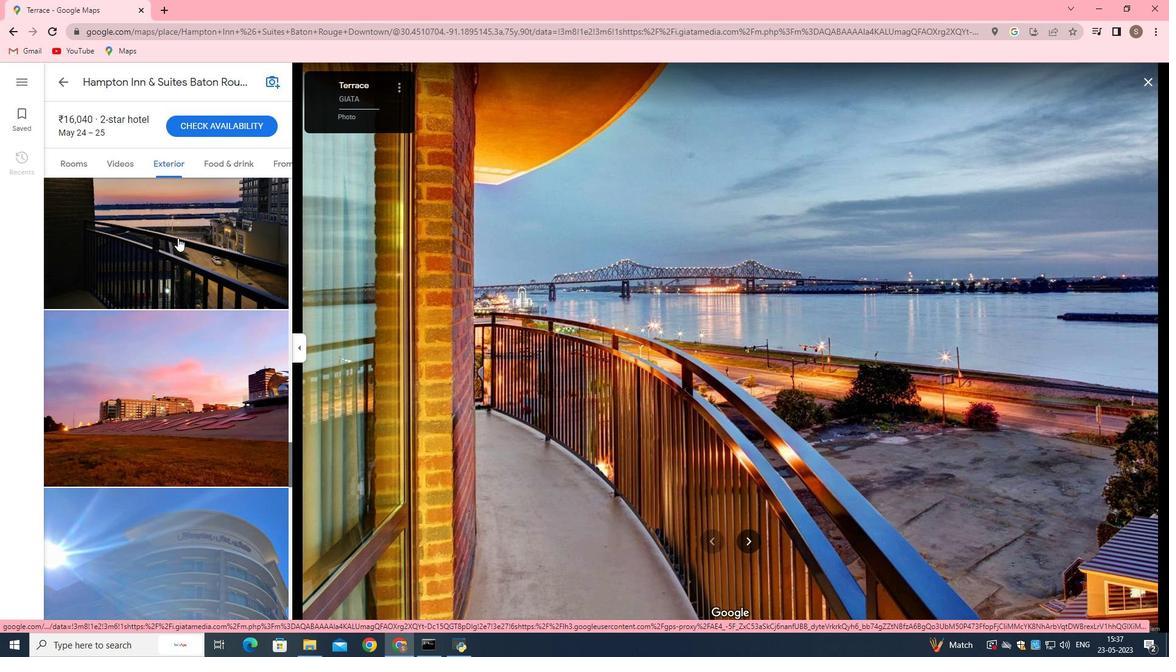 
Action: Mouse scrolled (177, 237) with delta (0, 0)
Screenshot: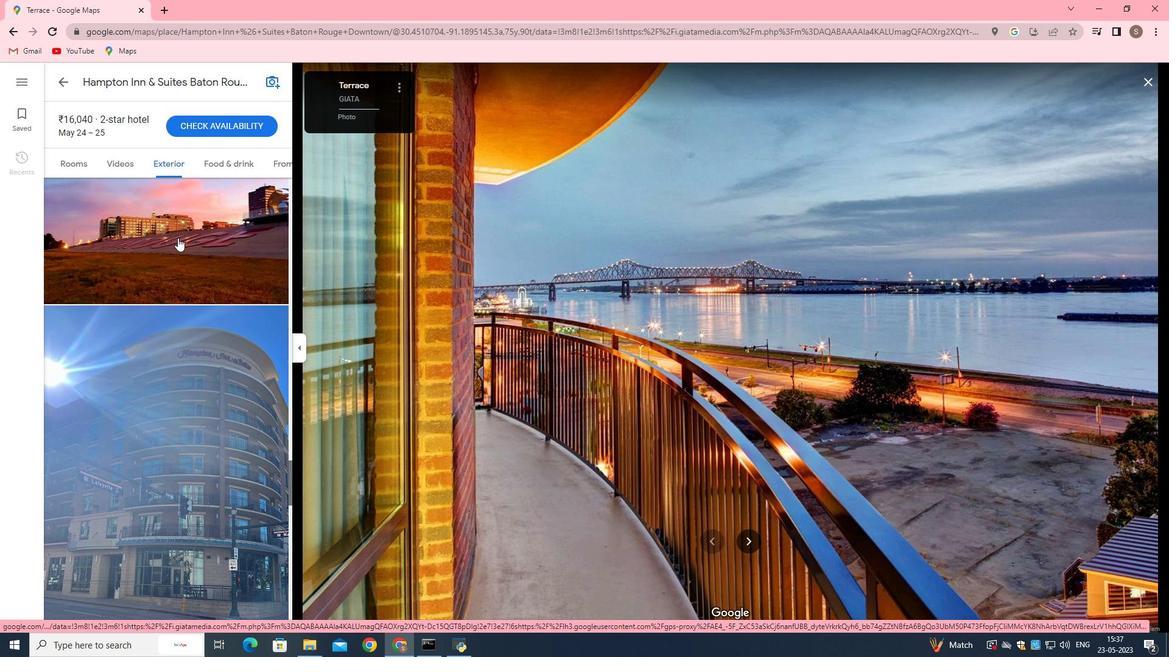 
Action: Mouse scrolled (177, 237) with delta (0, 0)
Screenshot: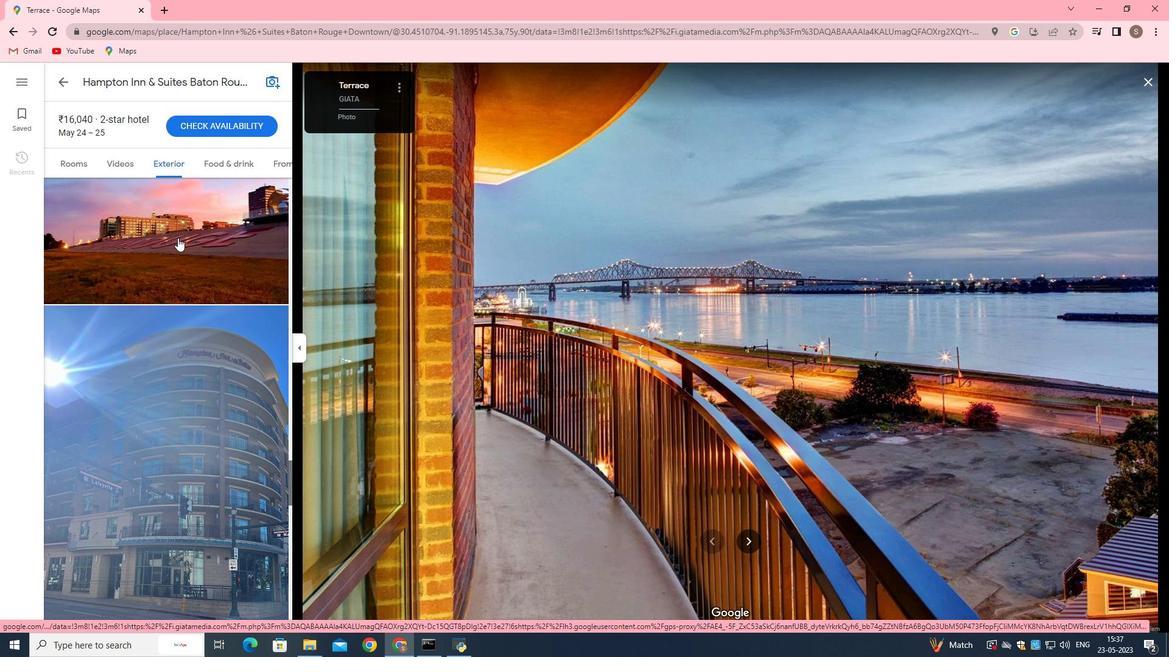 
Action: Mouse scrolled (177, 237) with delta (0, 0)
Screenshot: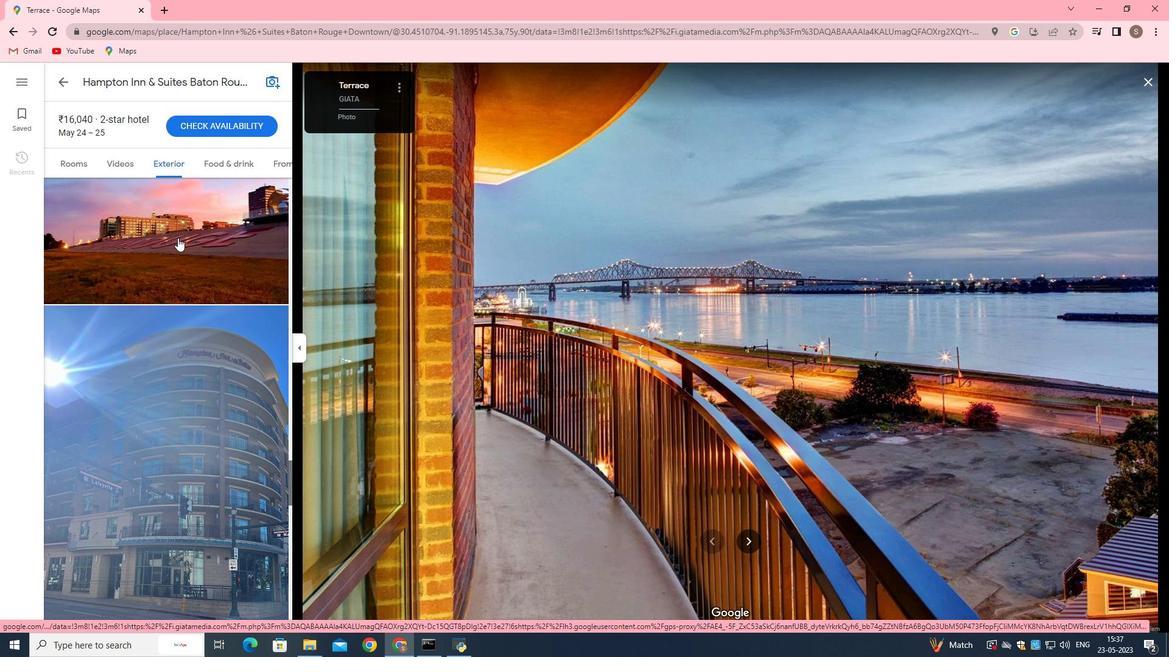 
Action: Mouse scrolled (177, 237) with delta (0, 0)
Screenshot: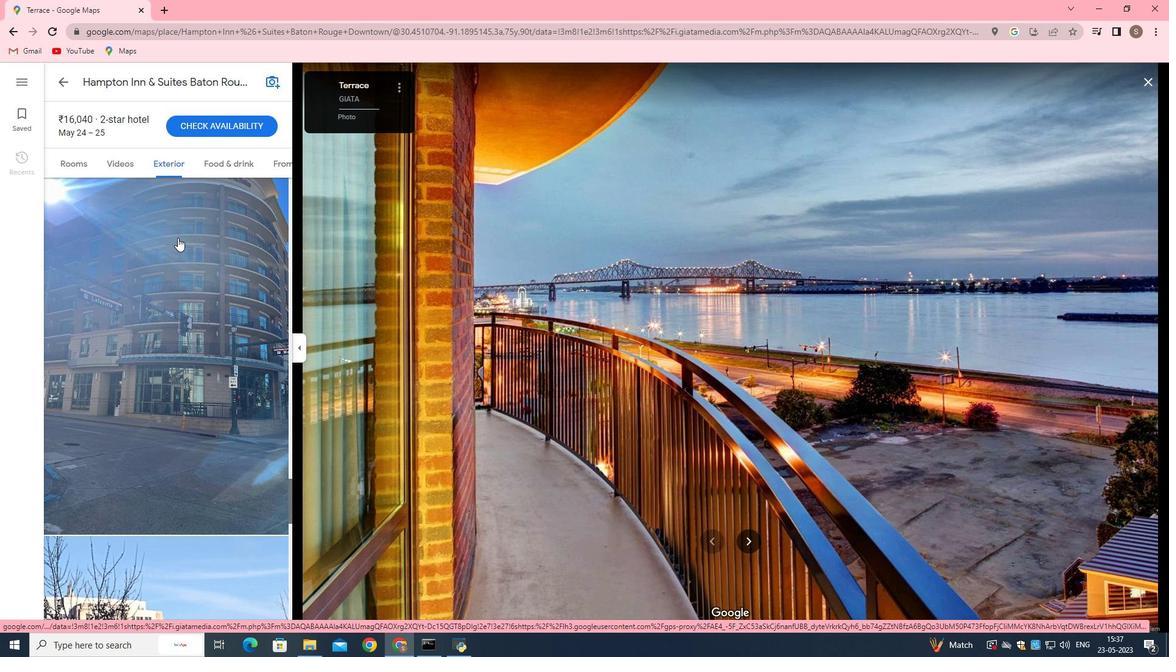 
Action: Mouse scrolled (177, 237) with delta (0, 0)
Screenshot: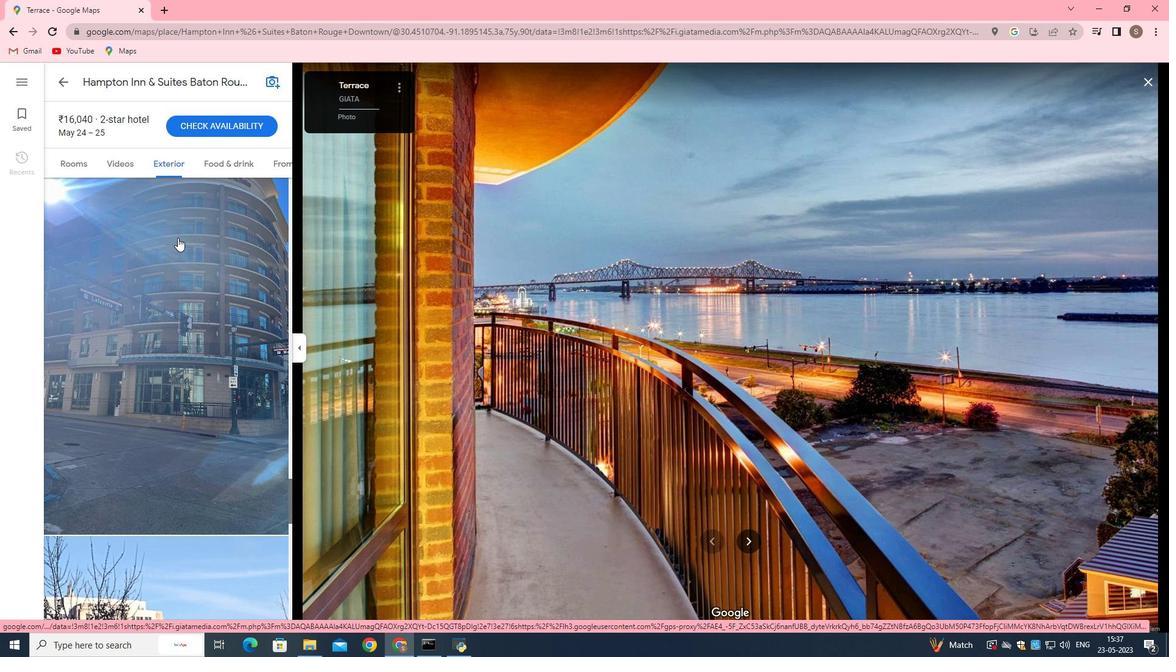 
Action: Mouse scrolled (177, 237) with delta (0, 0)
Screenshot: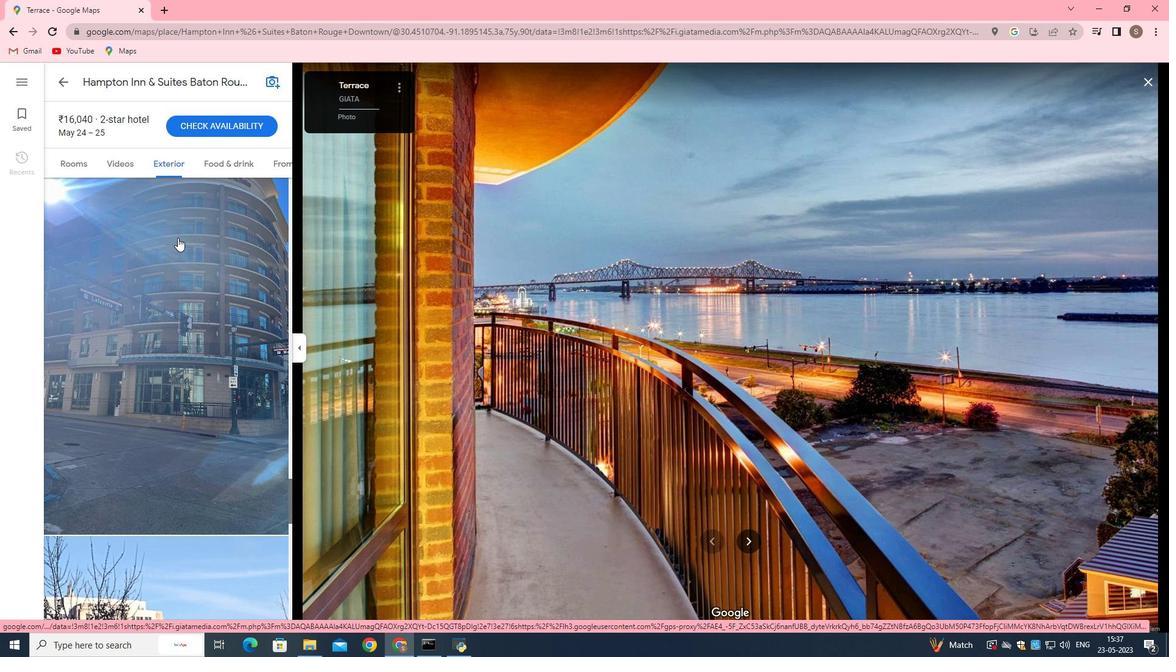 
Action: Mouse scrolled (177, 237) with delta (0, 0)
Screenshot: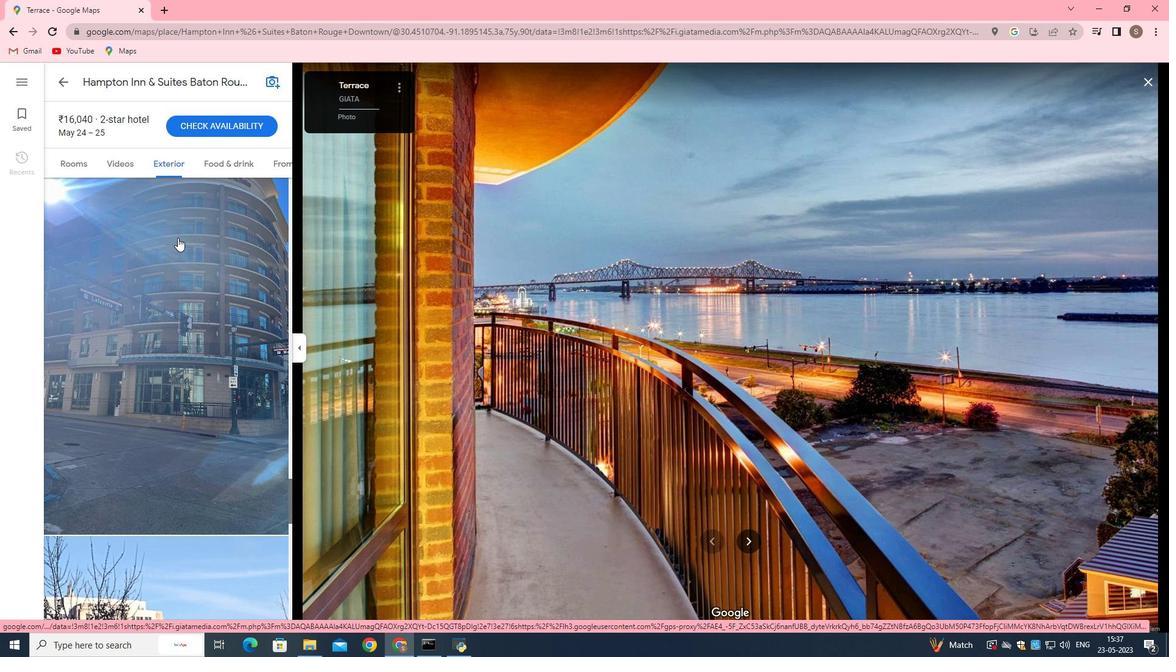 
Action: Mouse pressed left at (177, 238)
Screenshot: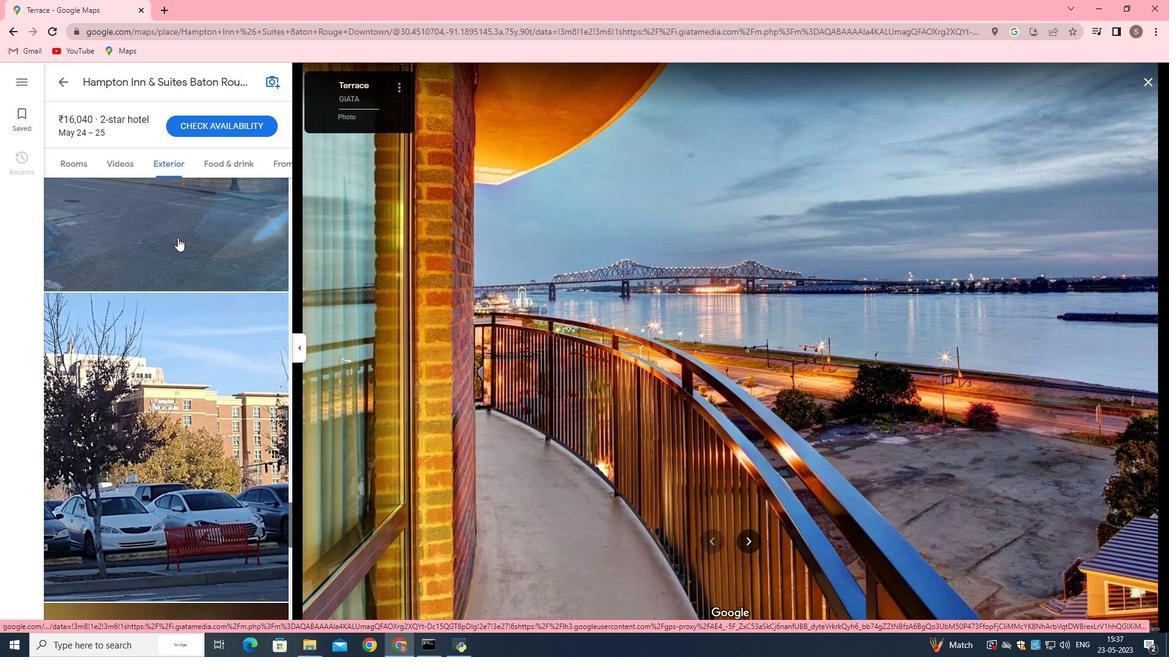 
Action: Mouse scrolled (177, 237) with delta (0, 0)
Screenshot: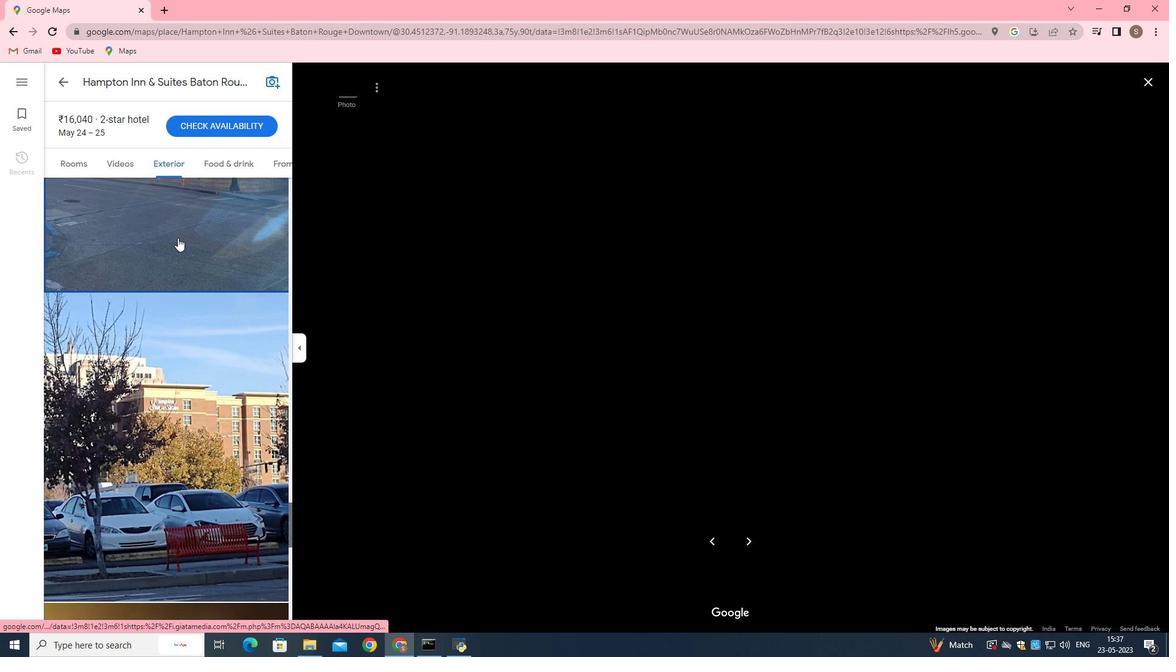 
Action: Mouse scrolled (177, 237) with delta (0, 0)
Screenshot: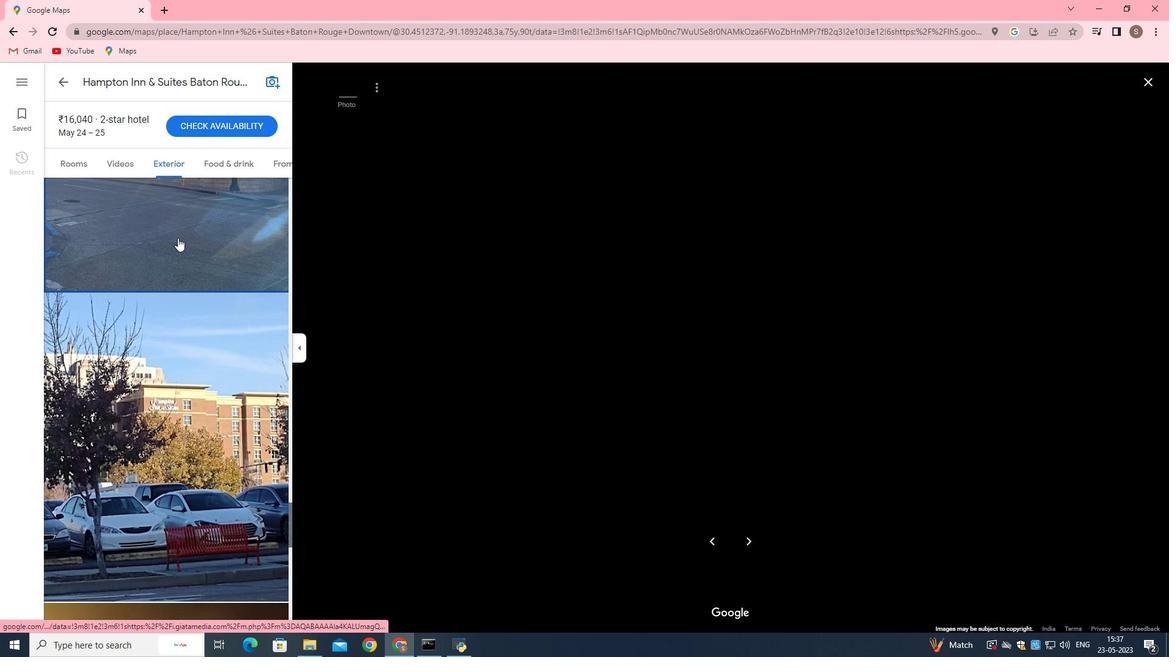 
Action: Mouse scrolled (177, 237) with delta (0, 0)
Screenshot: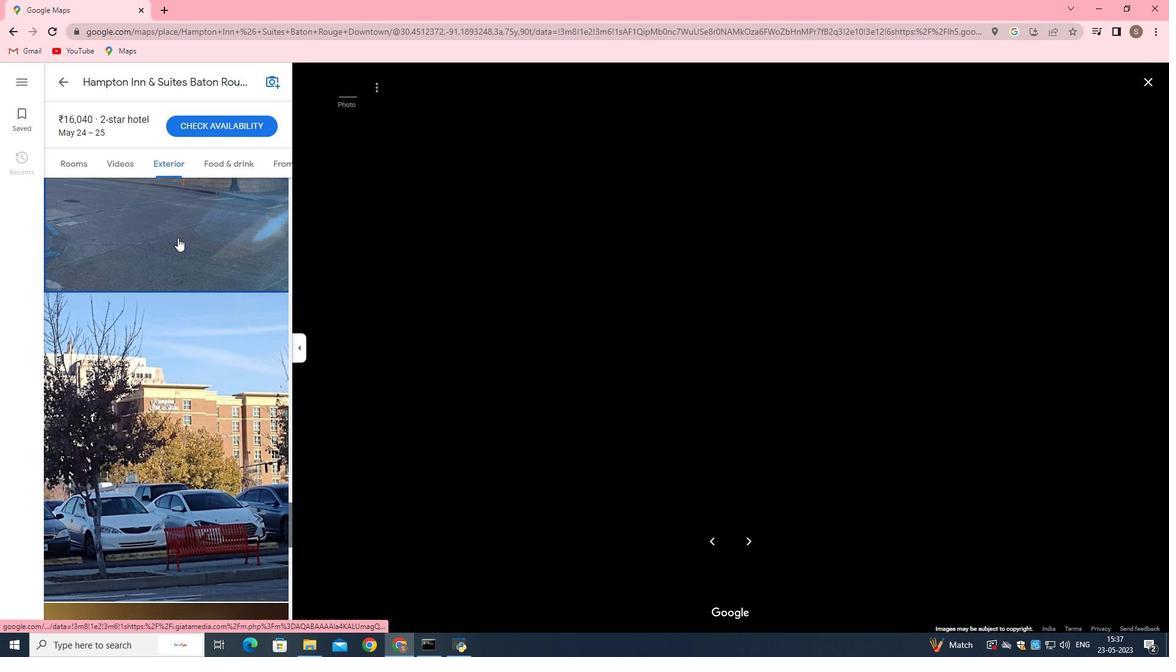 
Action: Mouse scrolled (177, 237) with delta (0, 0)
Screenshot: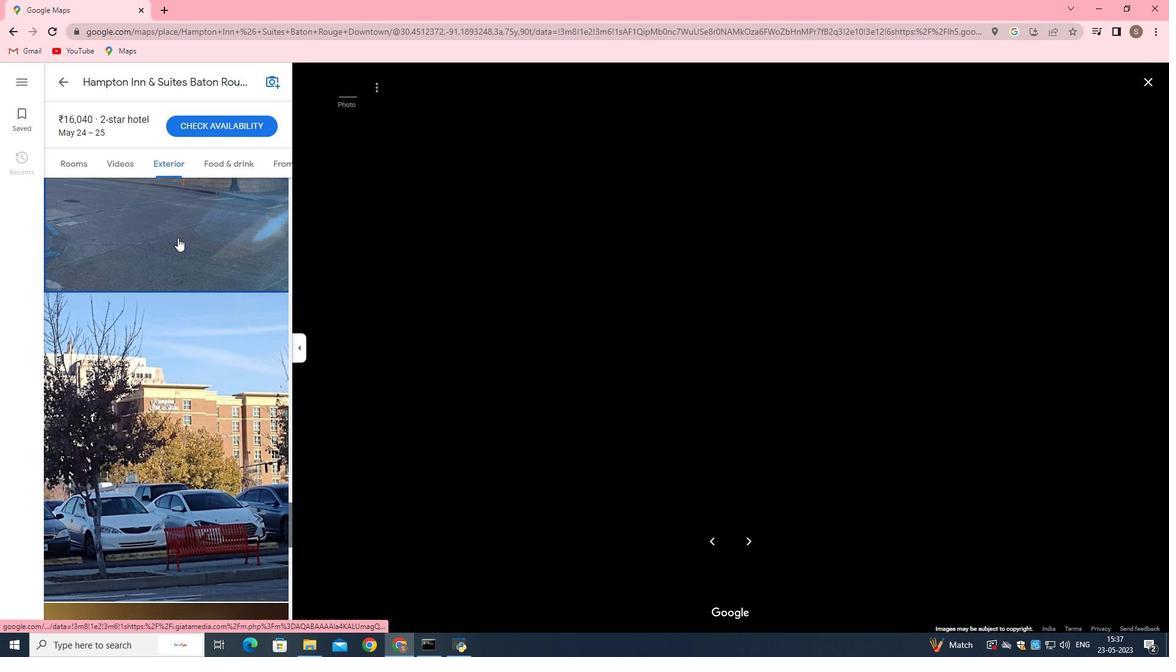
Action: Mouse scrolled (177, 237) with delta (0, 0)
Screenshot: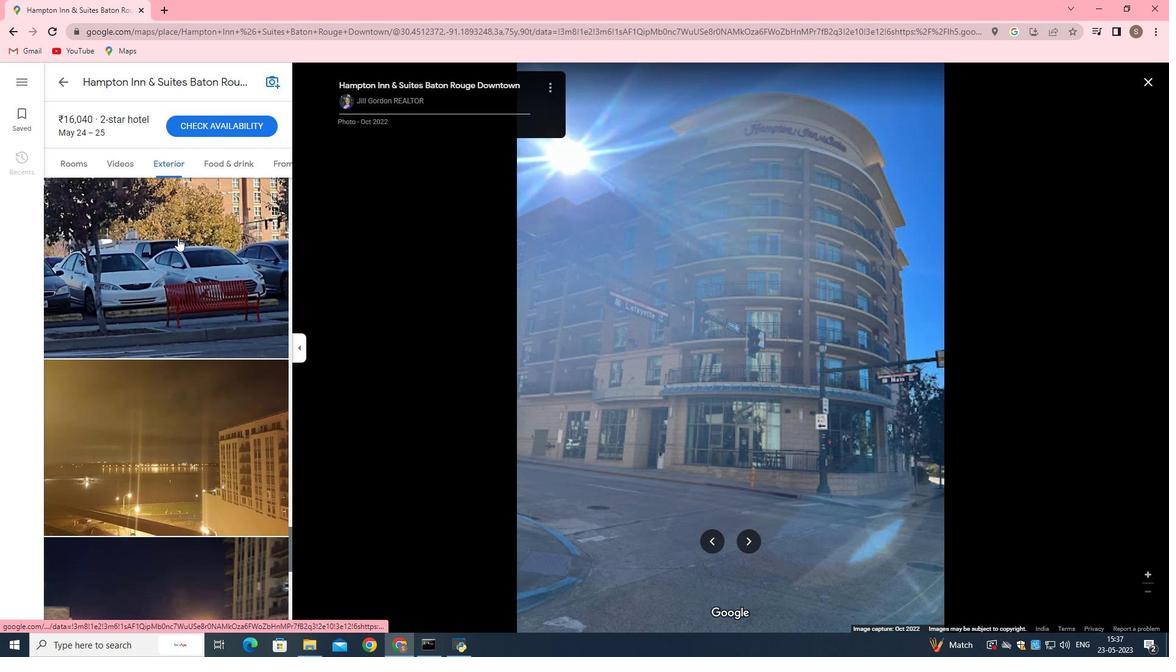 
Action: Mouse scrolled (177, 237) with delta (0, 0)
Screenshot: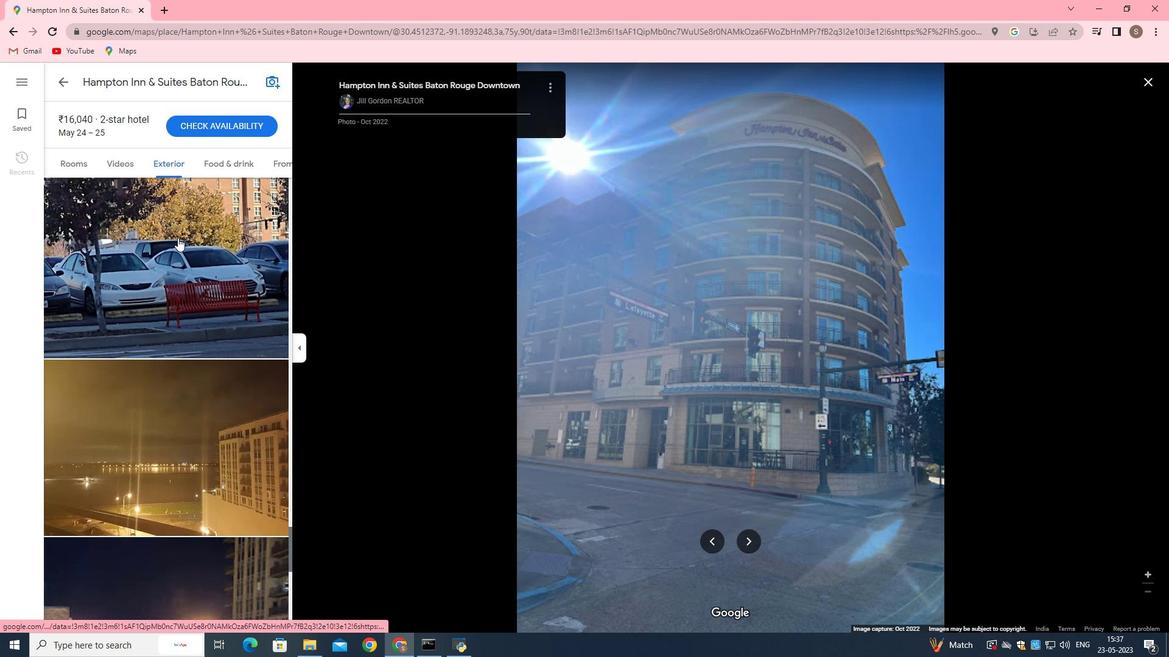 
Action: Mouse scrolled (177, 237) with delta (0, 0)
Screenshot: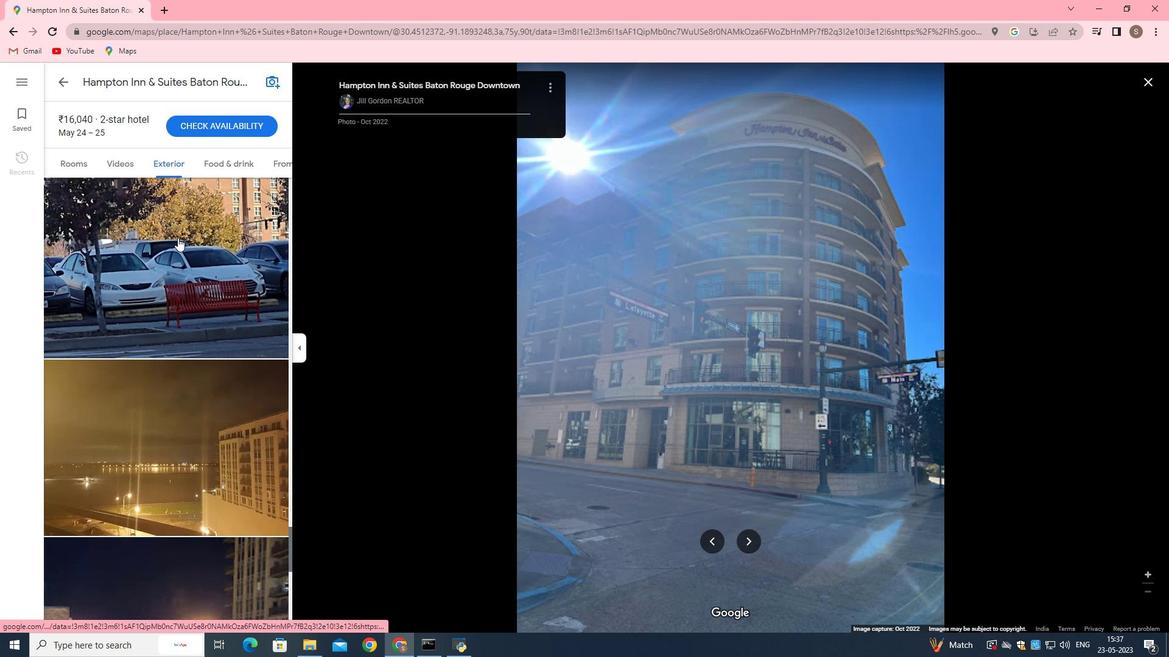 
Action: Mouse scrolled (177, 237) with delta (0, 0)
Screenshot: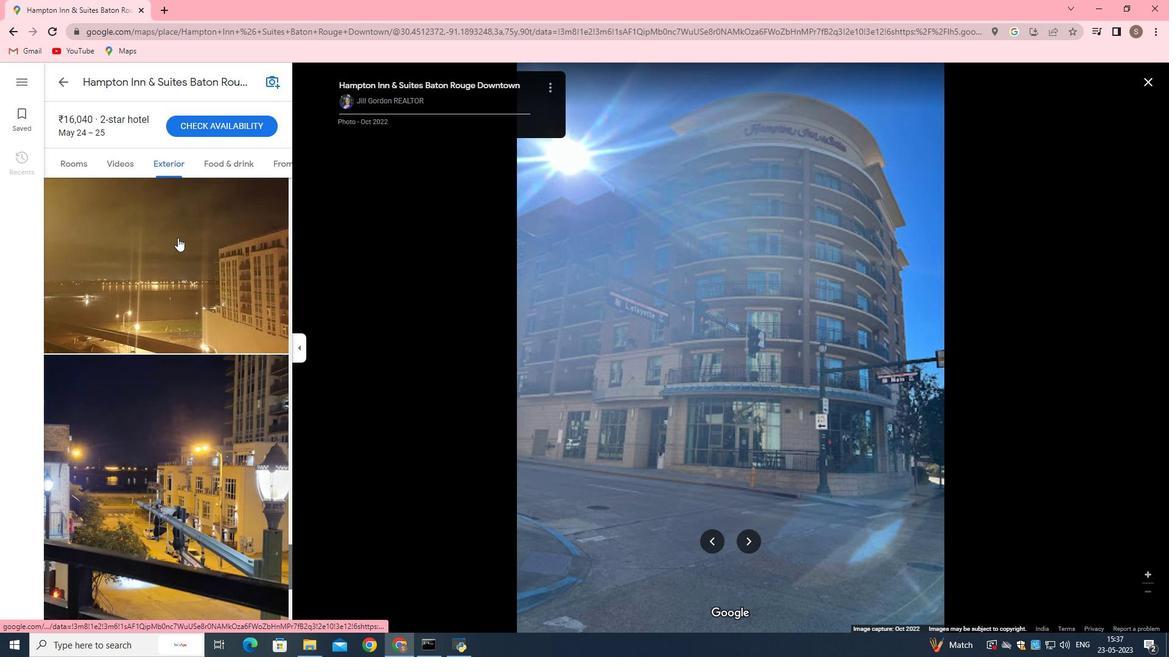 
Action: Mouse scrolled (177, 237) with delta (0, 0)
Screenshot: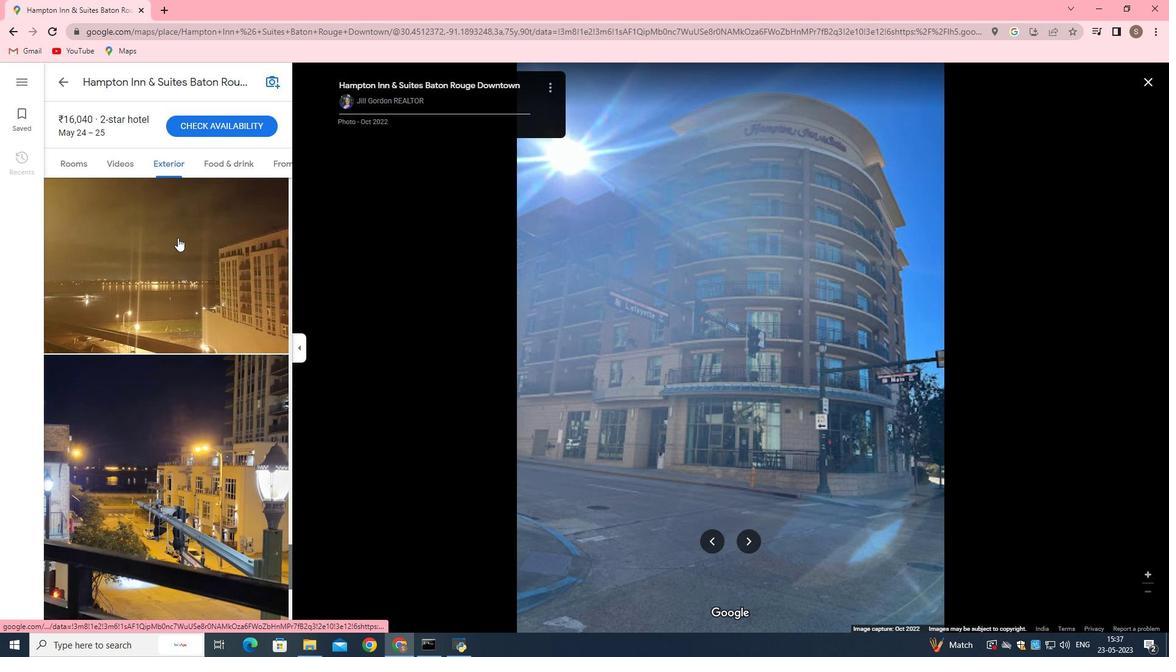 
Action: Mouse scrolled (177, 237) with delta (0, 0)
Screenshot: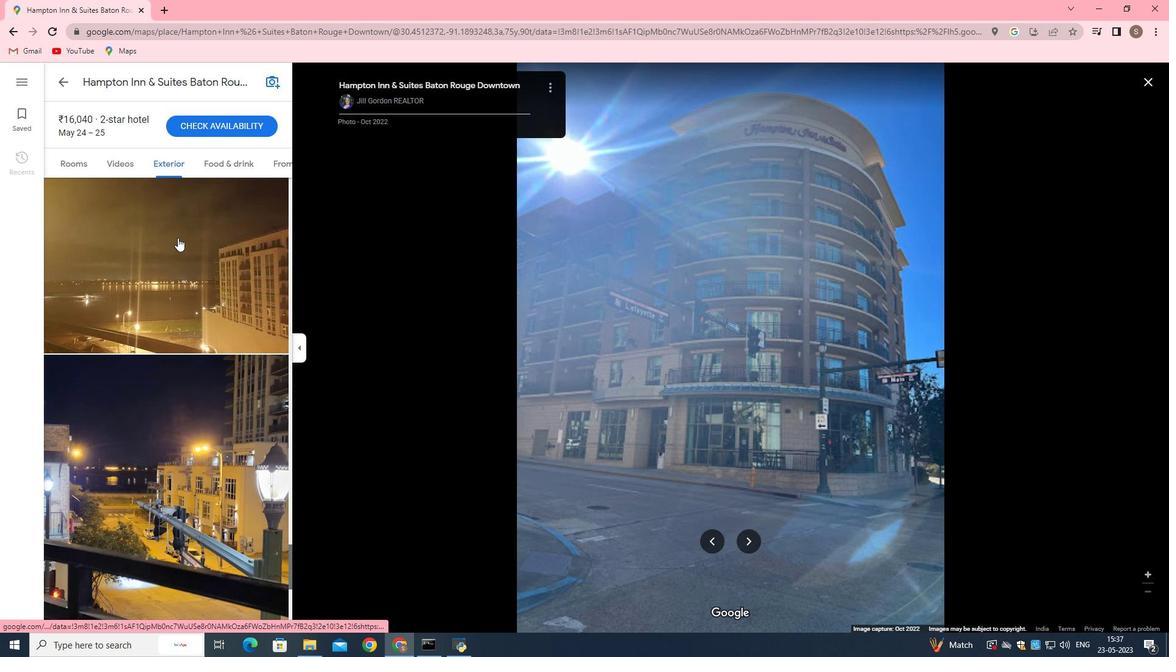 
Action: Mouse scrolled (177, 237) with delta (0, 0)
Screenshot: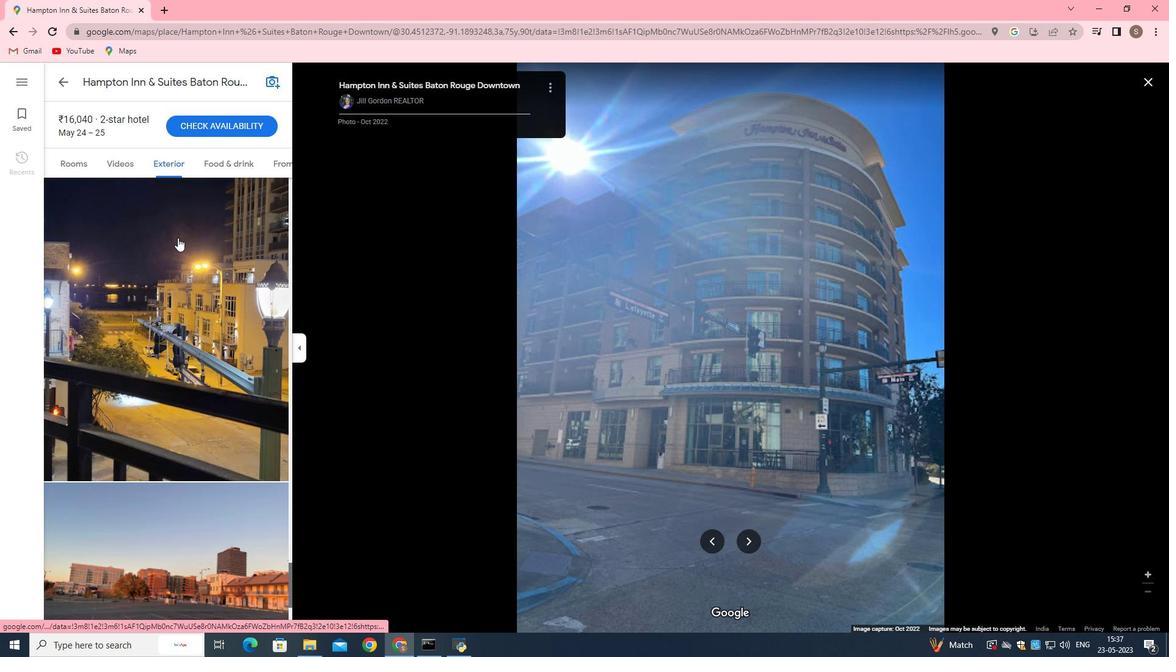 
Action: Mouse scrolled (177, 237) with delta (0, 0)
Screenshot: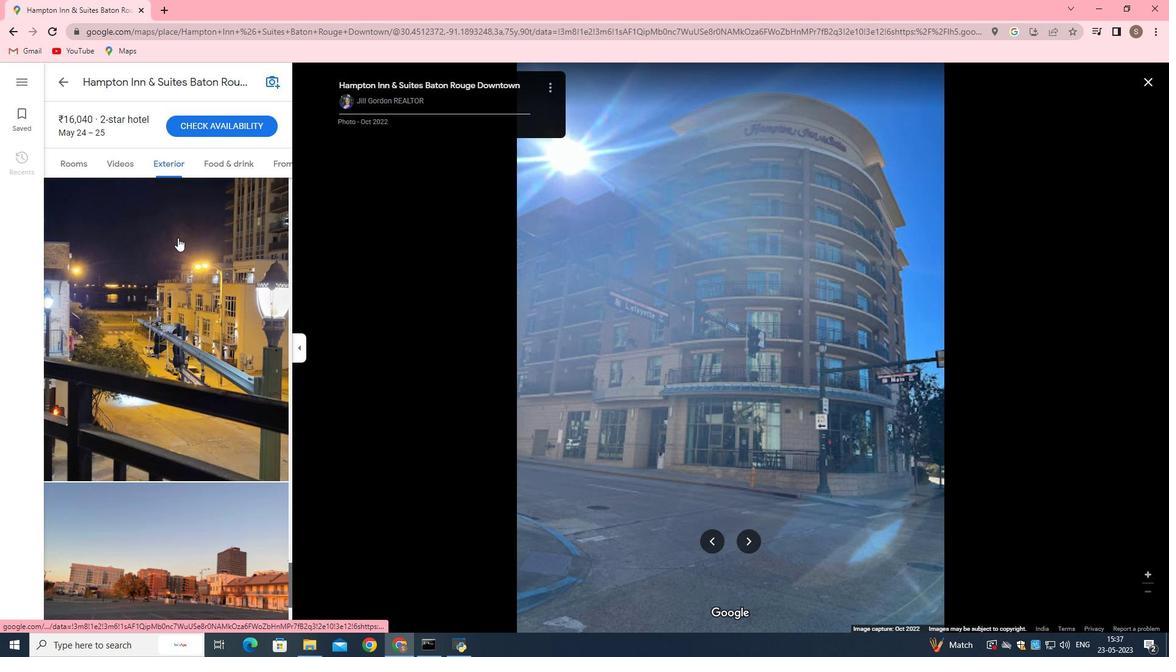 
Action: Mouse scrolled (177, 237) with delta (0, 0)
Screenshot: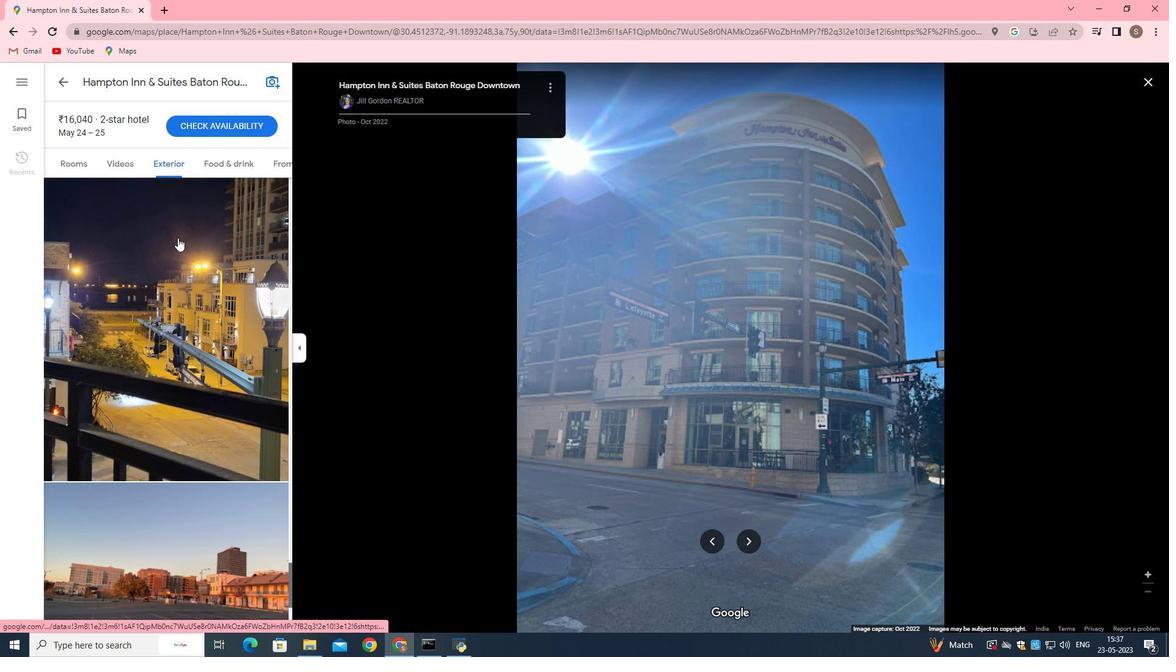 
Action: Mouse pressed left at (177, 238)
Screenshot: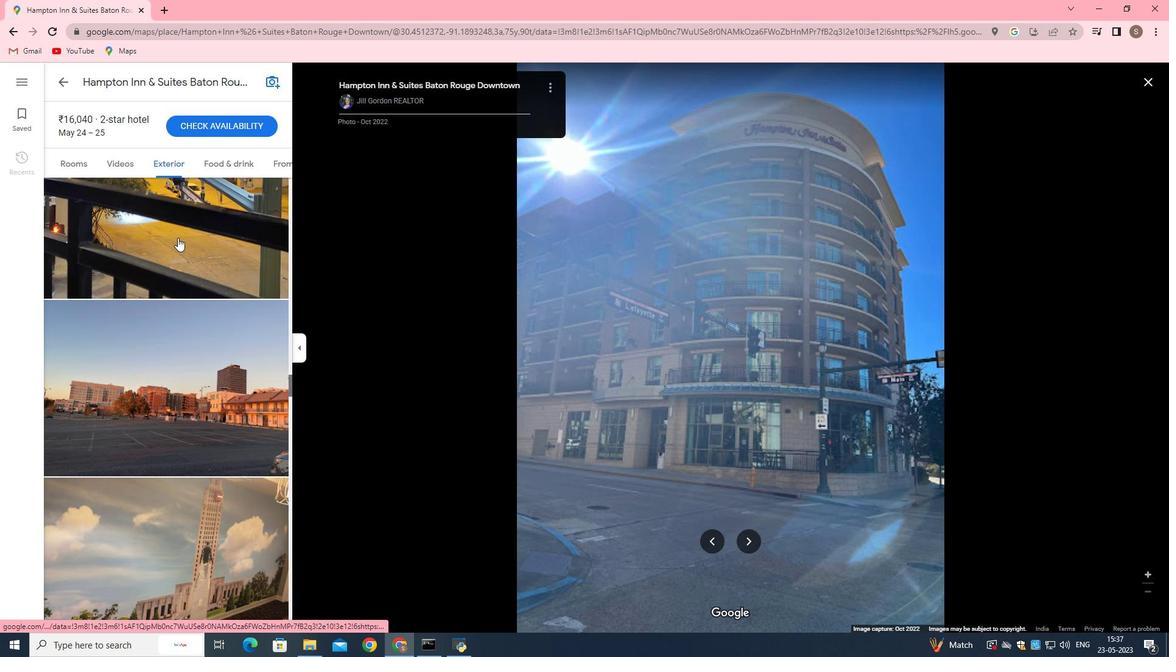
Action: Mouse moved to (216, 168)
Screenshot: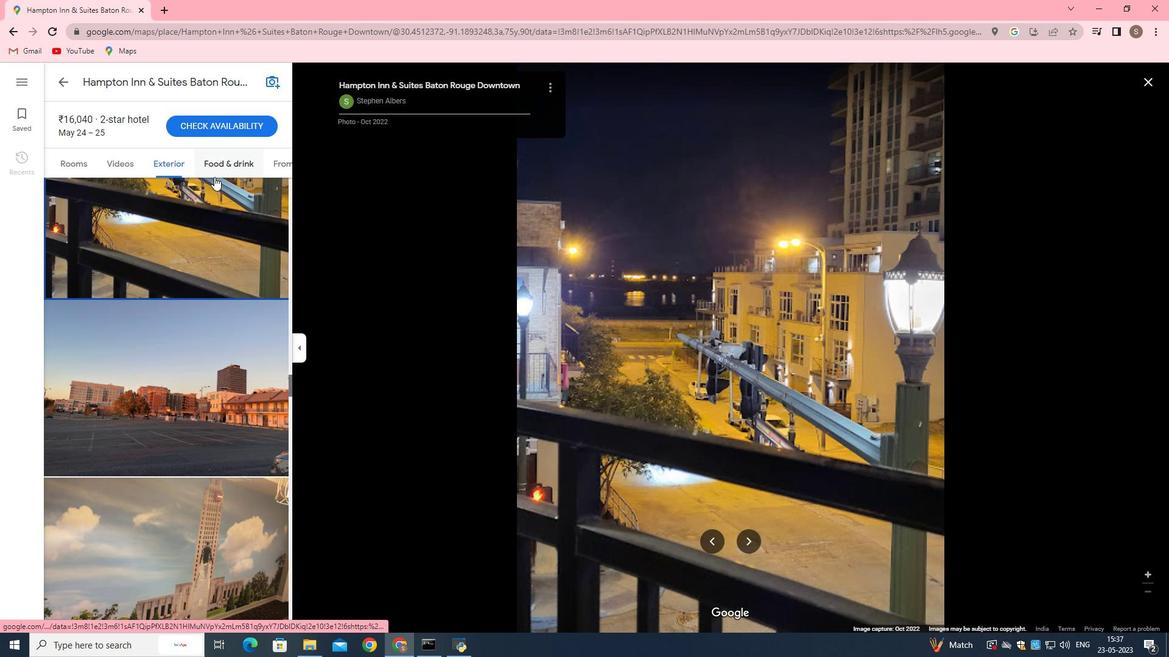
Action: Mouse pressed left at (216, 168)
Screenshot: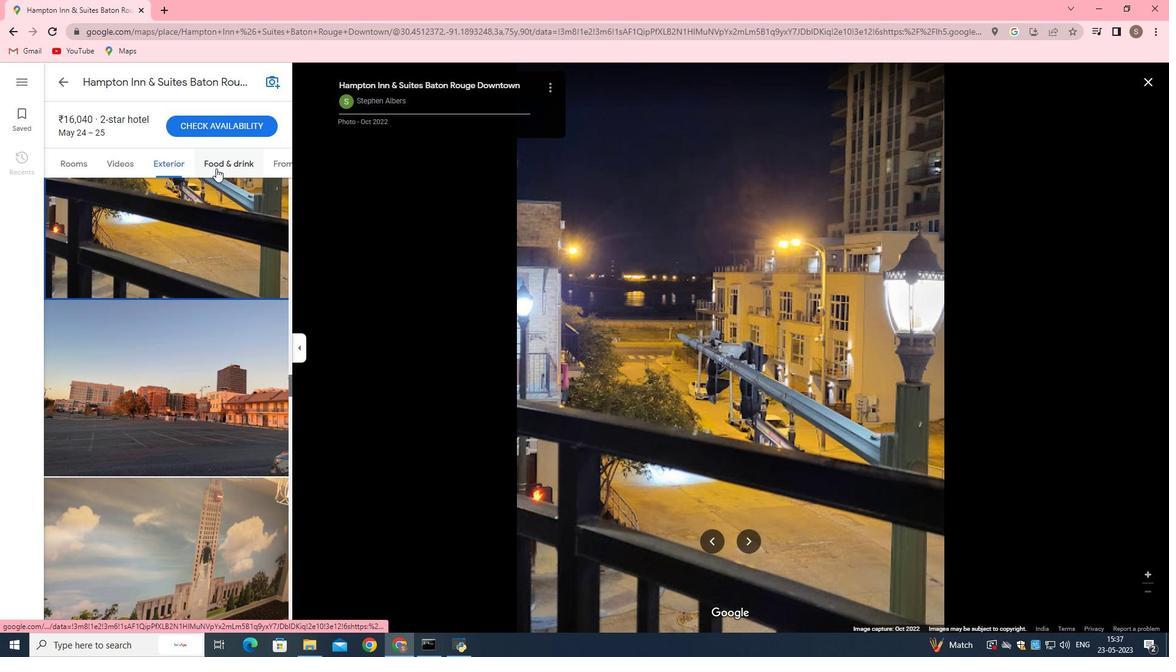 
Action: Mouse moved to (197, 237)
Screenshot: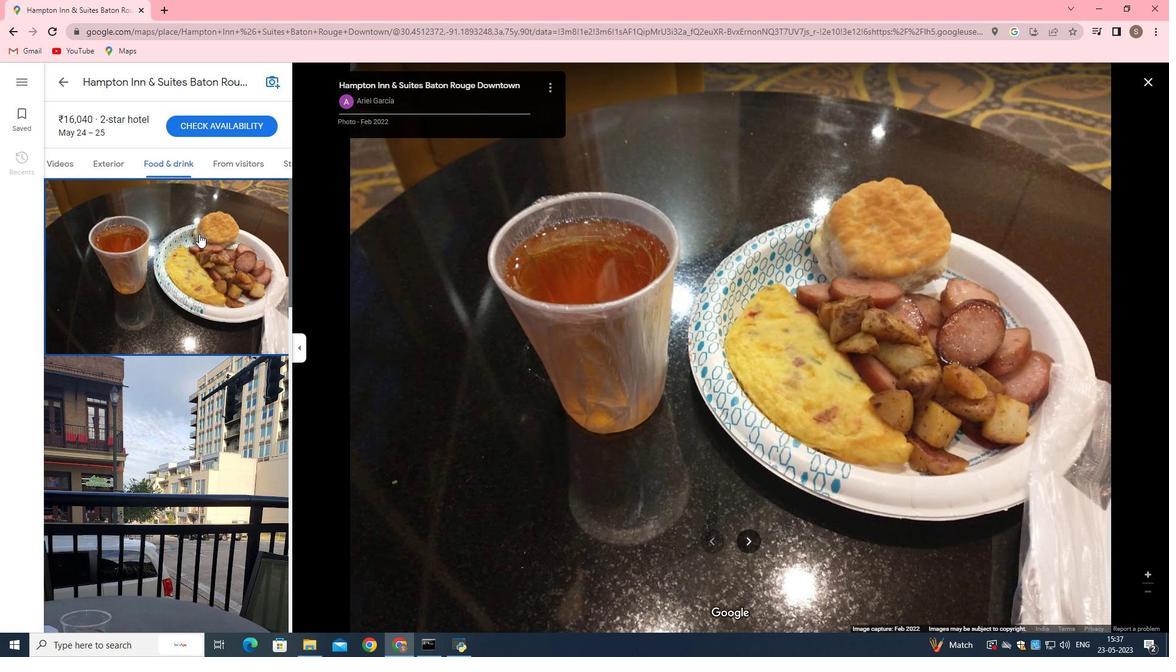 
Action: Mouse scrolled (197, 236) with delta (0, 0)
Screenshot: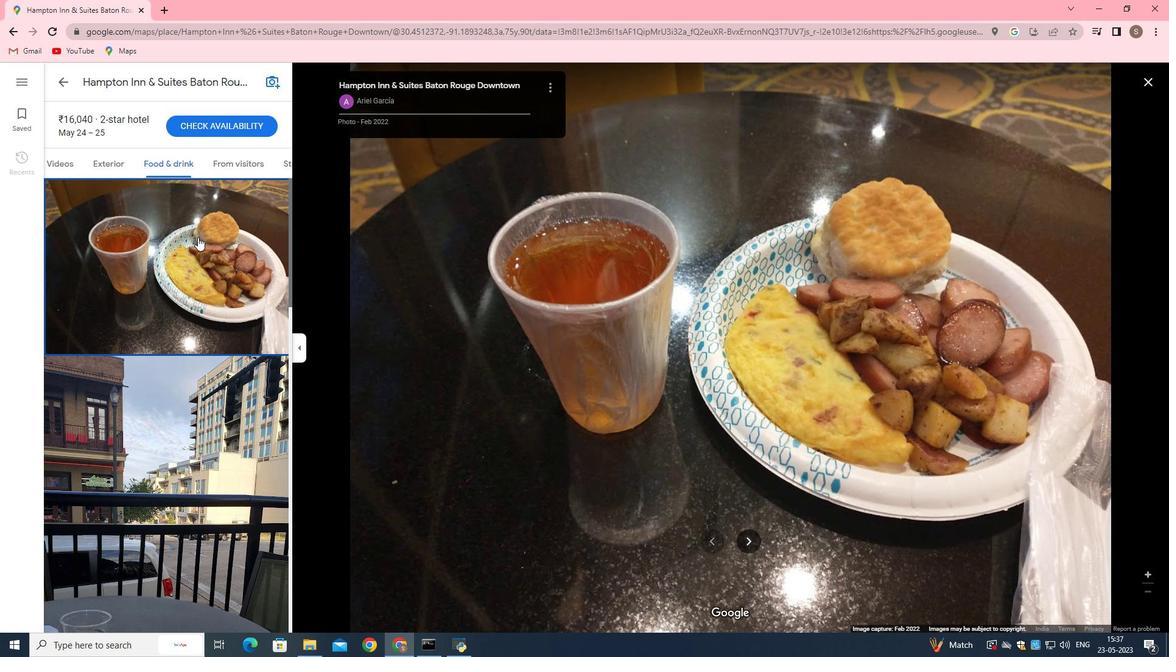 
Action: Mouse scrolled (197, 236) with delta (0, 0)
Screenshot: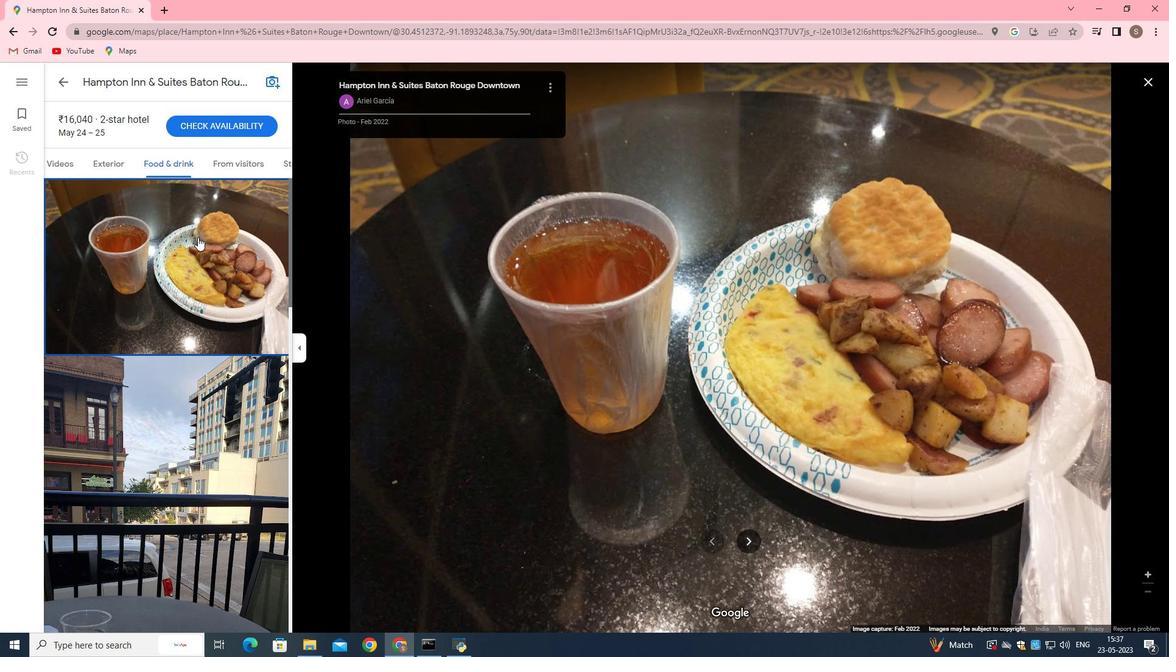 
Action: Mouse scrolled (197, 236) with delta (0, 0)
Screenshot: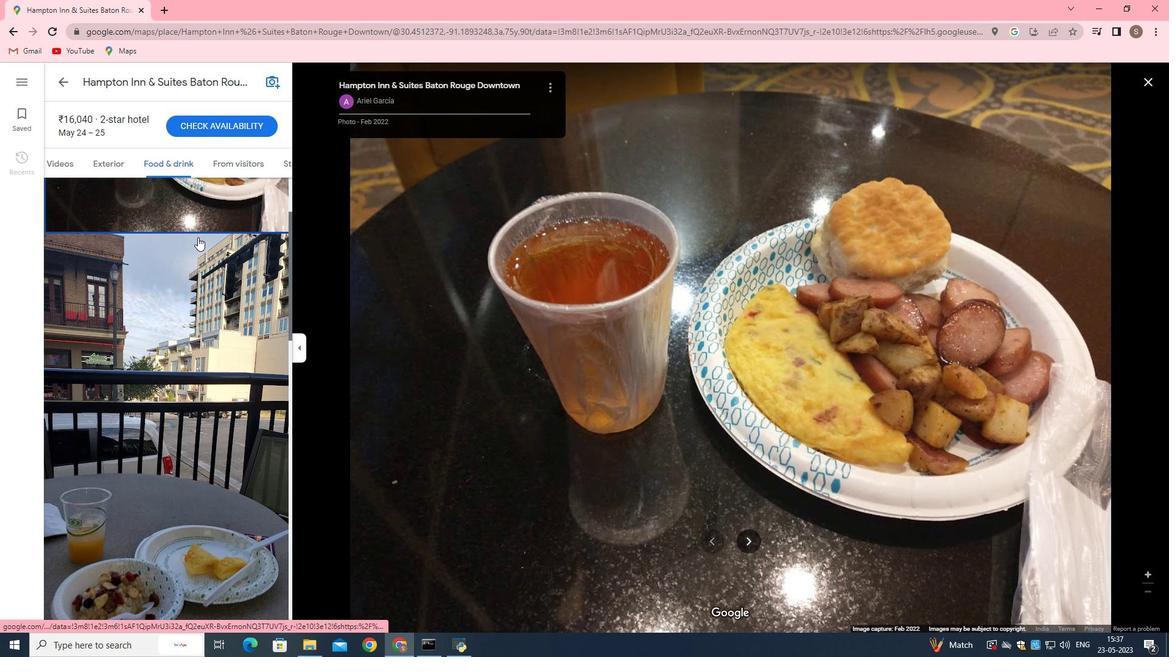 
Action: Mouse scrolled (197, 236) with delta (0, 0)
Screenshot: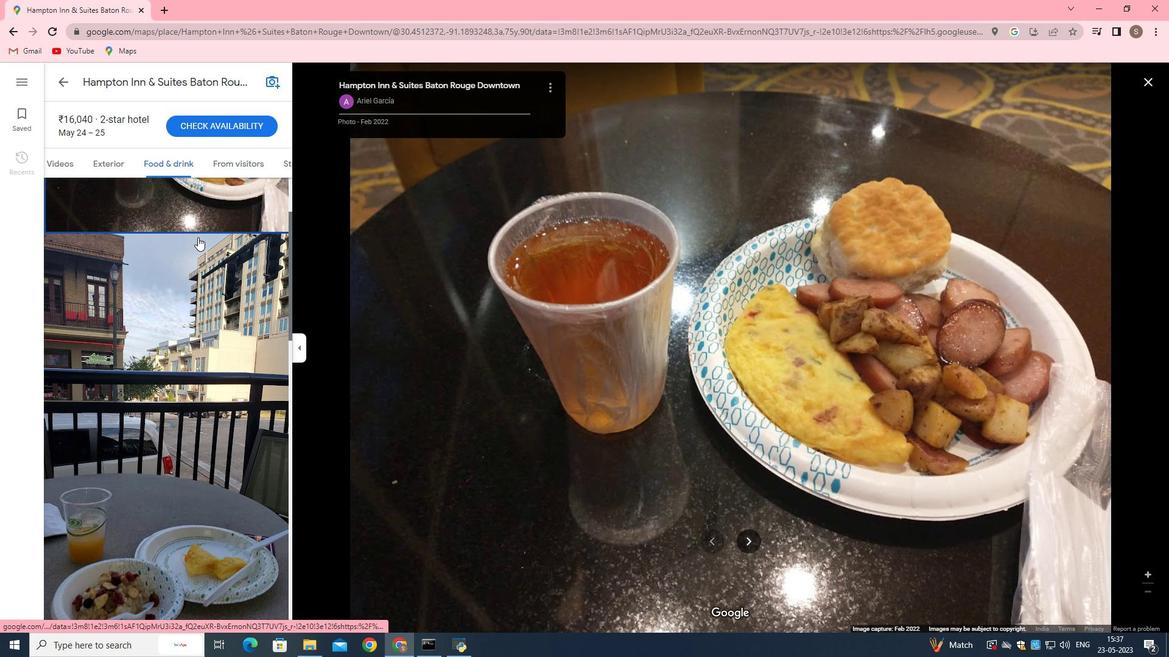 
Action: Mouse scrolled (197, 236) with delta (0, 0)
Screenshot: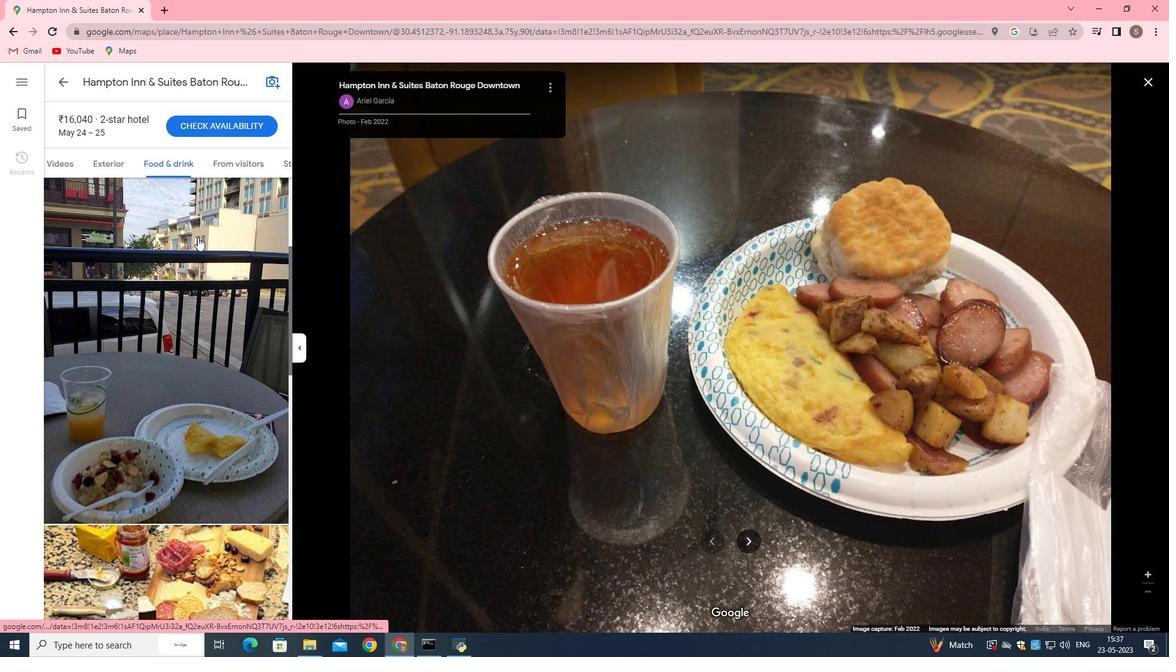 
Action: Mouse scrolled (197, 236) with delta (0, 0)
Screenshot: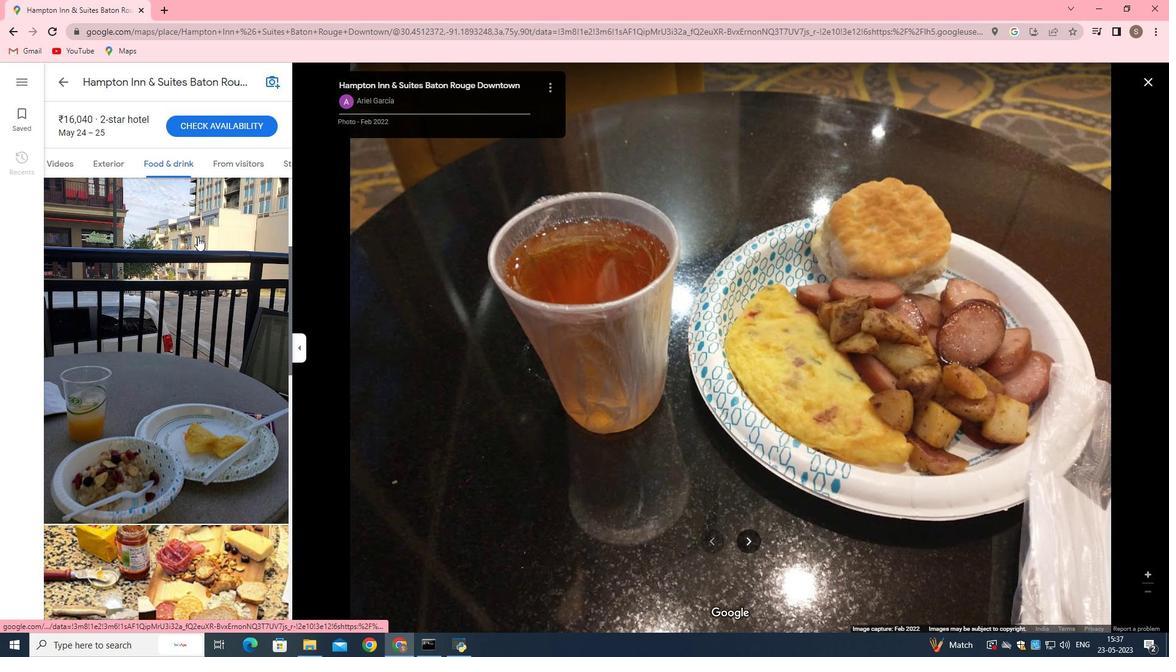 
Action: Mouse scrolled (197, 236) with delta (0, 0)
Screenshot: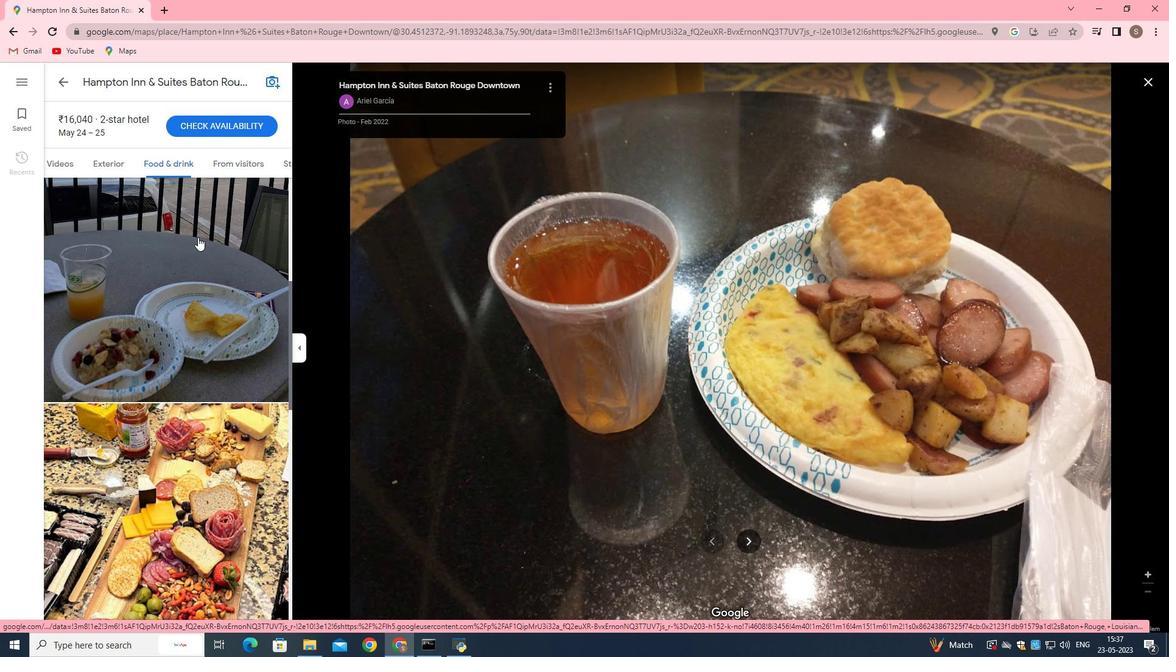 
Action: Mouse scrolled (197, 236) with delta (0, 0)
Screenshot: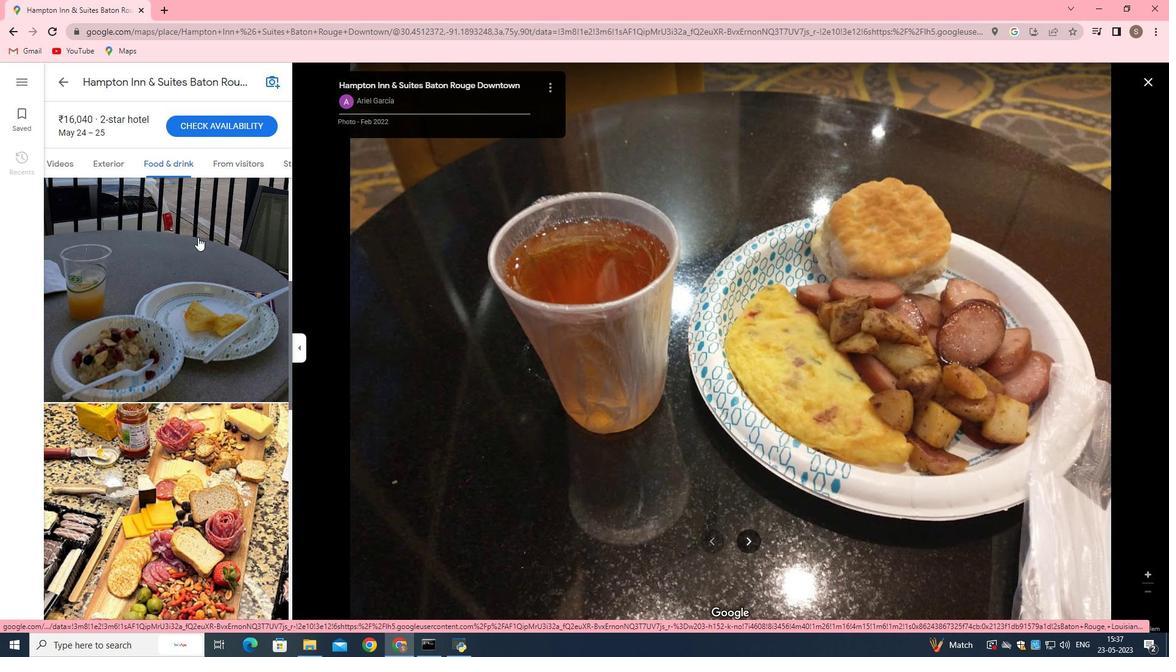 
Action: Mouse moved to (197, 238)
Screenshot: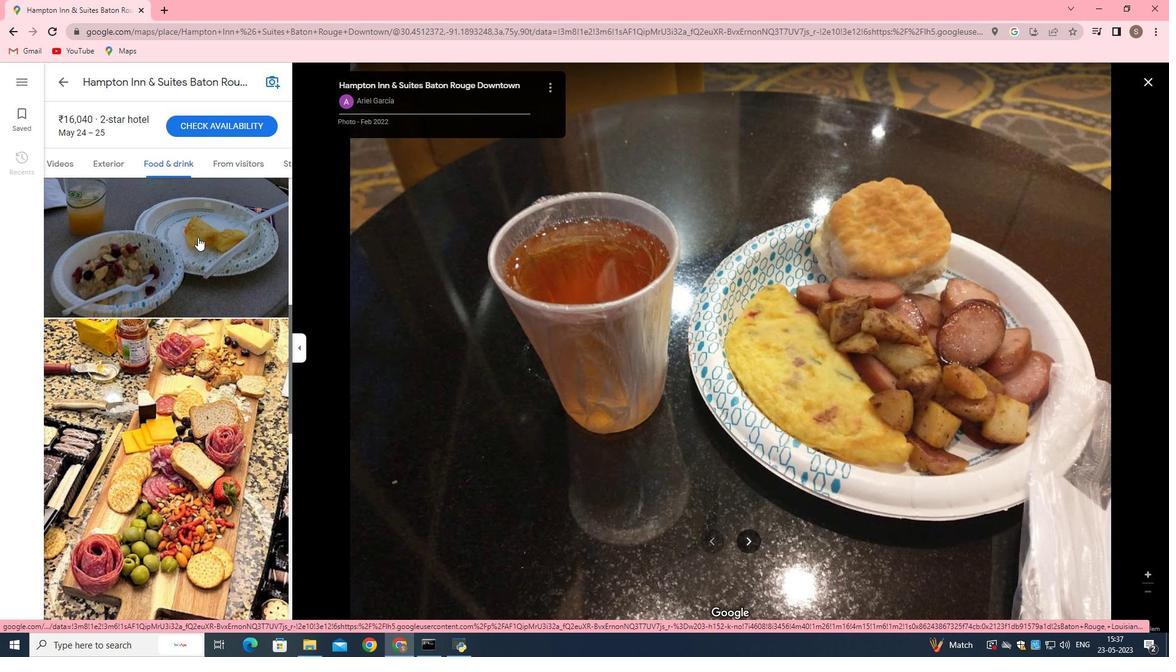 
Action: Mouse scrolled (197, 237) with delta (0, 0)
Screenshot: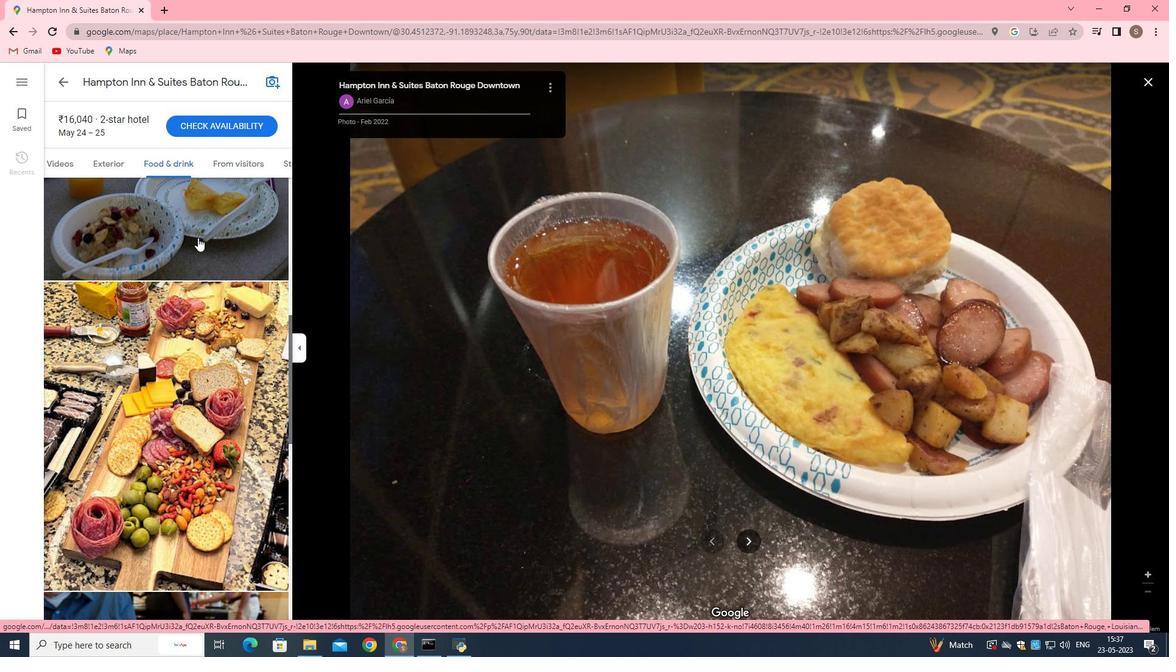 
Action: Mouse scrolled (197, 237) with delta (0, 0)
Screenshot: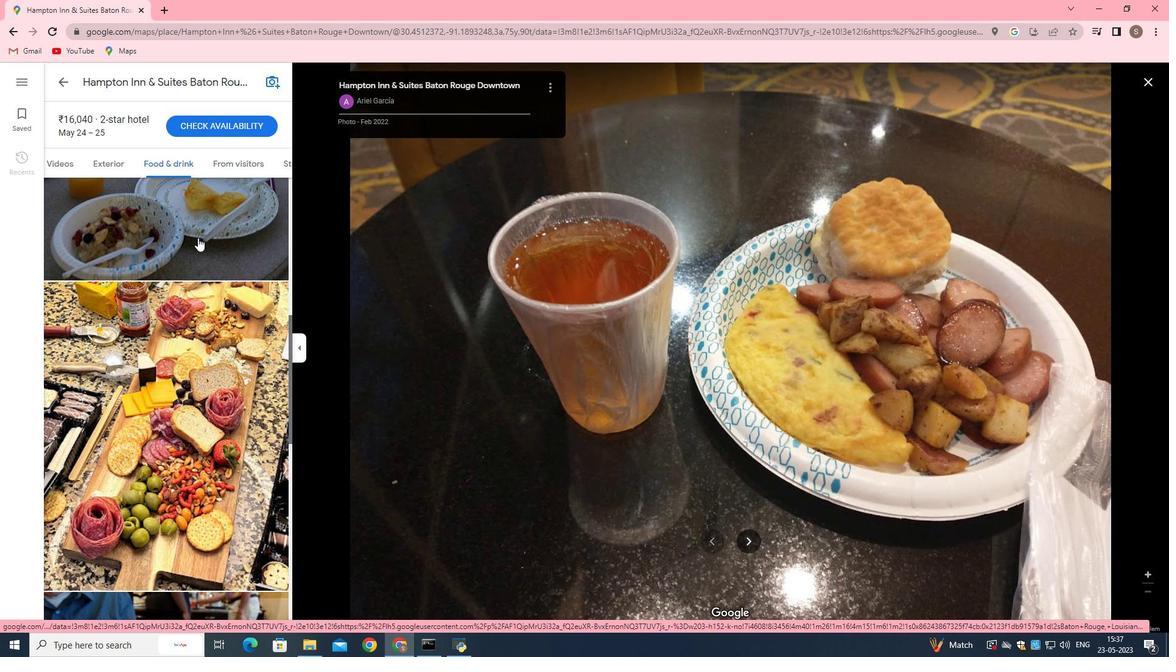 
Action: Mouse pressed left at (197, 238)
Screenshot: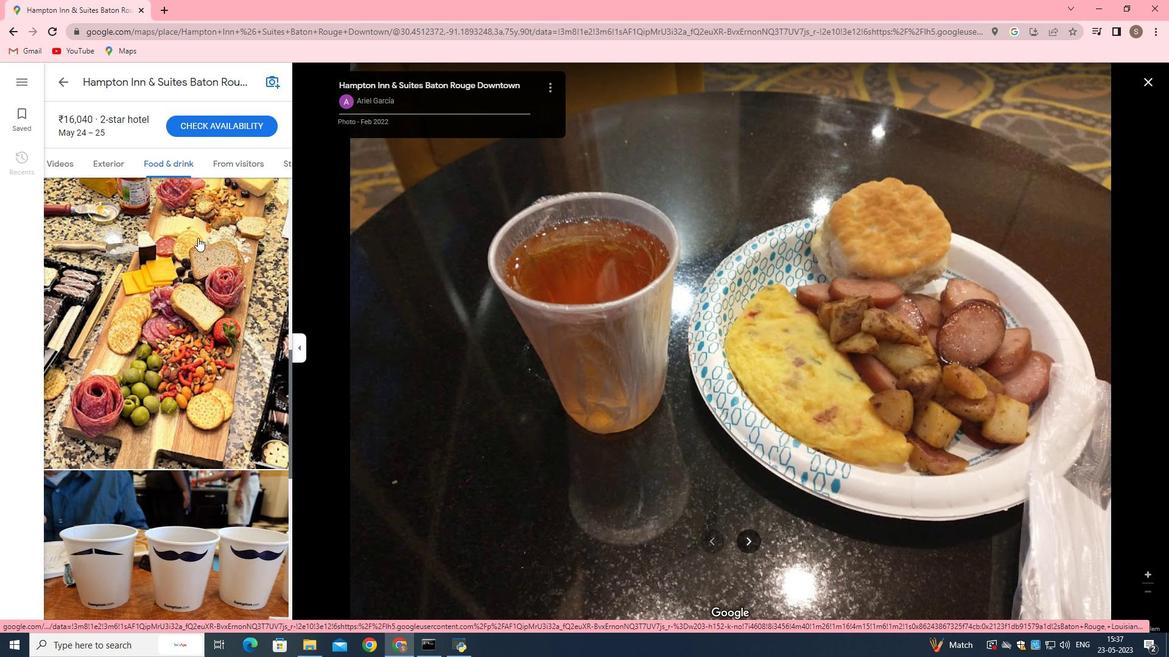 
Action: Mouse moved to (200, 261)
Screenshot: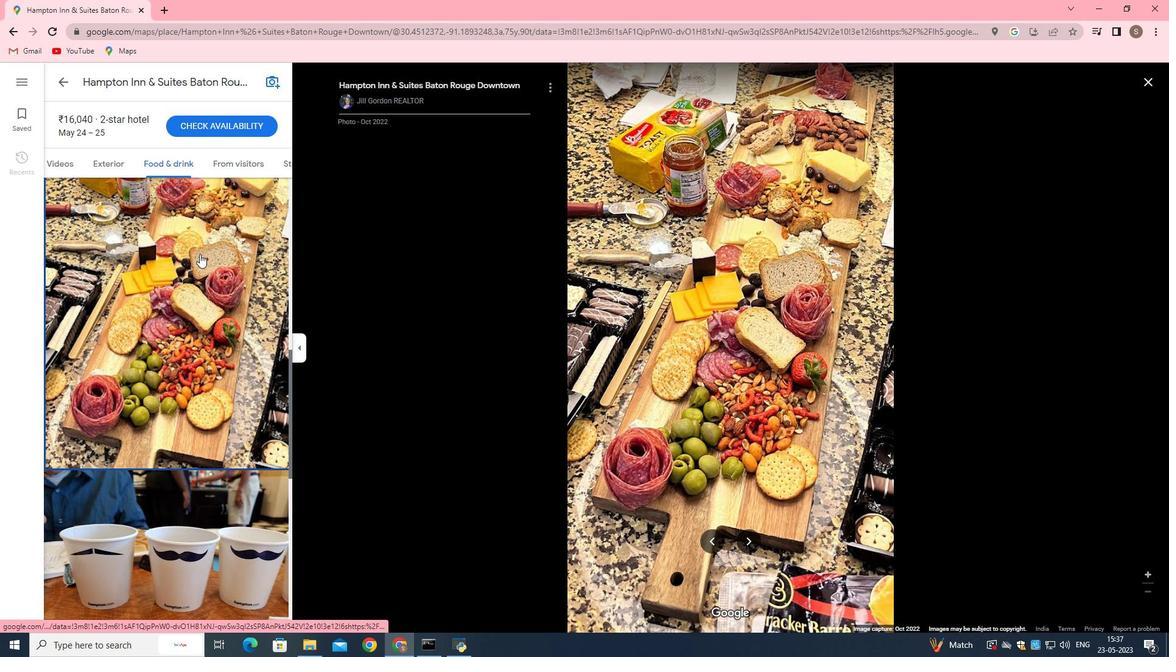 
Action: Mouse scrolled (200, 261) with delta (0, 0)
Screenshot: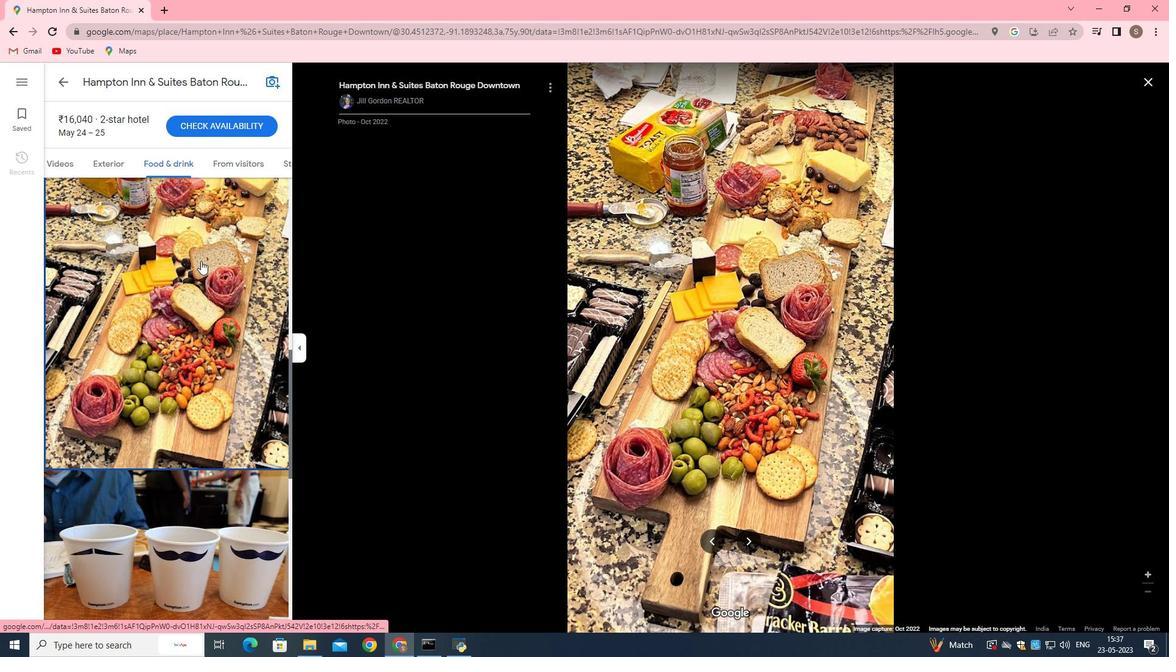 
Action: Mouse scrolled (200, 260) with delta (0, 0)
Screenshot: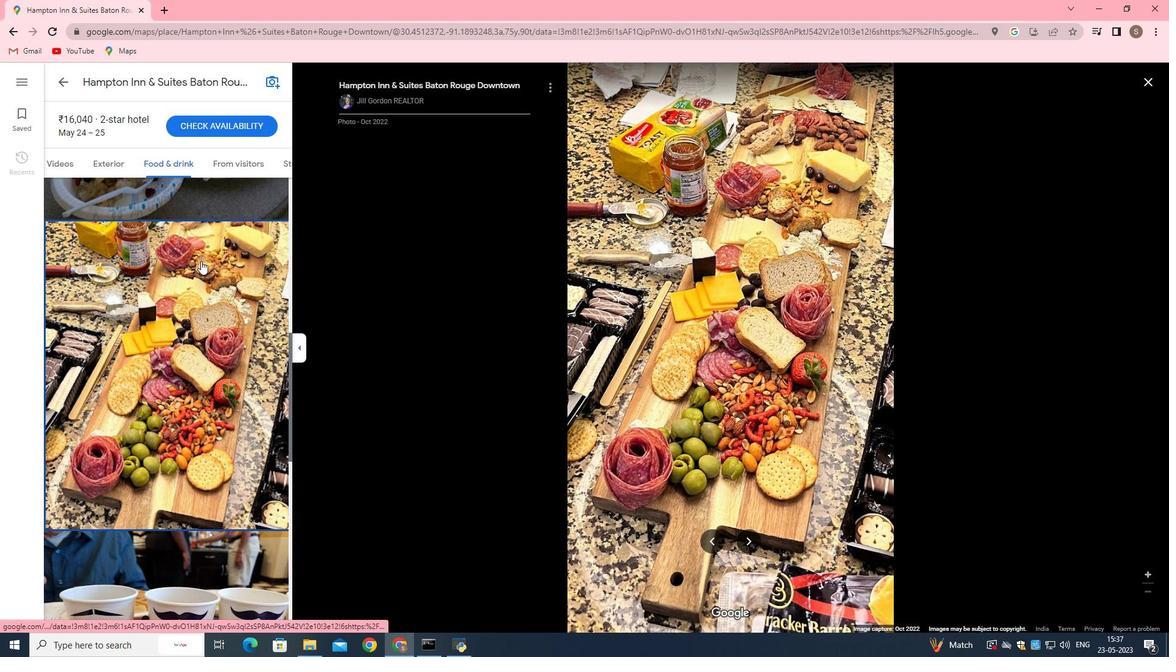 
Action: Mouse scrolled (200, 260) with delta (0, 0)
Screenshot: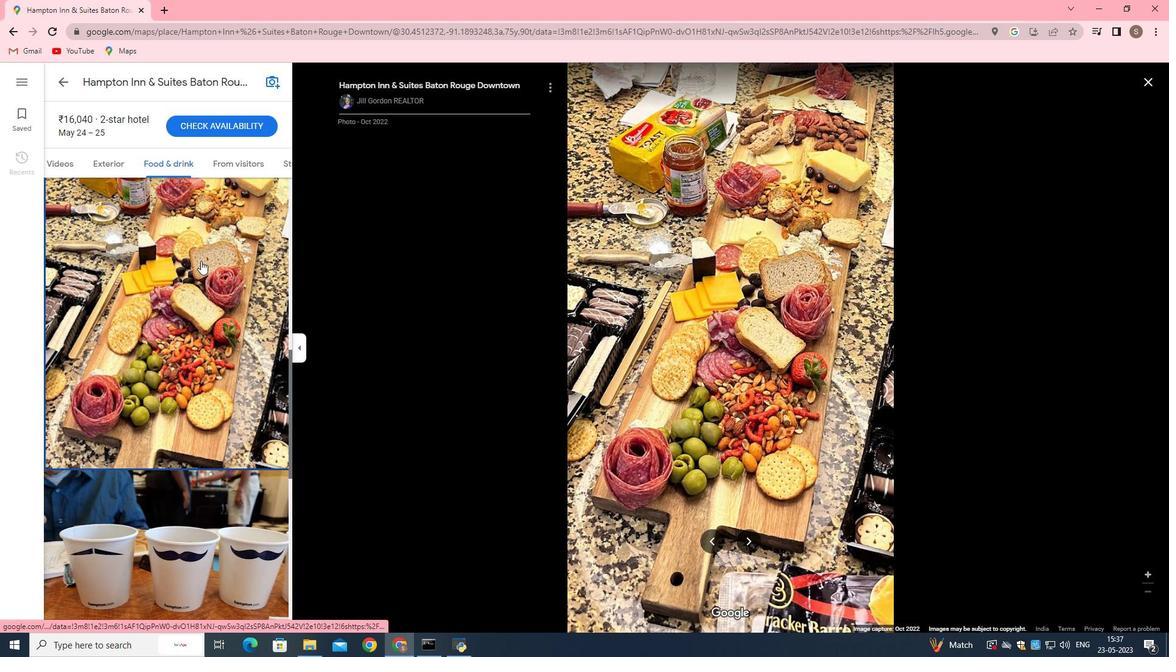
Action: Mouse scrolled (200, 260) with delta (0, 0)
Screenshot: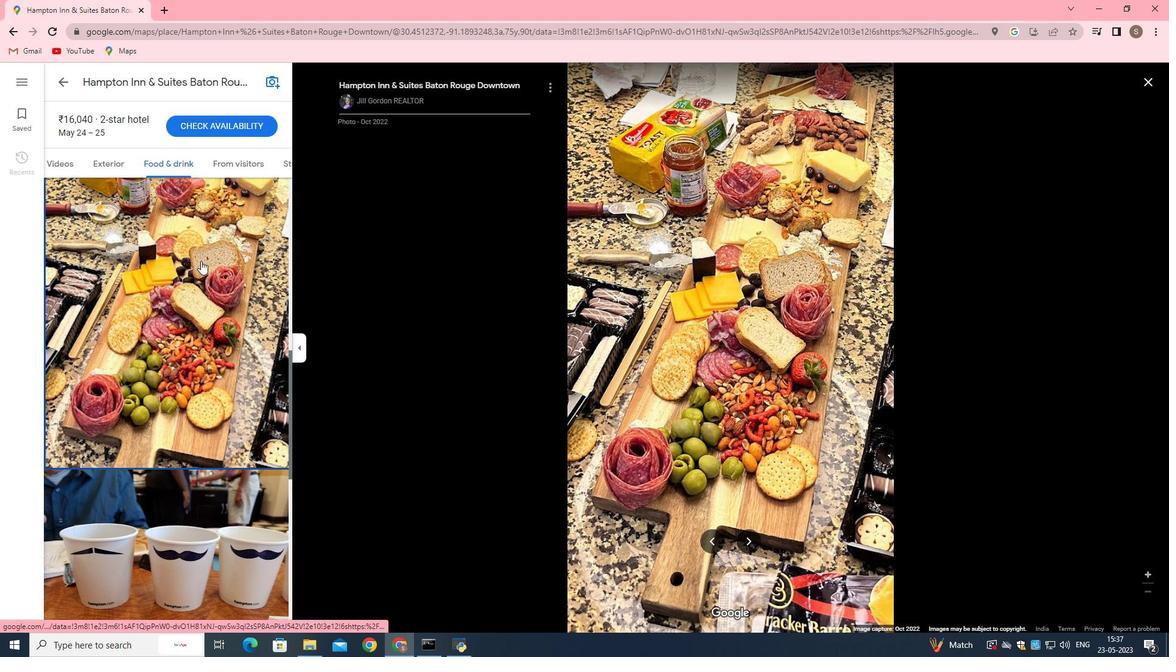 
Action: Mouse scrolled (200, 260) with delta (0, 0)
Screenshot: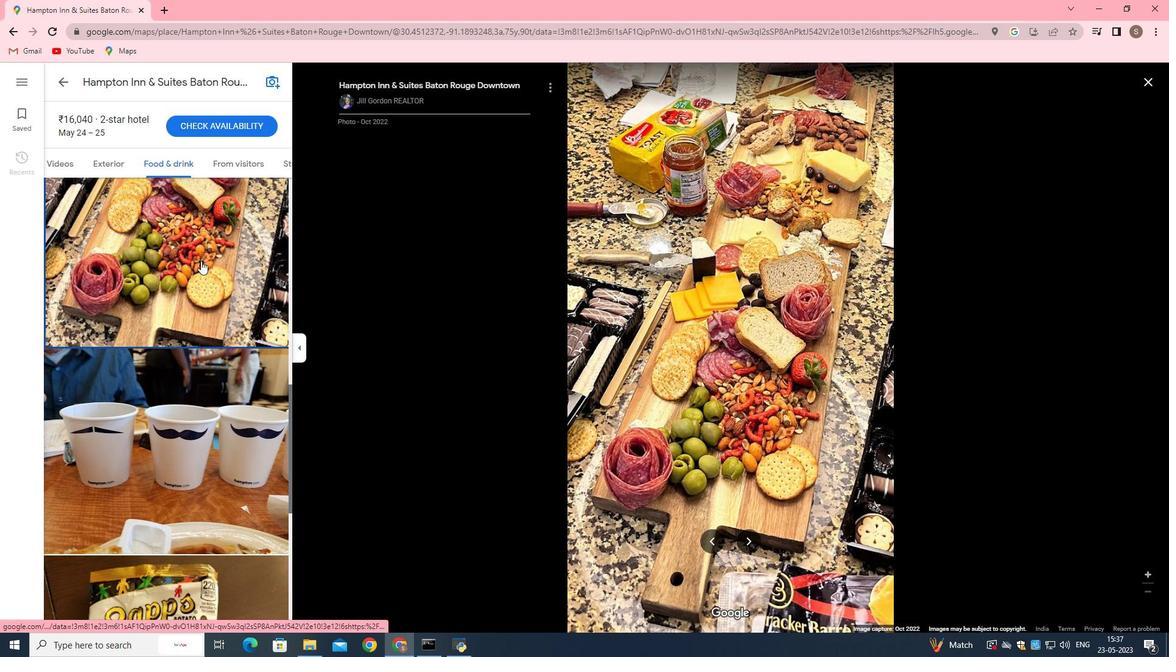 
Action: Mouse scrolled (200, 260) with delta (0, 0)
Screenshot: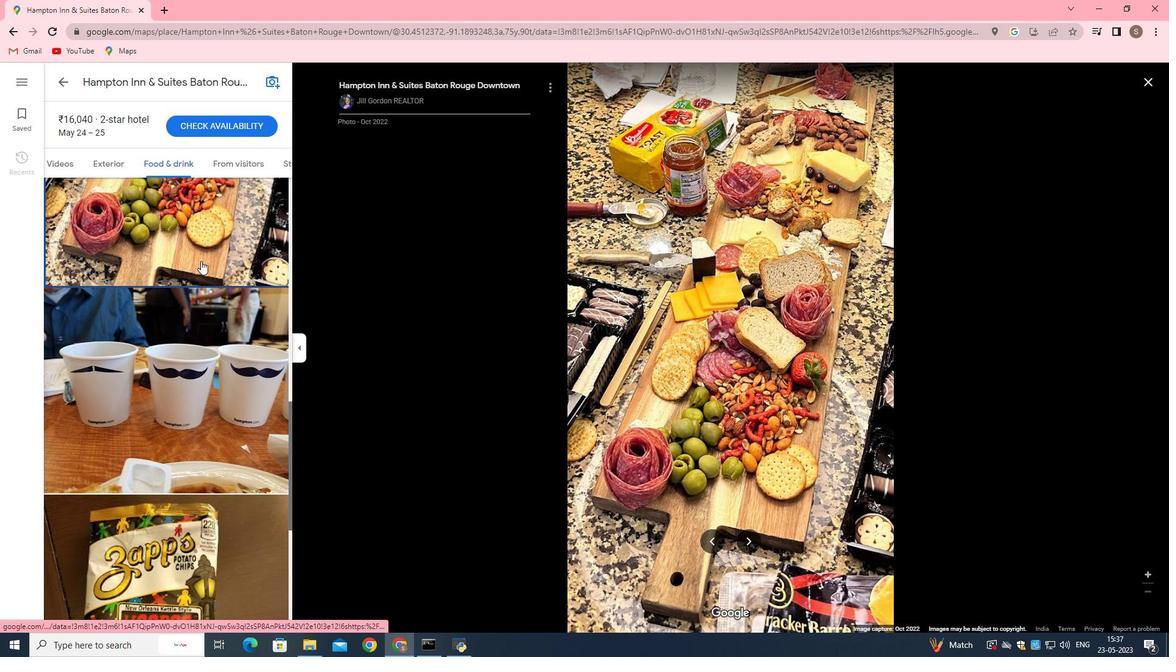 
Action: Mouse scrolled (200, 260) with delta (0, 0)
Screenshot: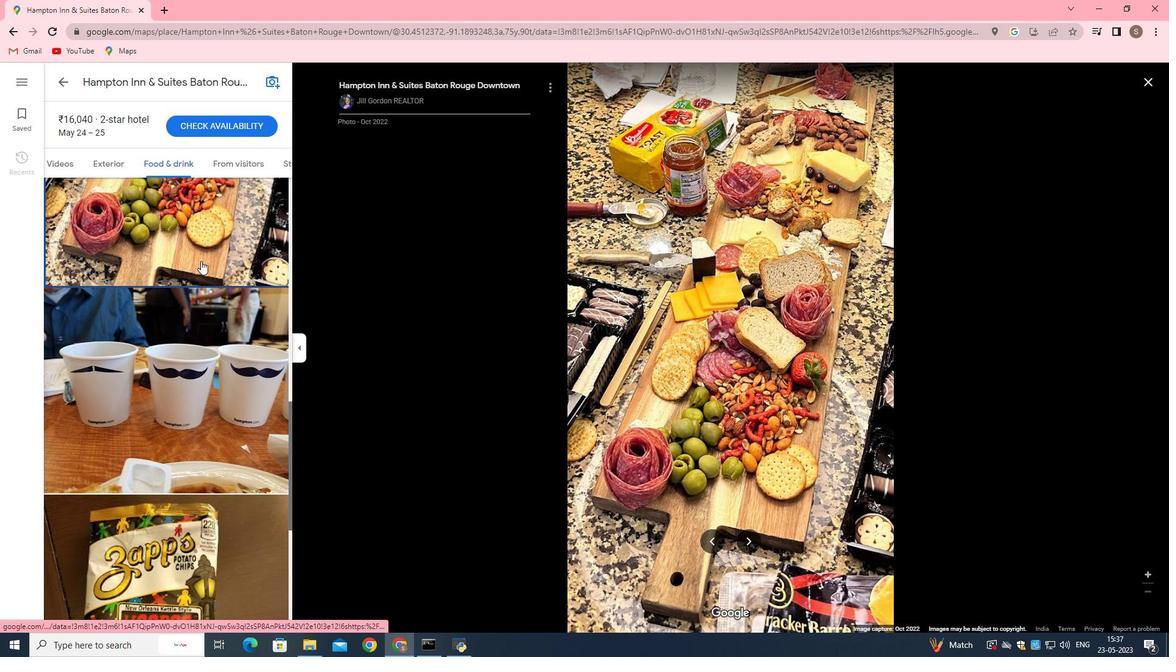 
Action: Mouse scrolled (200, 260) with delta (0, 0)
Screenshot: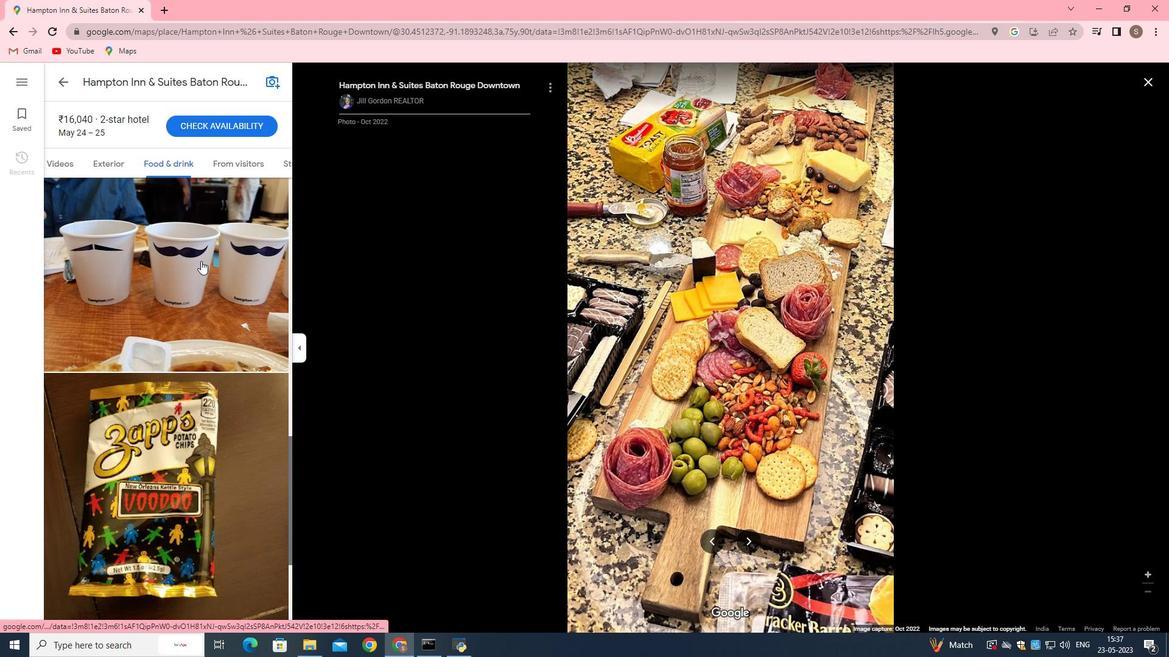 
Action: Mouse scrolled (200, 260) with delta (0, 0)
Screenshot: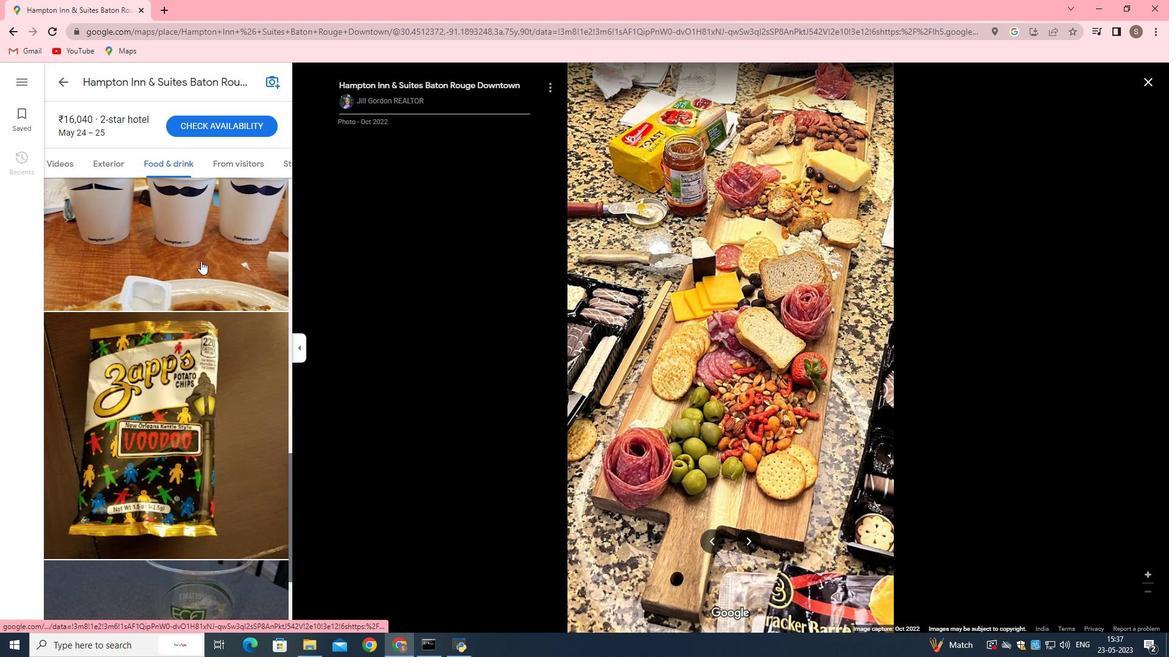 
Action: Mouse scrolled (200, 260) with delta (0, 0)
Screenshot: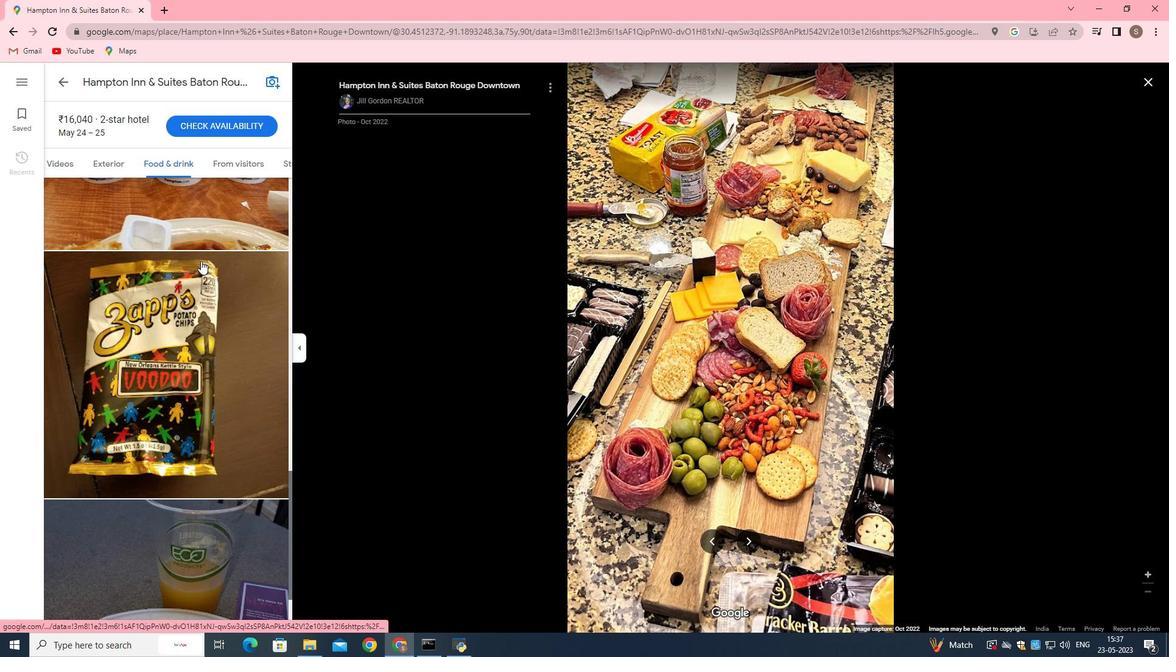 
Action: Mouse scrolled (200, 260) with delta (0, 0)
Screenshot: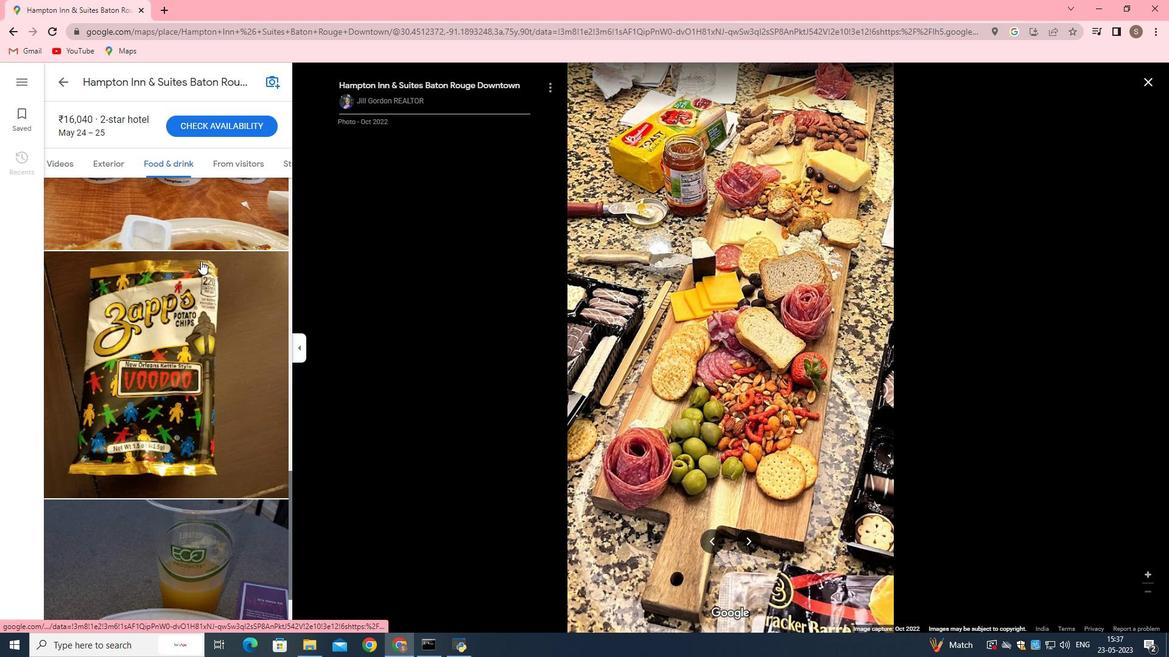 
Action: Mouse scrolled (200, 260) with delta (0, 0)
Screenshot: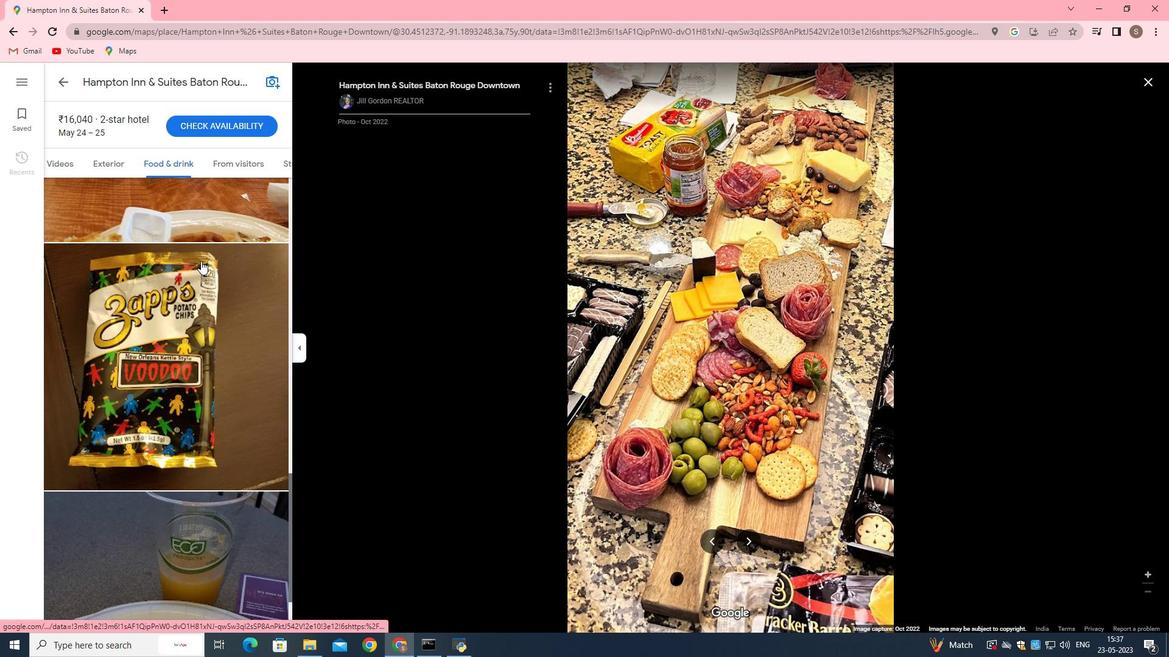 
Action: Mouse scrolled (200, 260) with delta (0, 0)
Screenshot: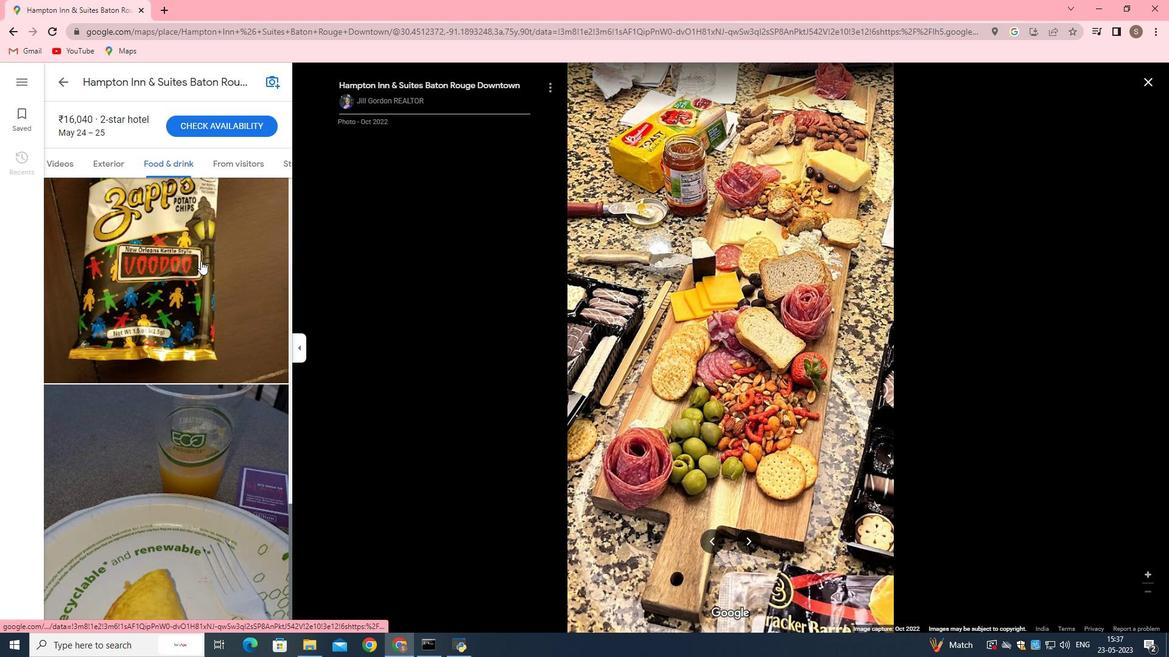 
Action: Mouse scrolled (200, 260) with delta (0, 0)
Screenshot: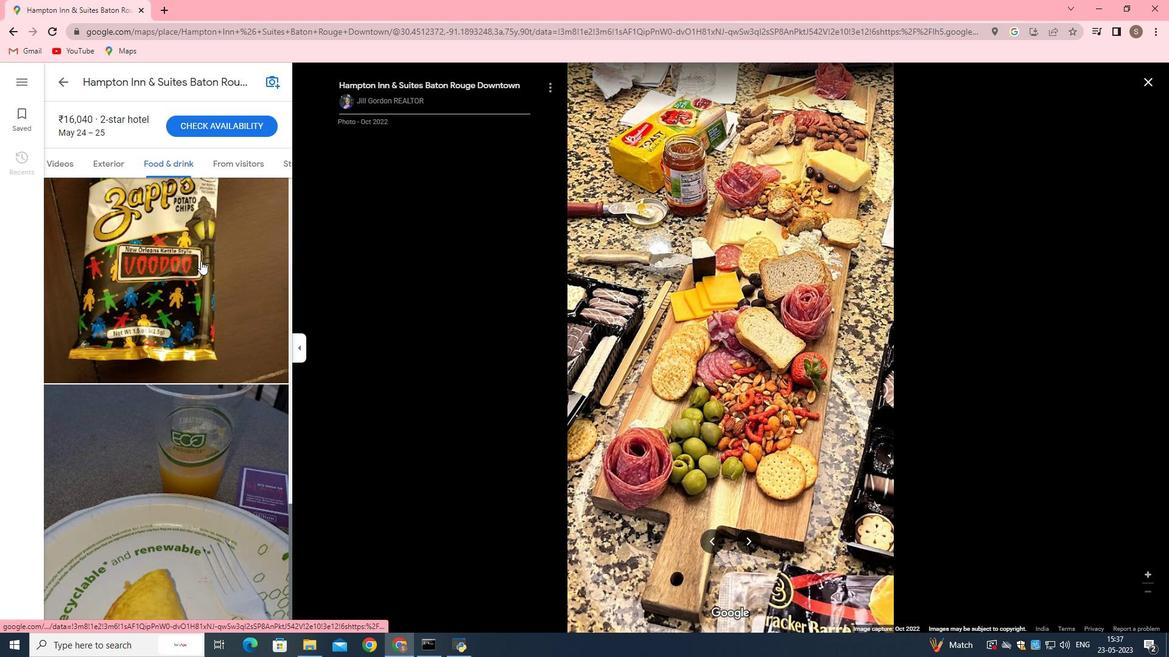 
Action: Mouse scrolled (200, 260) with delta (0, 0)
Screenshot: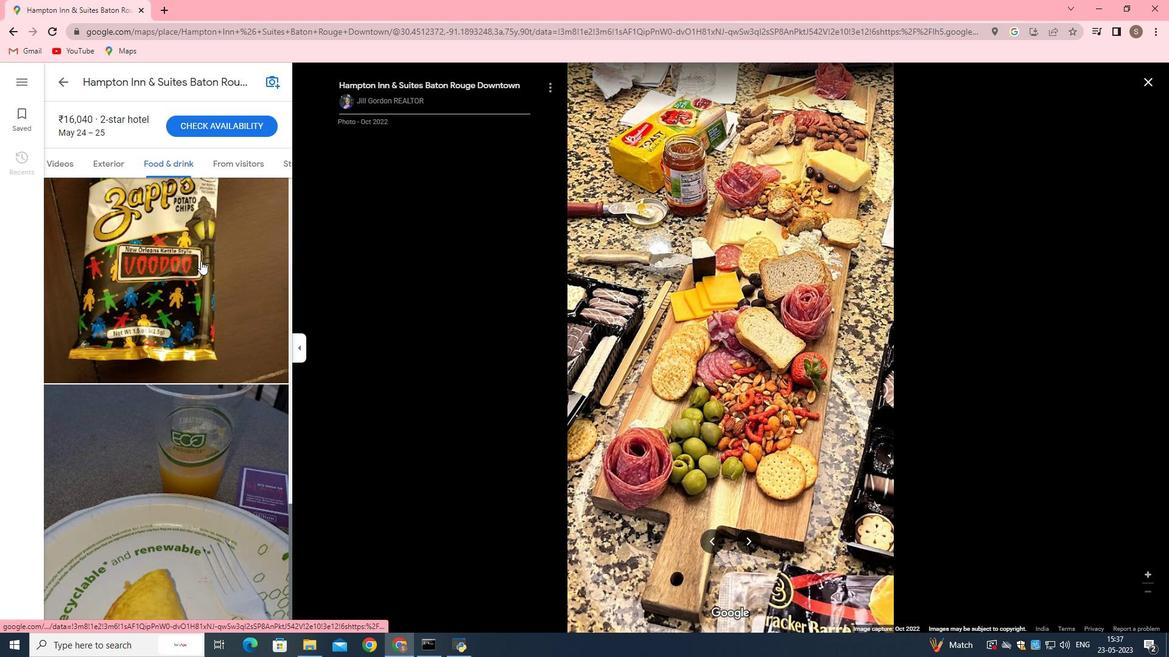 
Action: Mouse scrolled (200, 260) with delta (0, 0)
Screenshot: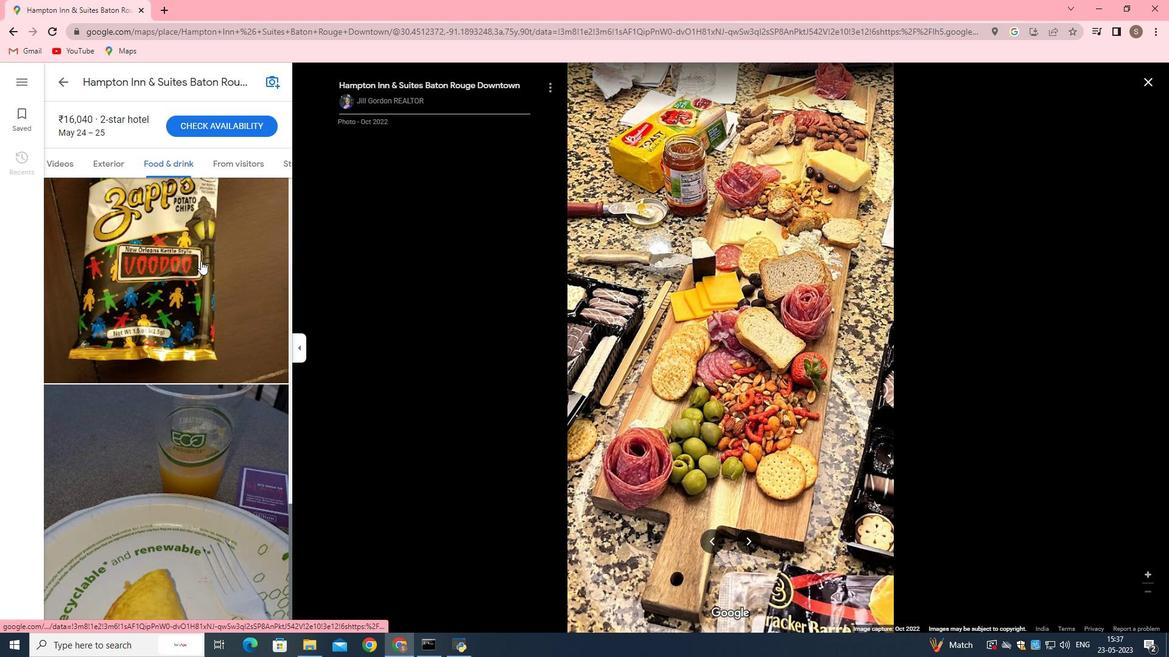 
Action: Mouse moved to (599, 310)
Screenshot: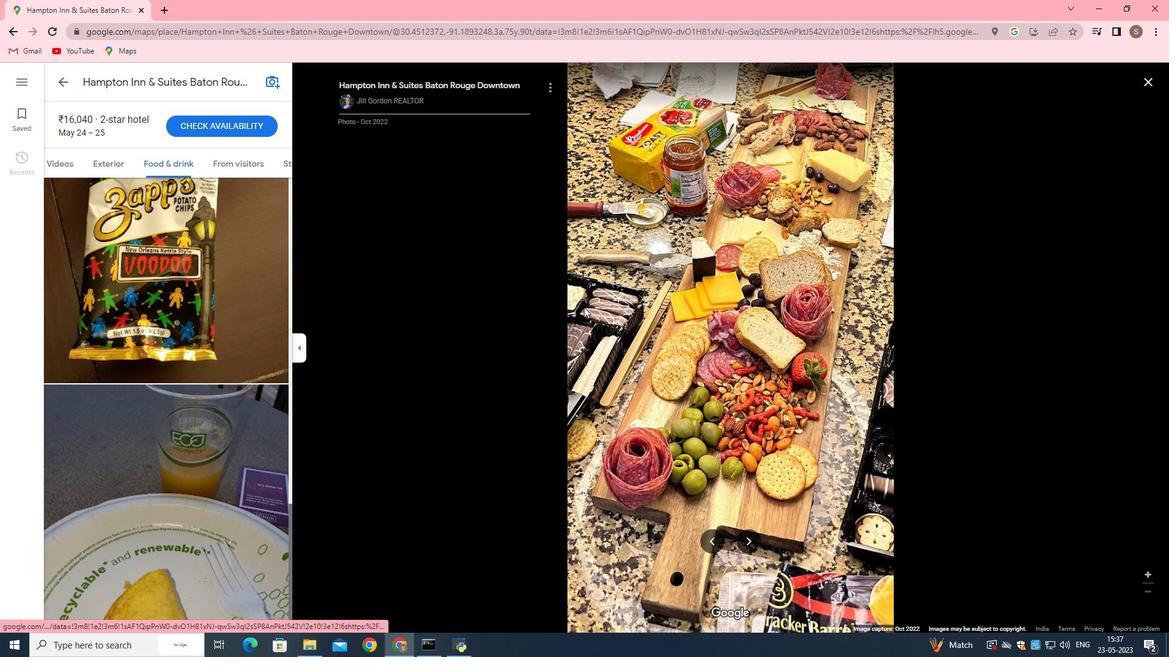 
Action: Mouse scrolled (599, 311) with delta (0, 0)
Screenshot: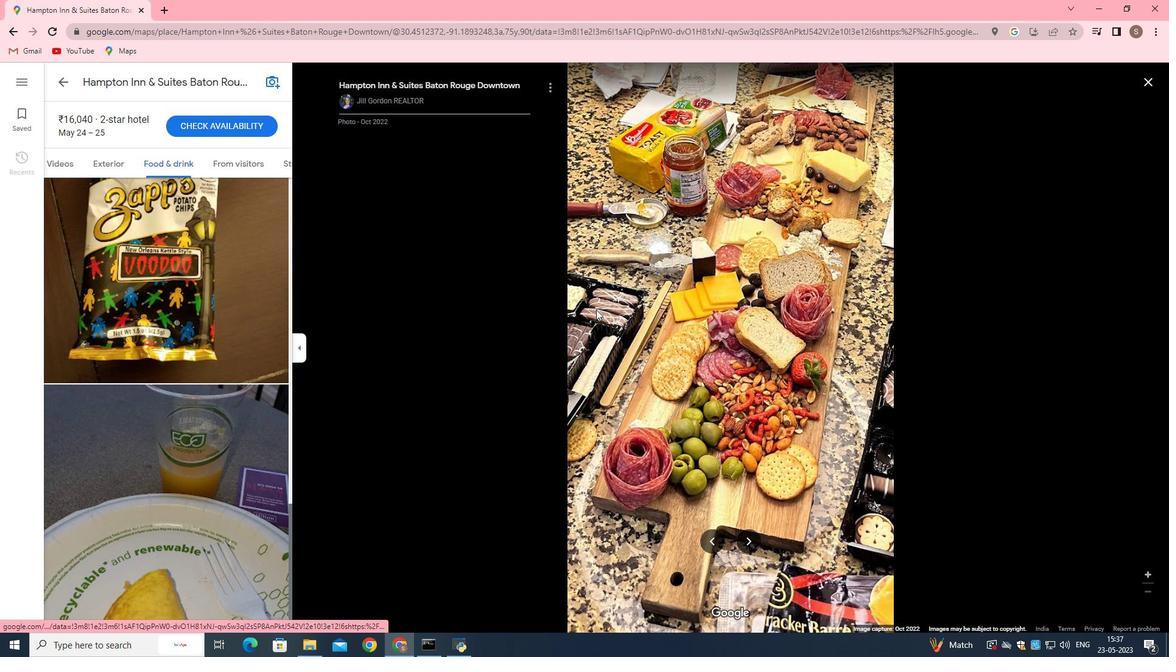 
Action: Mouse scrolled (599, 311) with delta (0, 0)
Screenshot: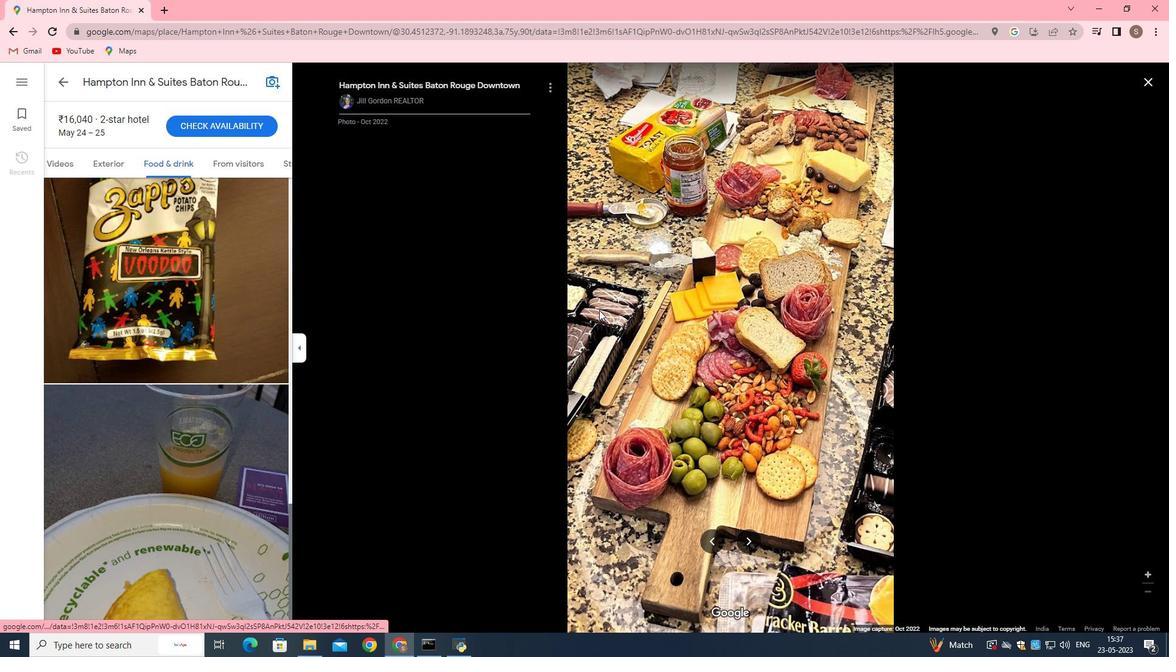 
Action: Mouse scrolled (599, 311) with delta (0, 0)
Screenshot: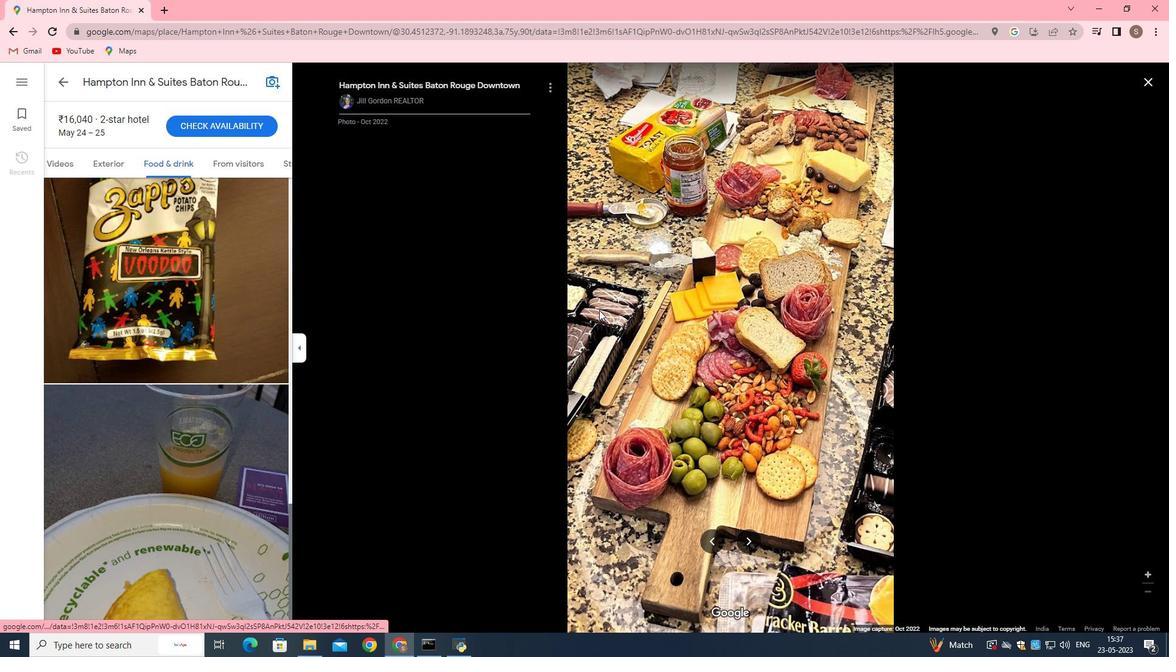 
Action: Mouse scrolled (599, 311) with delta (0, 0)
Screenshot: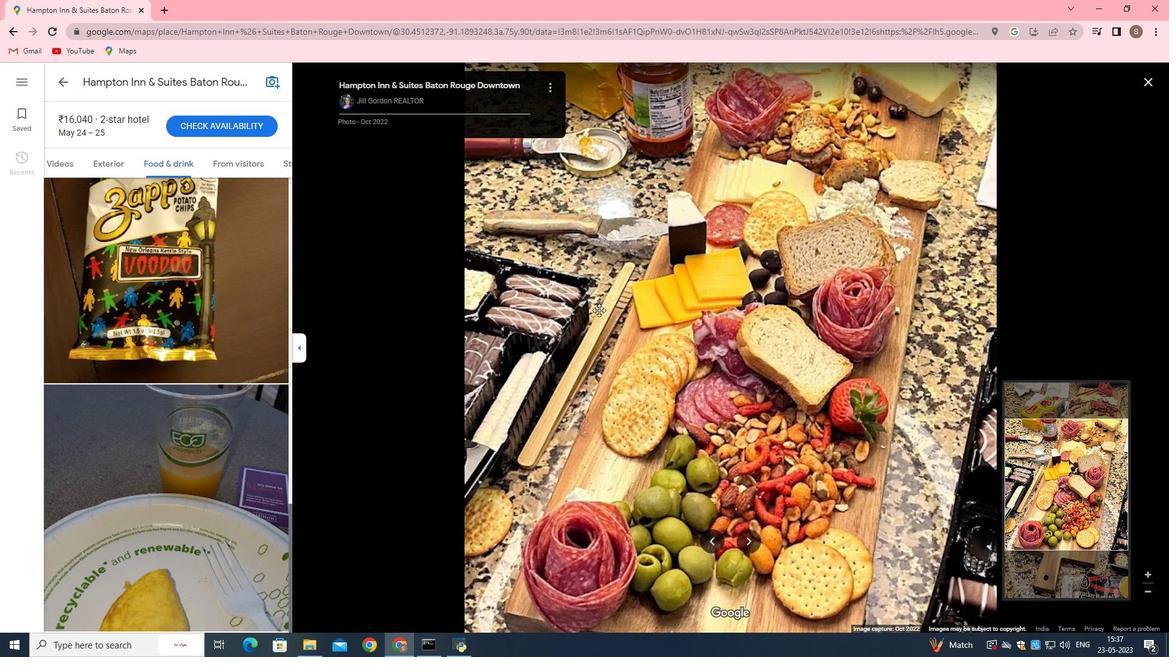 
Action: Mouse scrolled (599, 311) with delta (0, 0)
Screenshot: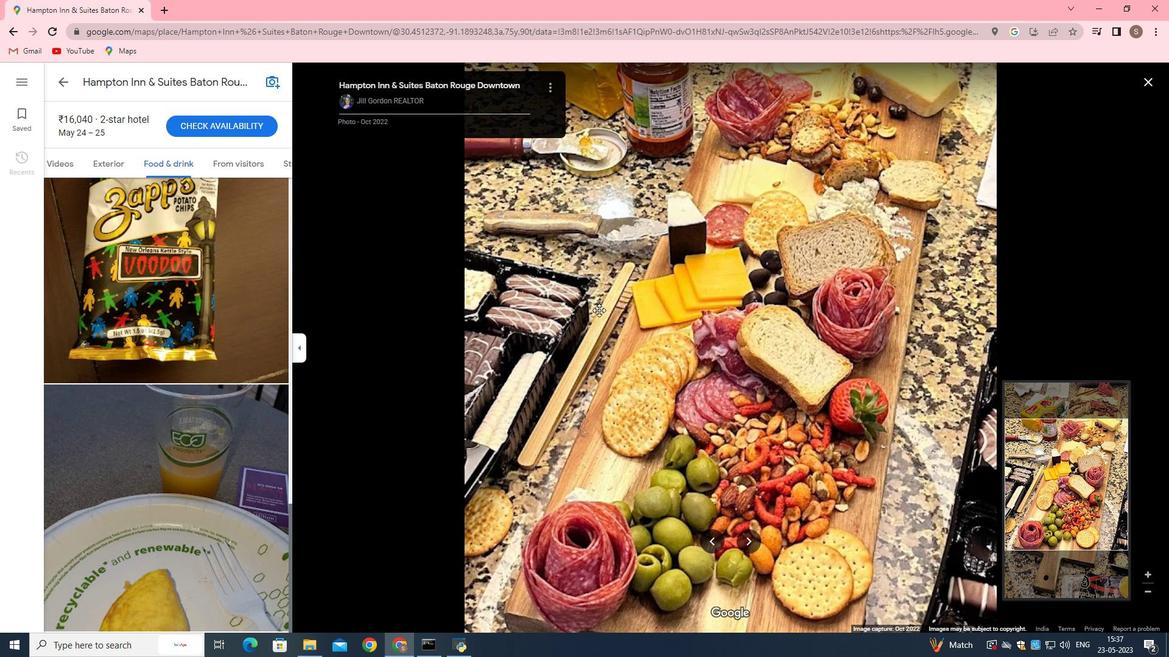 
Action: Mouse scrolled (599, 311) with delta (0, 0)
Screenshot: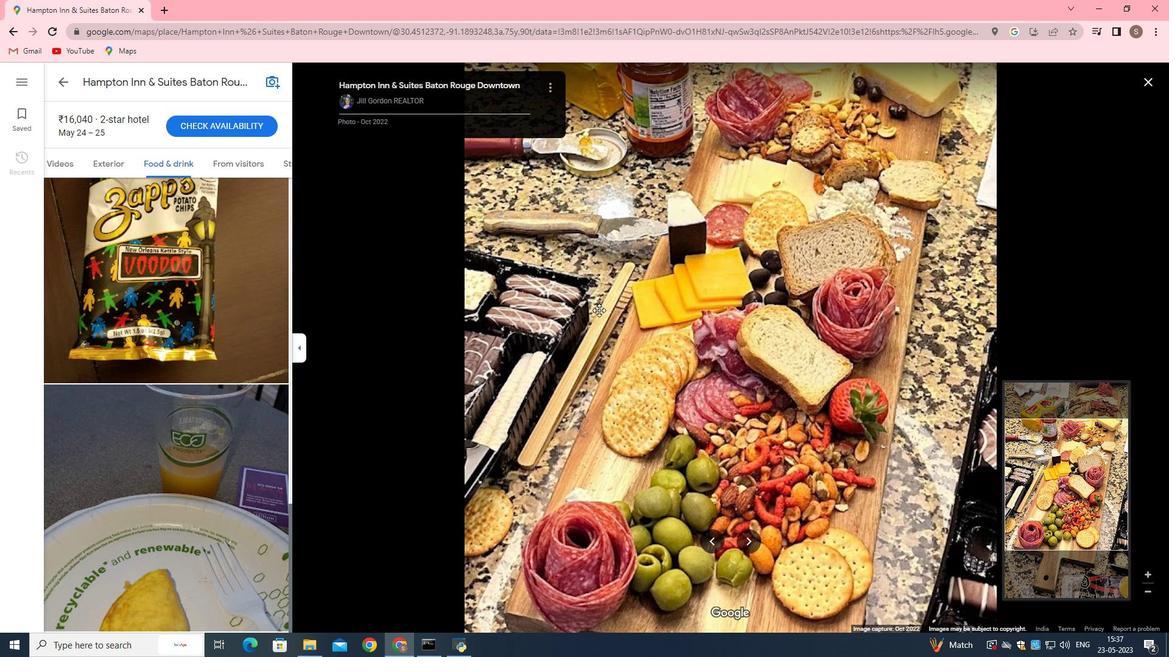 
Action: Mouse scrolled (599, 309) with delta (0, 0)
Screenshot: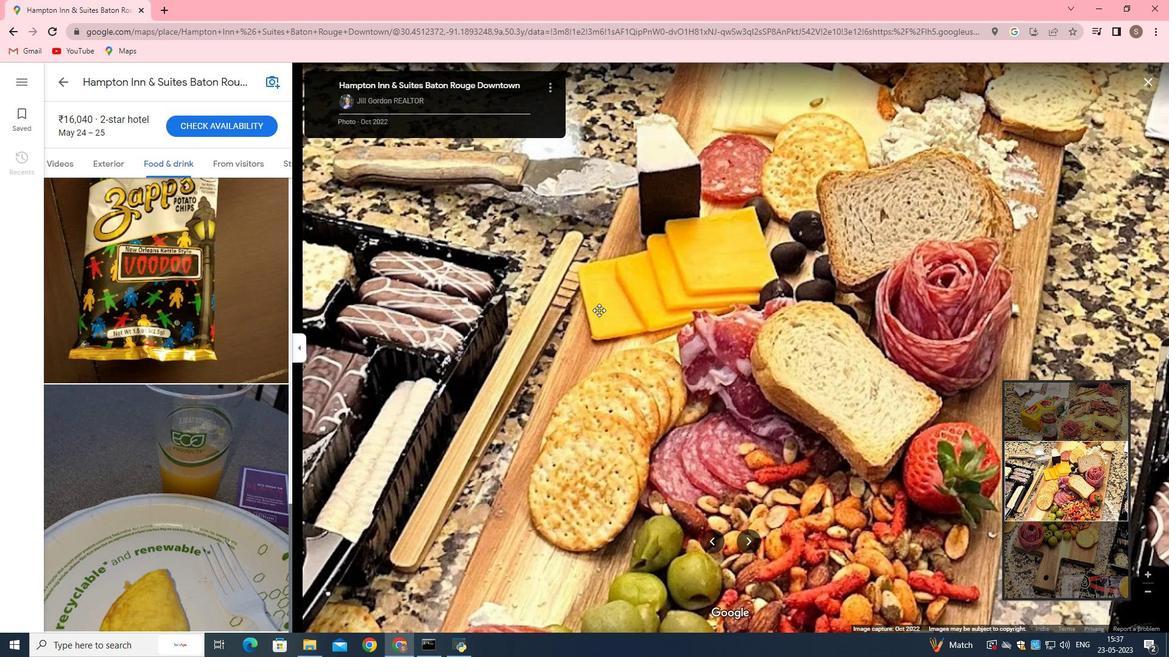 
Action: Mouse scrolled (599, 309) with delta (0, 0)
Screenshot: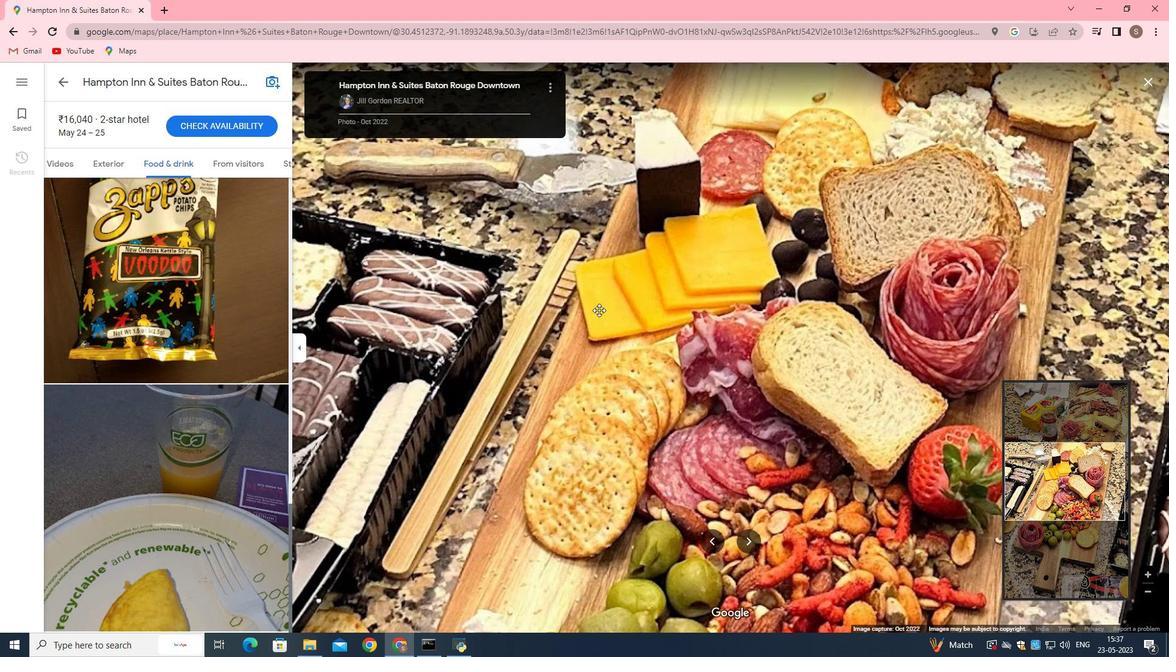 
Action: Mouse scrolled (599, 309) with delta (0, 0)
Screenshot: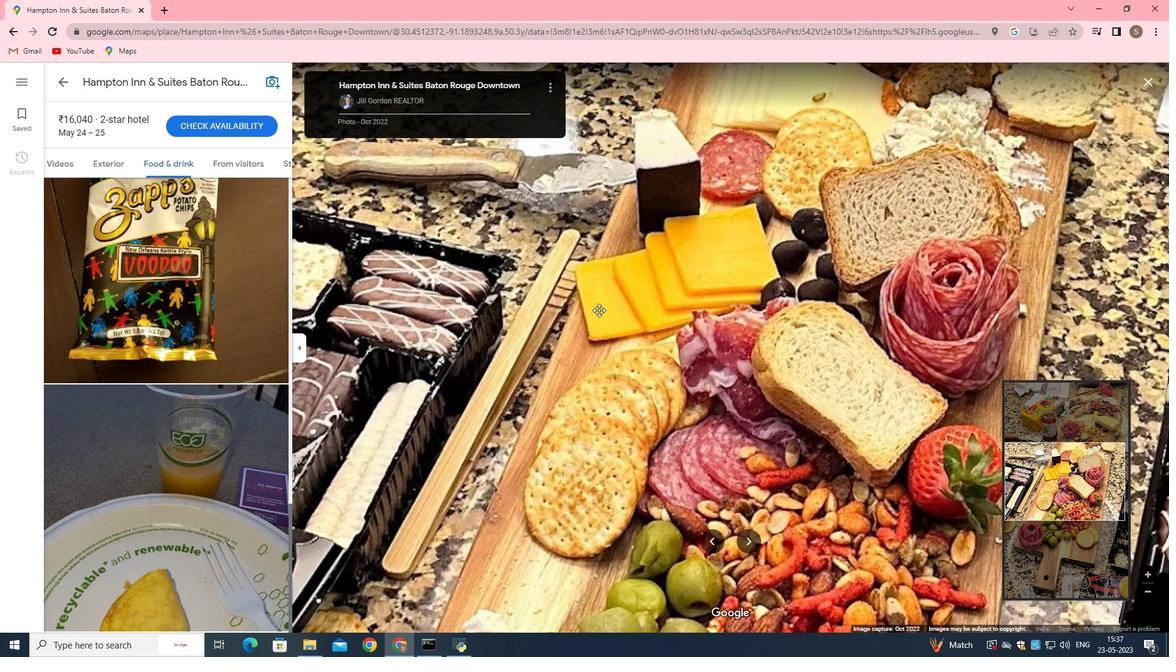 
Action: Mouse scrolled (599, 309) with delta (0, 0)
Screenshot: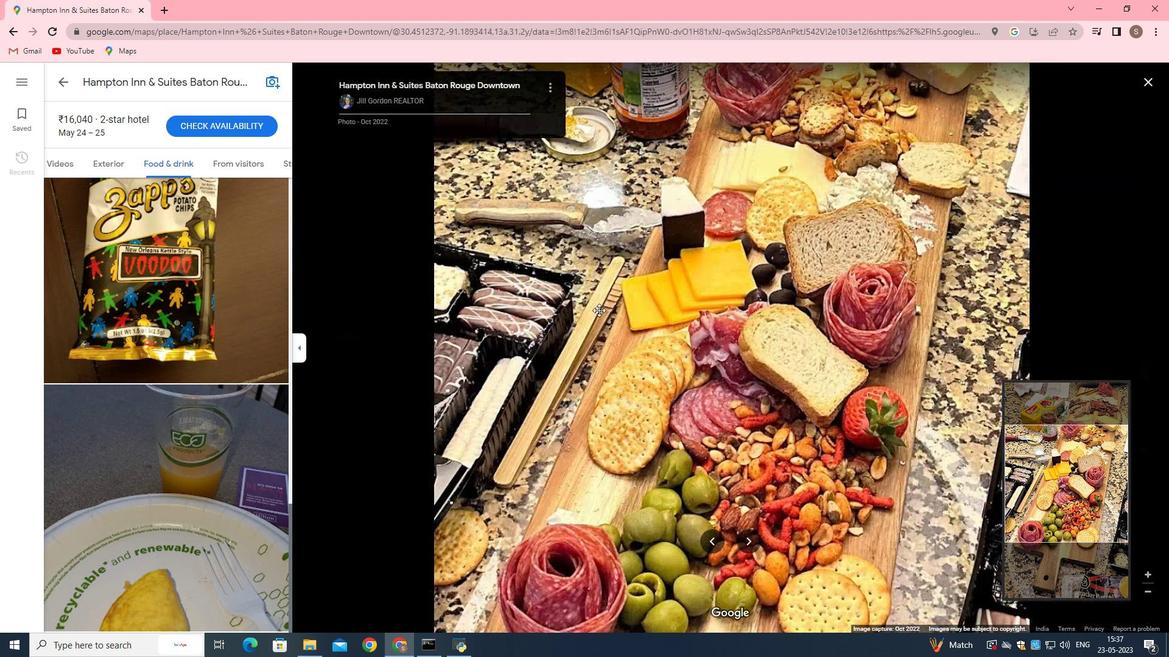 
Action: Mouse scrolled (599, 309) with delta (0, 0)
Screenshot: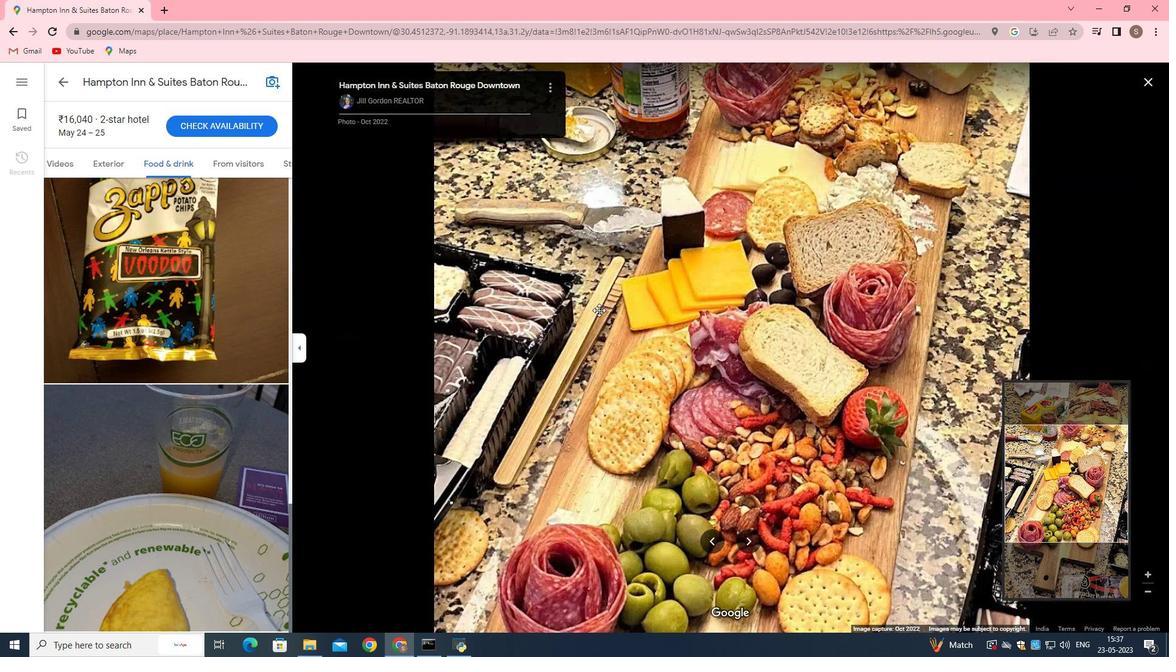 
Action: Mouse scrolled (599, 309) with delta (0, 0)
Screenshot: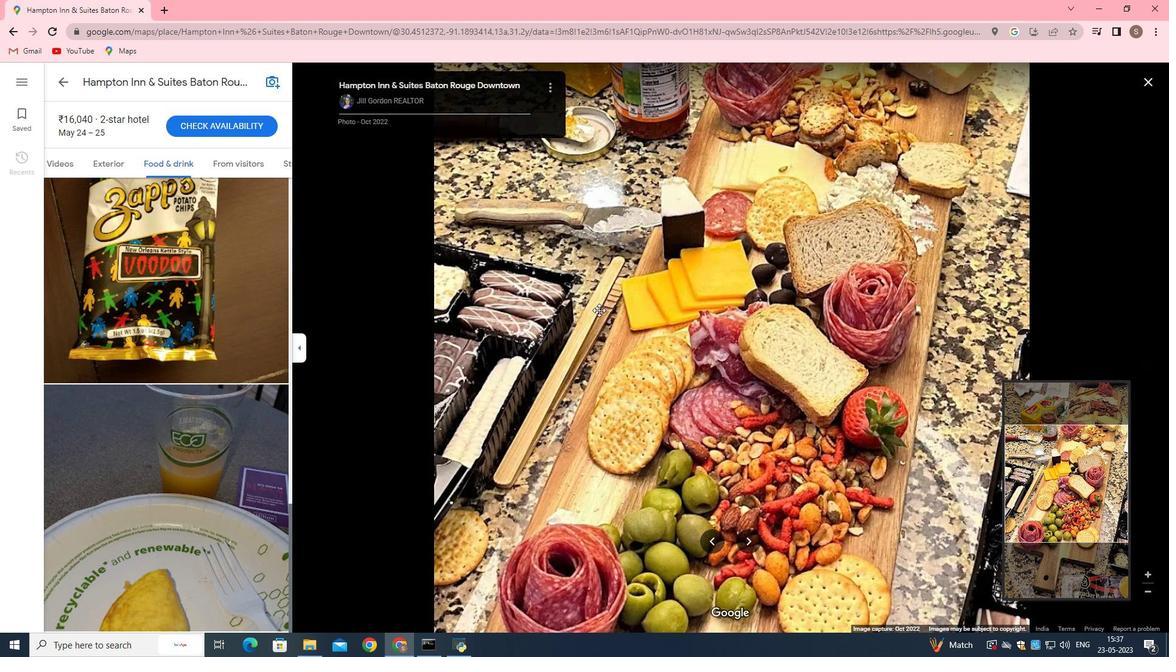 
Action: Mouse moved to (227, 347)
Screenshot: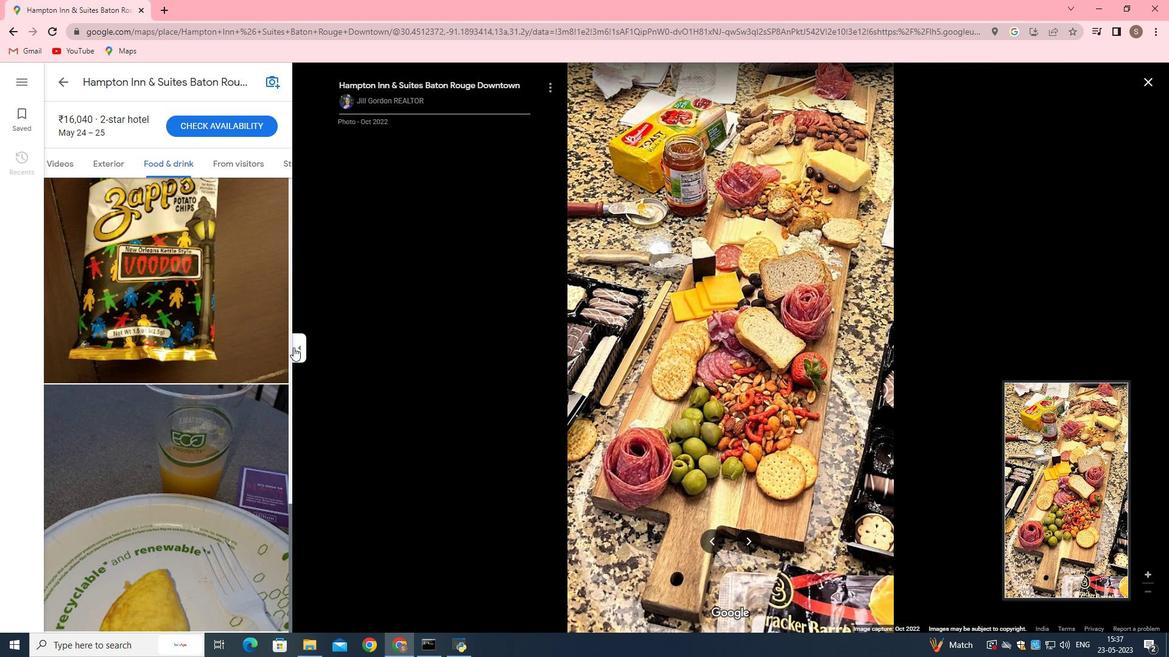 
Action: Mouse scrolled (227, 347) with delta (0, 0)
Screenshot: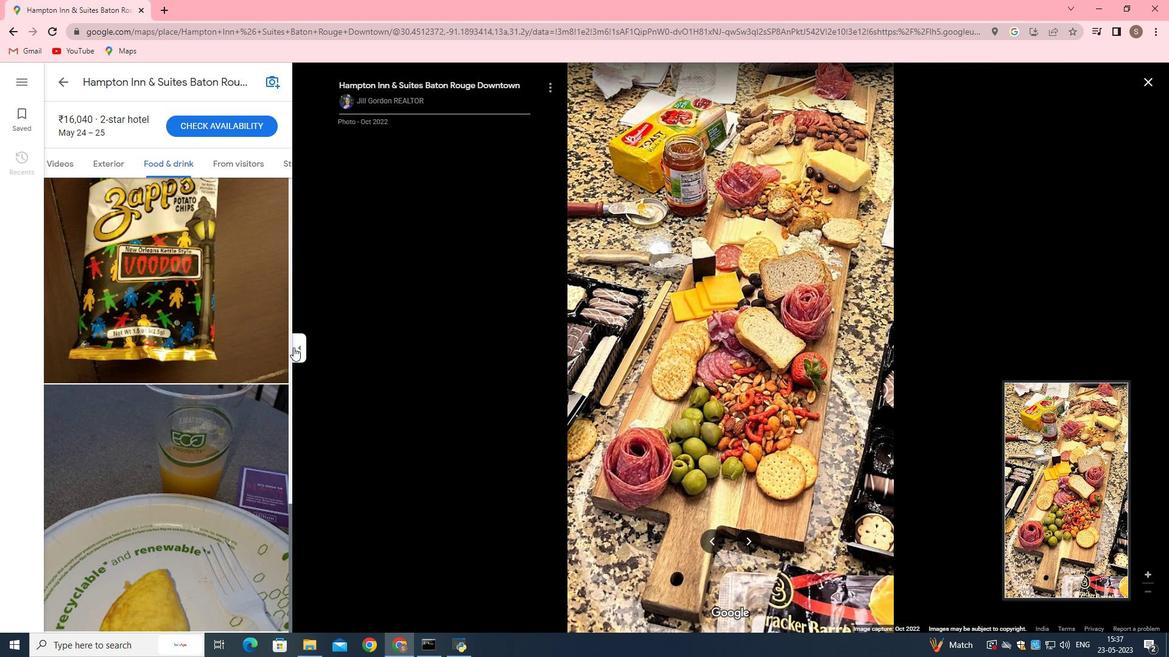 
Action: Mouse moved to (226, 345)
Screenshot: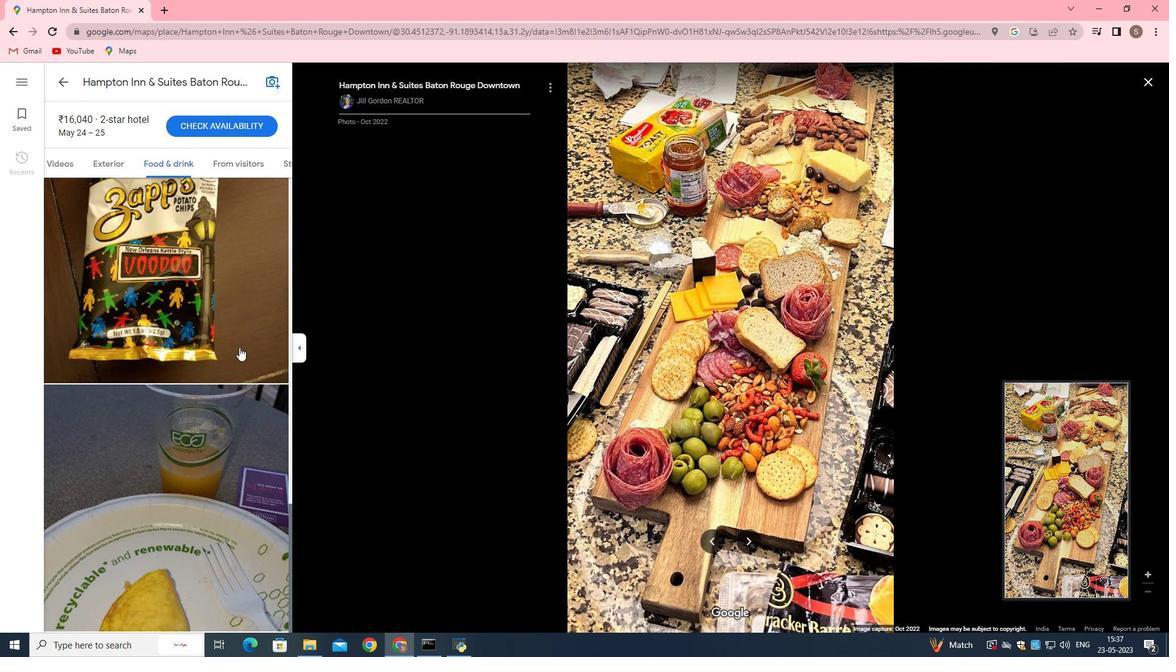 
Action: Mouse scrolled (226, 345) with delta (0, 0)
Screenshot: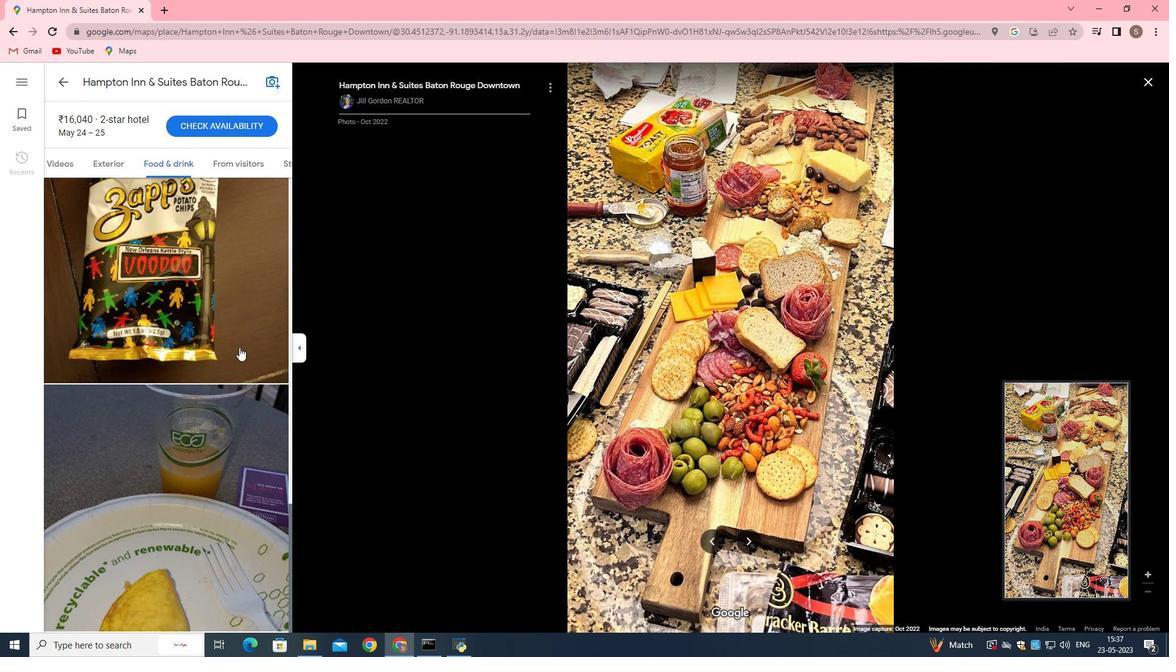 
Action: Mouse moved to (222, 336)
Screenshot: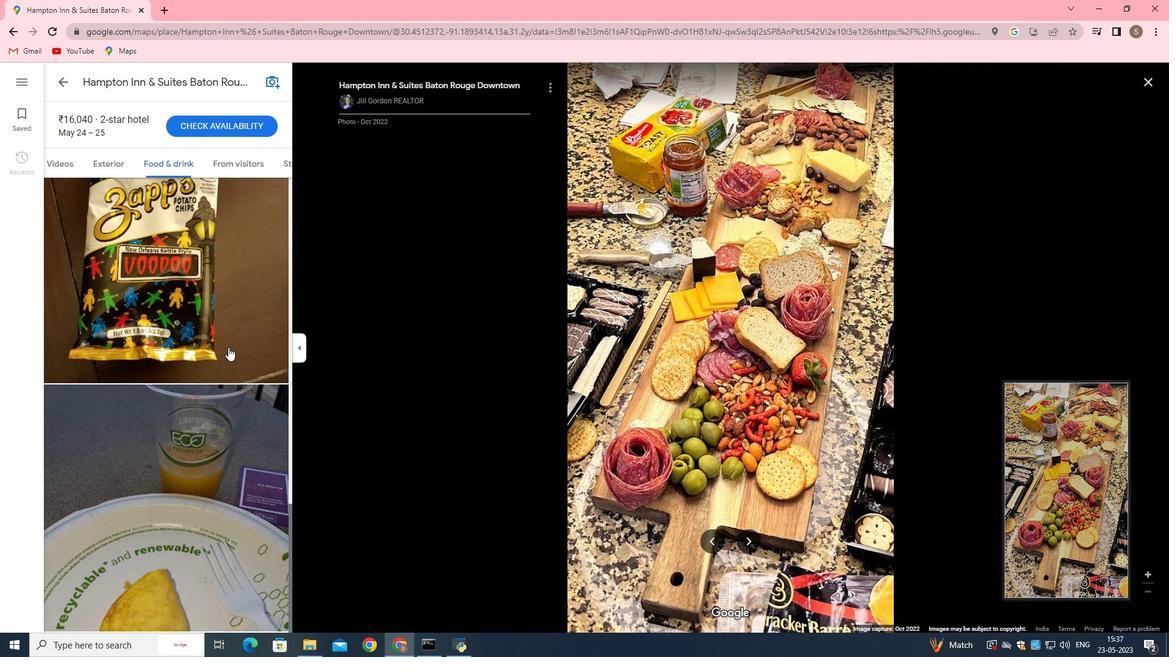 
Action: Mouse scrolled (222, 337) with delta (0, 0)
